 Task: Create a documentary-style video exploring a local community or an environmental issue.
Action: Mouse pressed left at (142, 177)
Screenshot: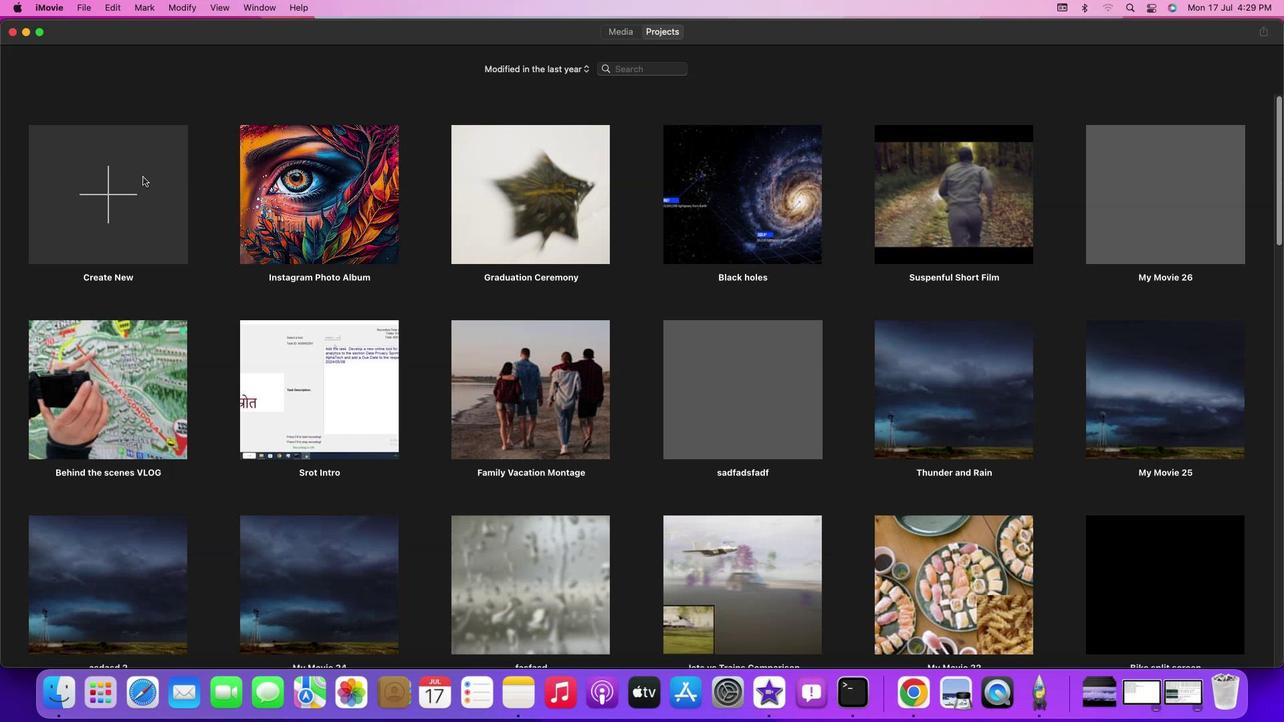 
Action: Mouse pressed left at (142, 177)
Screenshot: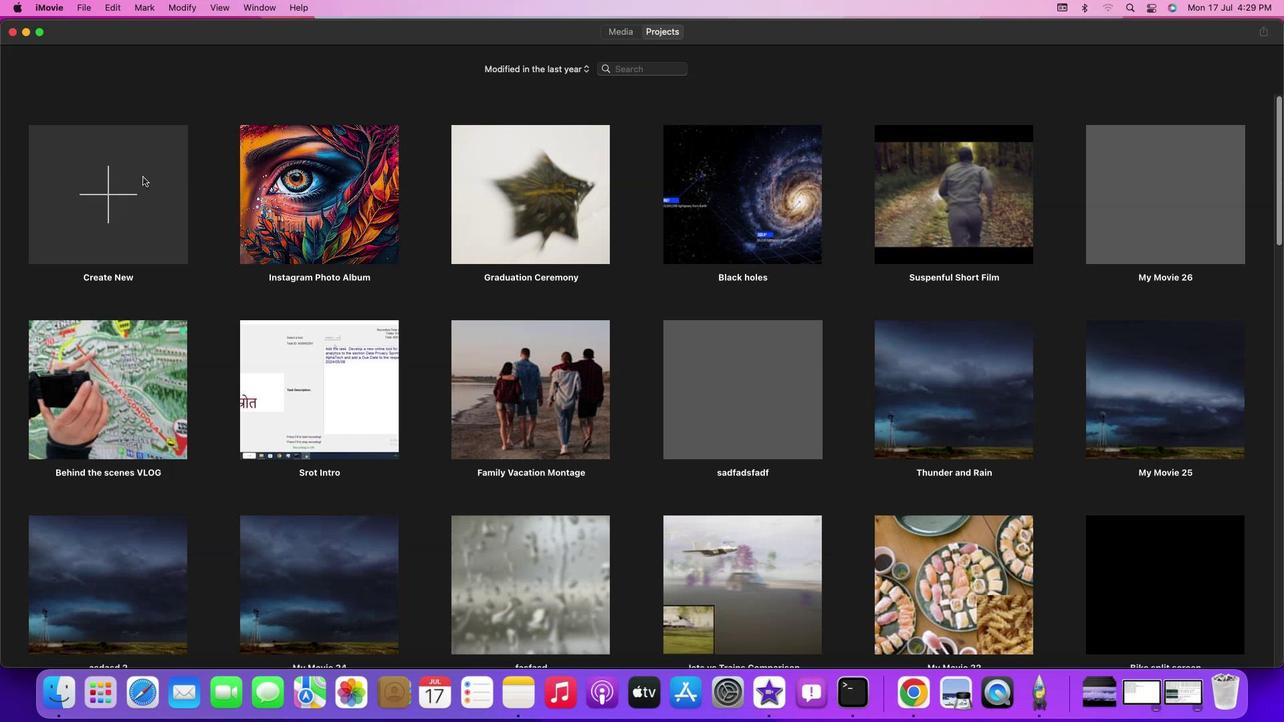 
Action: Mouse moved to (99, 256)
Screenshot: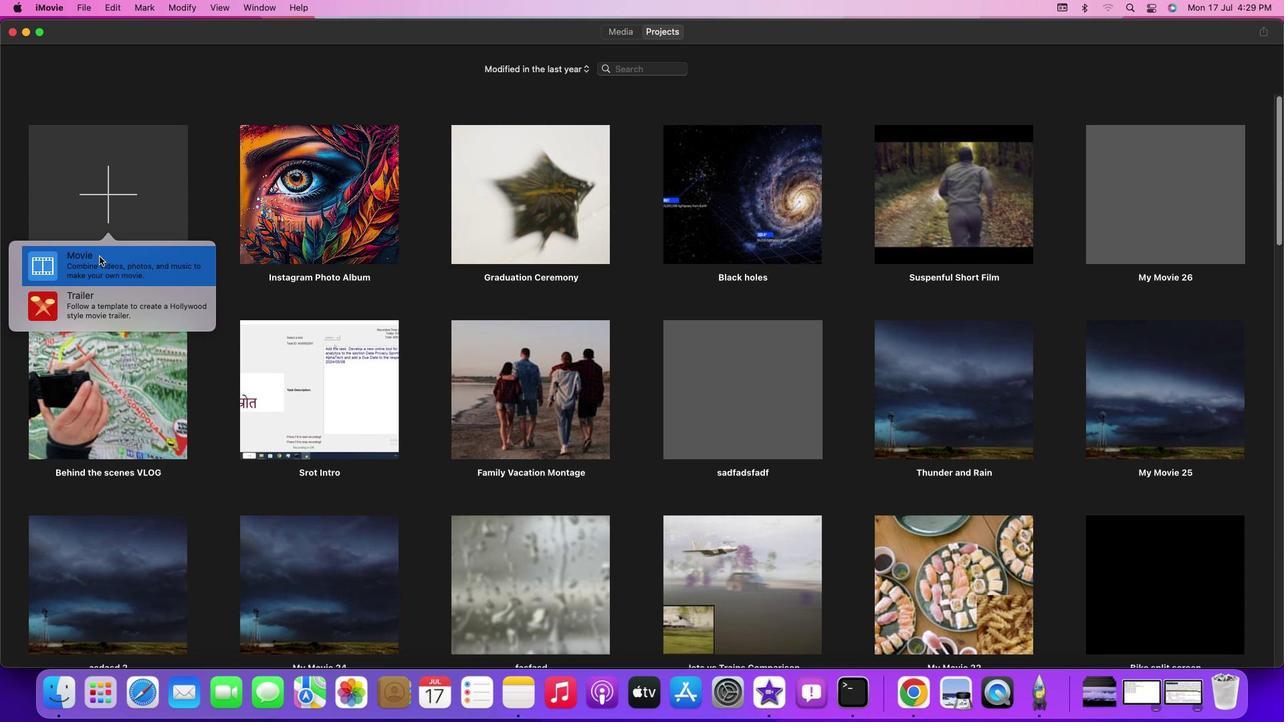 
Action: Mouse pressed left at (99, 256)
Screenshot: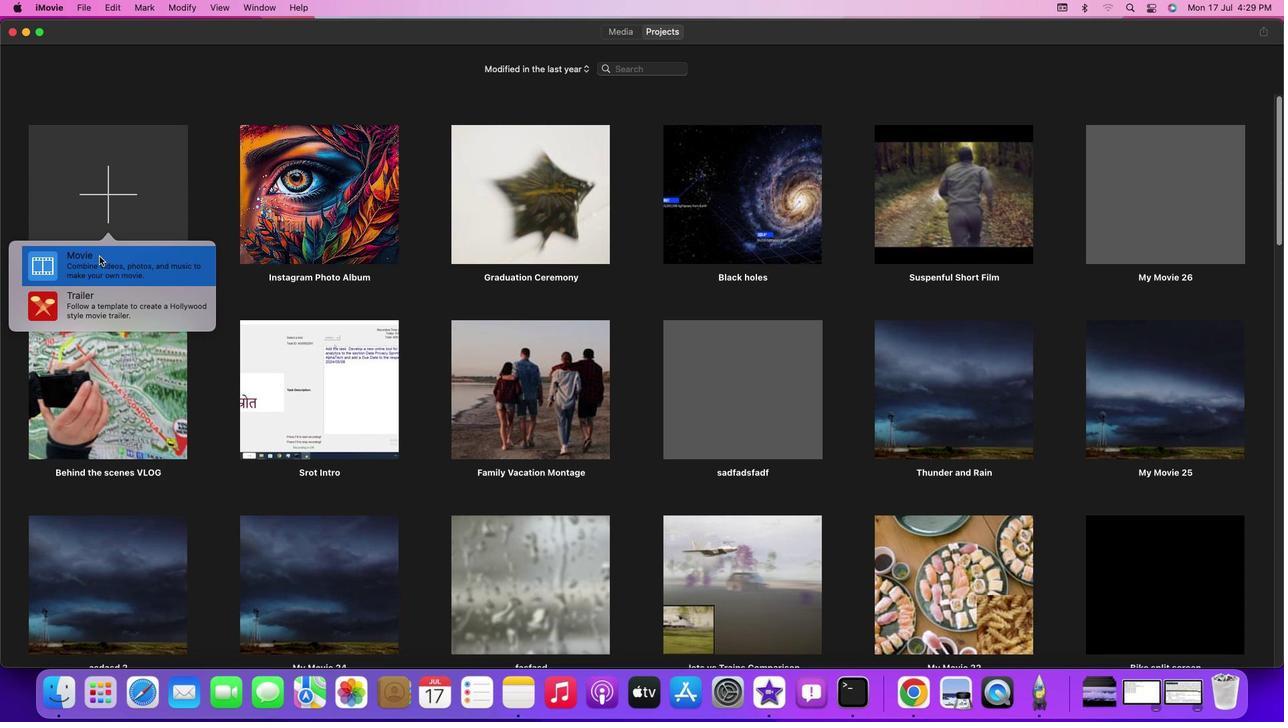 
Action: Mouse pressed left at (99, 256)
Screenshot: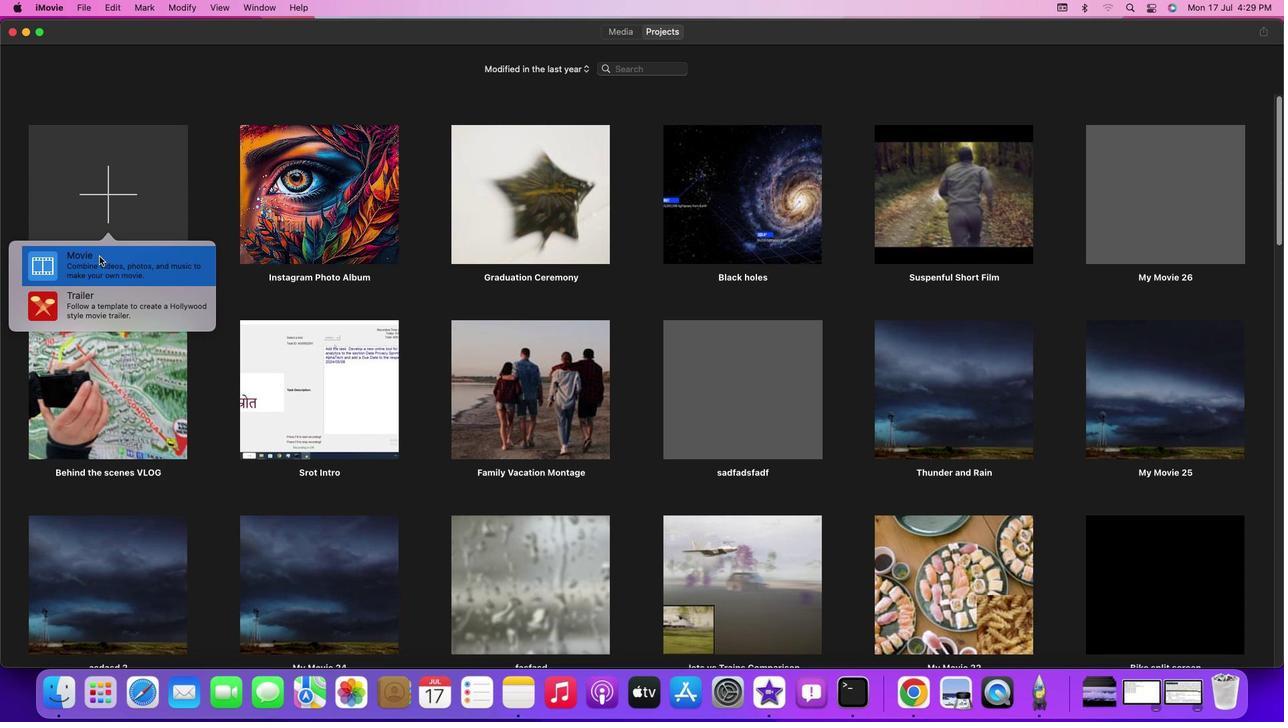 
Action: Mouse moved to (159, 35)
Screenshot: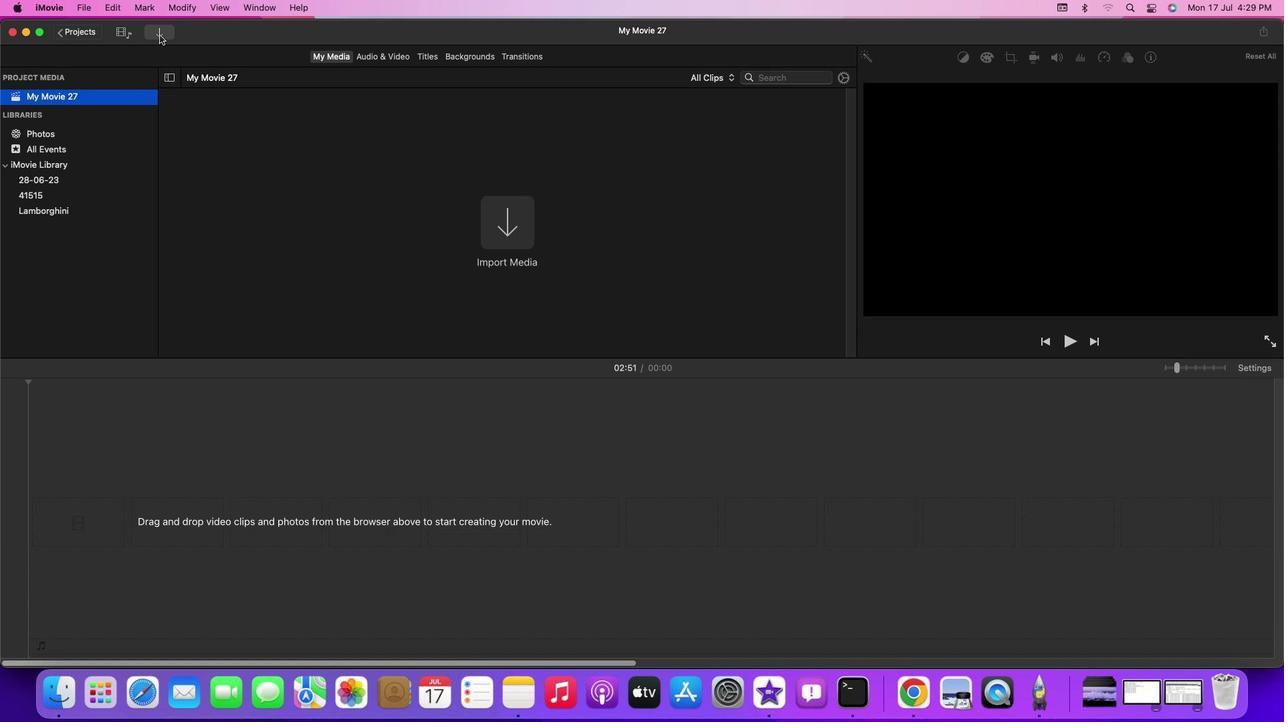 
Action: Mouse pressed left at (159, 35)
Screenshot: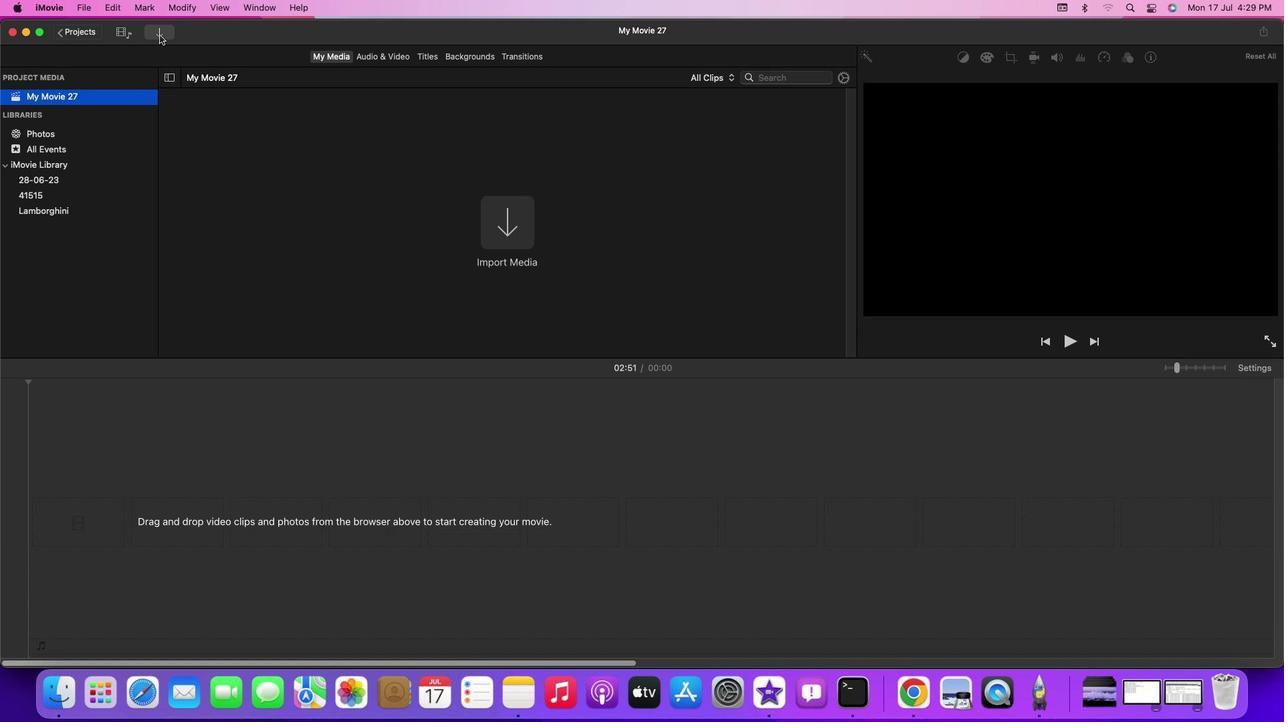 
Action: Mouse pressed left at (159, 35)
Screenshot: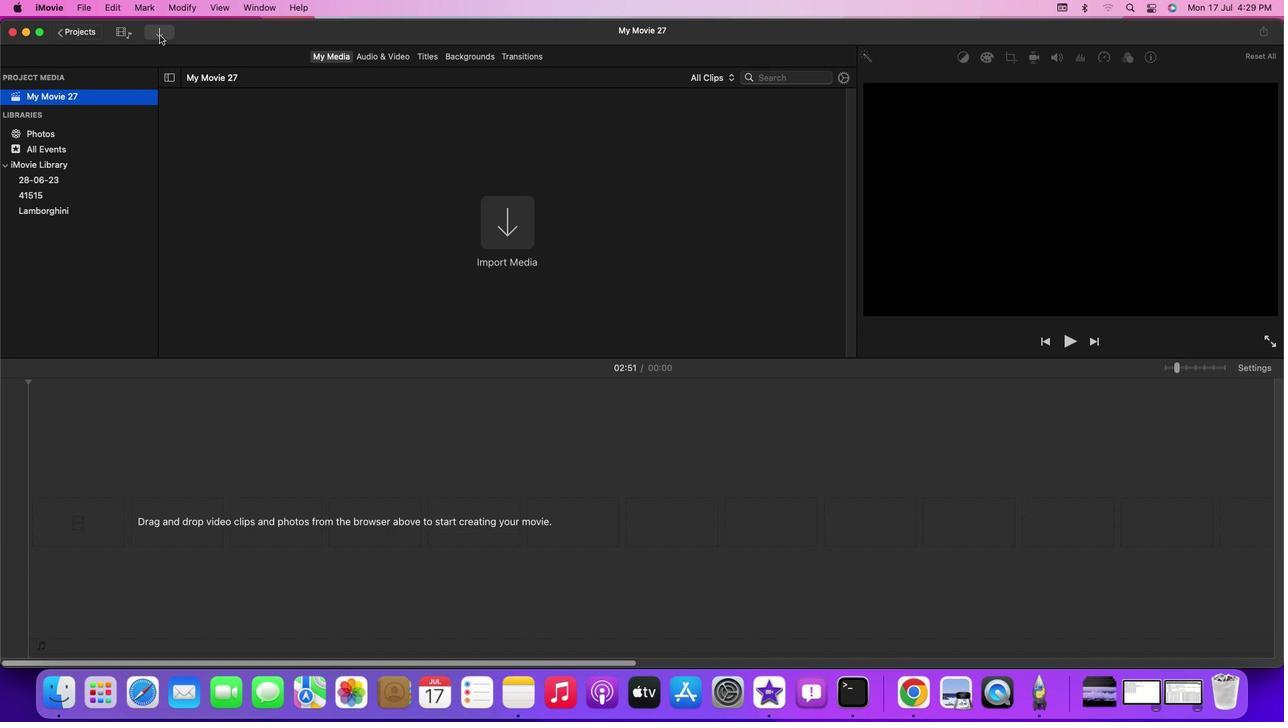 
Action: Mouse moved to (50, 188)
Screenshot: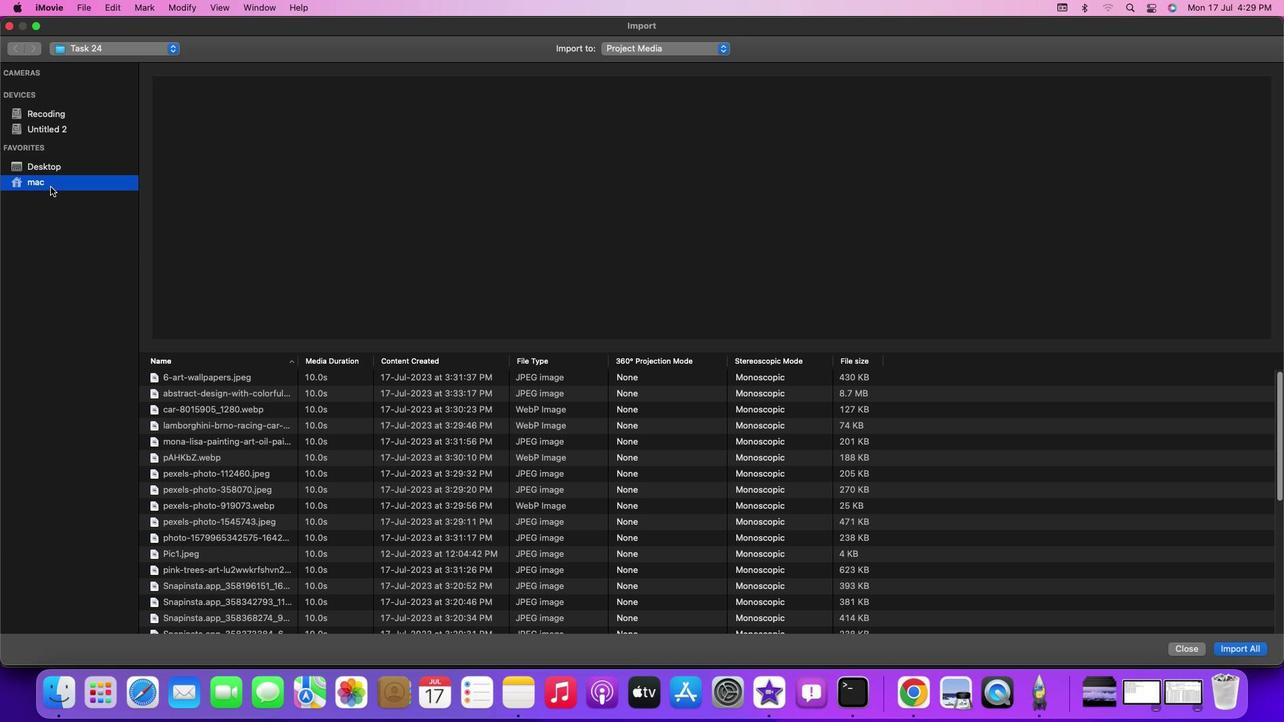
Action: Mouse pressed left at (50, 188)
Screenshot: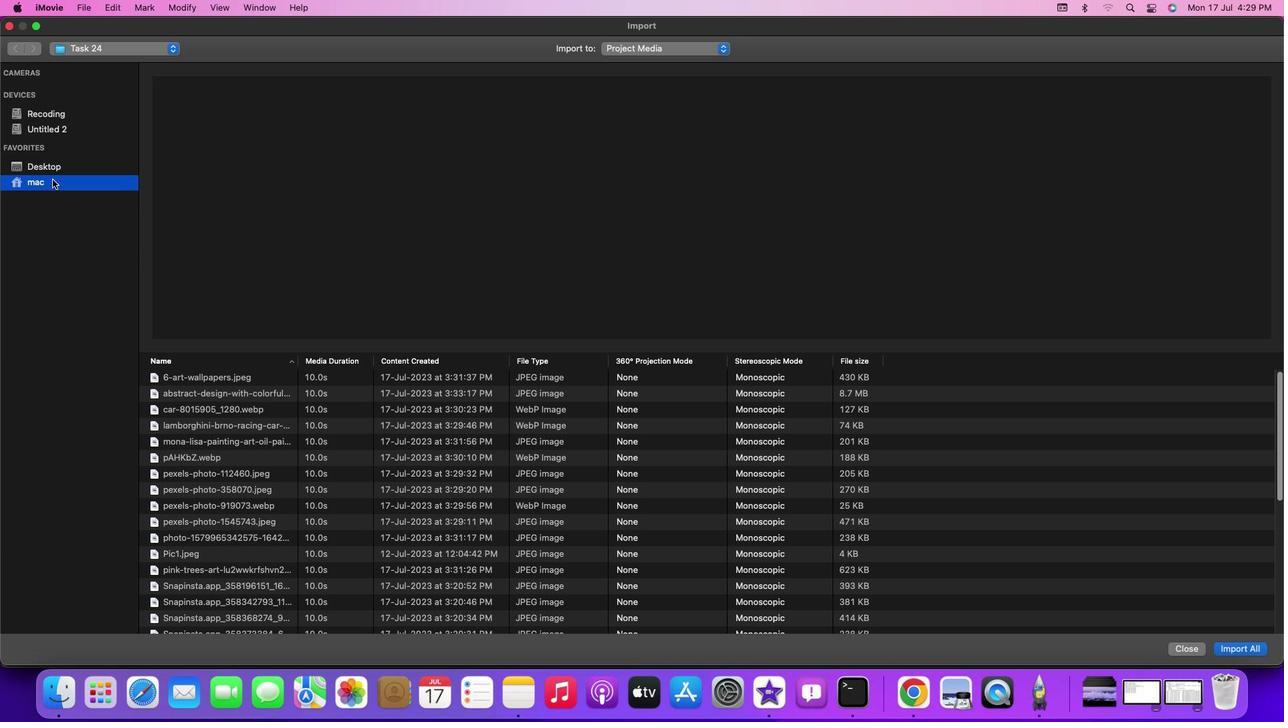 
Action: Mouse moved to (54, 170)
Screenshot: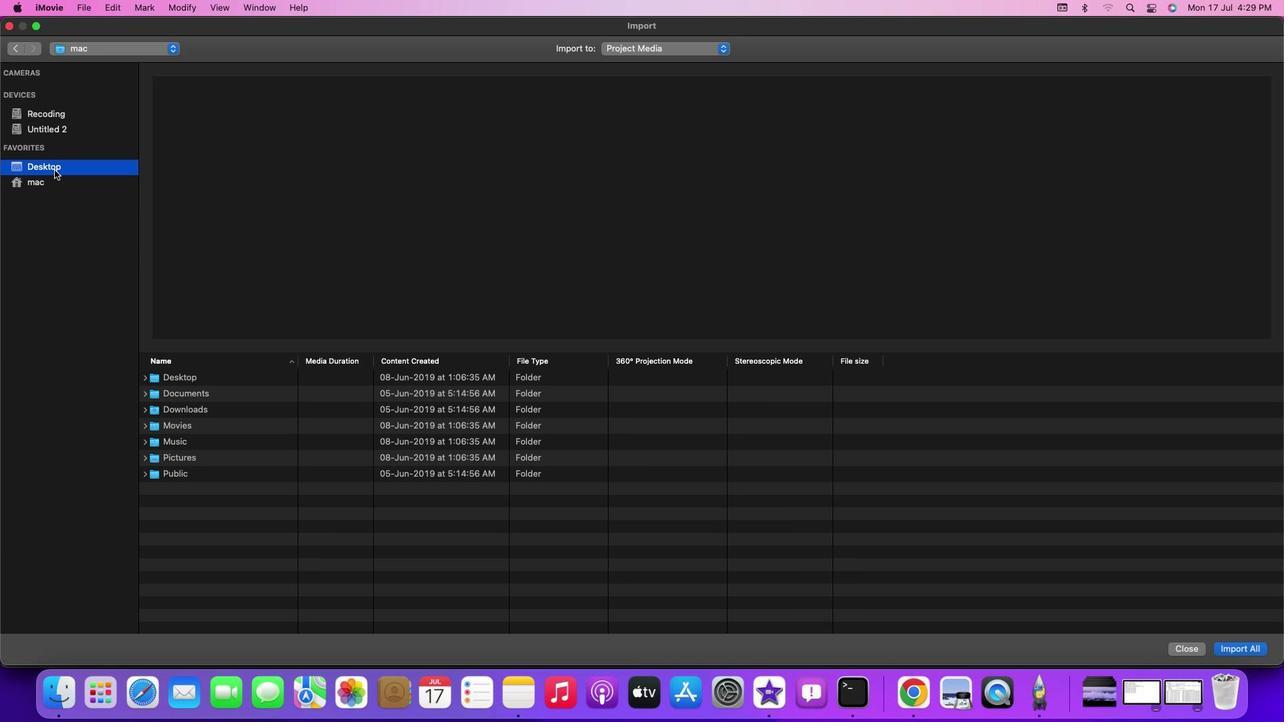 
Action: Mouse pressed left at (54, 170)
Screenshot: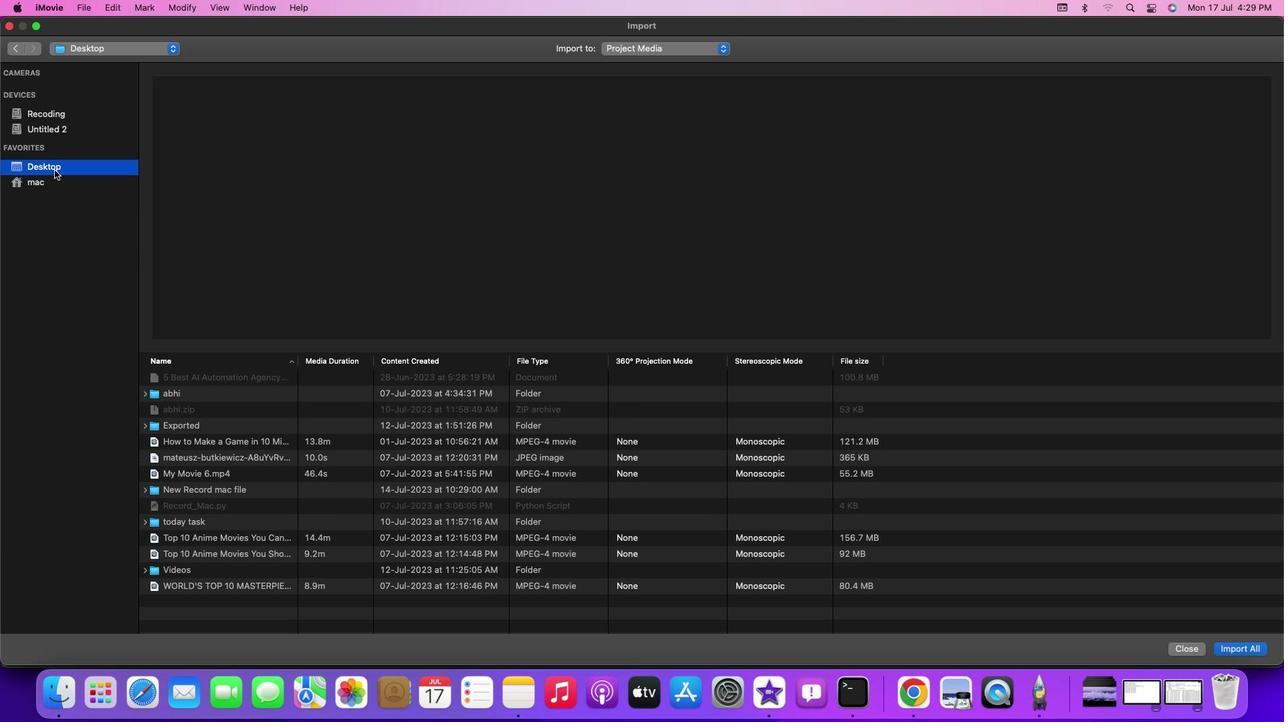 
Action: Mouse moved to (186, 573)
Screenshot: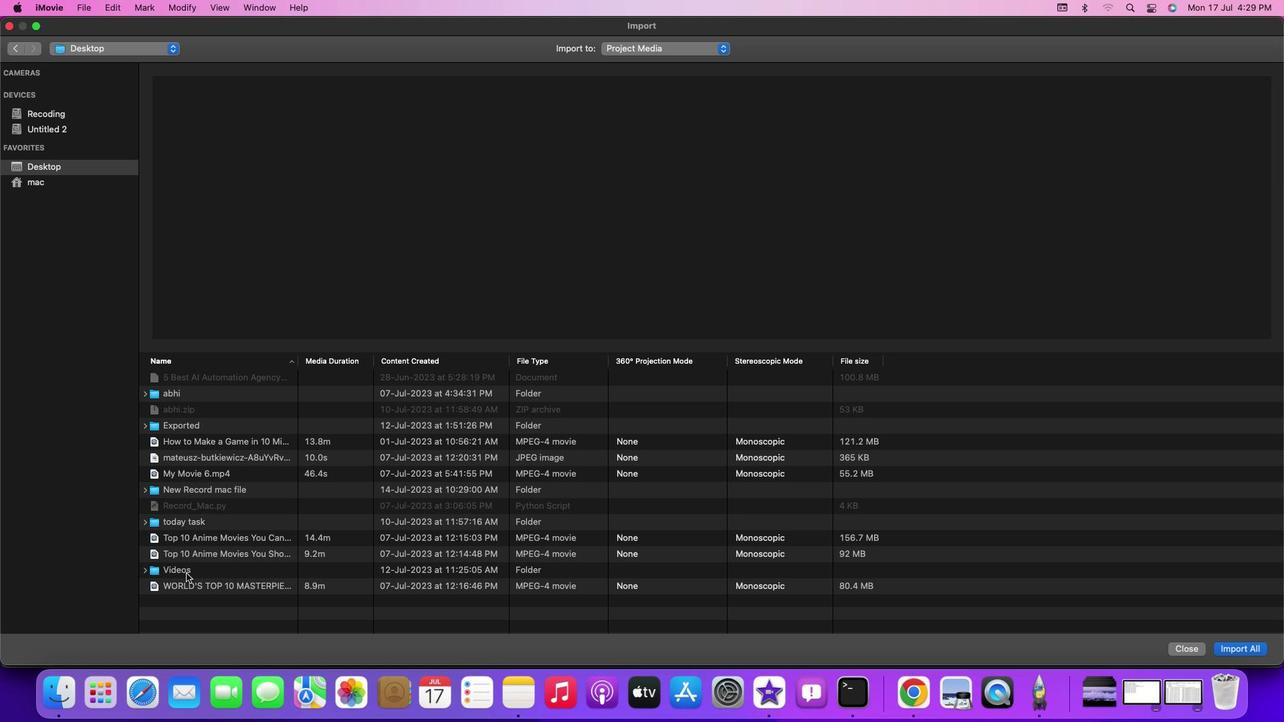
Action: Mouse pressed left at (186, 573)
Screenshot: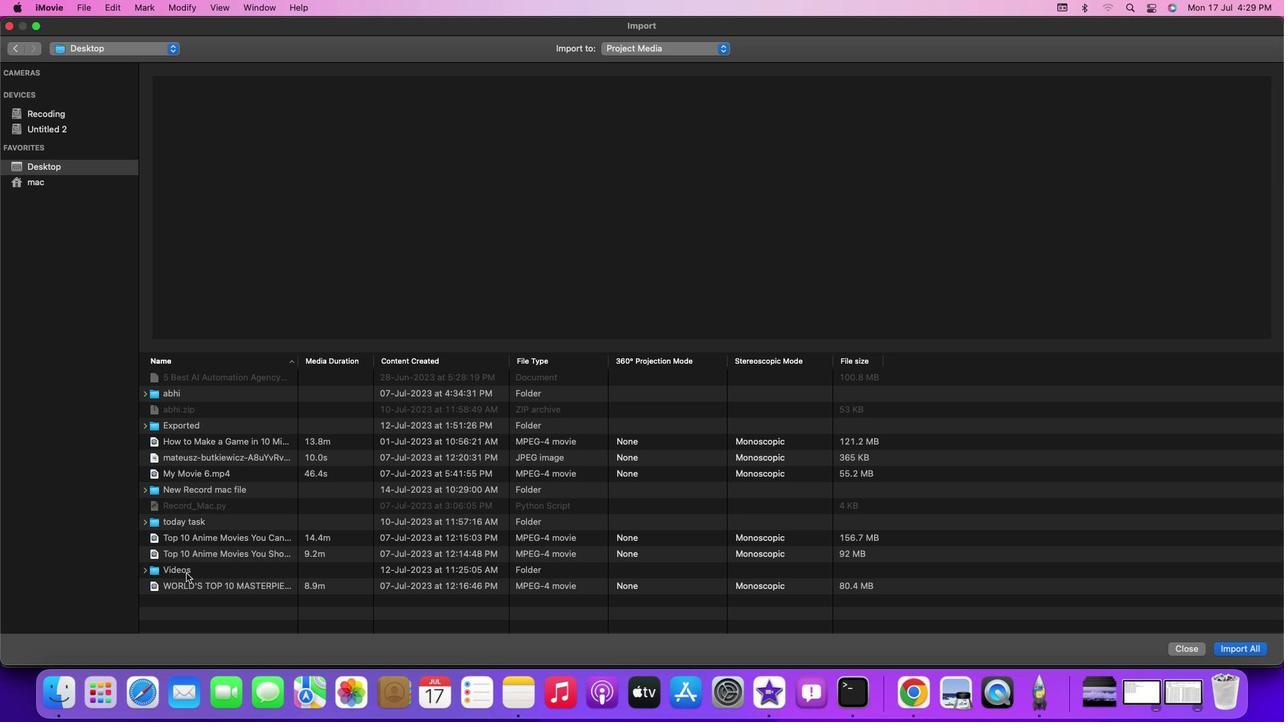 
Action: Mouse pressed left at (186, 573)
Screenshot: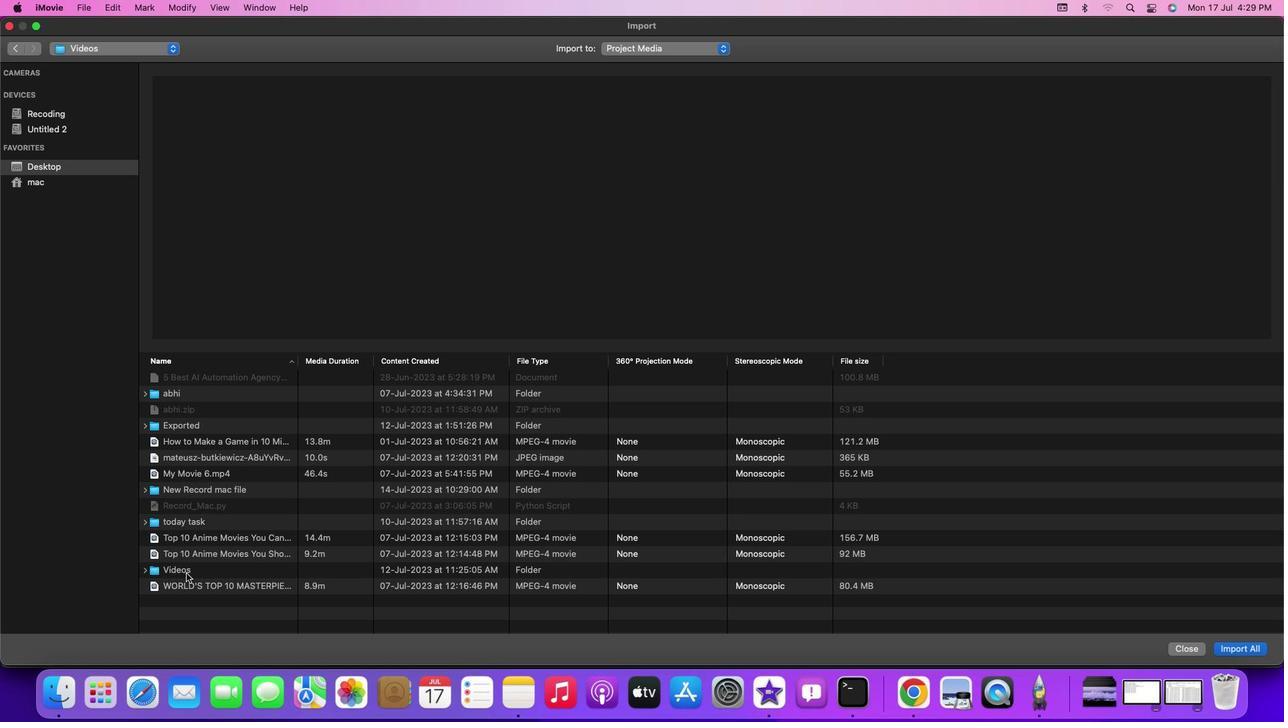 
Action: Mouse moved to (198, 577)
Screenshot: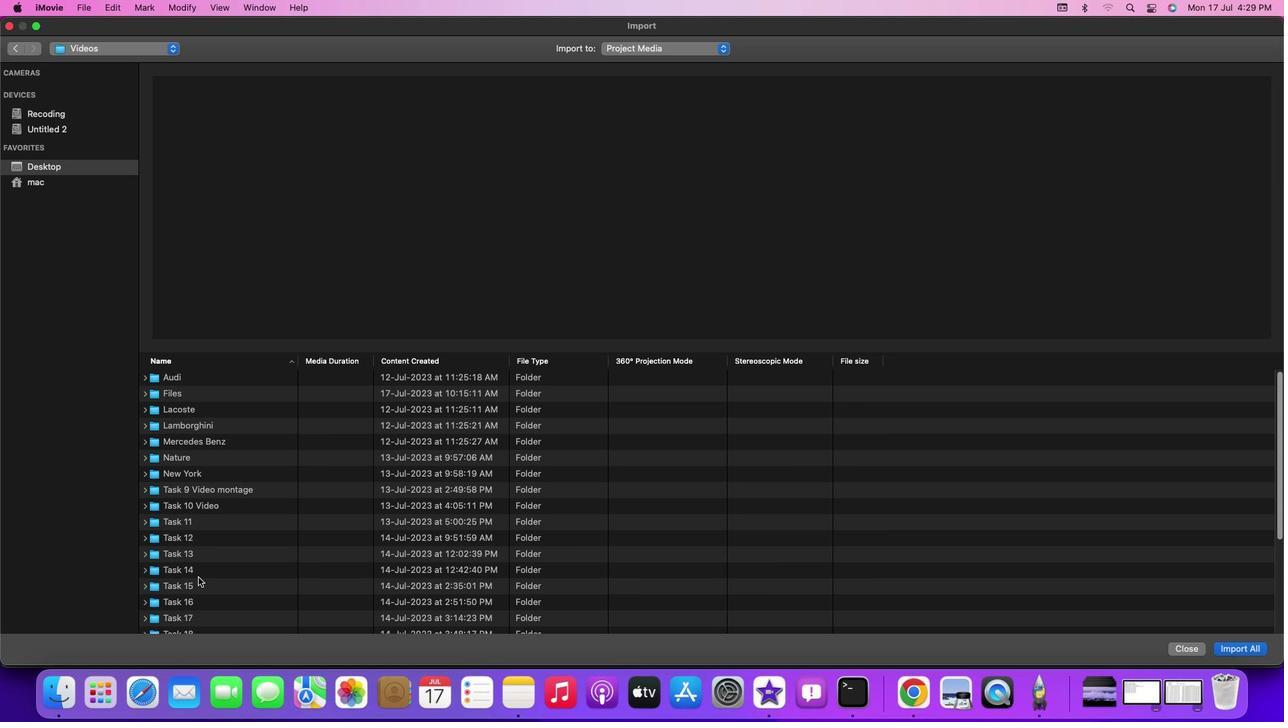 
Action: Mouse scrolled (198, 577) with delta (0, 0)
Screenshot: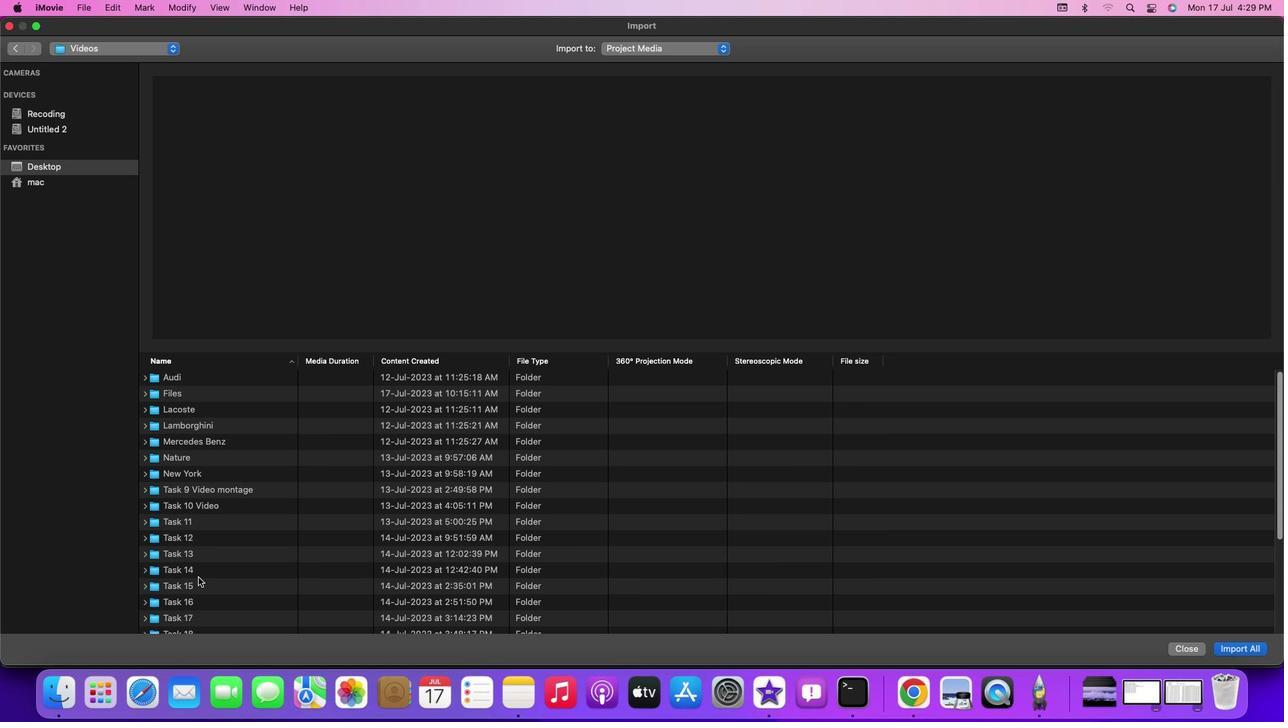 
Action: Mouse scrolled (198, 577) with delta (0, 0)
Screenshot: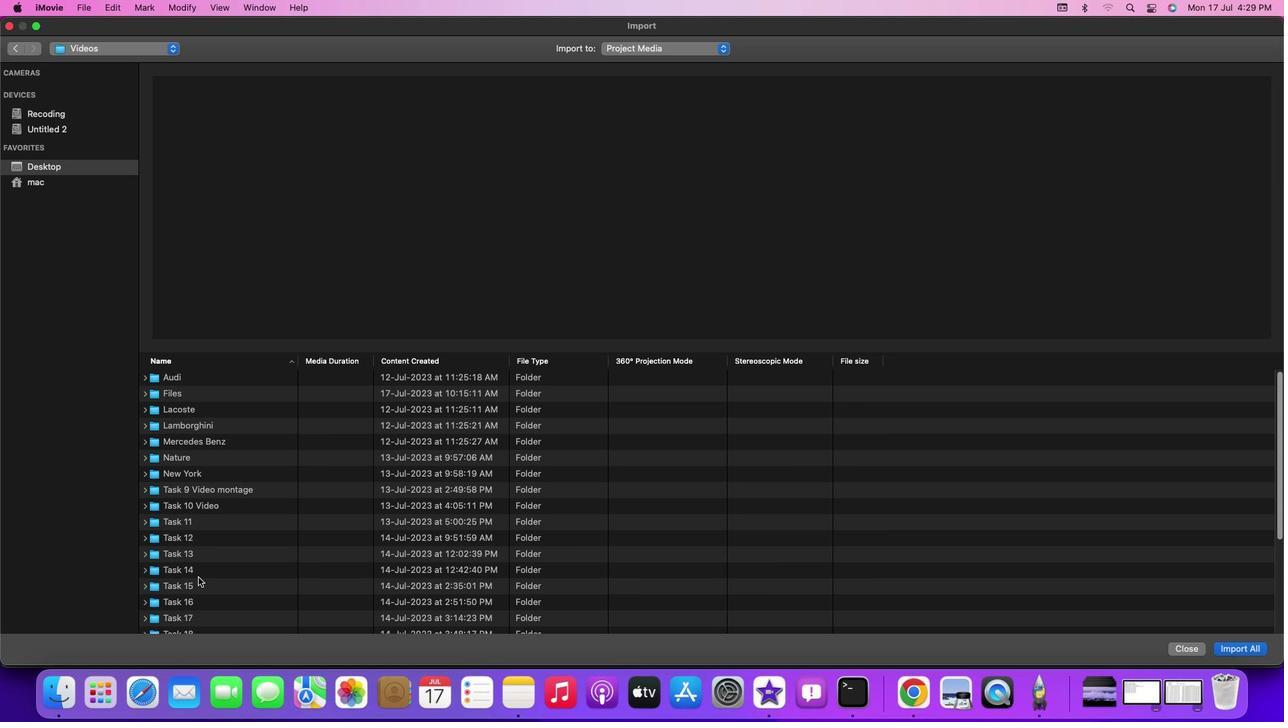
Action: Mouse moved to (198, 577)
Screenshot: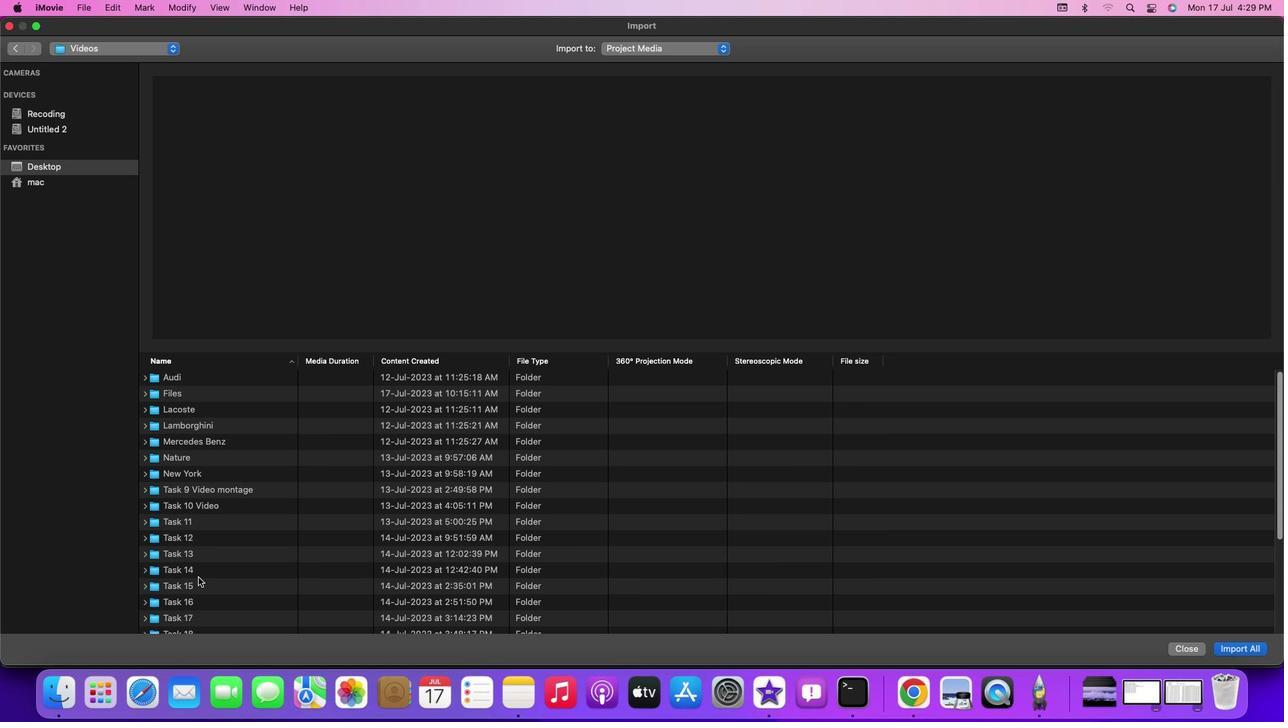 
Action: Mouse scrolled (198, 577) with delta (0, 2)
Screenshot: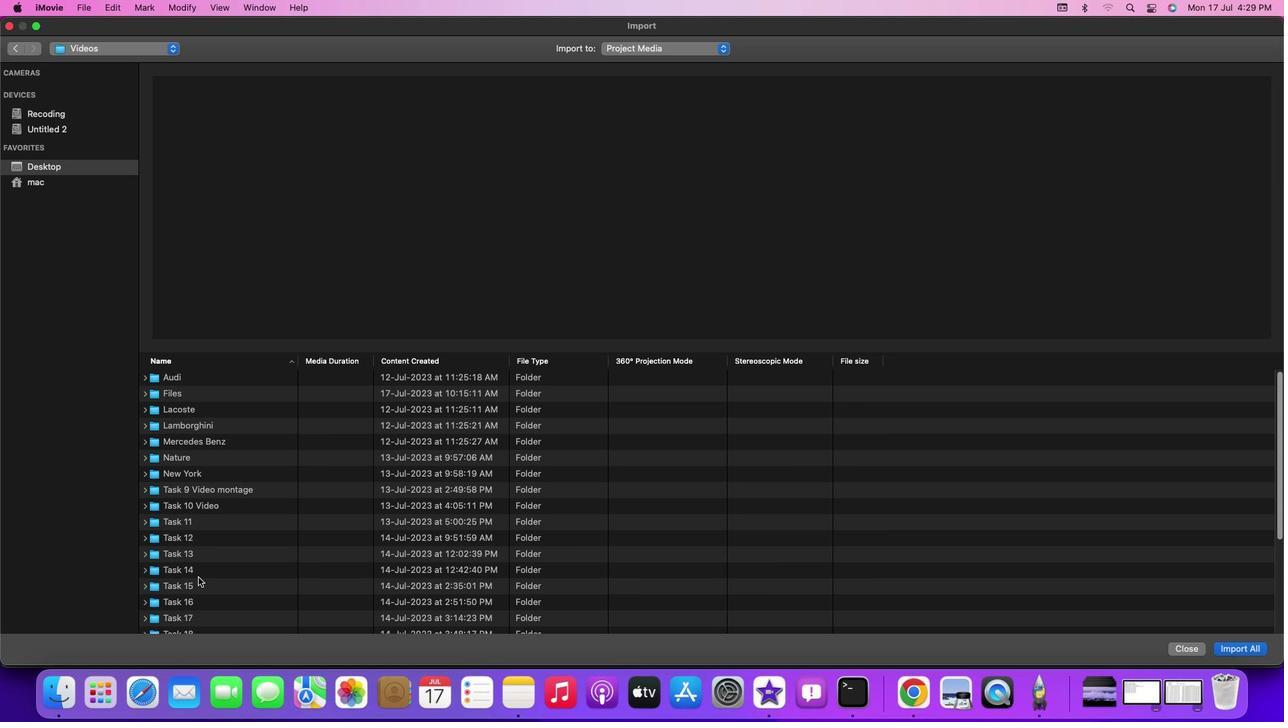 
Action: Mouse scrolled (198, 577) with delta (0, 3)
Screenshot: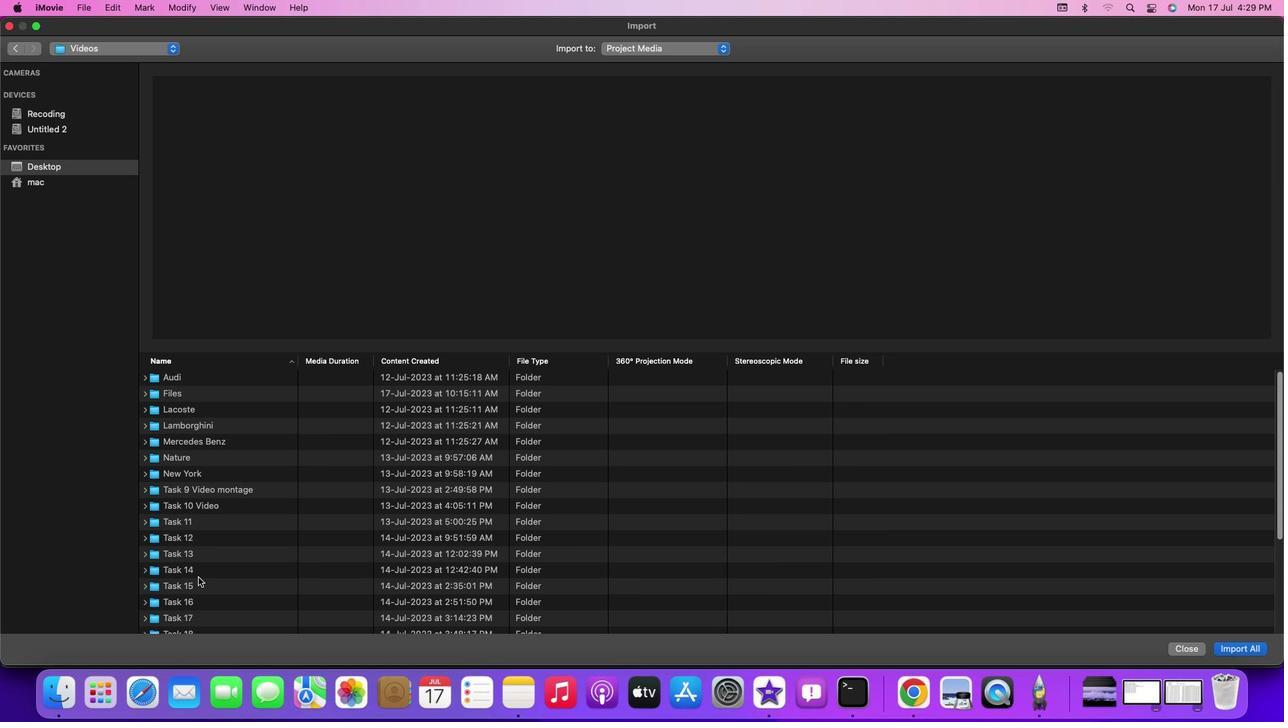 
Action: Mouse scrolled (198, 577) with delta (0, 3)
Screenshot: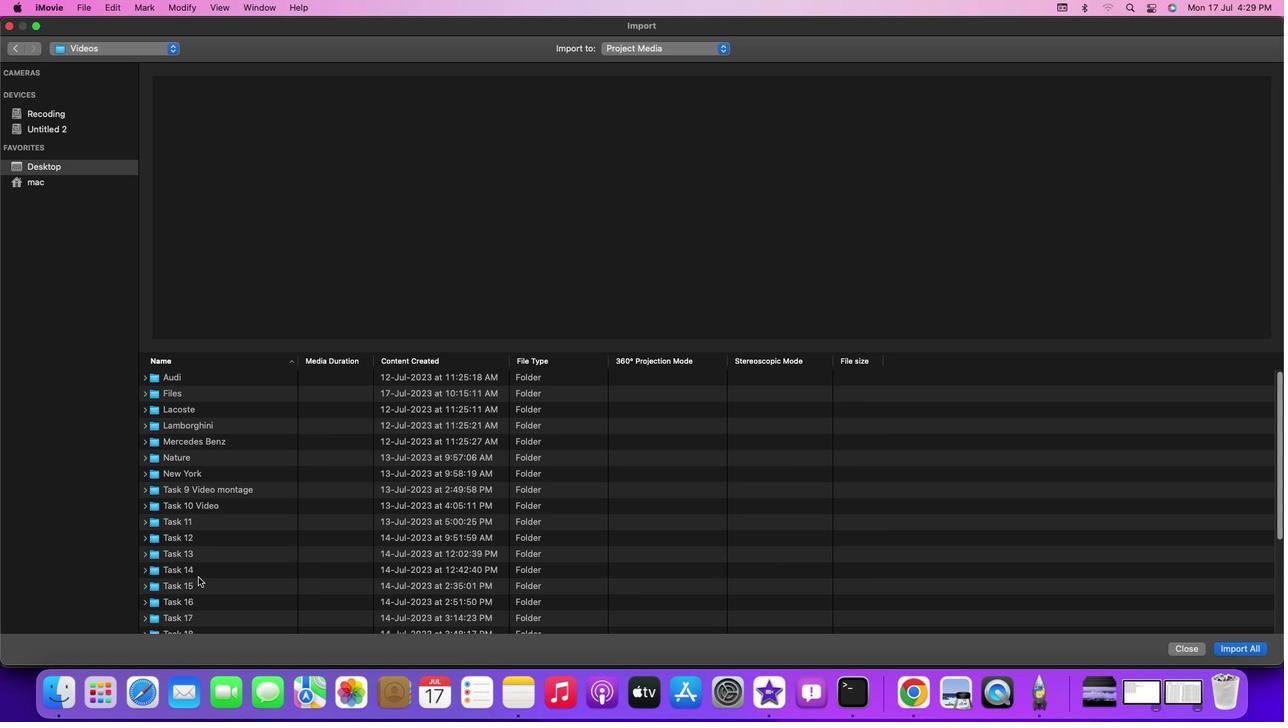 
Action: Mouse moved to (205, 582)
Screenshot: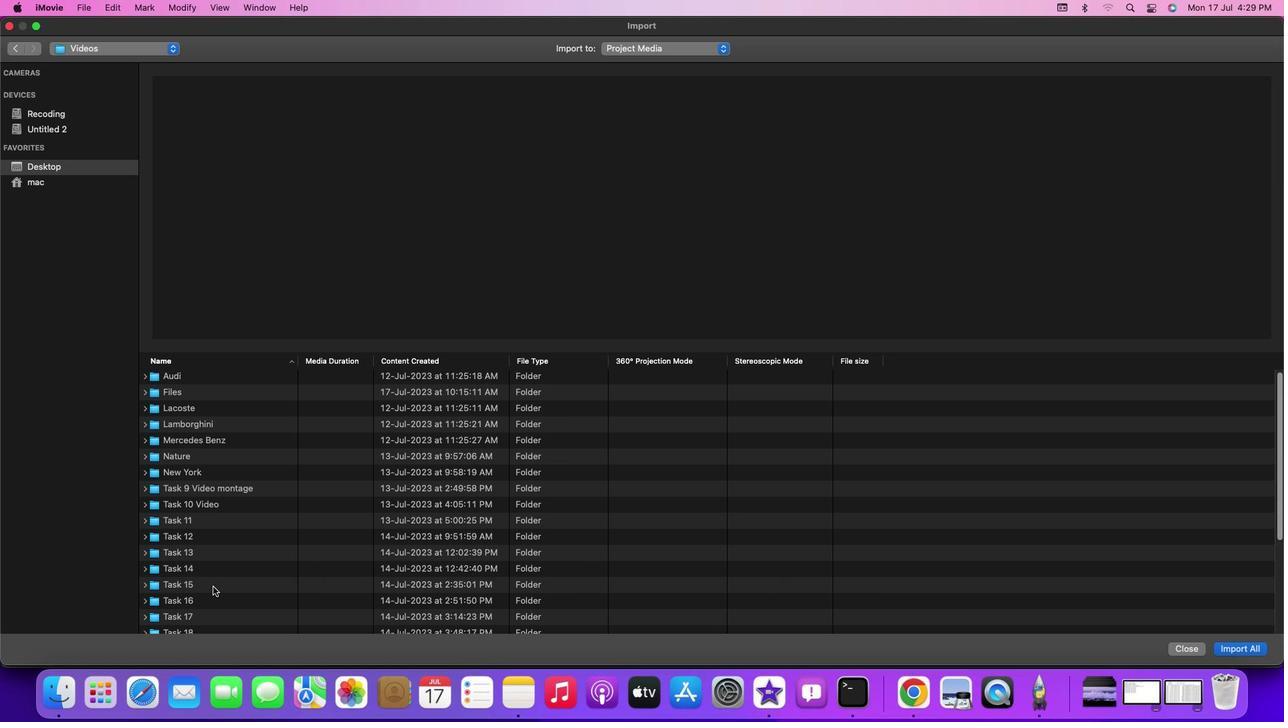 
Action: Mouse scrolled (205, 582) with delta (0, 0)
Screenshot: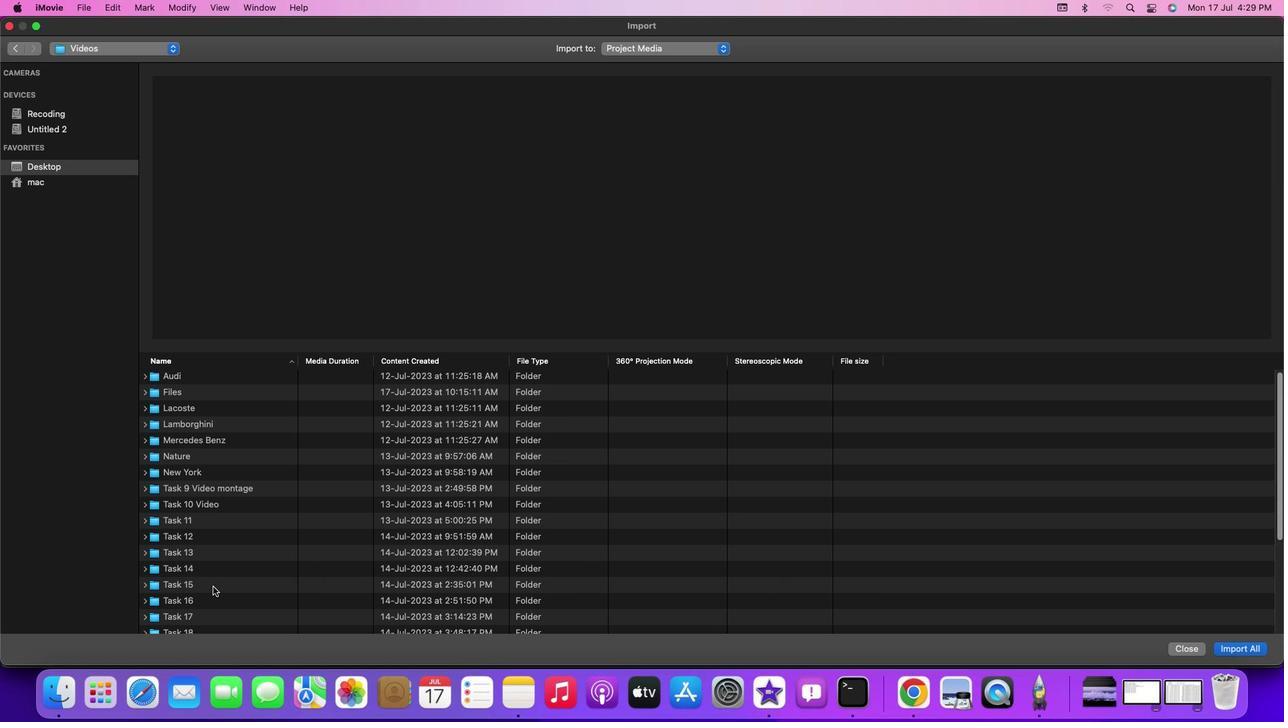 
Action: Mouse moved to (210, 585)
Screenshot: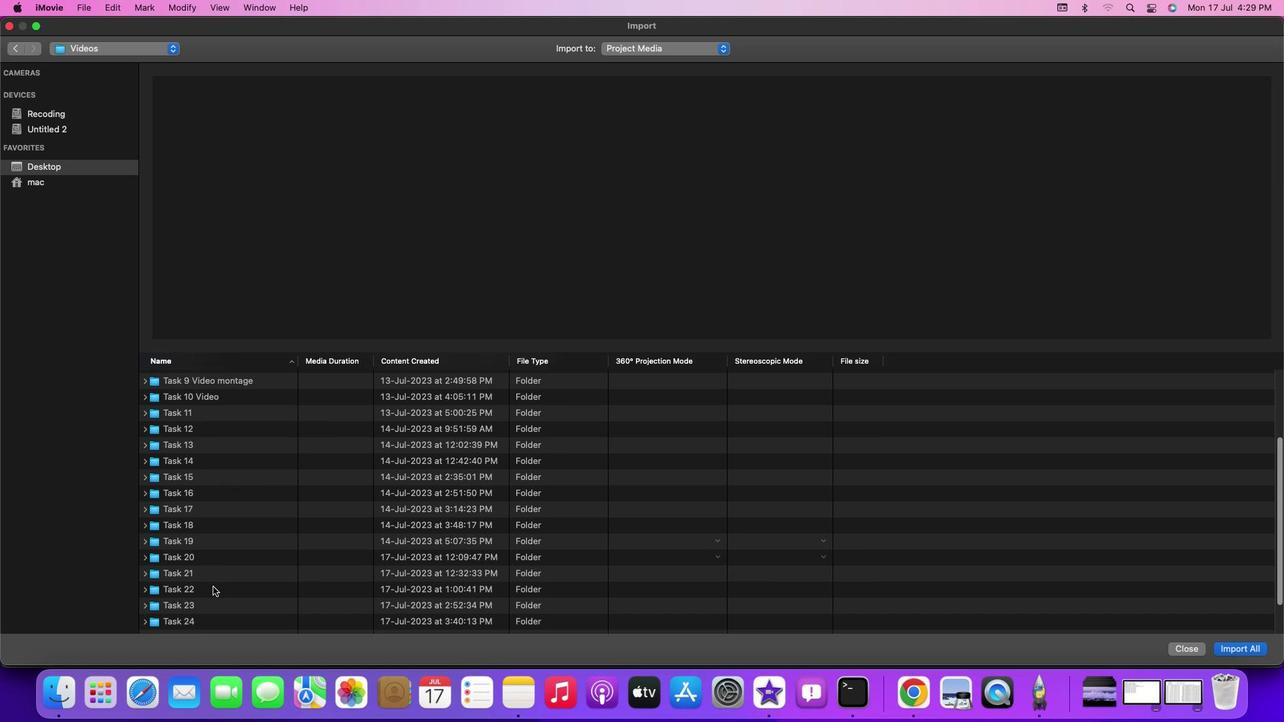 
Action: Mouse scrolled (210, 585) with delta (0, 0)
Screenshot: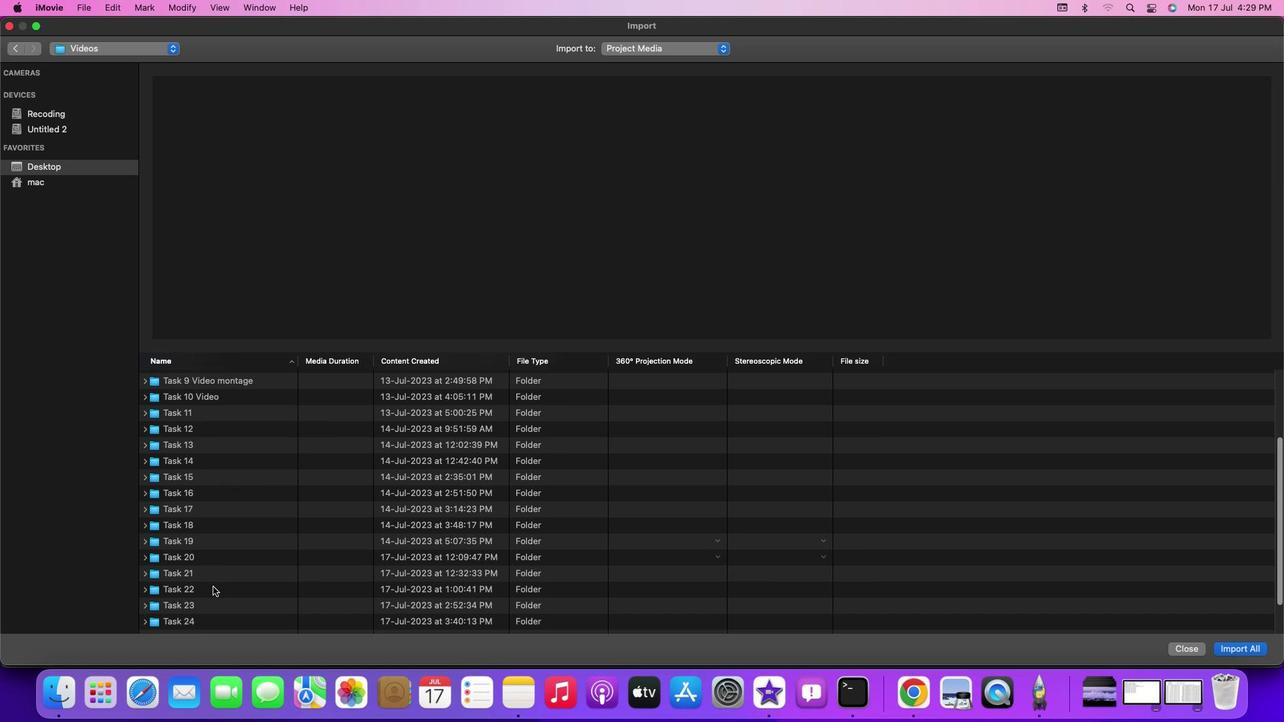 
Action: Mouse moved to (212, 586)
Screenshot: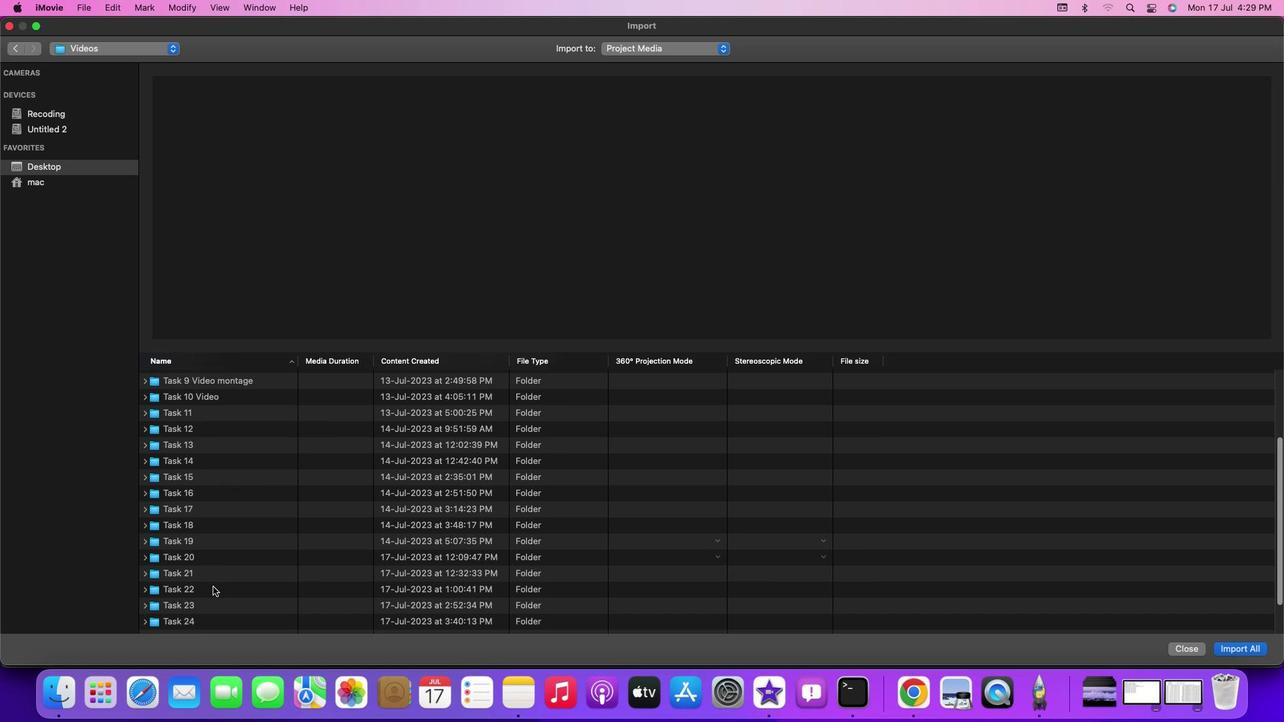
Action: Mouse scrolled (212, 586) with delta (0, -2)
Screenshot: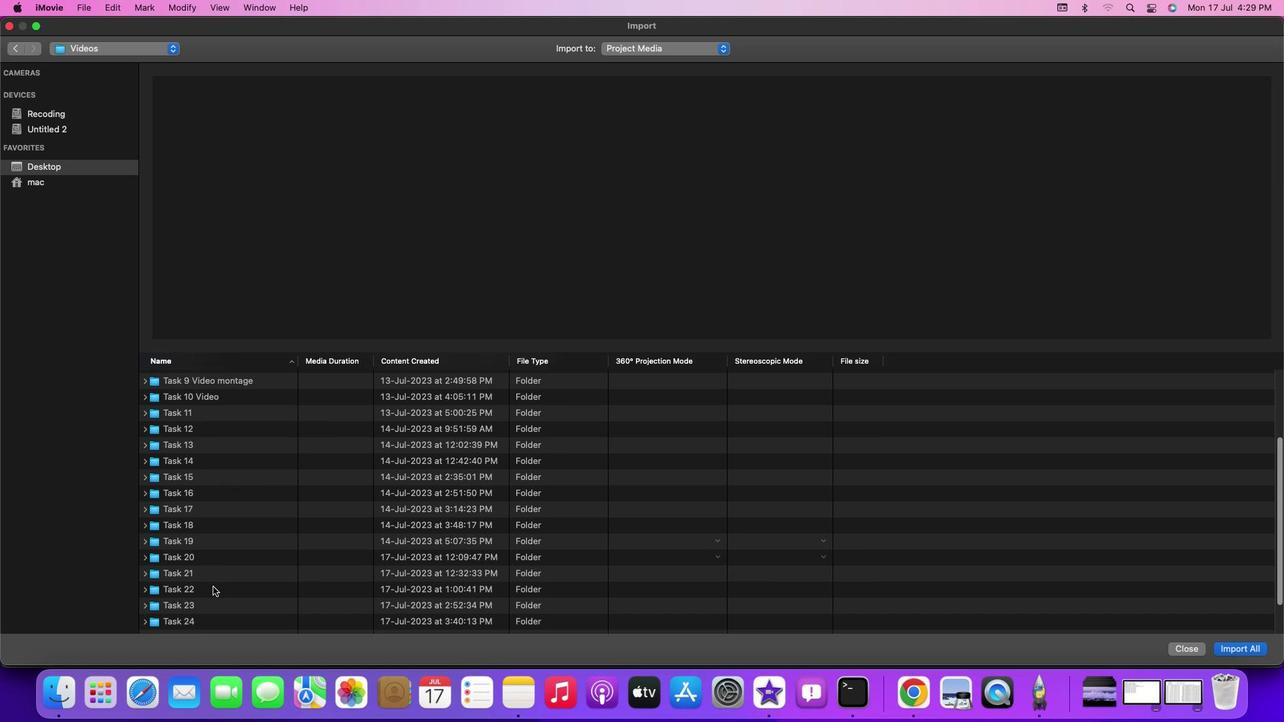 
Action: Mouse moved to (212, 586)
Screenshot: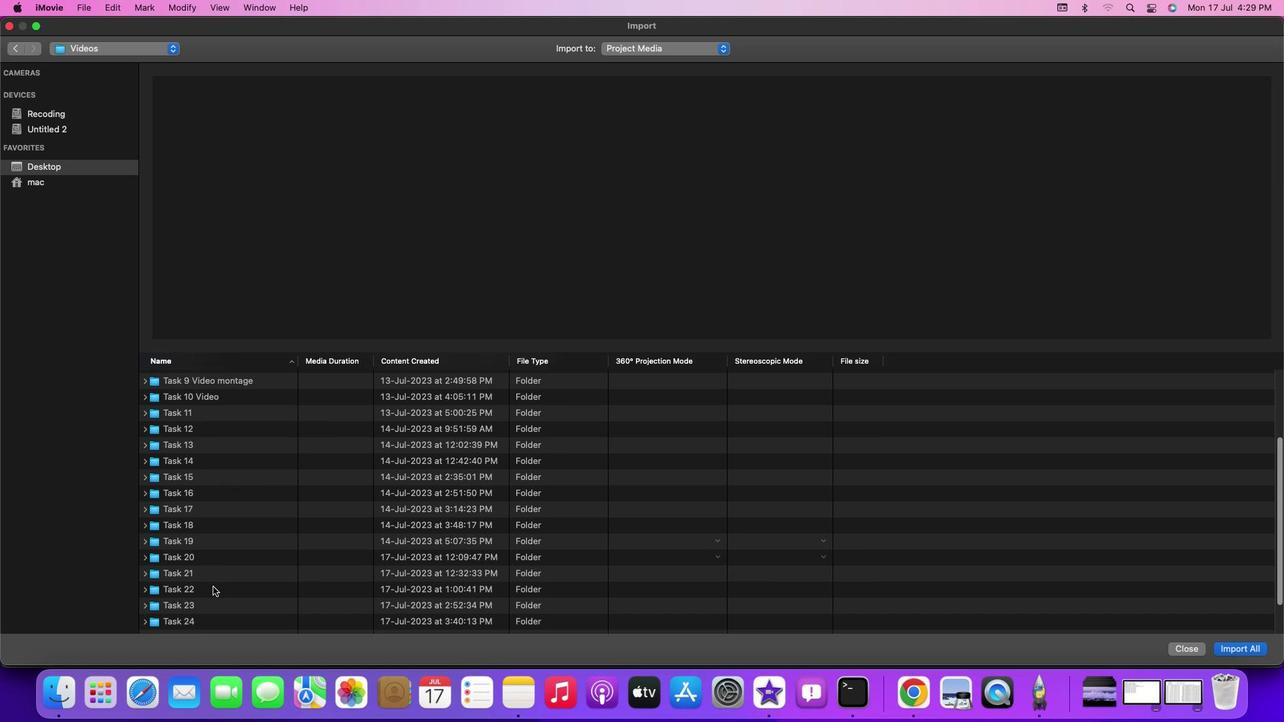 
Action: Mouse scrolled (212, 586) with delta (0, -3)
Screenshot: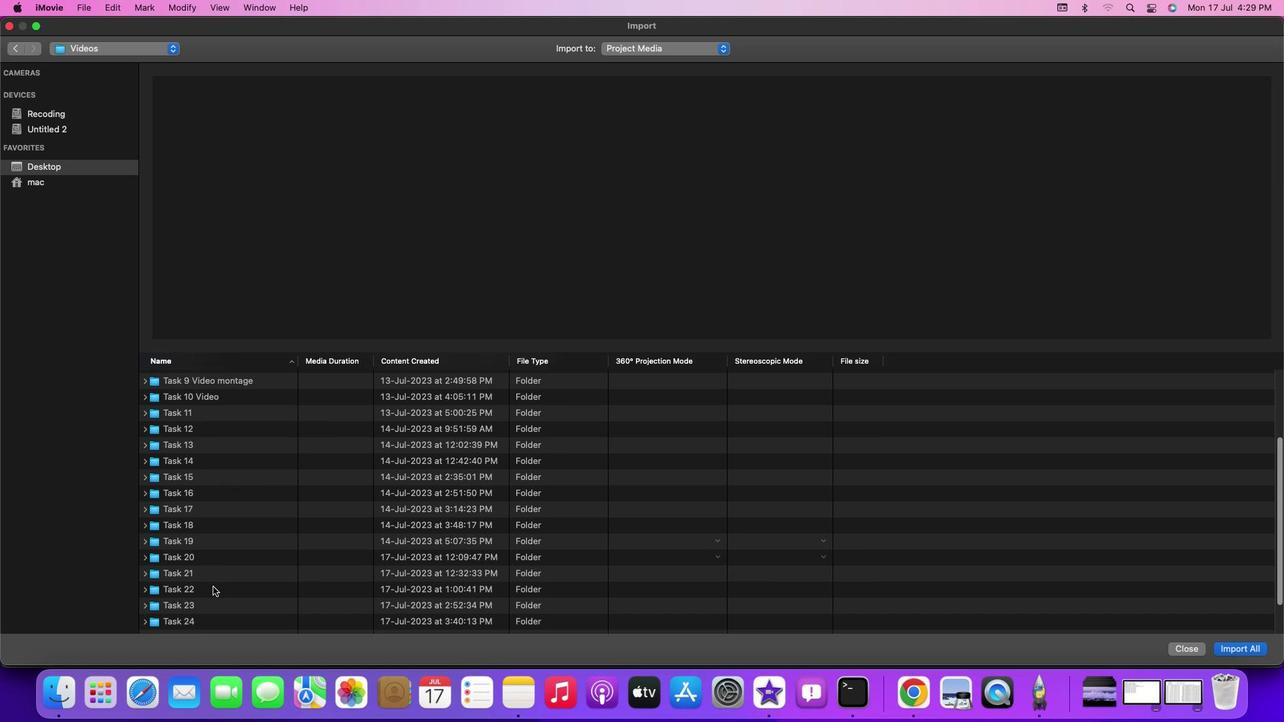 
Action: Mouse scrolled (212, 586) with delta (0, -3)
Screenshot: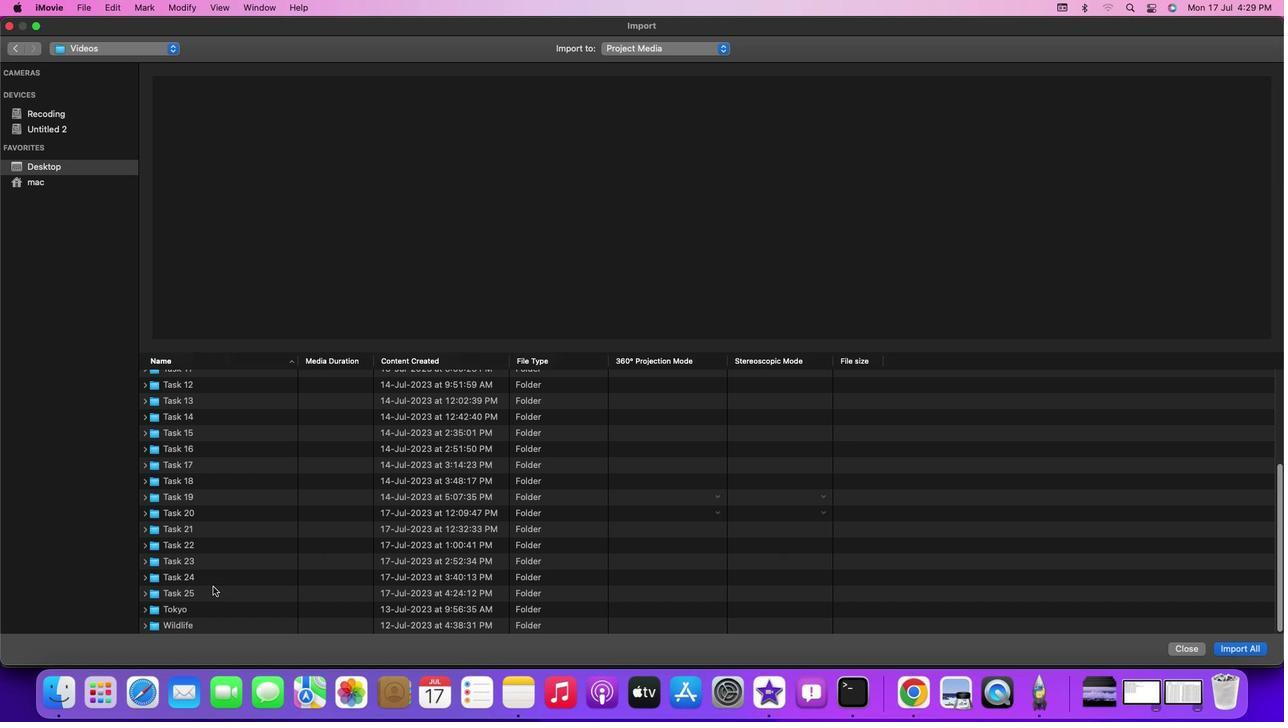 
Action: Mouse moved to (202, 592)
Screenshot: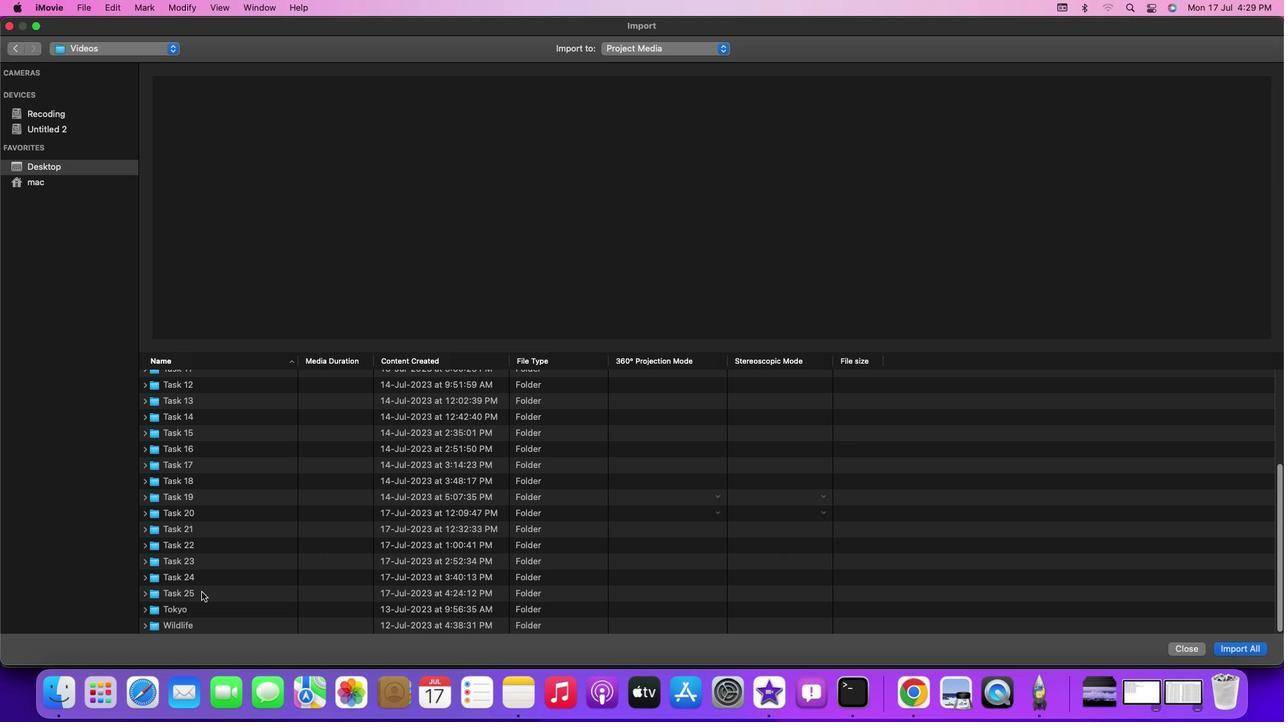 
Action: Mouse pressed left at (202, 592)
Screenshot: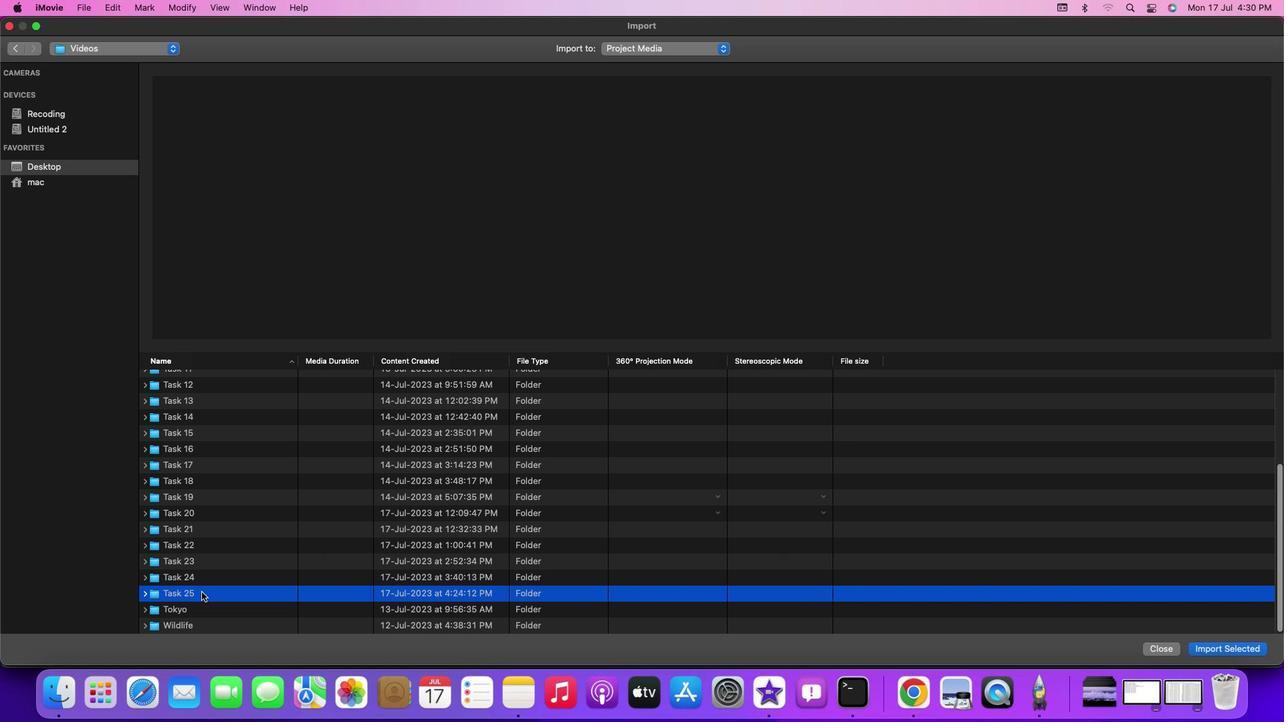 
Action: Mouse pressed left at (202, 592)
Screenshot: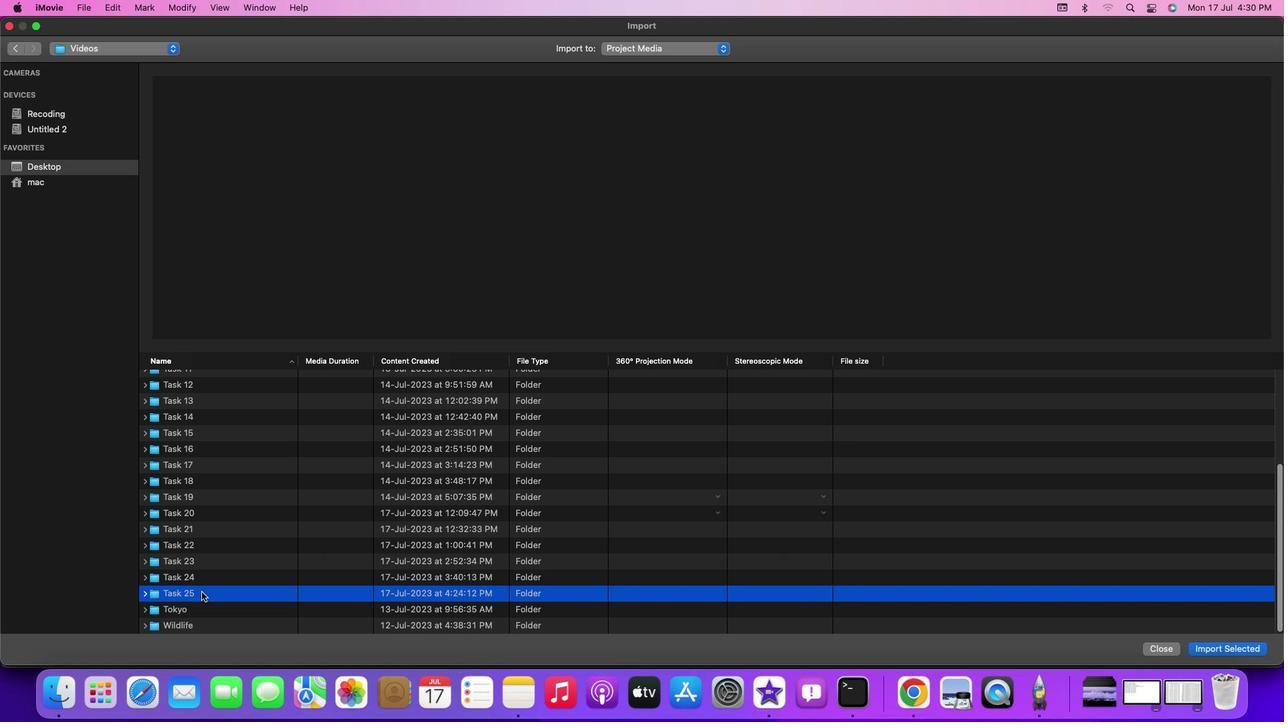 
Action: Mouse moved to (194, 378)
Screenshot: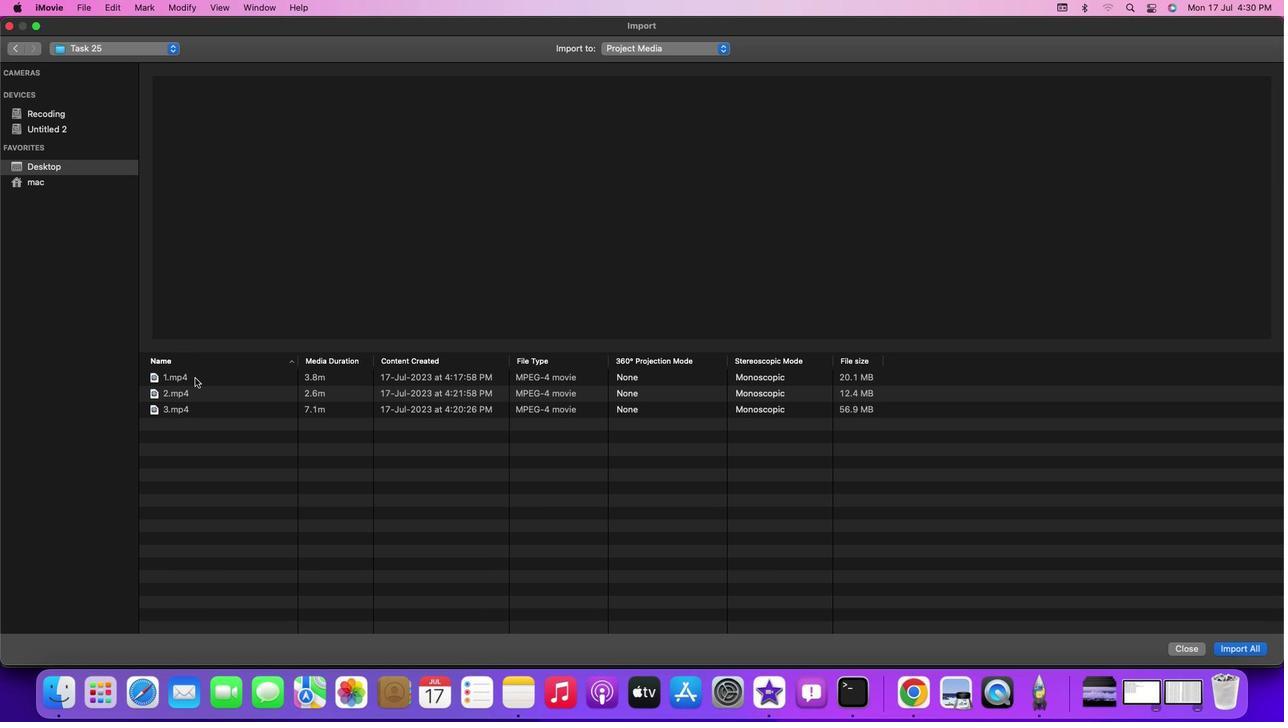
Action: Mouse pressed left at (194, 378)
Screenshot: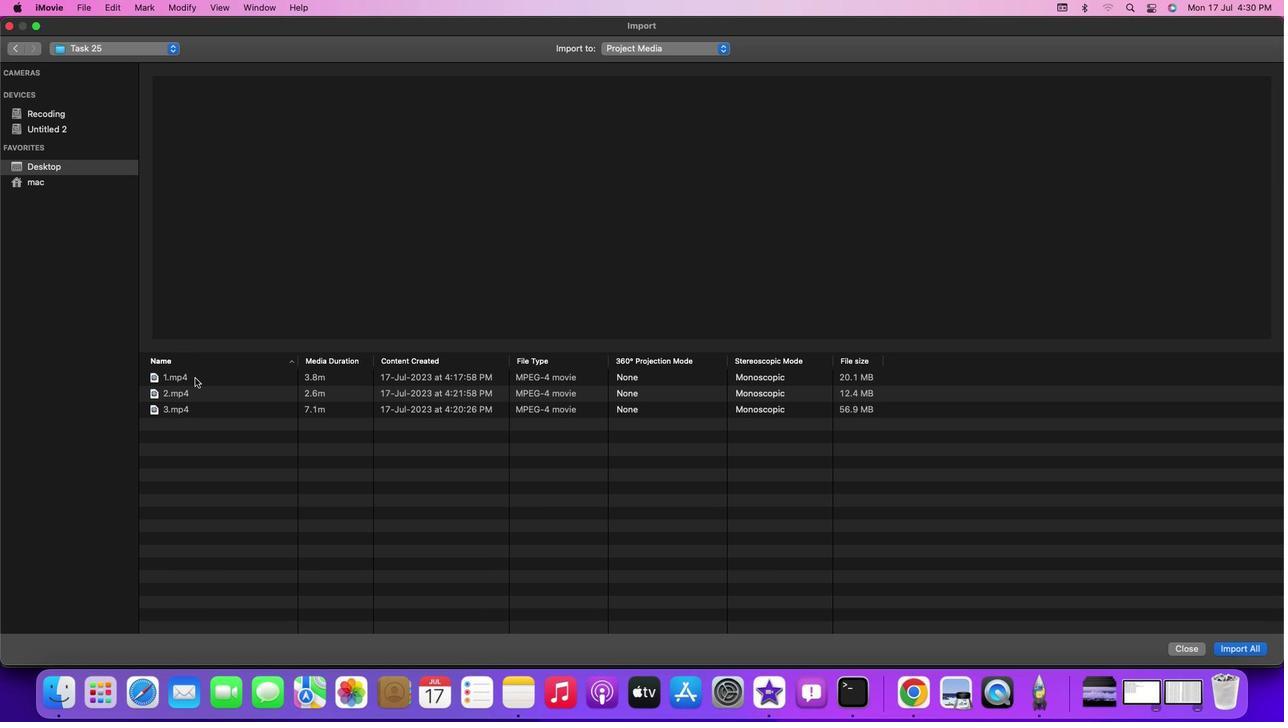 
Action: Mouse pressed left at (194, 378)
Screenshot: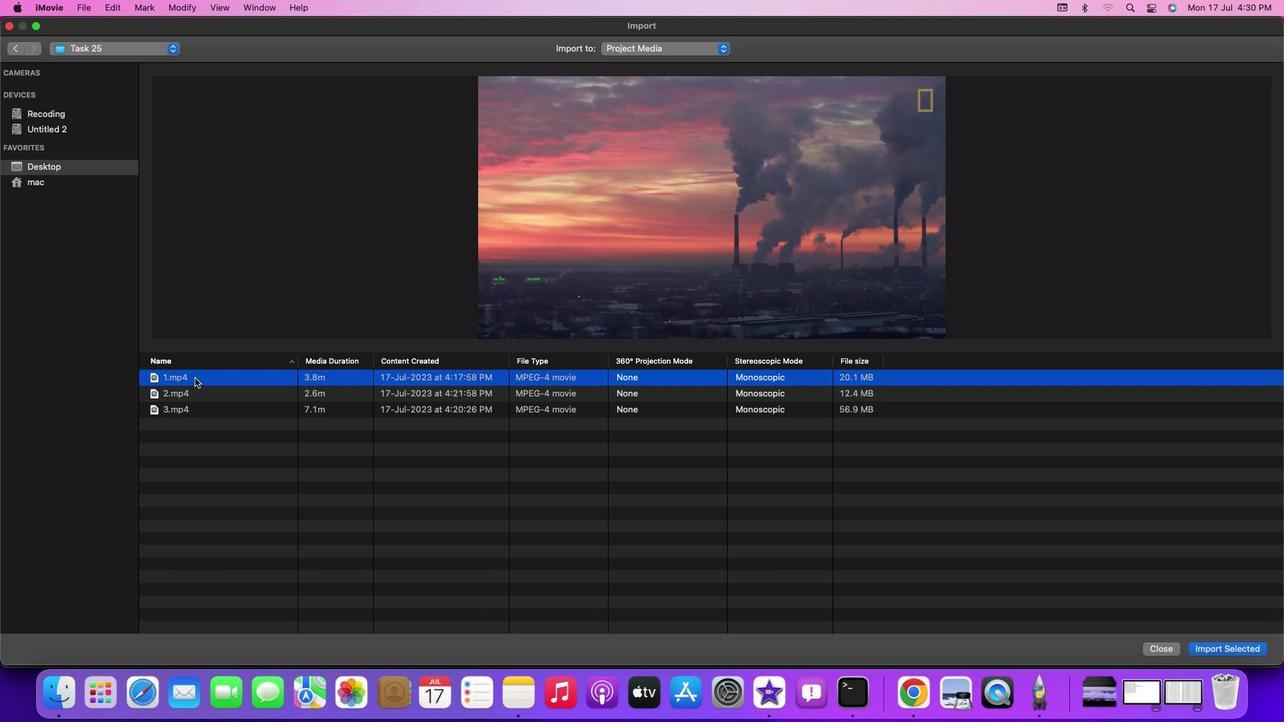 
Action: Mouse moved to (209, 135)
Screenshot: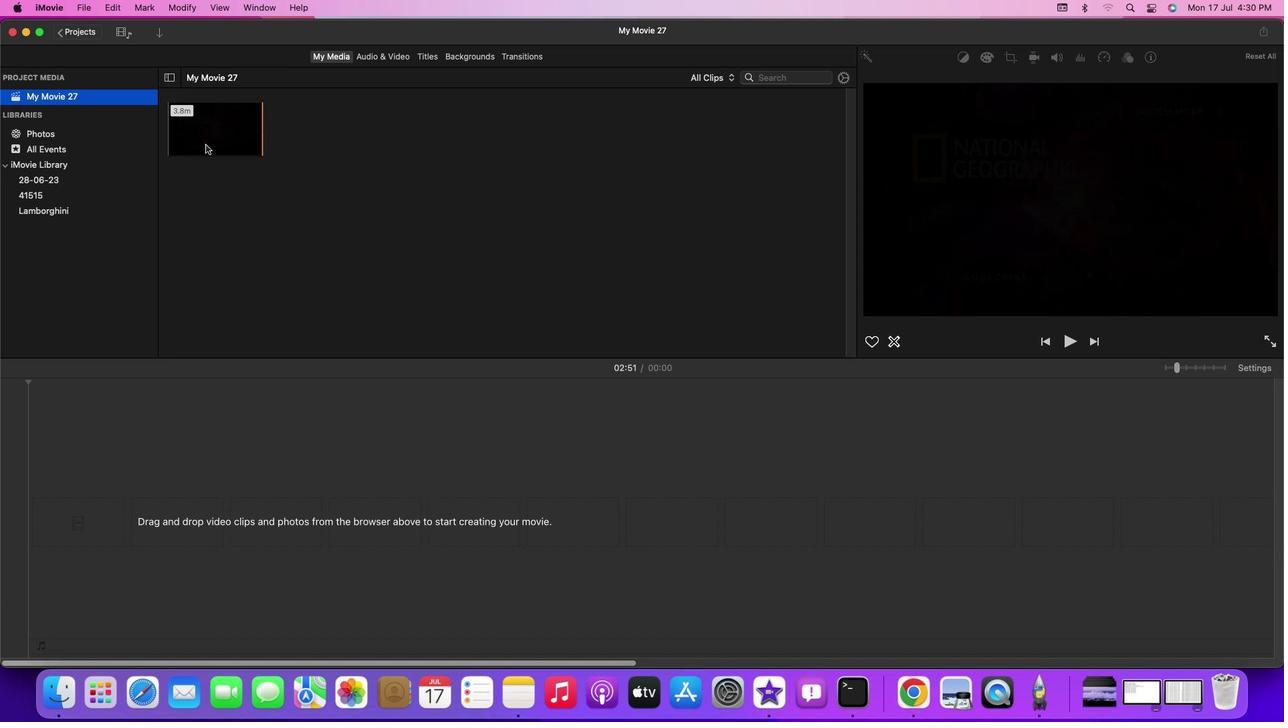
Action: Mouse pressed left at (209, 135)
Screenshot: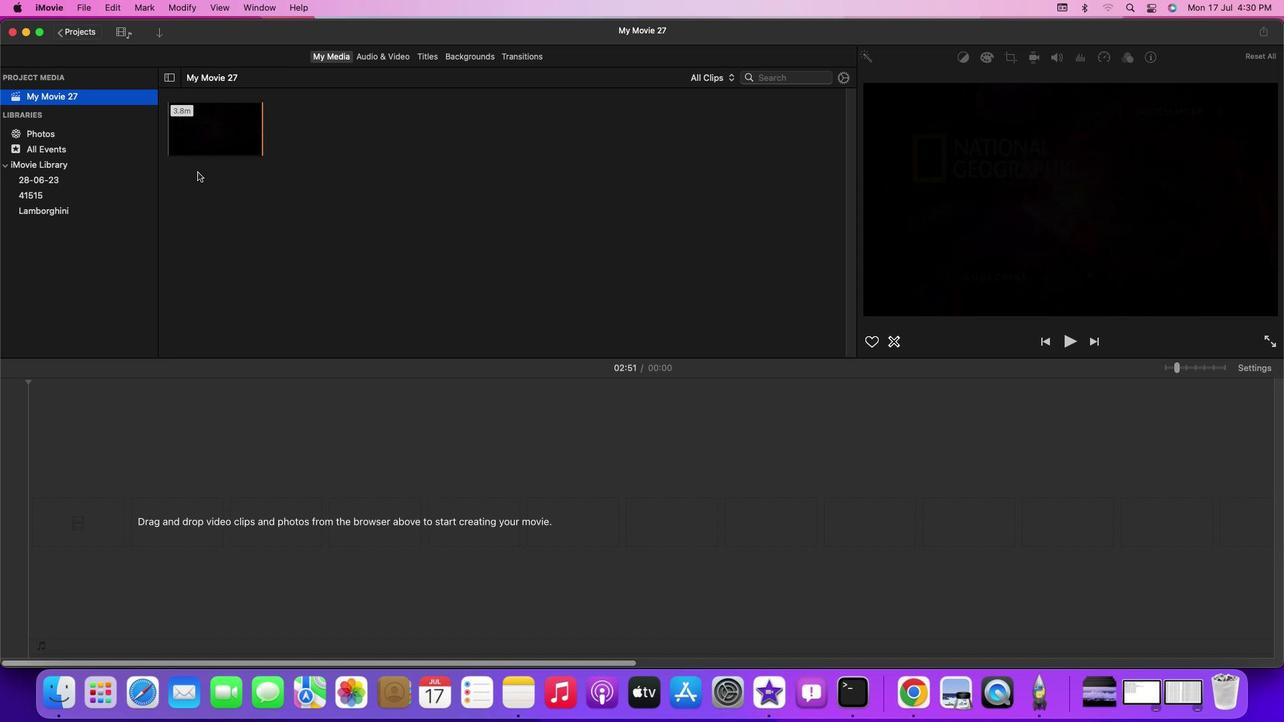 
Action: Mouse moved to (38, 432)
Screenshot: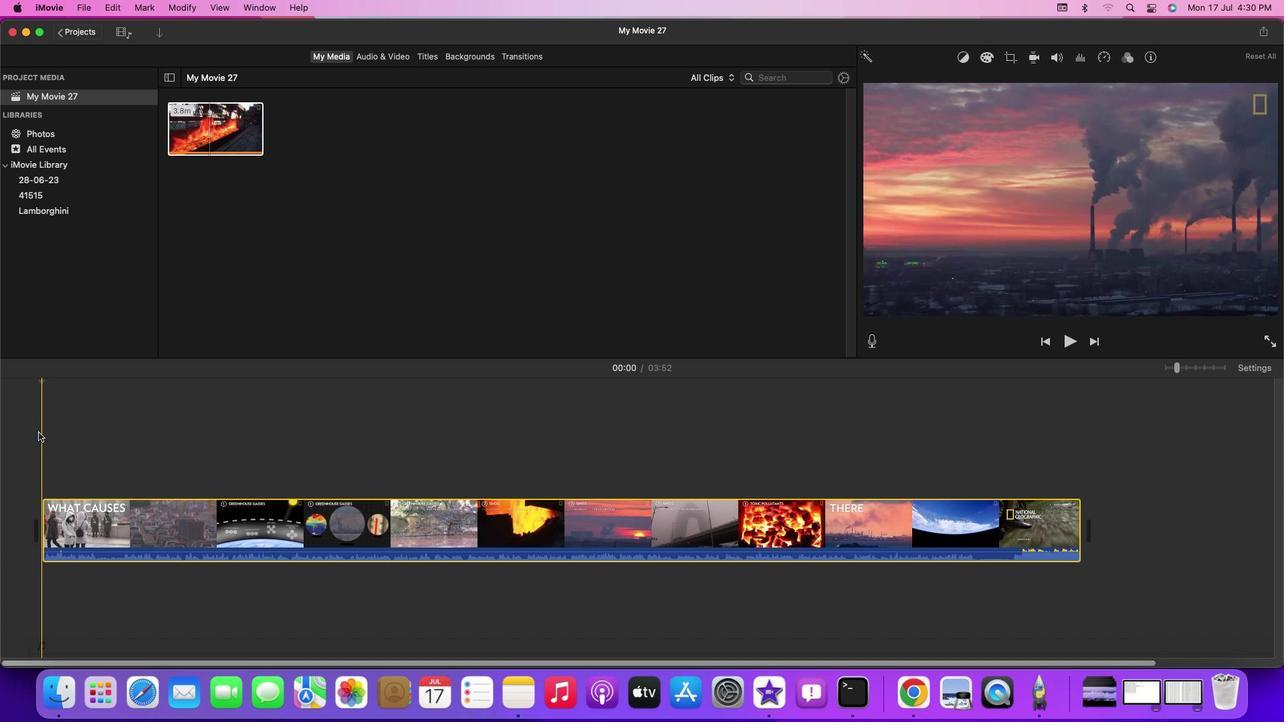 
Action: Mouse pressed left at (38, 432)
Screenshot: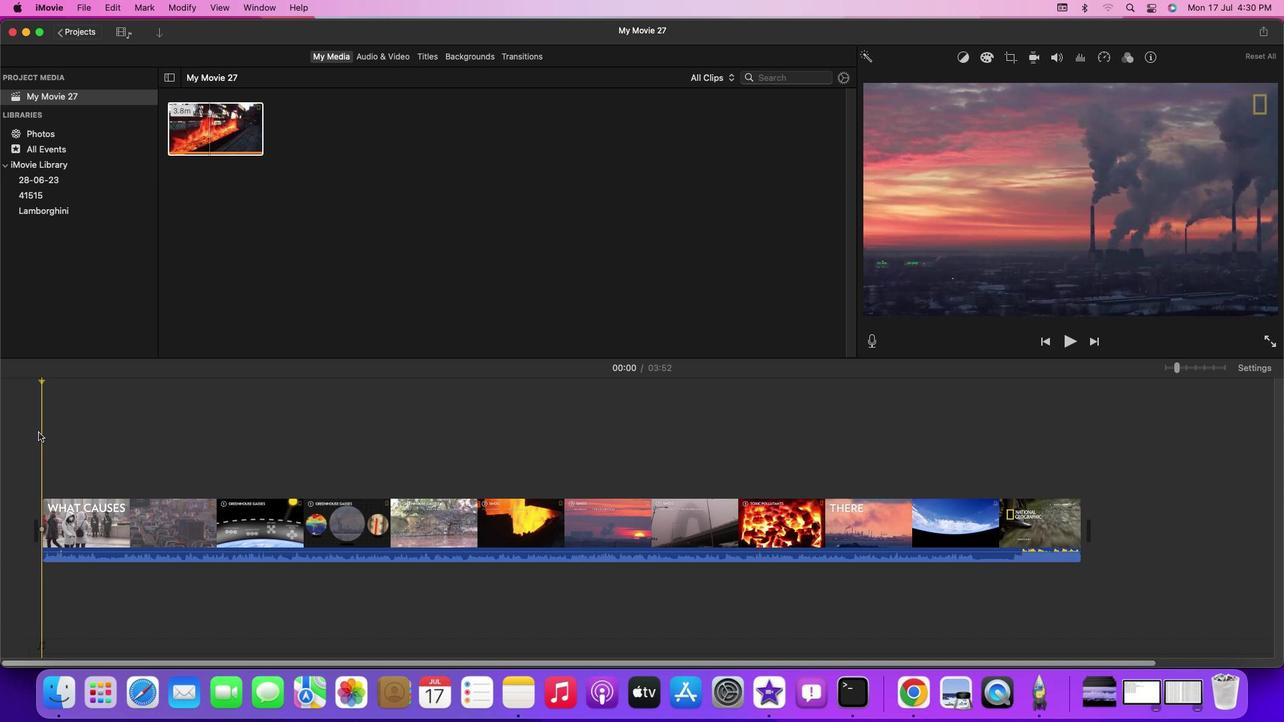 
Action: Key pressed Key.space
Screenshot: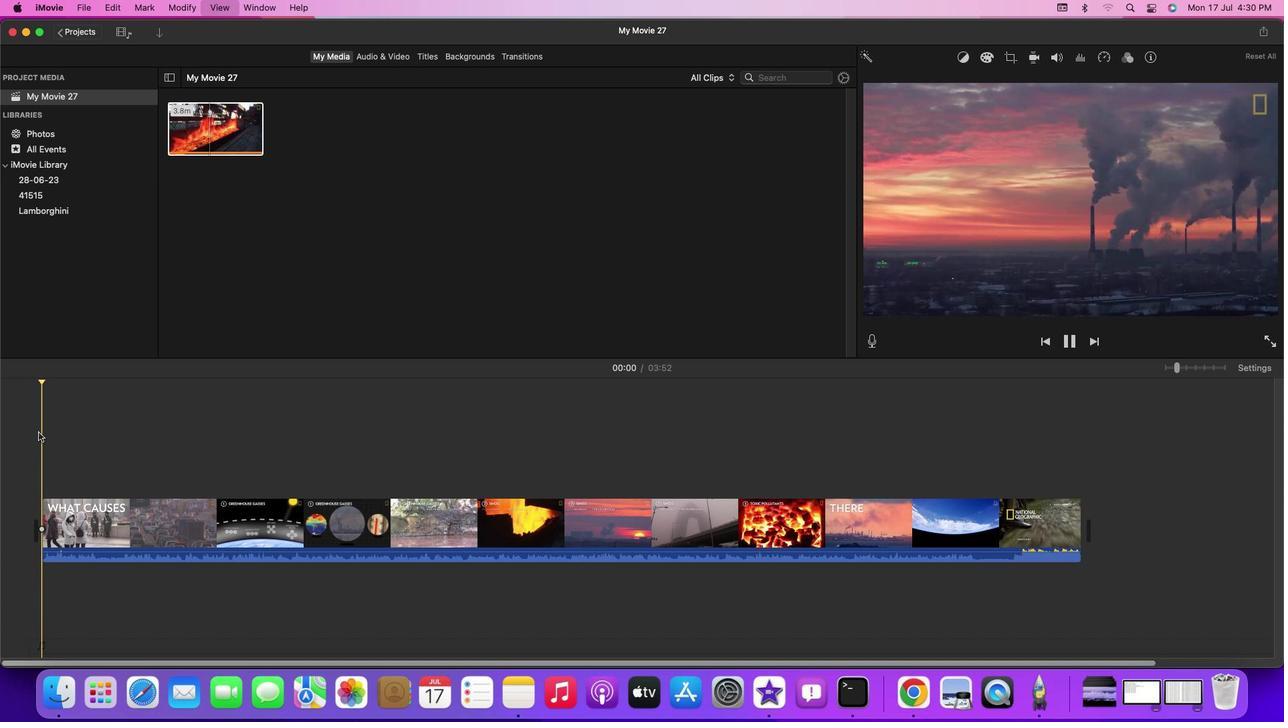 
Action: Mouse moved to (121, 526)
Screenshot: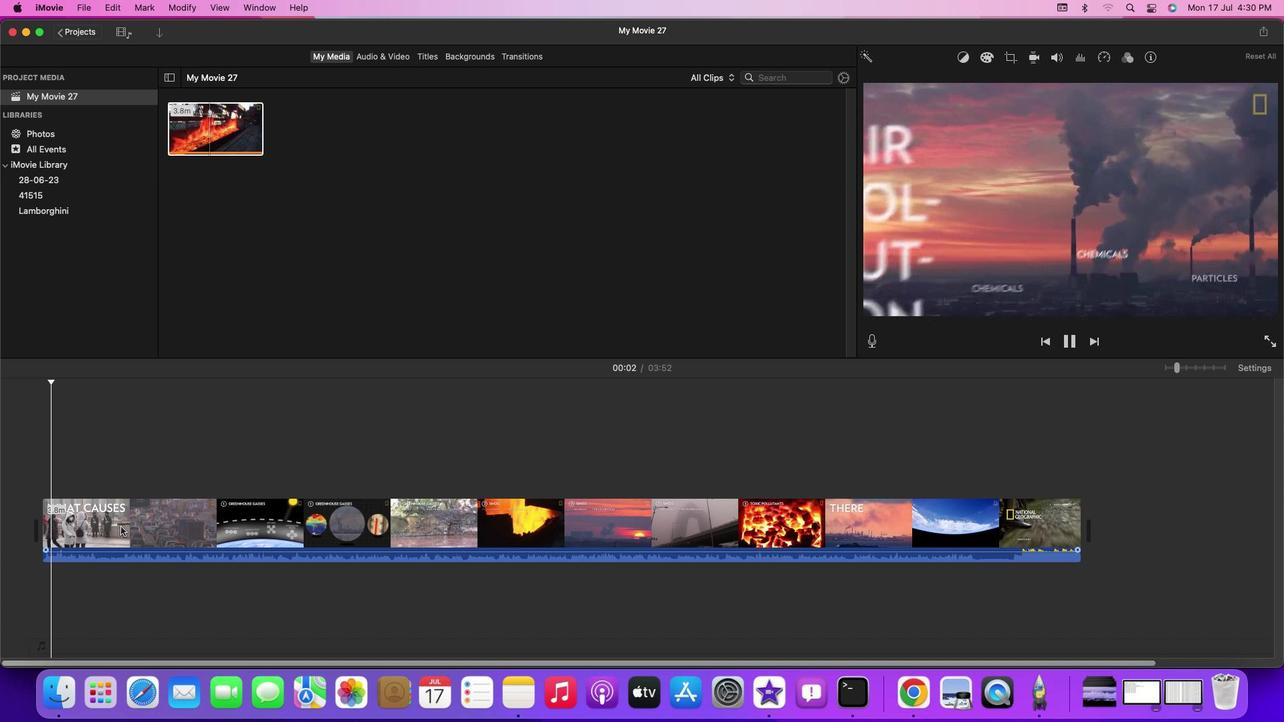 
Action: Mouse pressed right at (121, 526)
Screenshot: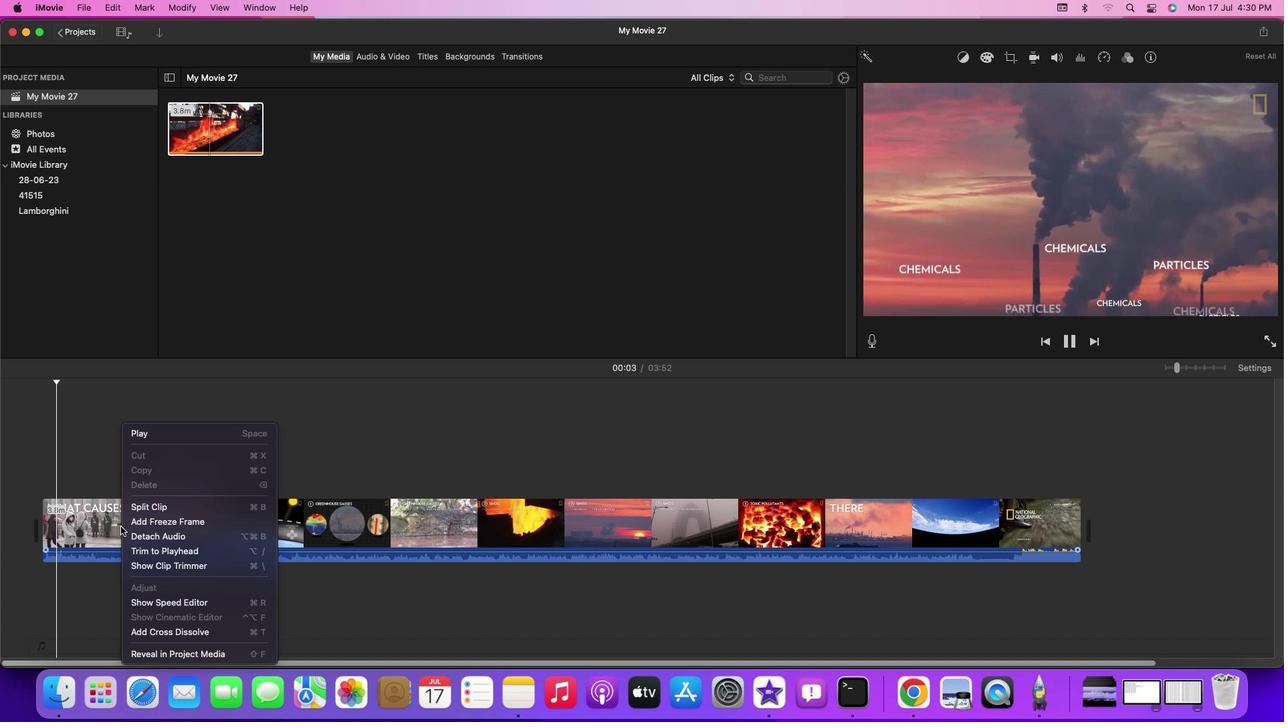 
Action: Mouse moved to (170, 536)
Screenshot: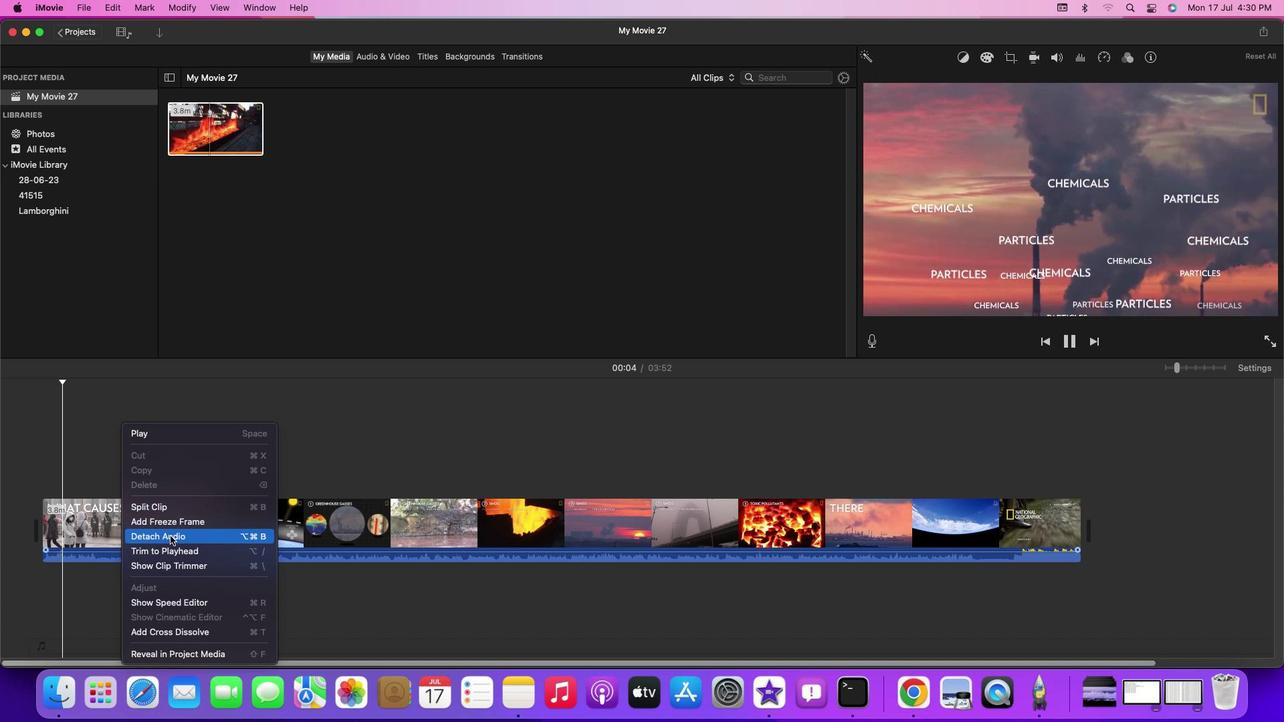 
Action: Mouse pressed left at (170, 536)
Screenshot: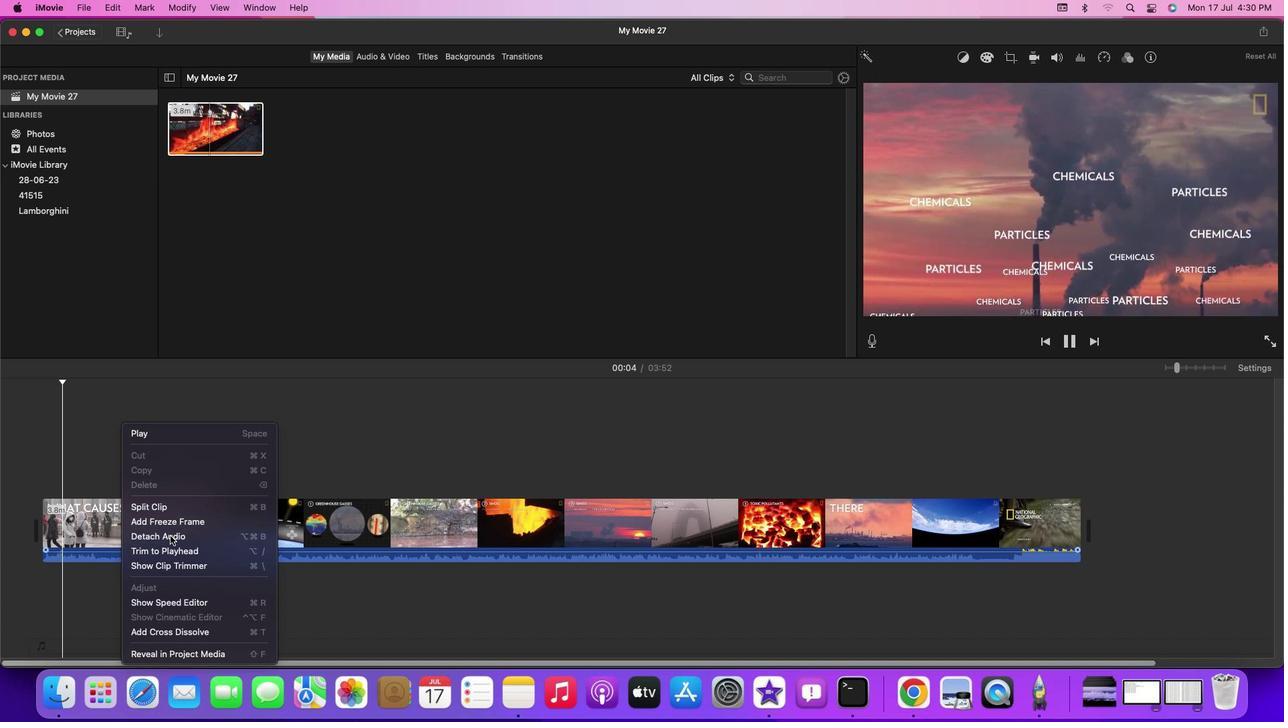 
Action: Mouse moved to (45, 428)
Screenshot: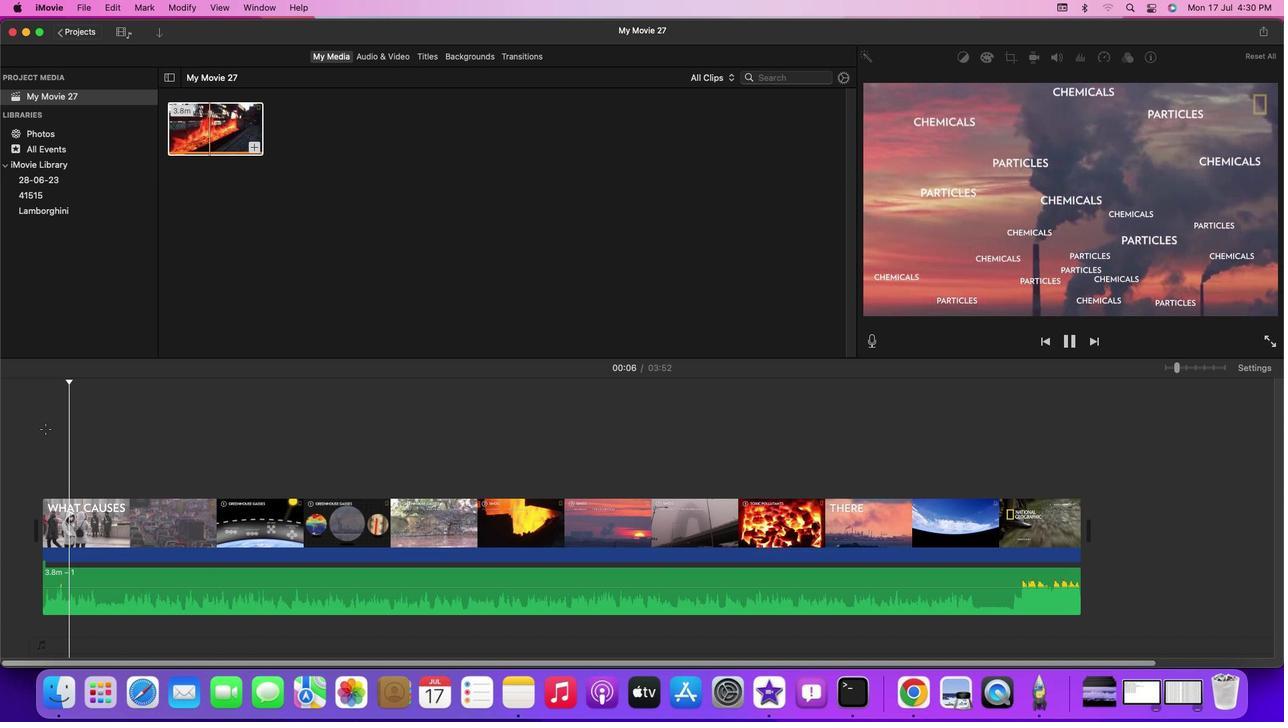 
Action: Mouse pressed left at (45, 428)
Screenshot: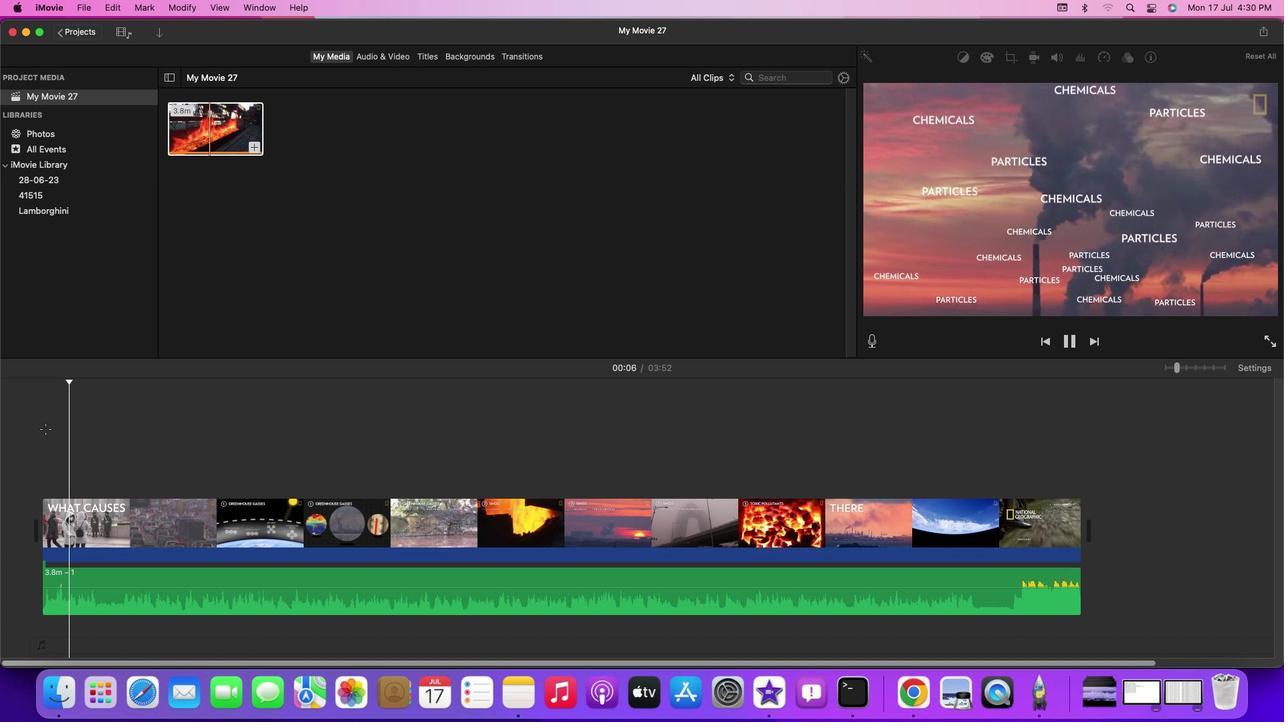 
Action: Mouse moved to (44, 429)
Screenshot: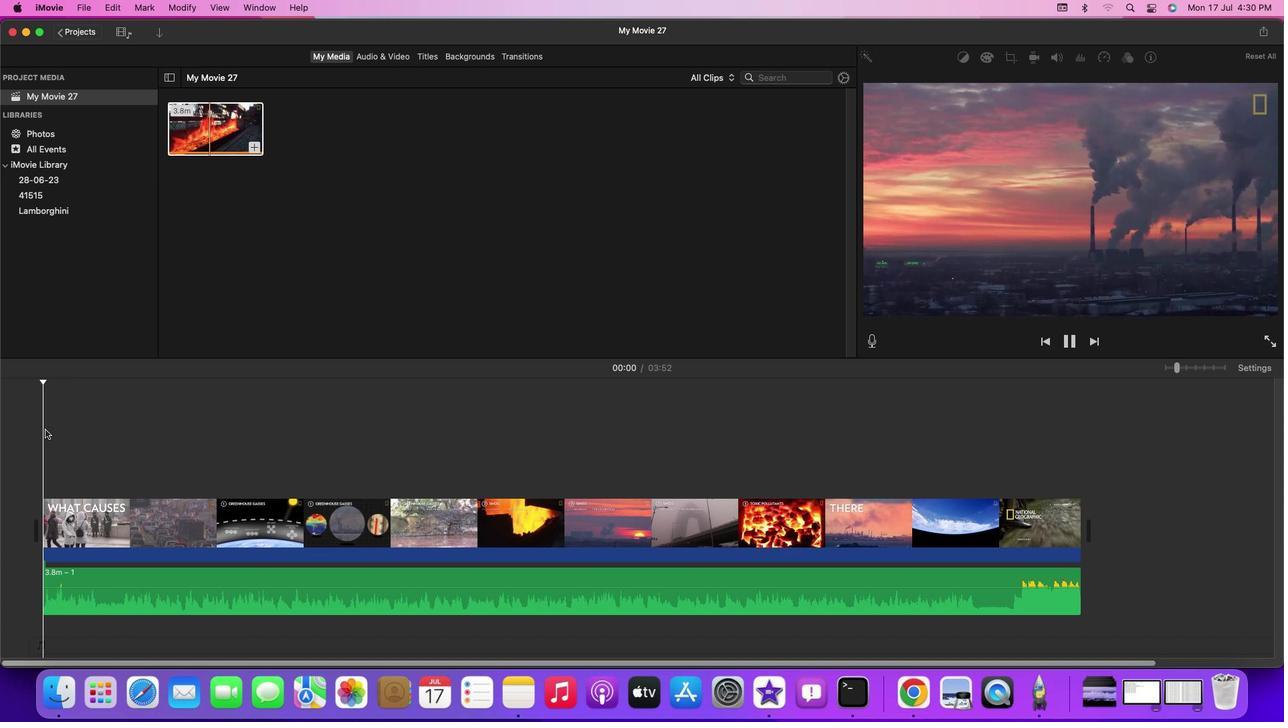 
Action: Key pressed Key.spaceKey.space
Screenshot: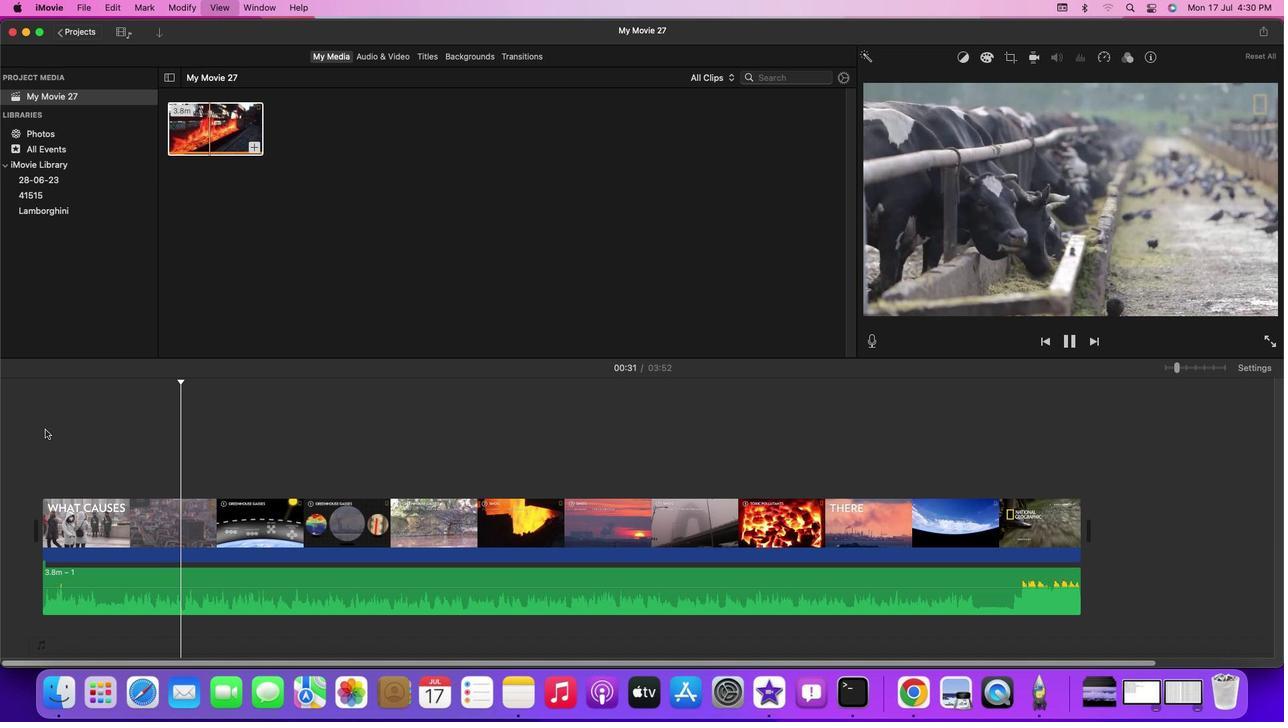
Action: Mouse moved to (54, 433)
Screenshot: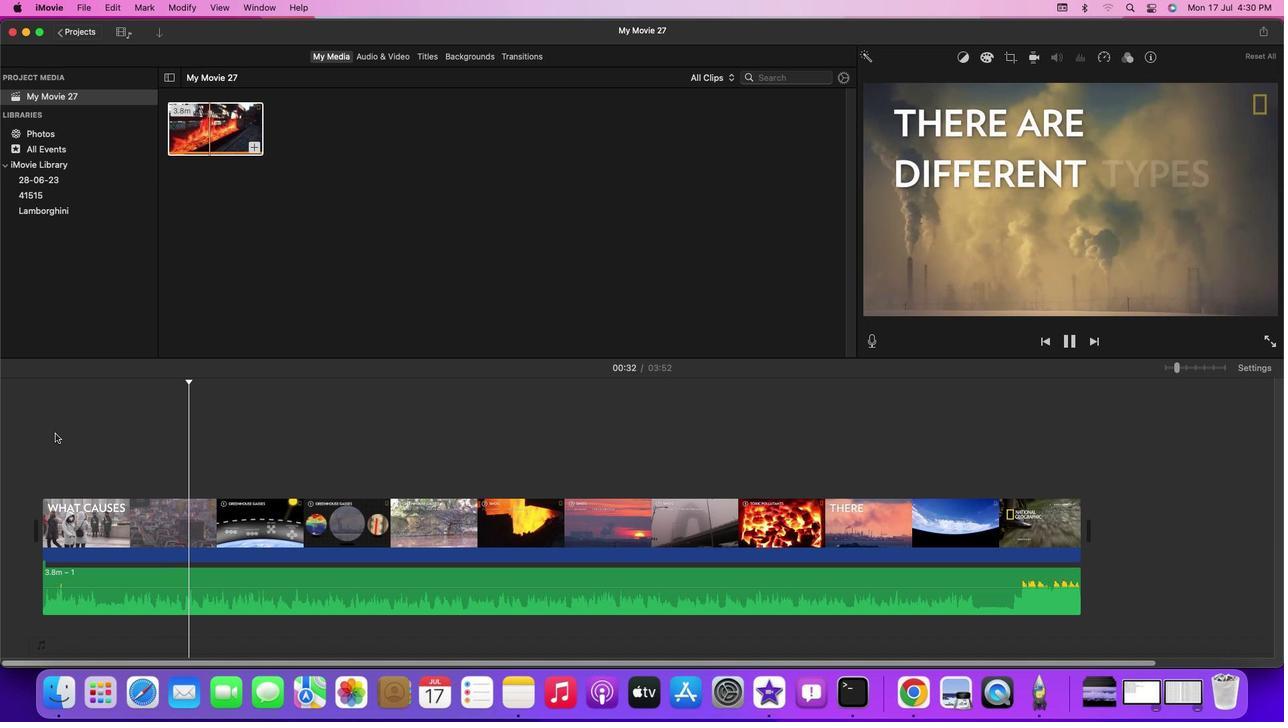 
Action: Mouse pressed left at (54, 433)
Screenshot: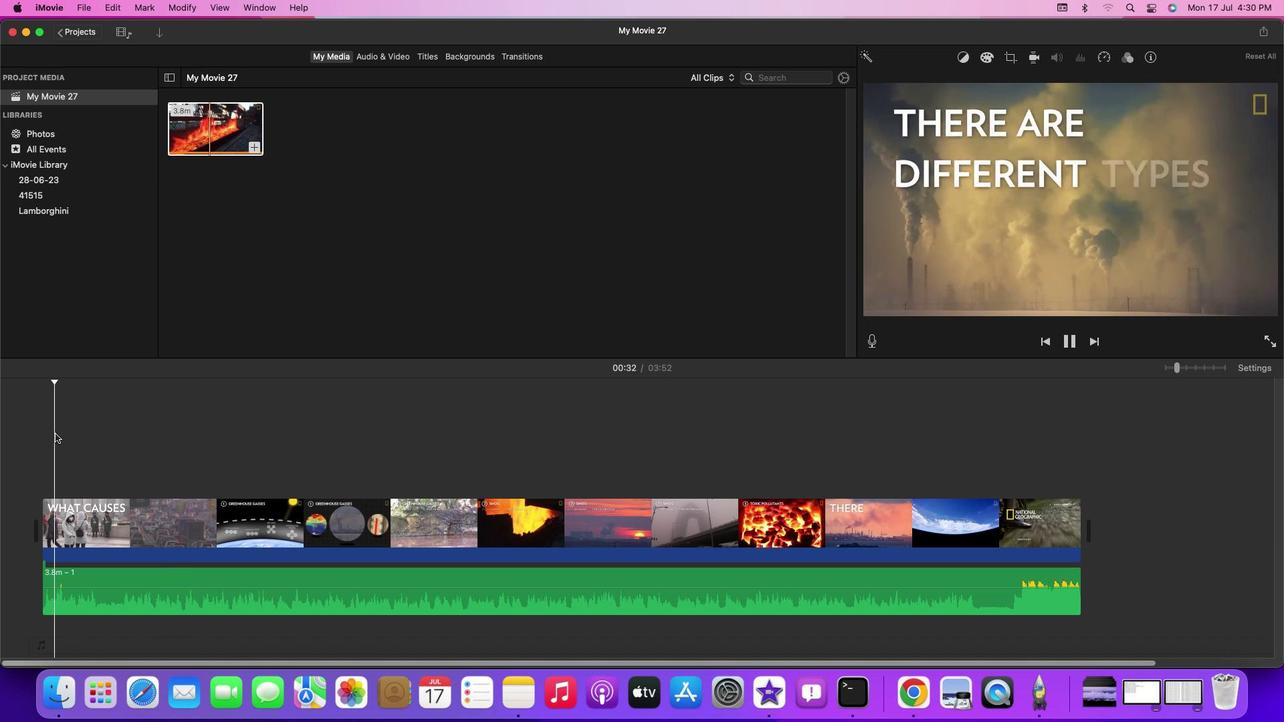 
Action: Key pressed Key.spaceKey.space
Screenshot: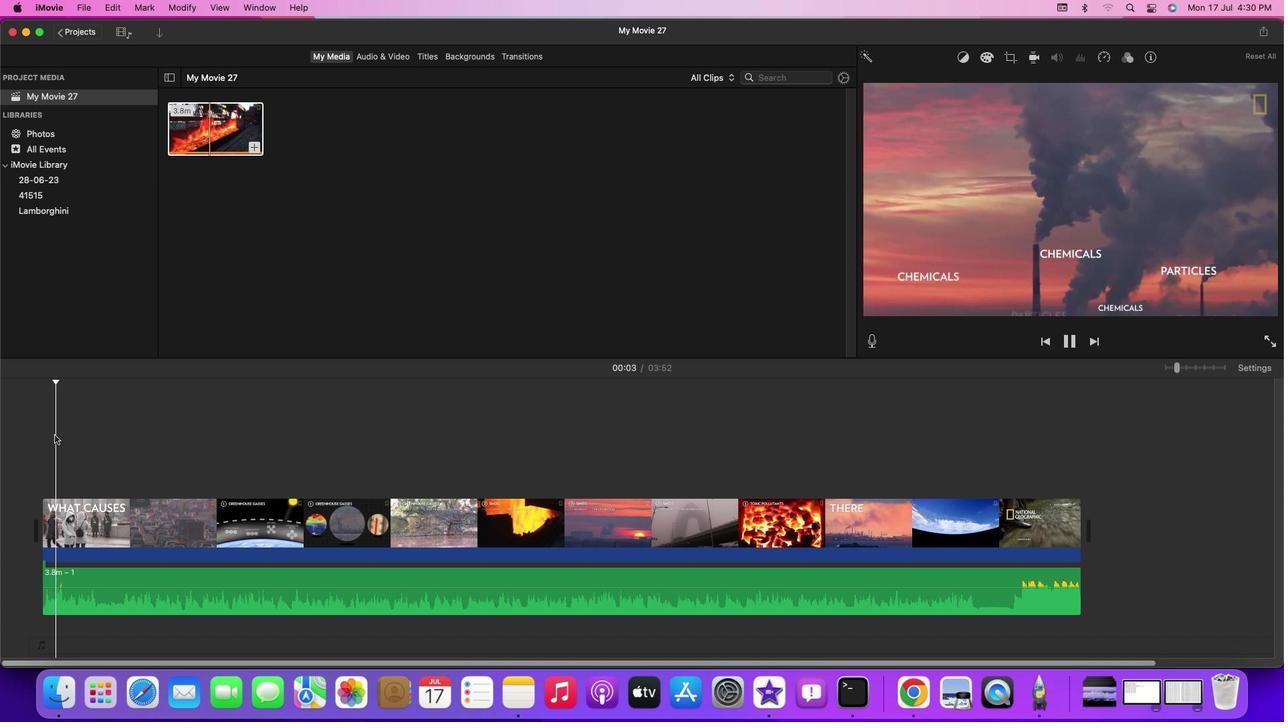 
Action: Mouse moved to (54, 437)
Screenshot: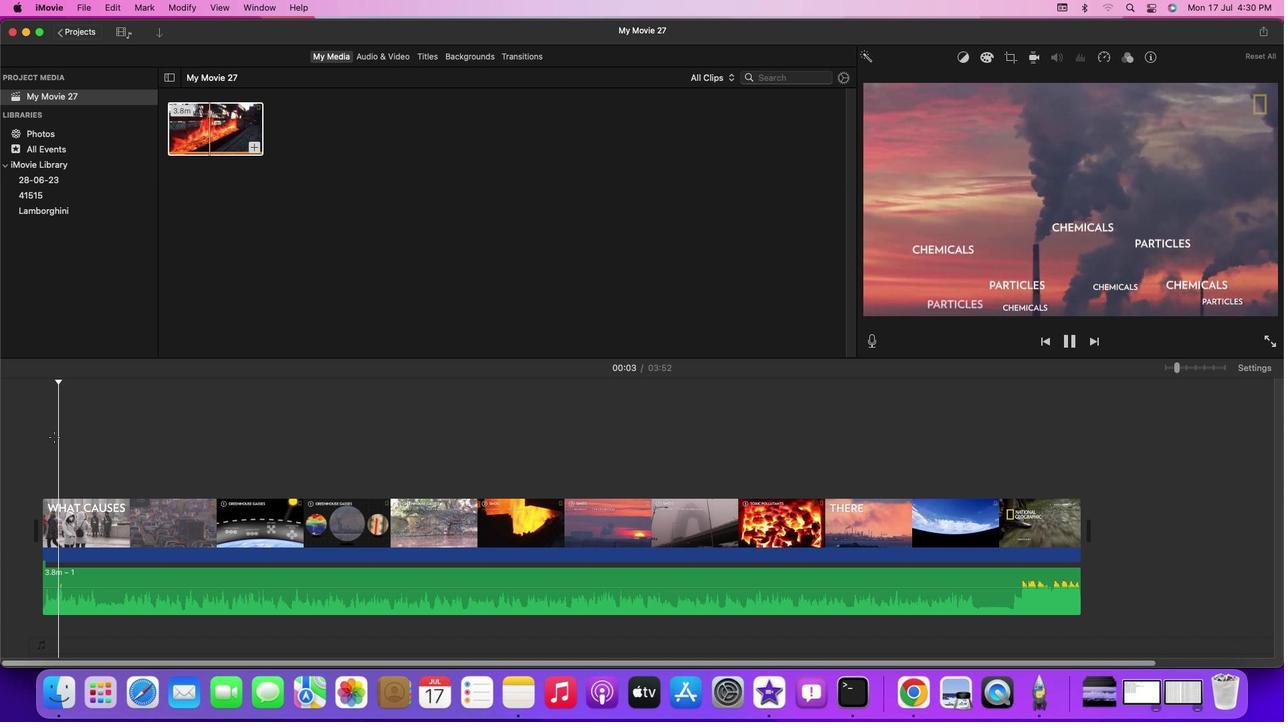 
Action: Mouse pressed left at (54, 437)
Screenshot: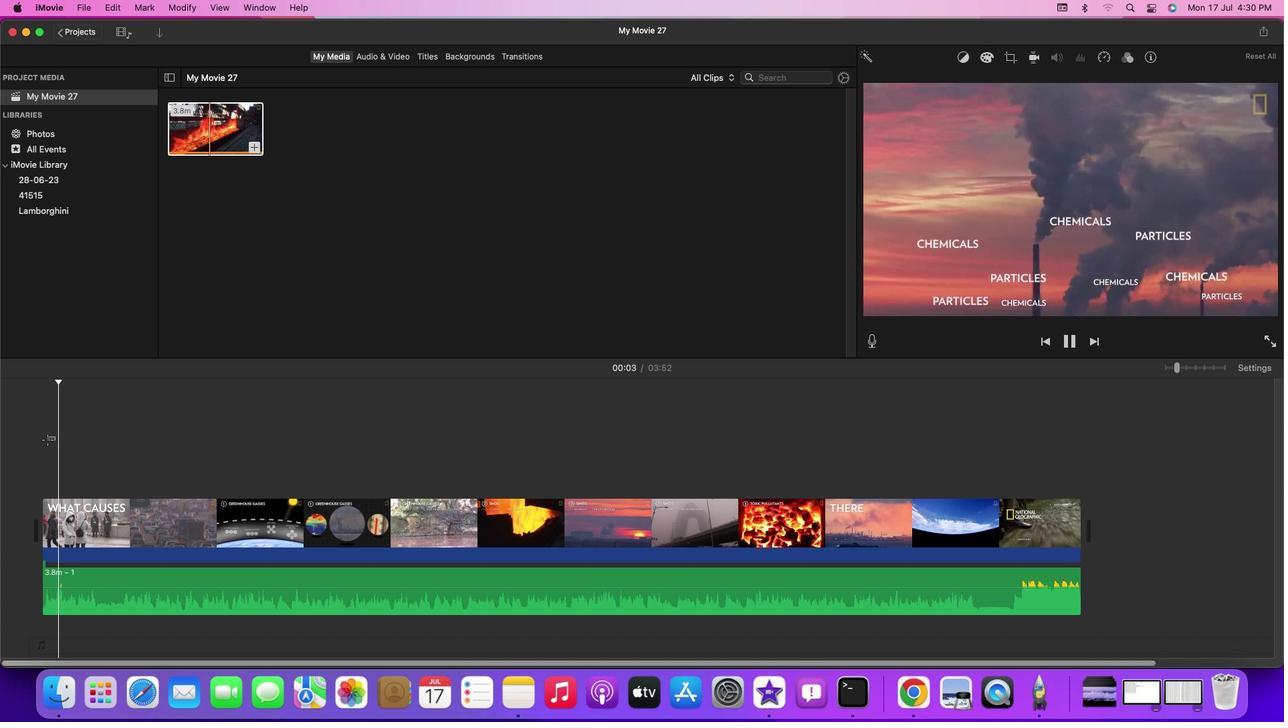 
Action: Mouse moved to (66, 381)
Screenshot: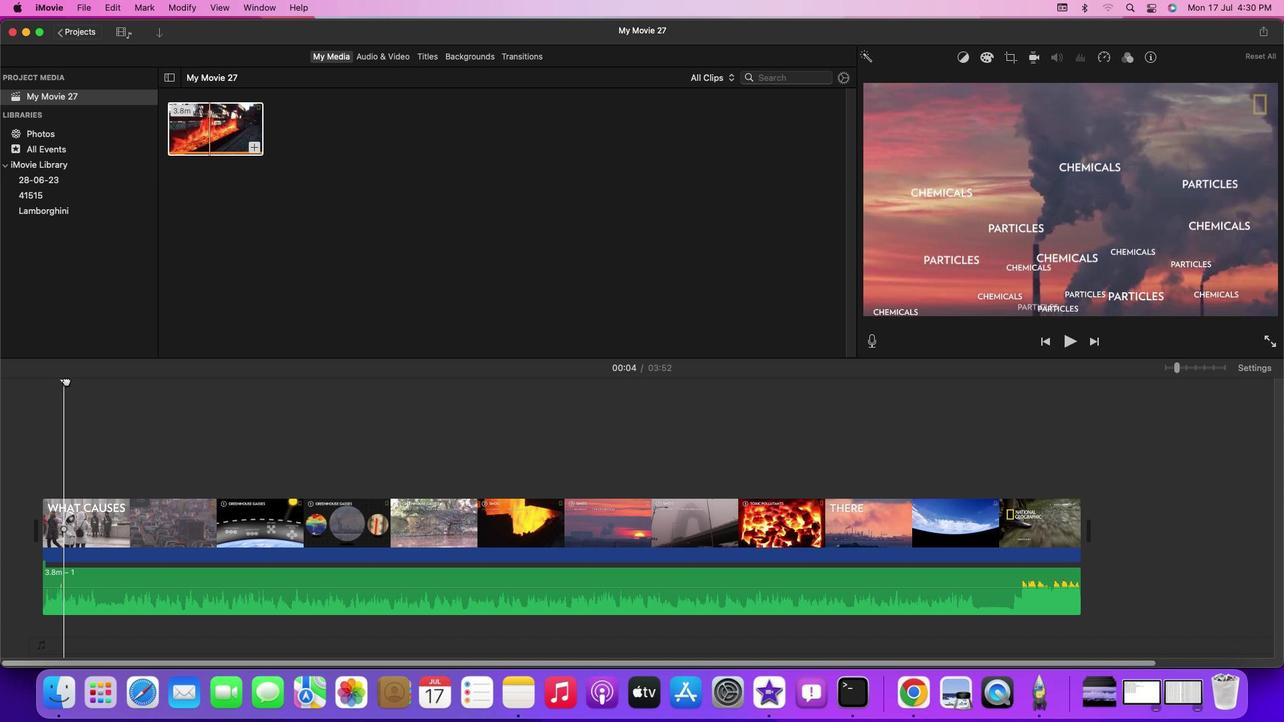 
Action: Mouse pressed left at (66, 381)
Screenshot: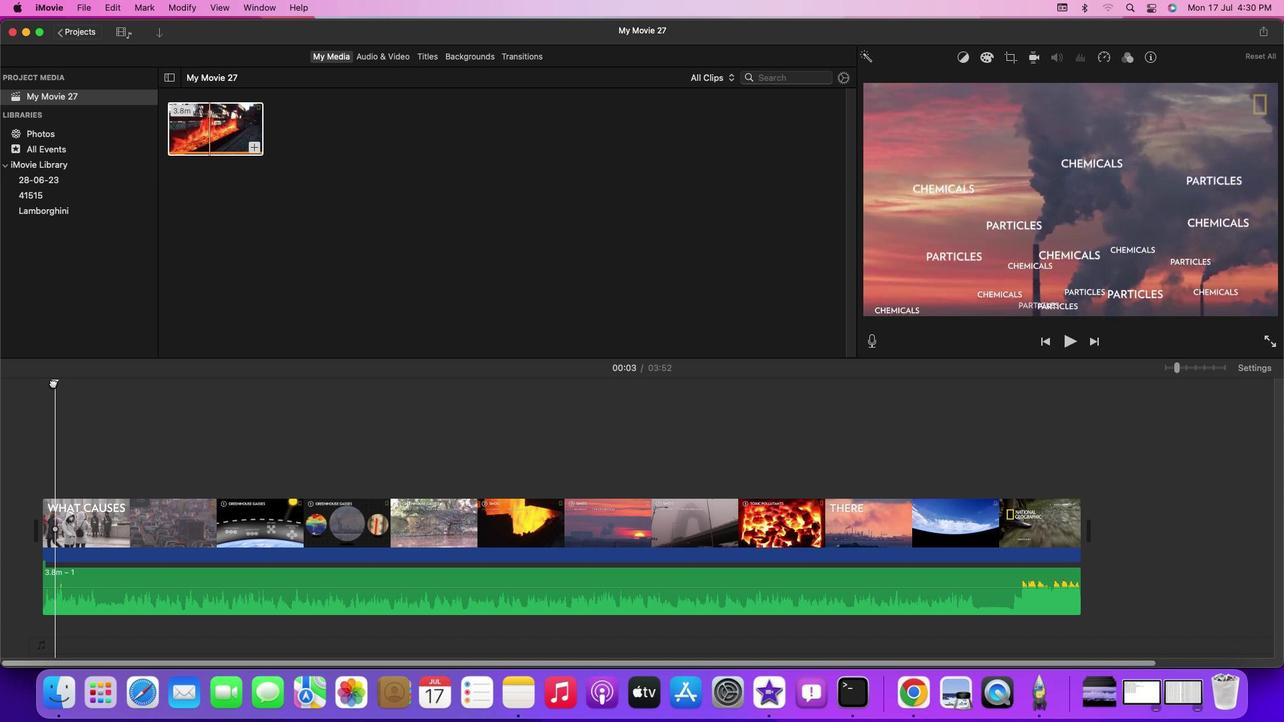 
Action: Mouse moved to (68, 446)
Screenshot: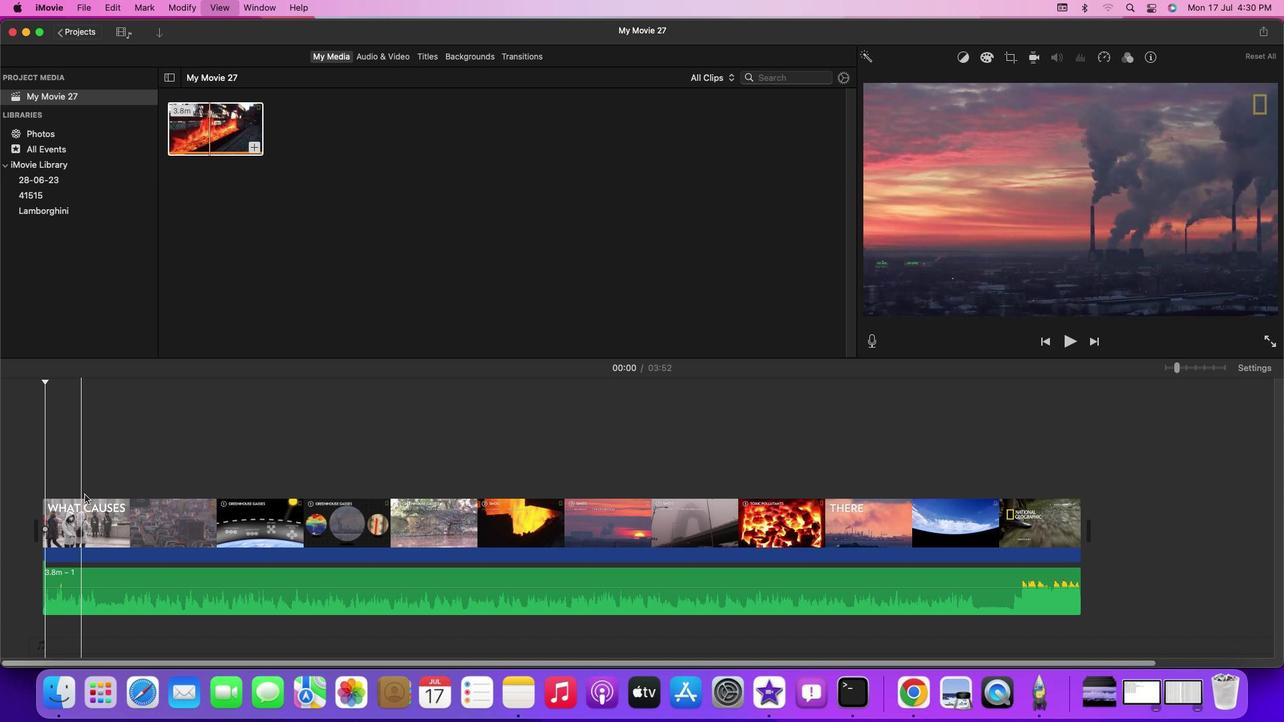 
Action: Key pressed Key.space
Screenshot: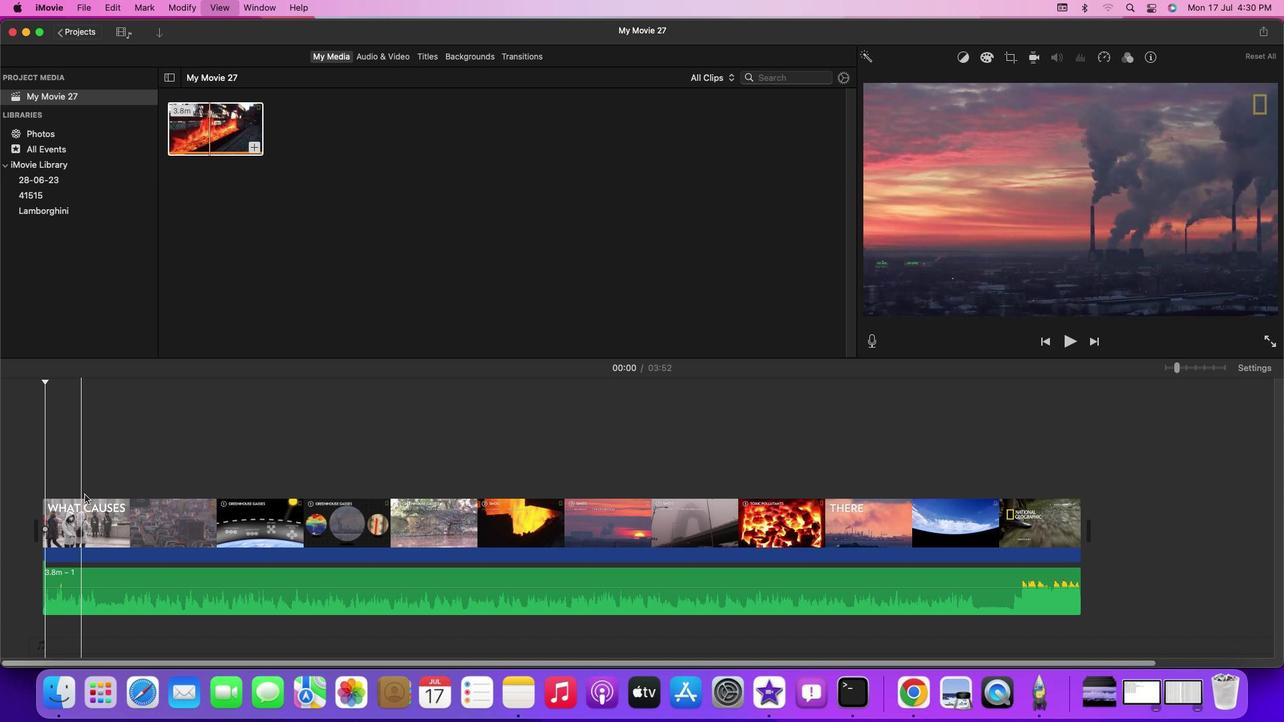
Action: Mouse moved to (100, 525)
Screenshot: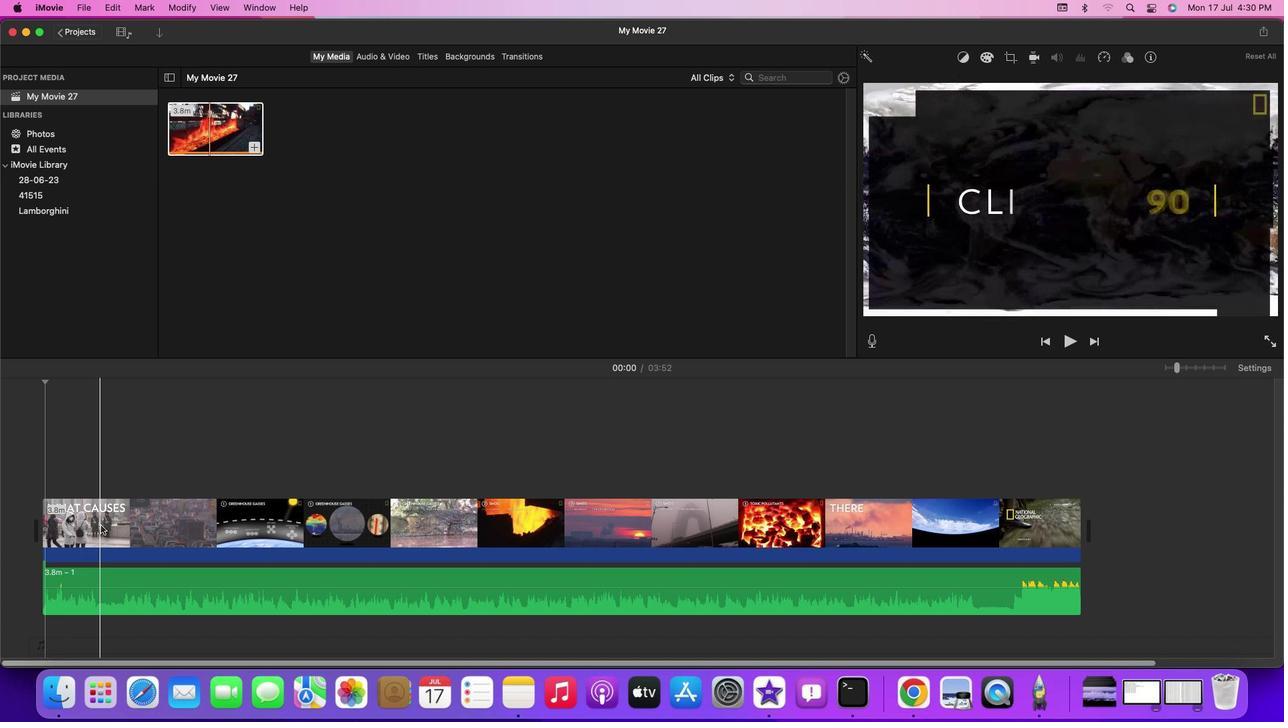 
Action: Mouse pressed right at (100, 525)
Screenshot: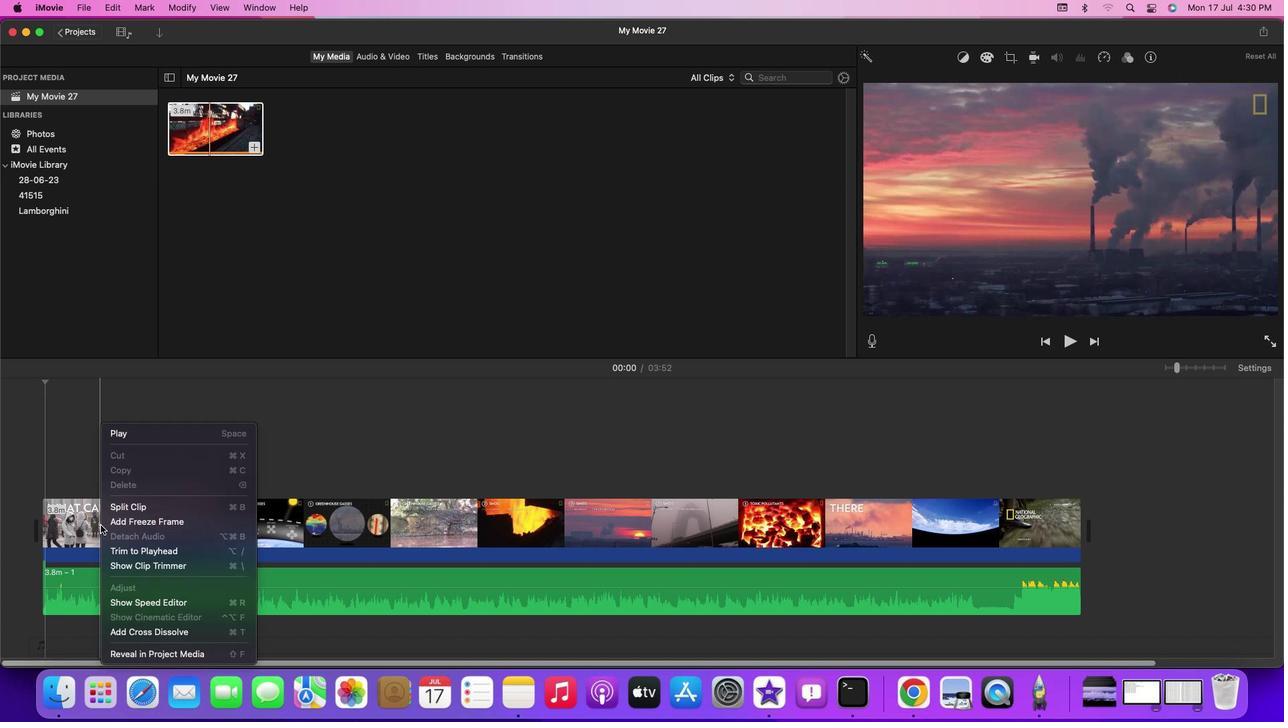 
Action: Mouse moved to (70, 517)
Screenshot: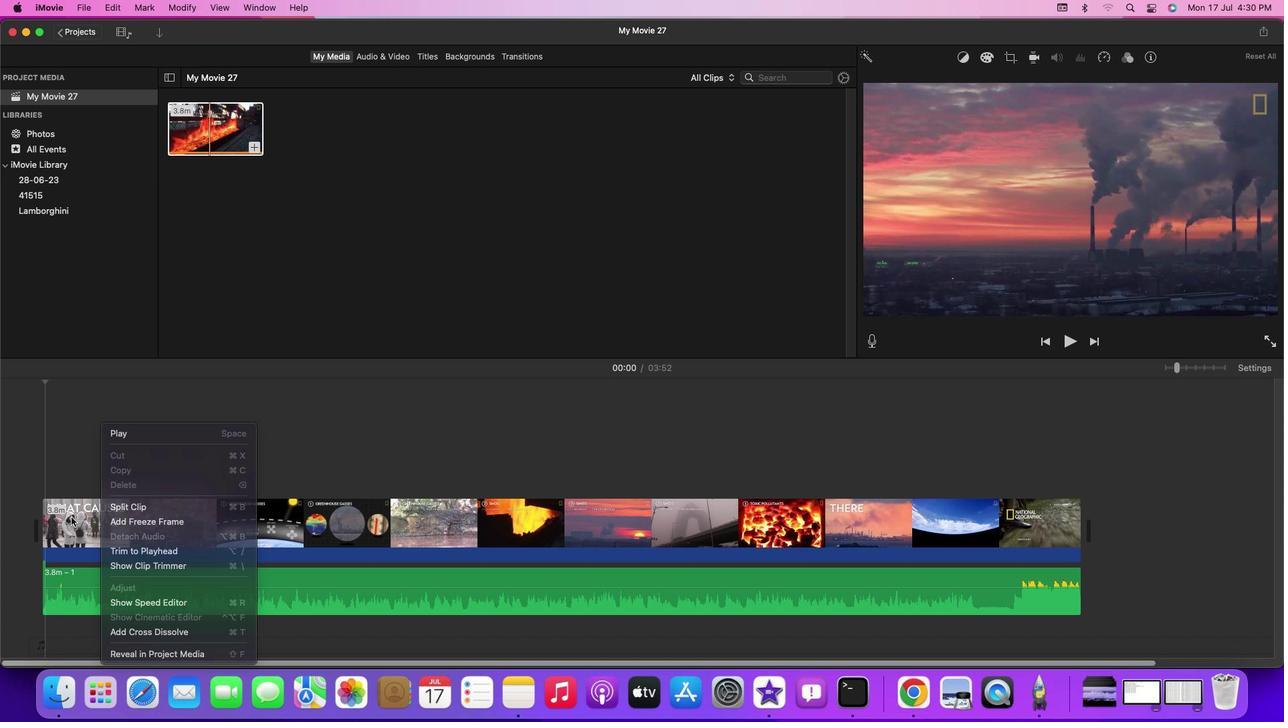 
Action: Mouse pressed right at (70, 517)
Screenshot: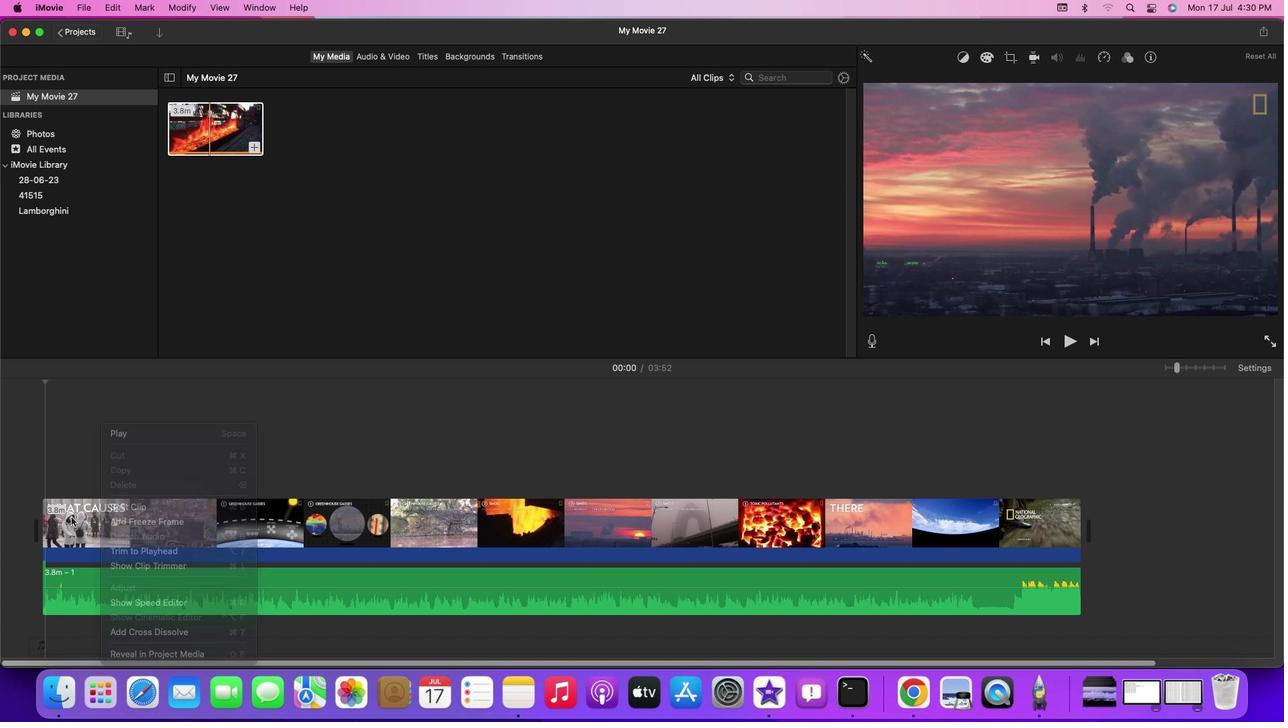 
Action: Mouse moved to (289, 529)
Screenshot: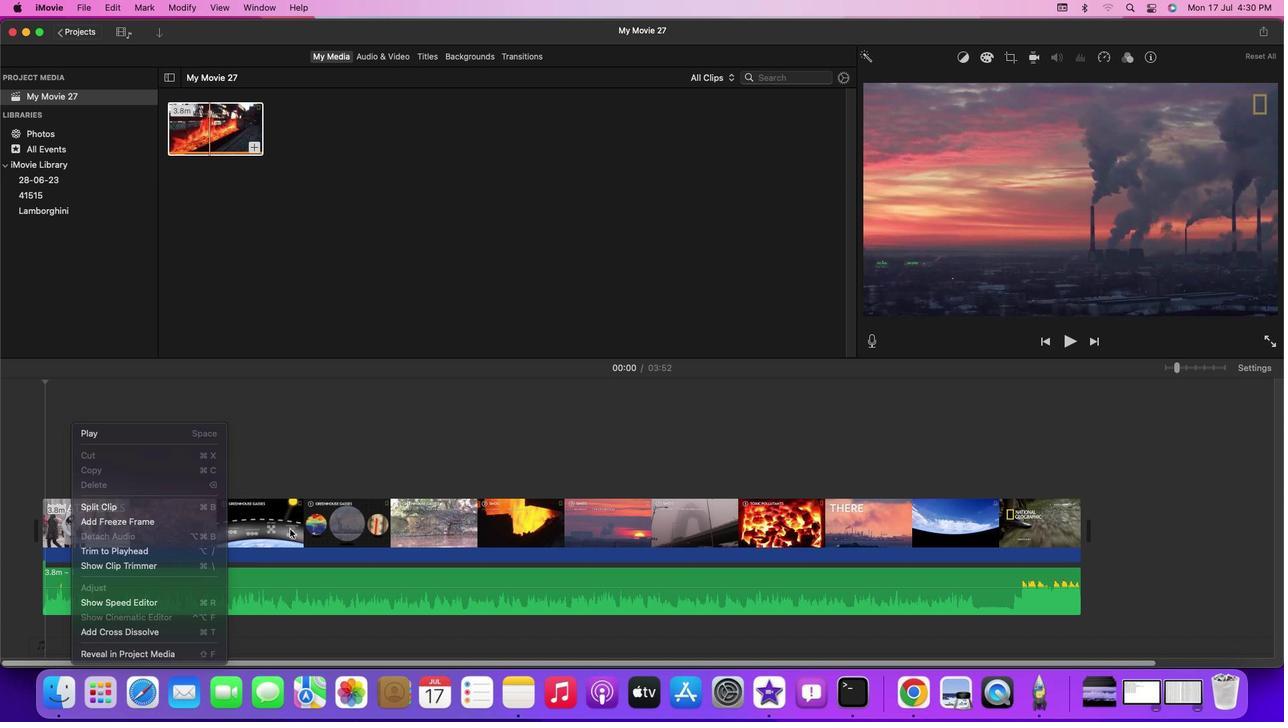 
Action: Mouse pressed right at (289, 529)
Screenshot: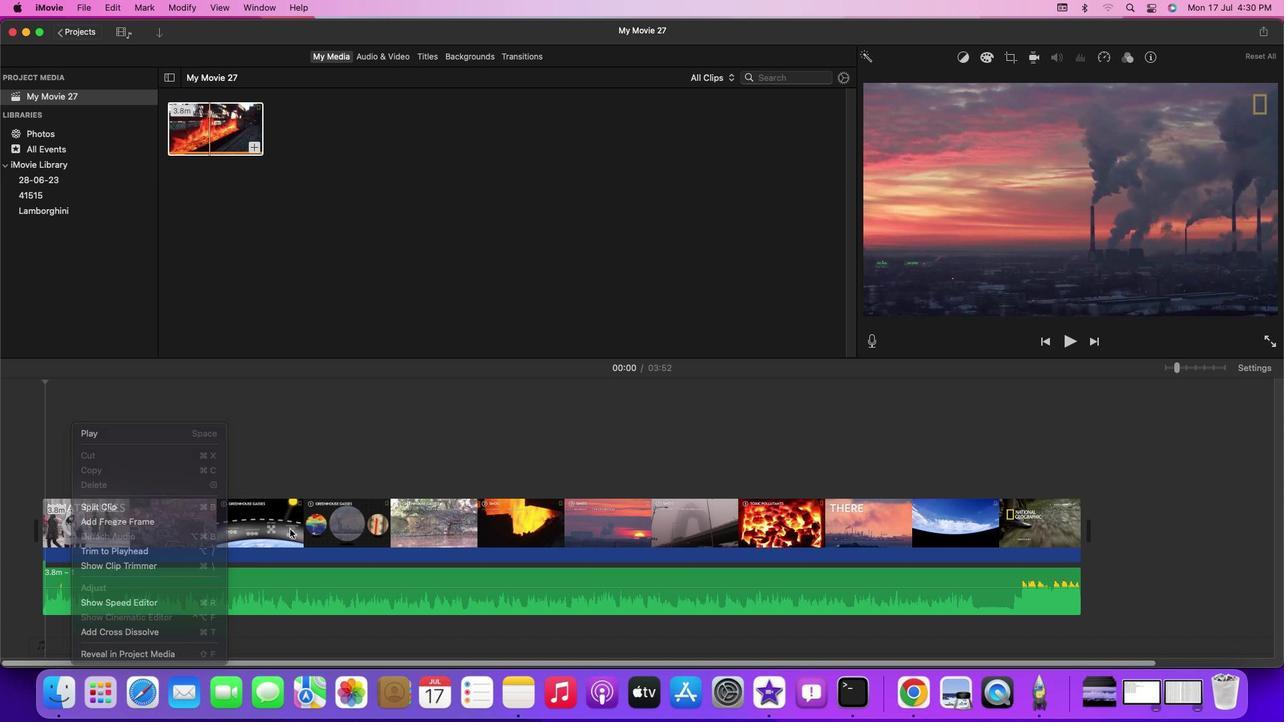 
Action: Mouse moved to (203, 524)
Screenshot: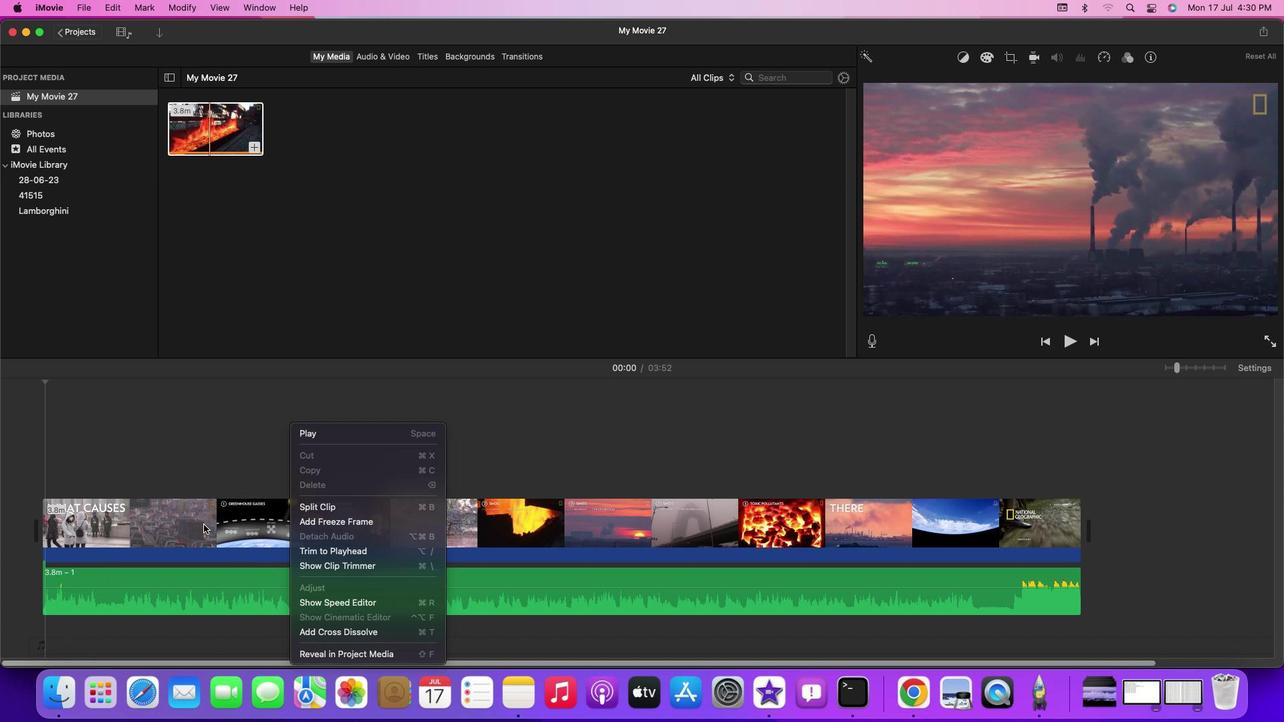 
Action: Mouse pressed right at (203, 524)
Screenshot: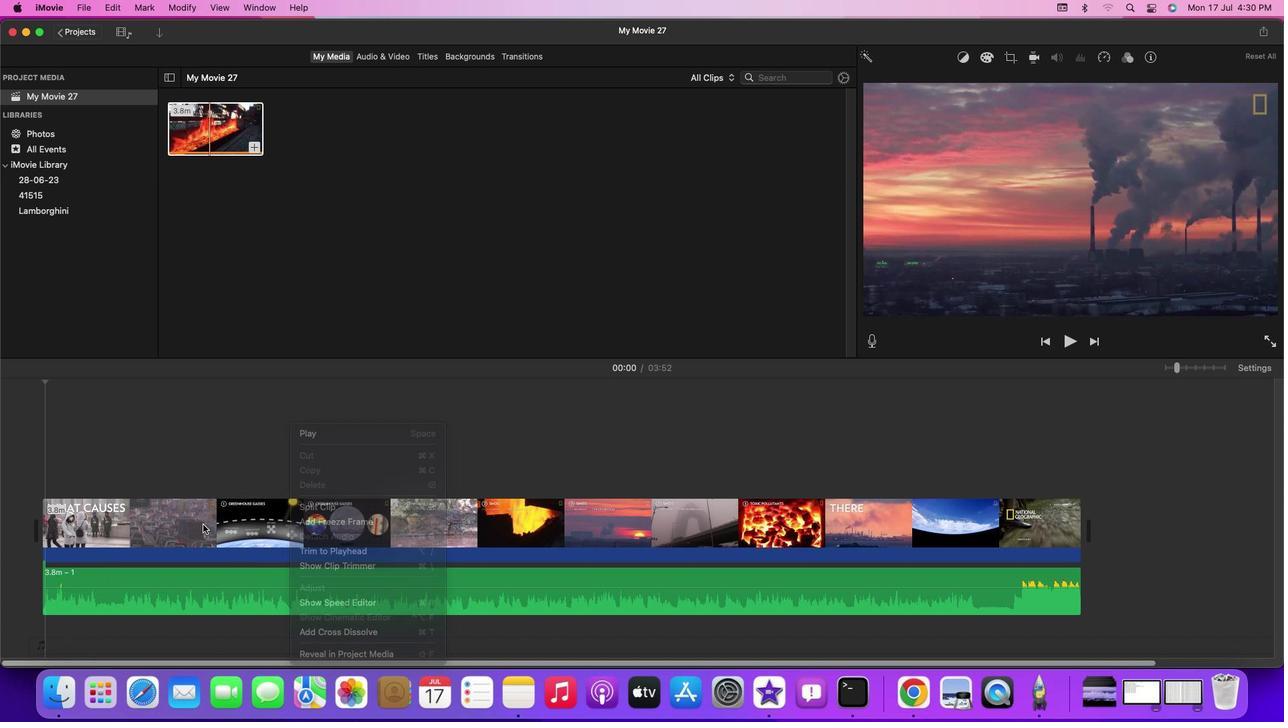 
Action: Mouse moved to (123, 418)
Screenshot: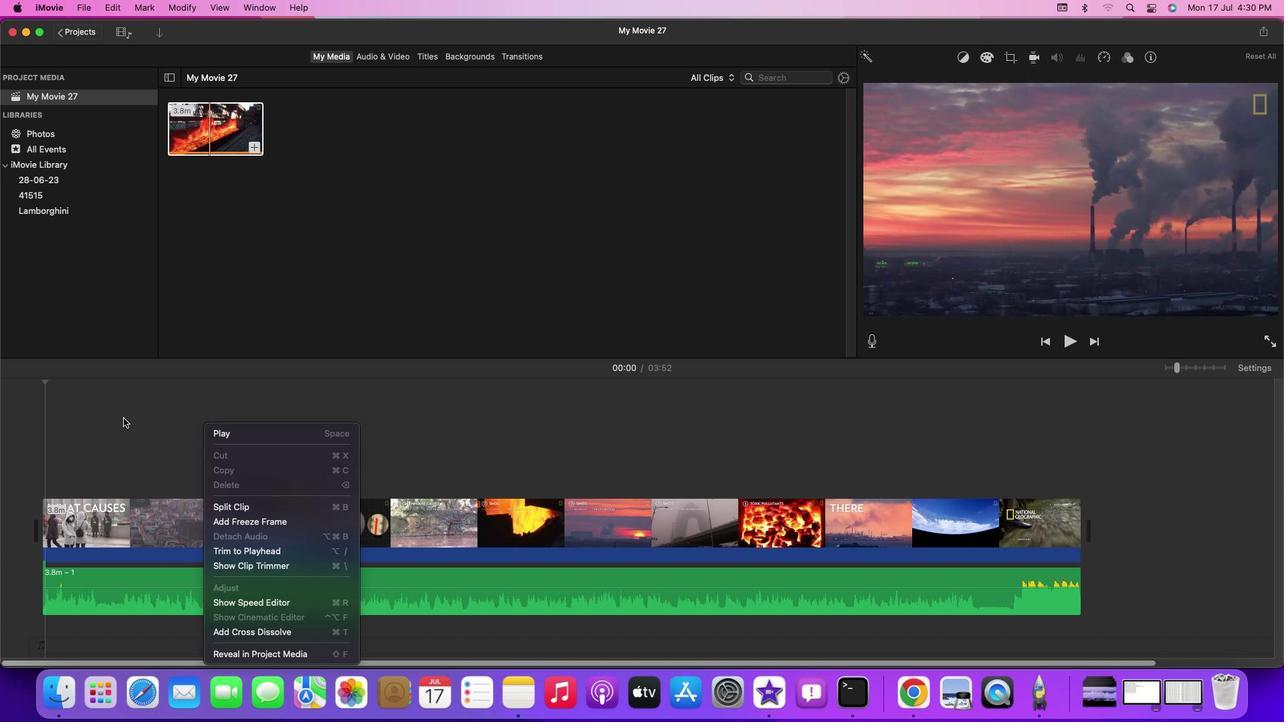 
Action: Mouse pressed left at (123, 418)
Screenshot: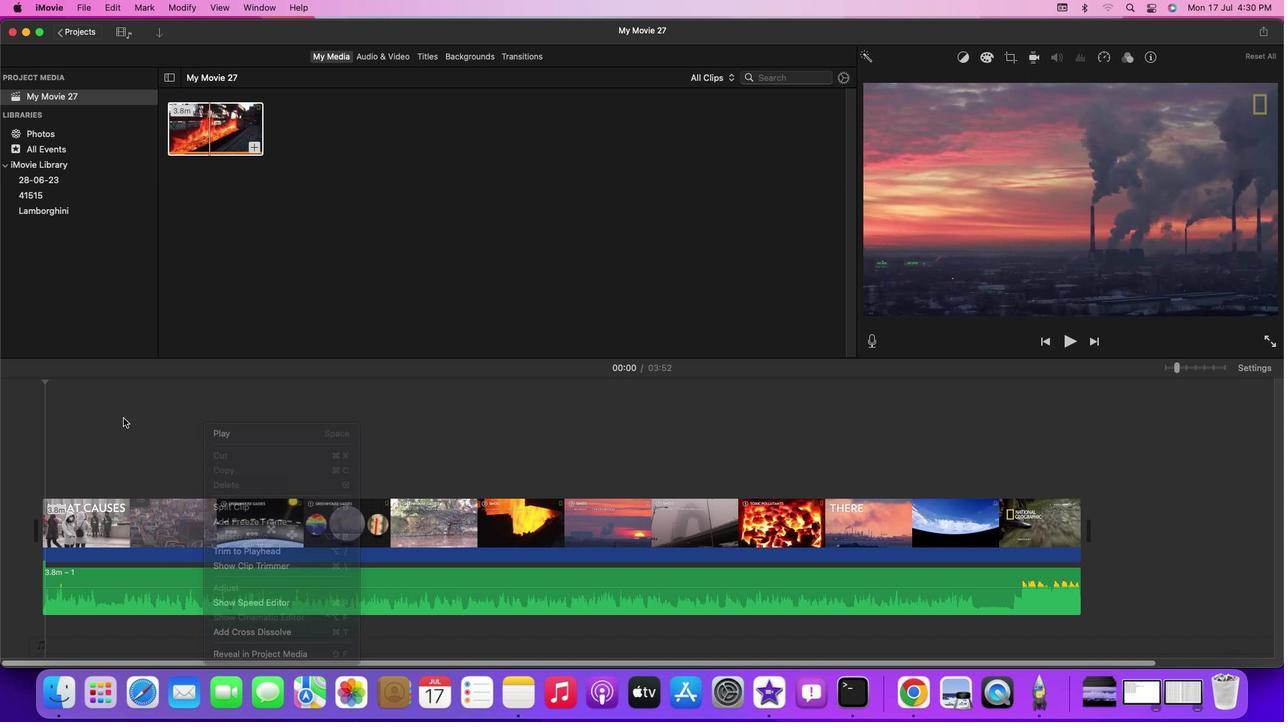 
Action: Mouse moved to (75, 536)
Screenshot: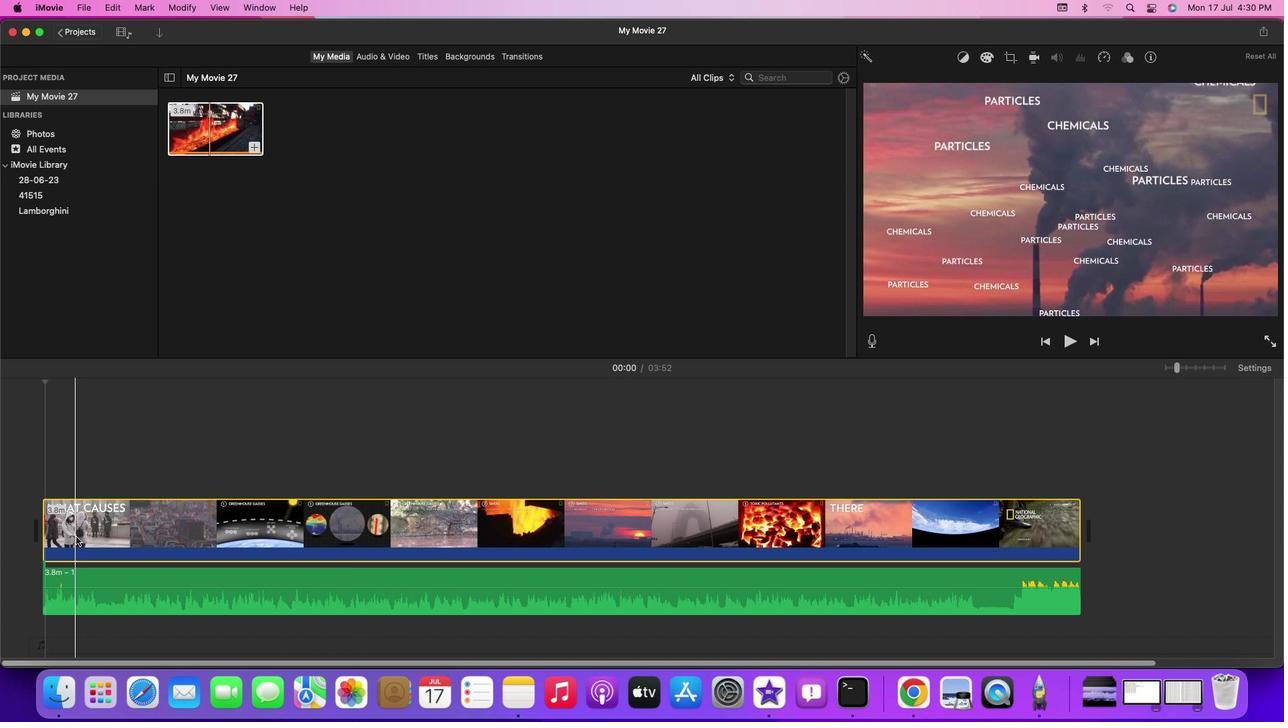 
Action: Mouse pressed left at (75, 536)
Screenshot: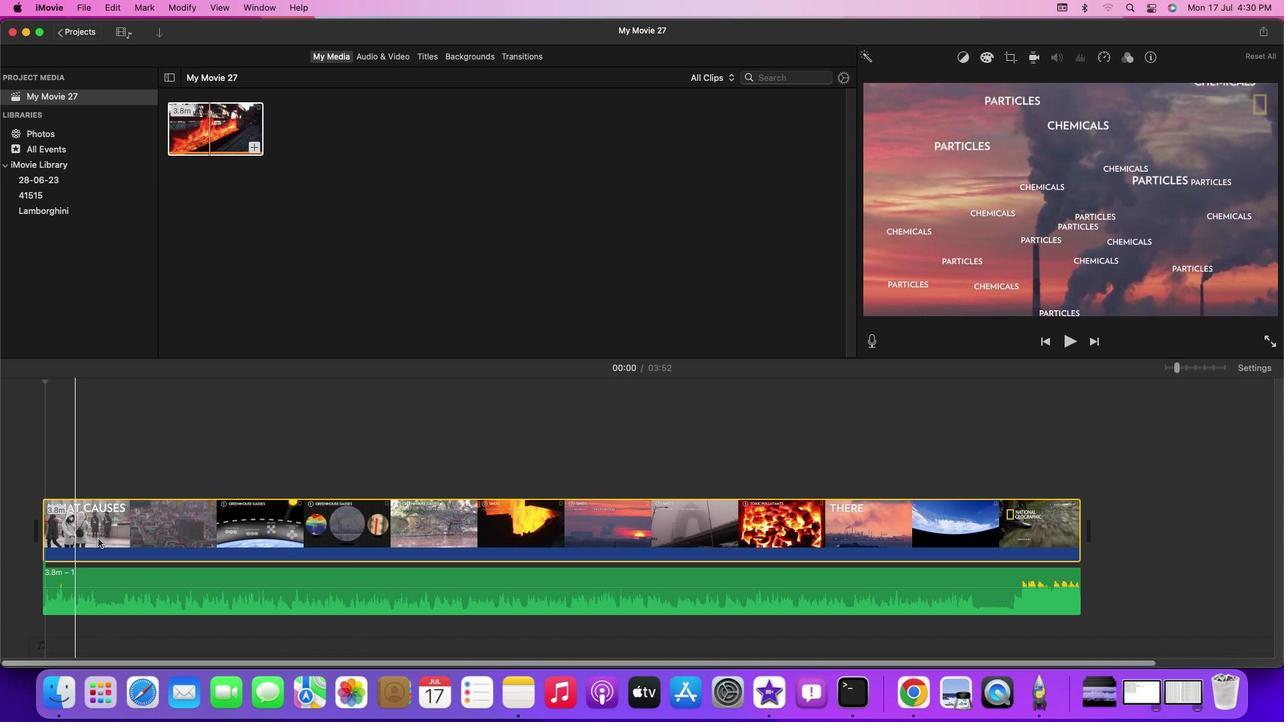 
Action: Mouse moved to (1077, 527)
Screenshot: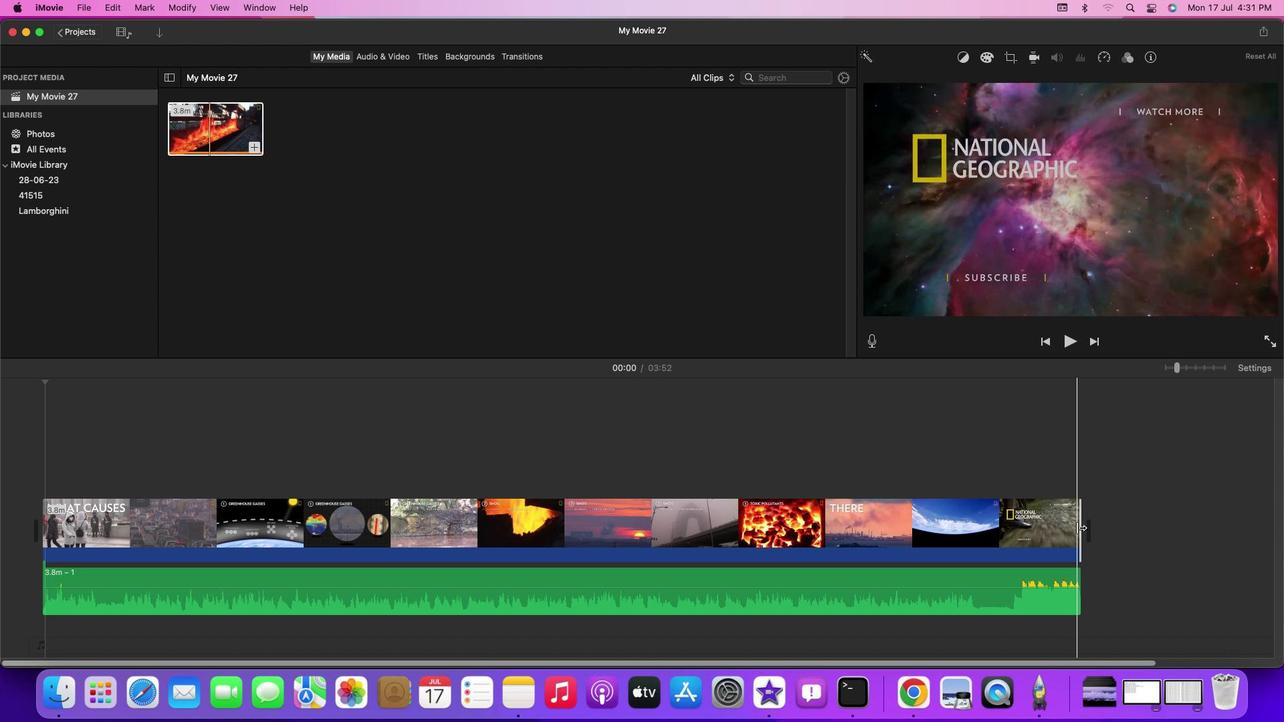 
Action: Mouse pressed left at (1077, 527)
Screenshot: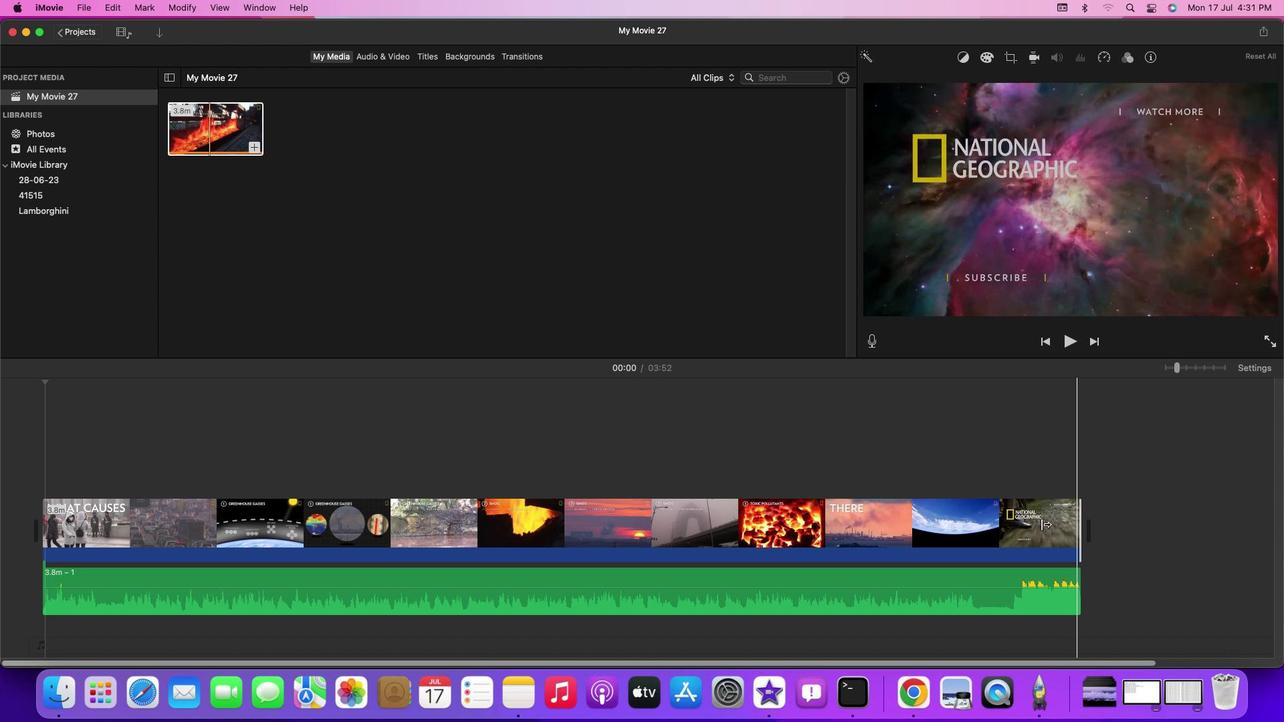 
Action: Mouse moved to (44, 460)
Screenshot: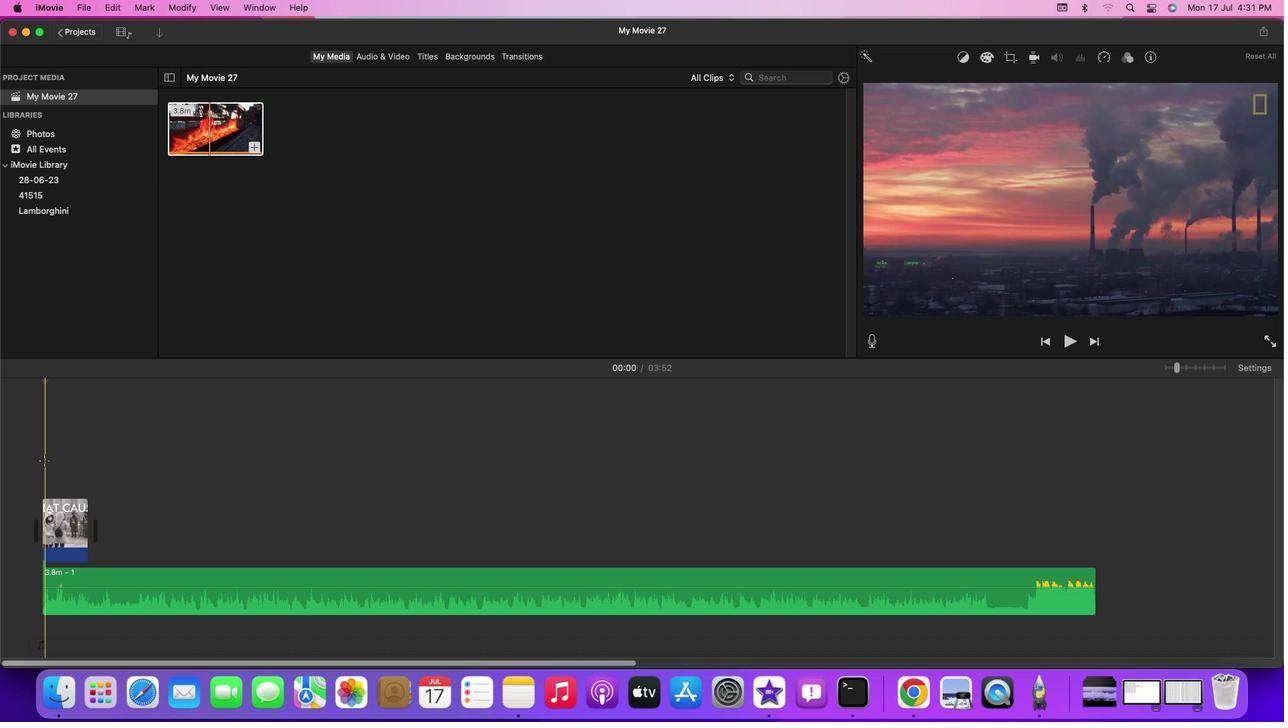 
Action: Mouse pressed left at (44, 460)
Screenshot: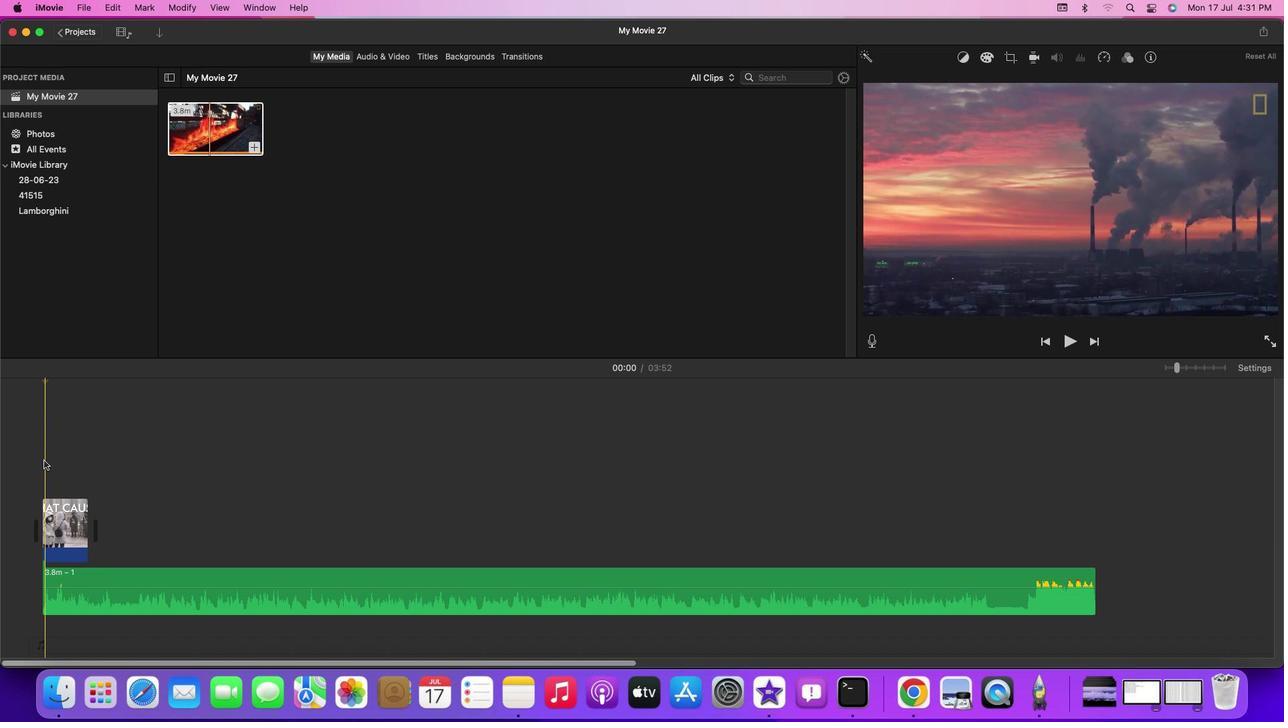 
Action: Key pressed Key.spaceKey.spaceKey.spaceKey.space
Screenshot: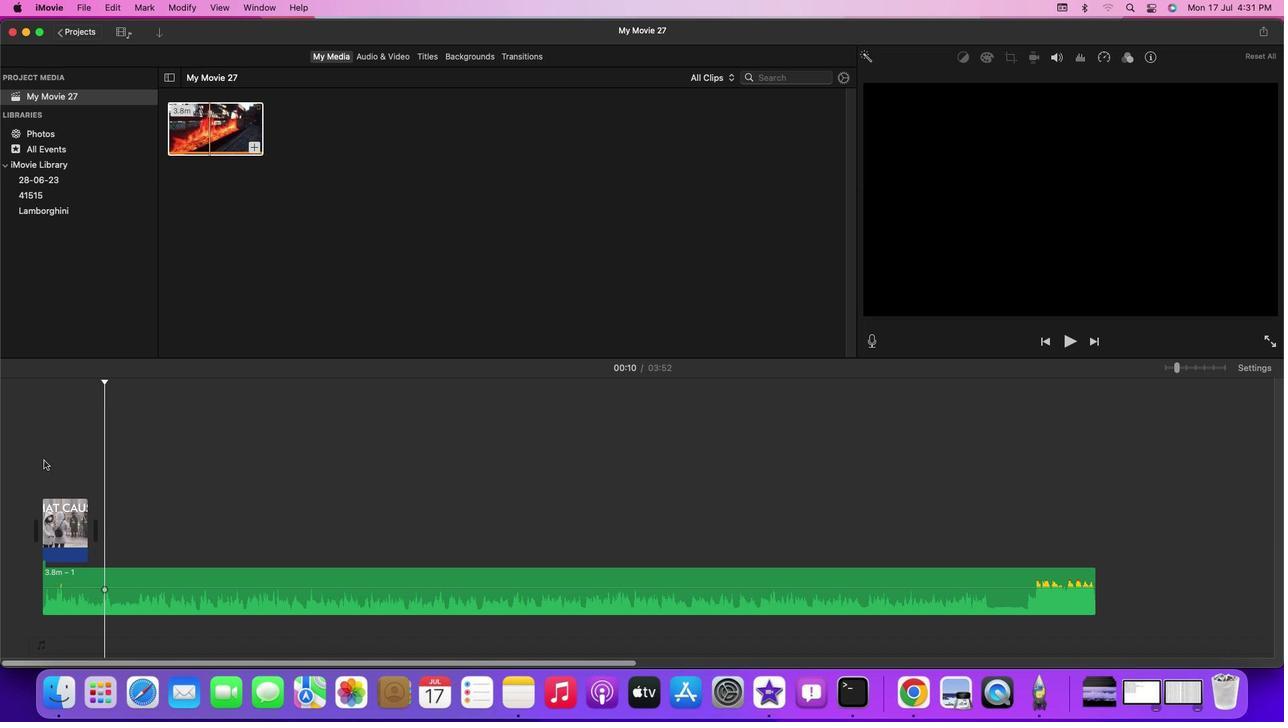 
Action: Mouse moved to (83, 525)
Screenshot: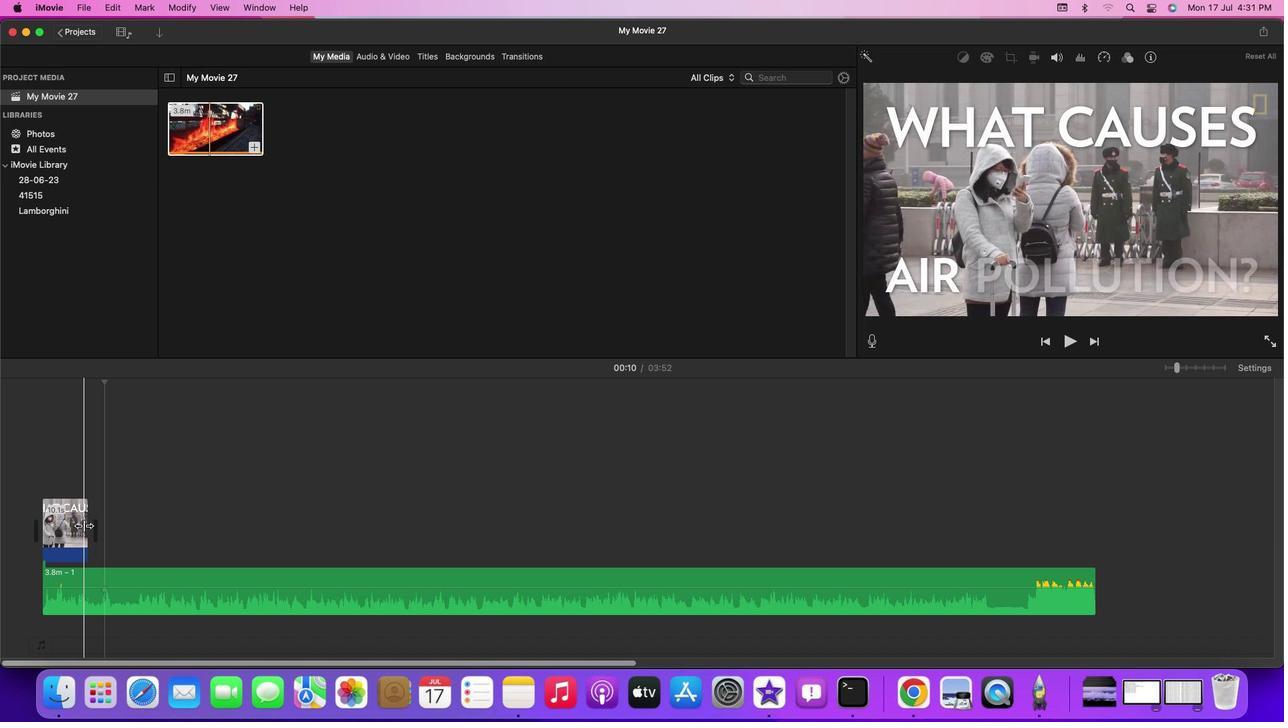 
Action: Mouse pressed left at (83, 525)
Screenshot: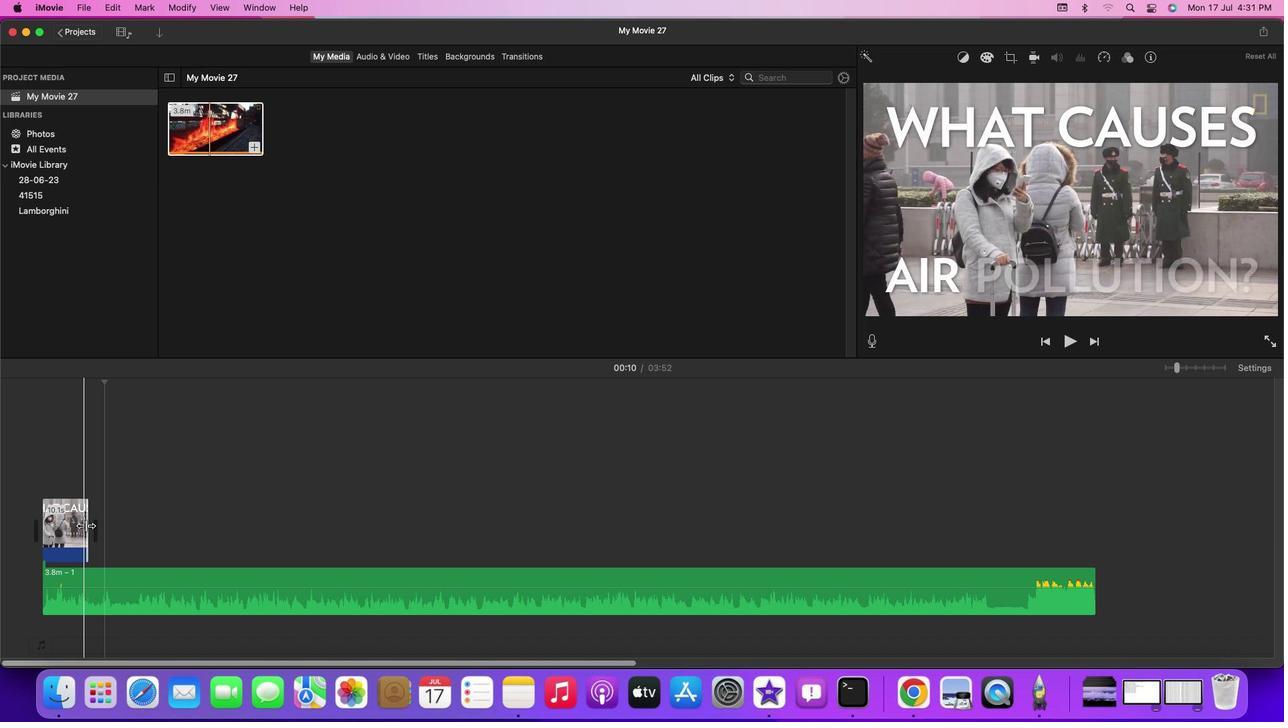 
Action: Mouse moved to (65, 462)
Screenshot: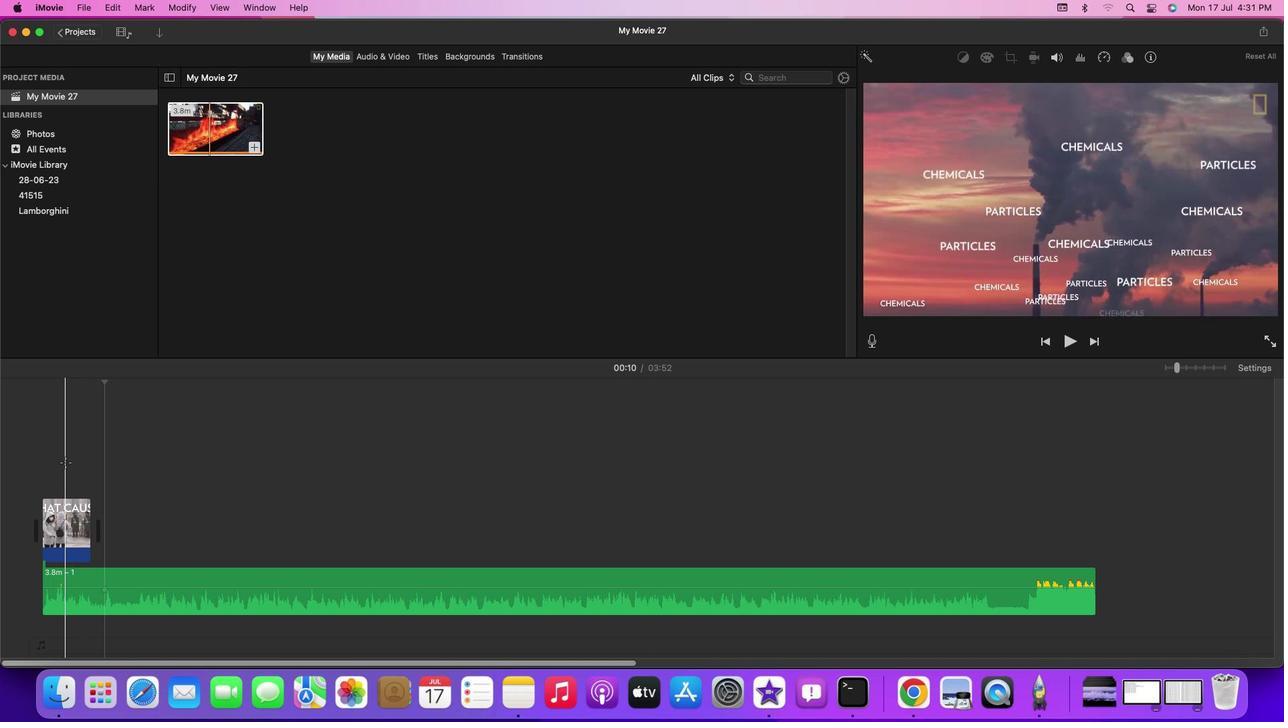
Action: Mouse pressed left at (65, 462)
Screenshot: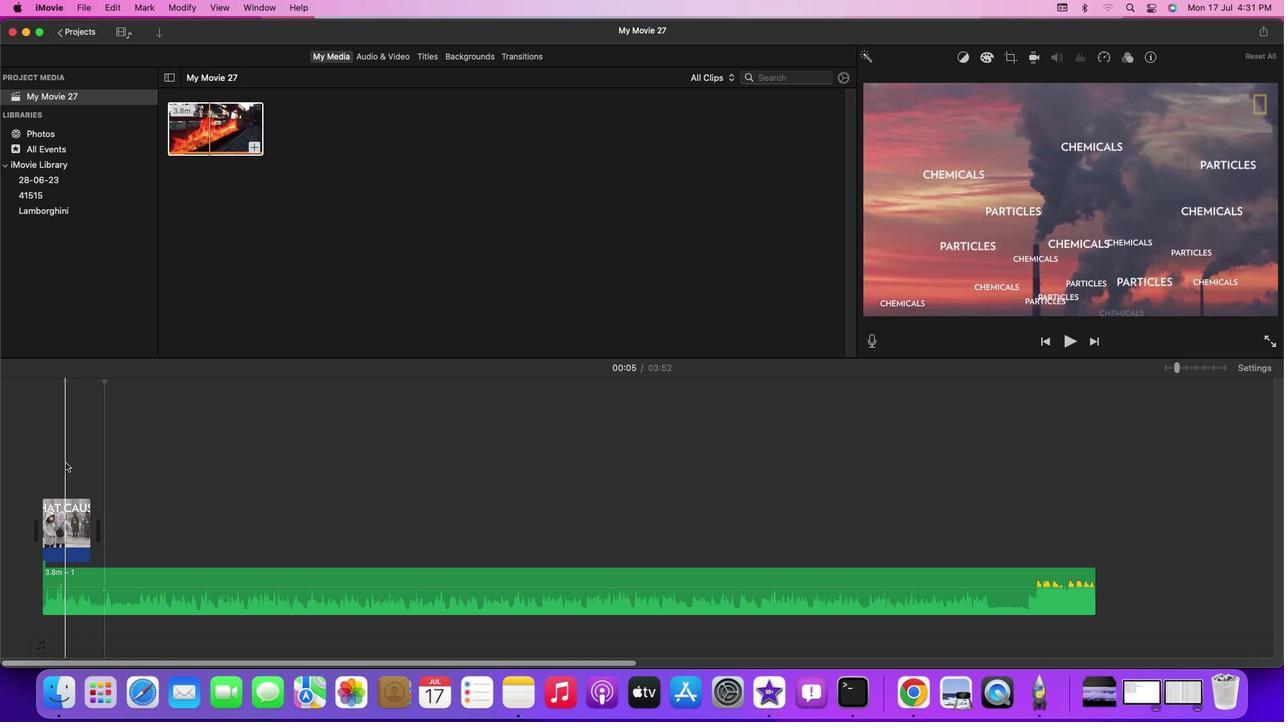
Action: Key pressed Key.space
Screenshot: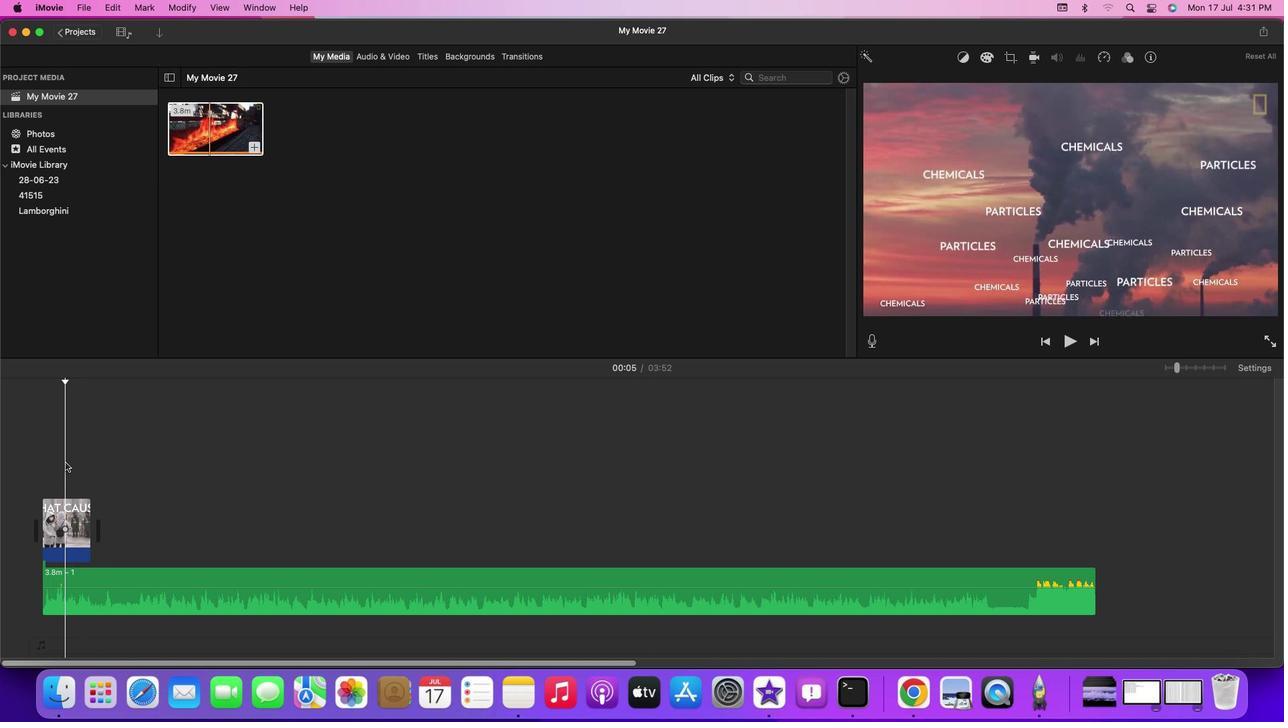 
Action: Mouse moved to (82, 481)
Screenshot: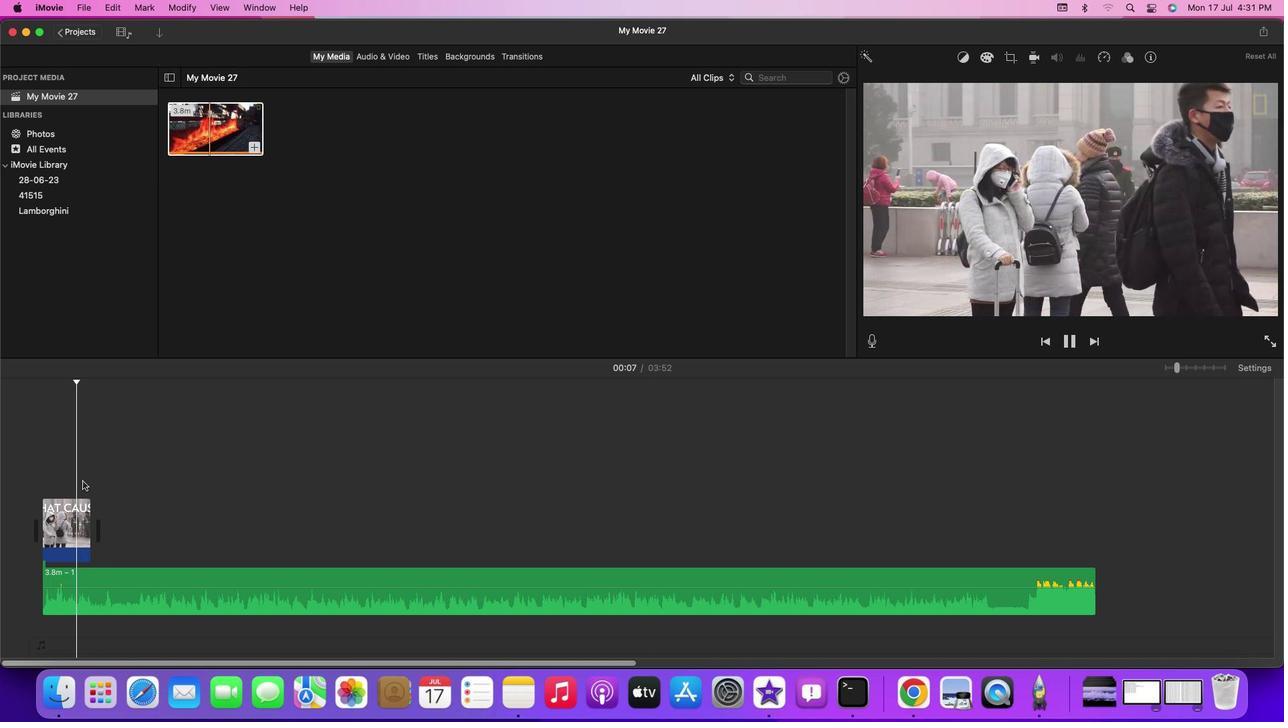
Action: Key pressed Key.space
Screenshot: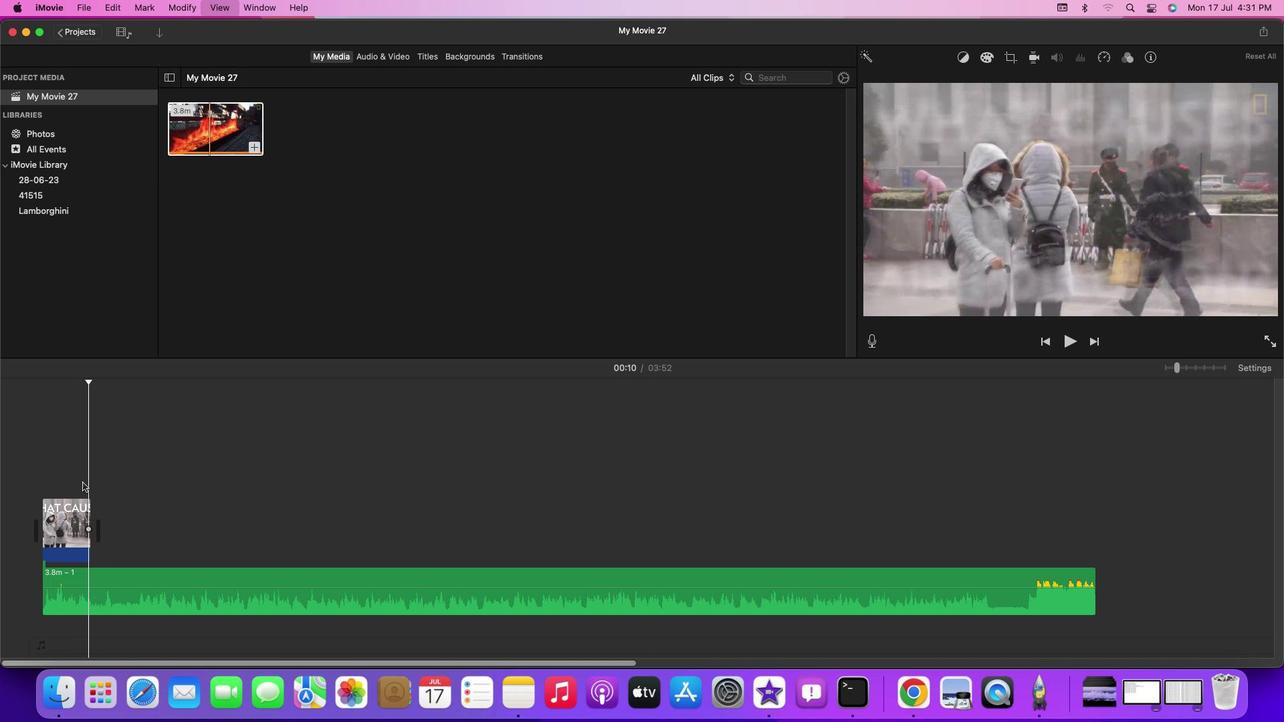 
Action: Mouse moved to (86, 521)
Screenshot: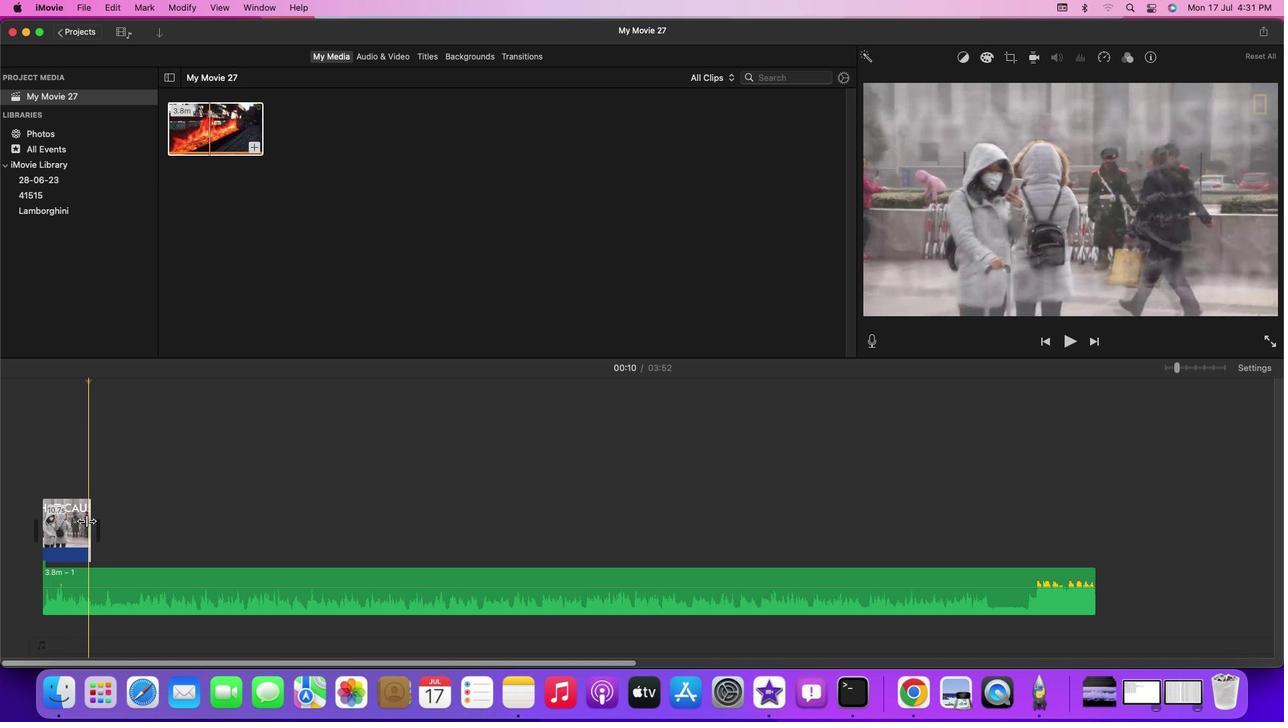 
Action: Mouse pressed left at (86, 521)
Screenshot: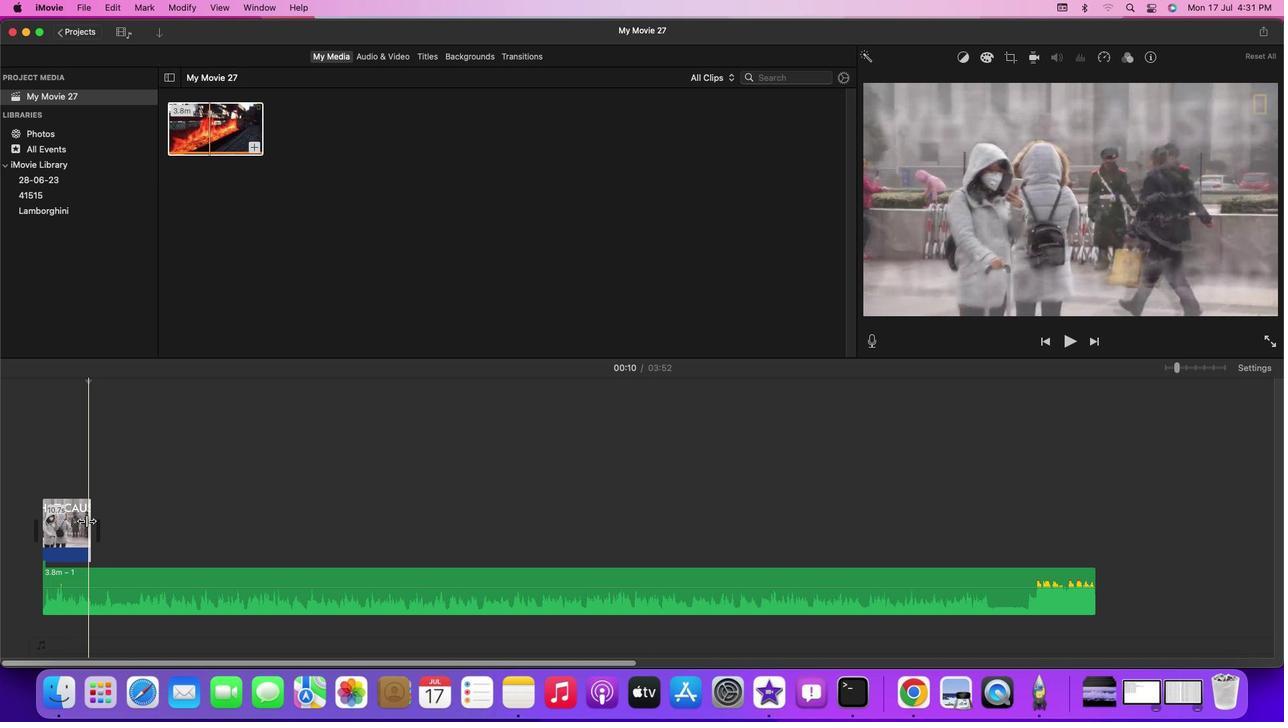
Action: Mouse moved to (77, 486)
Screenshot: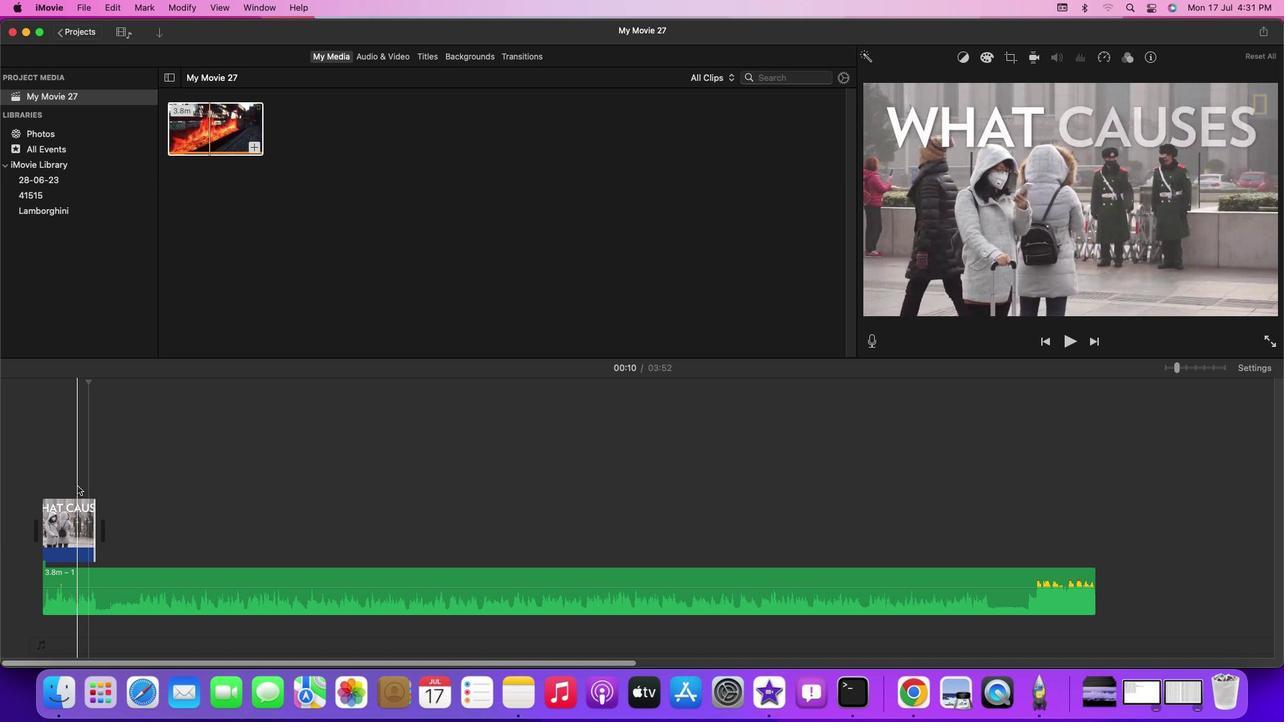 
Action: Mouse pressed left at (77, 486)
Screenshot: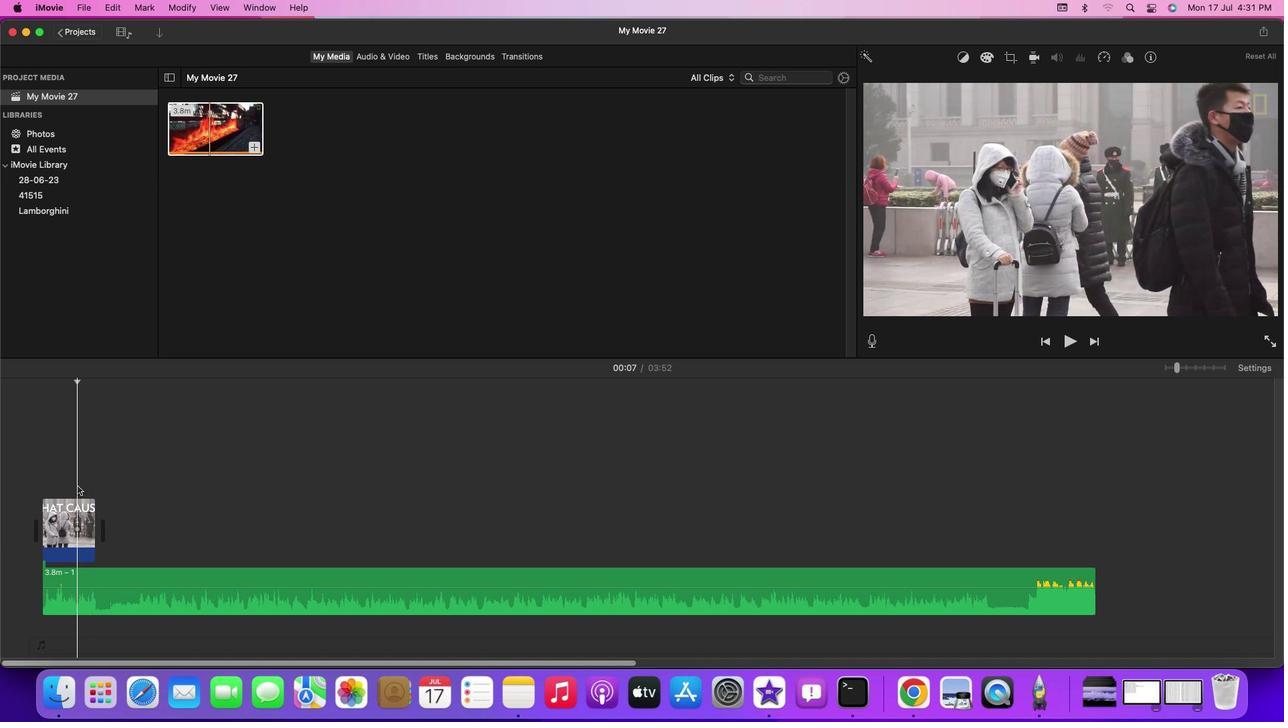 
Action: Key pressed Key.space
Screenshot: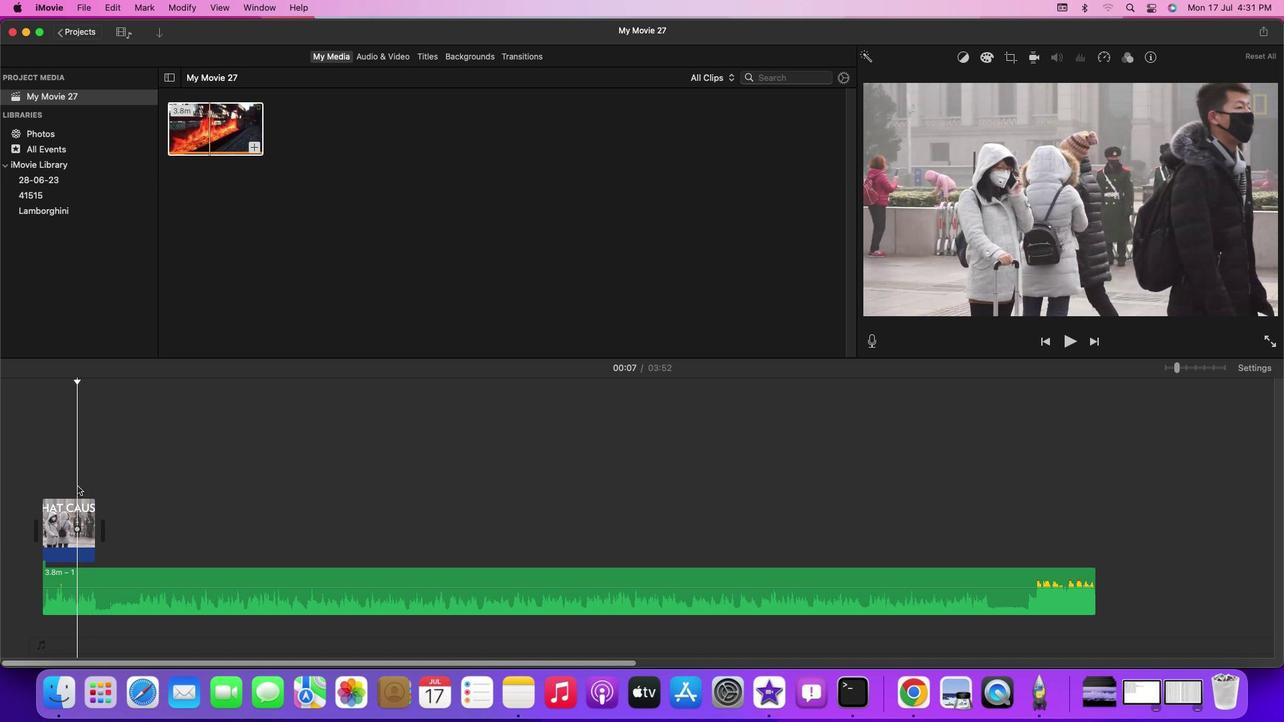 
Action: Mouse moved to (87, 485)
Screenshot: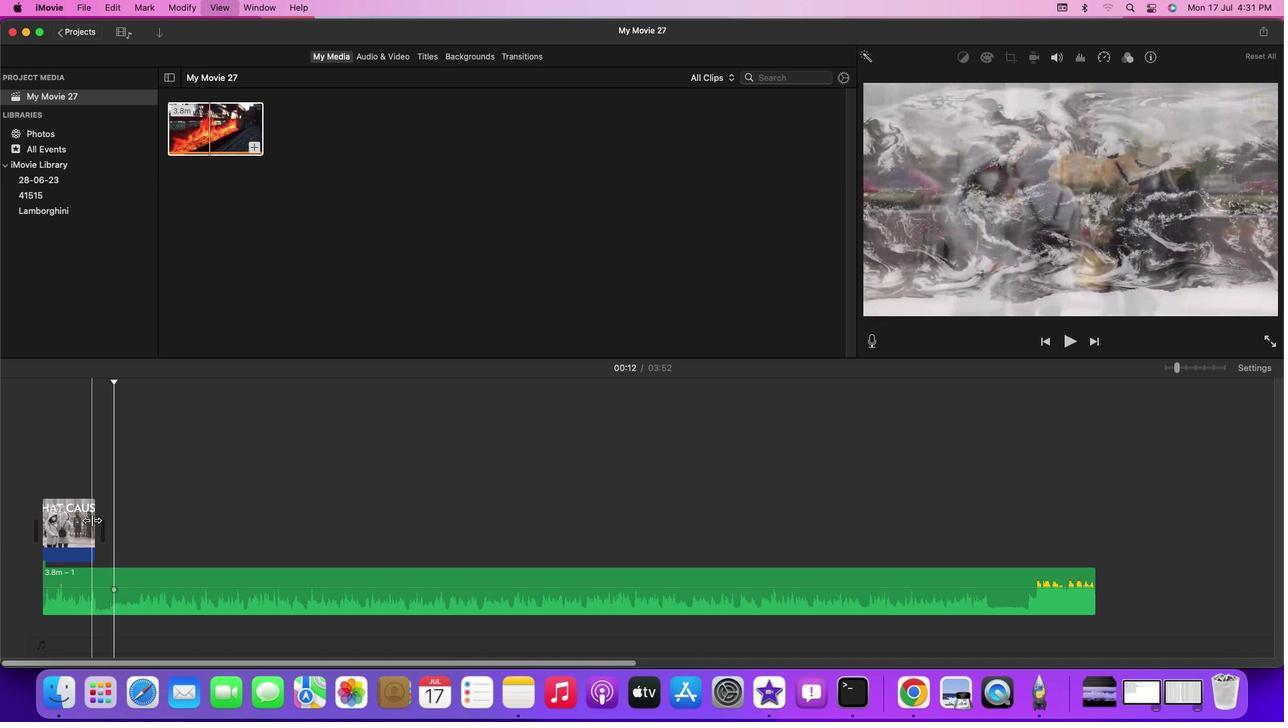
Action: Key pressed Key.space
Screenshot: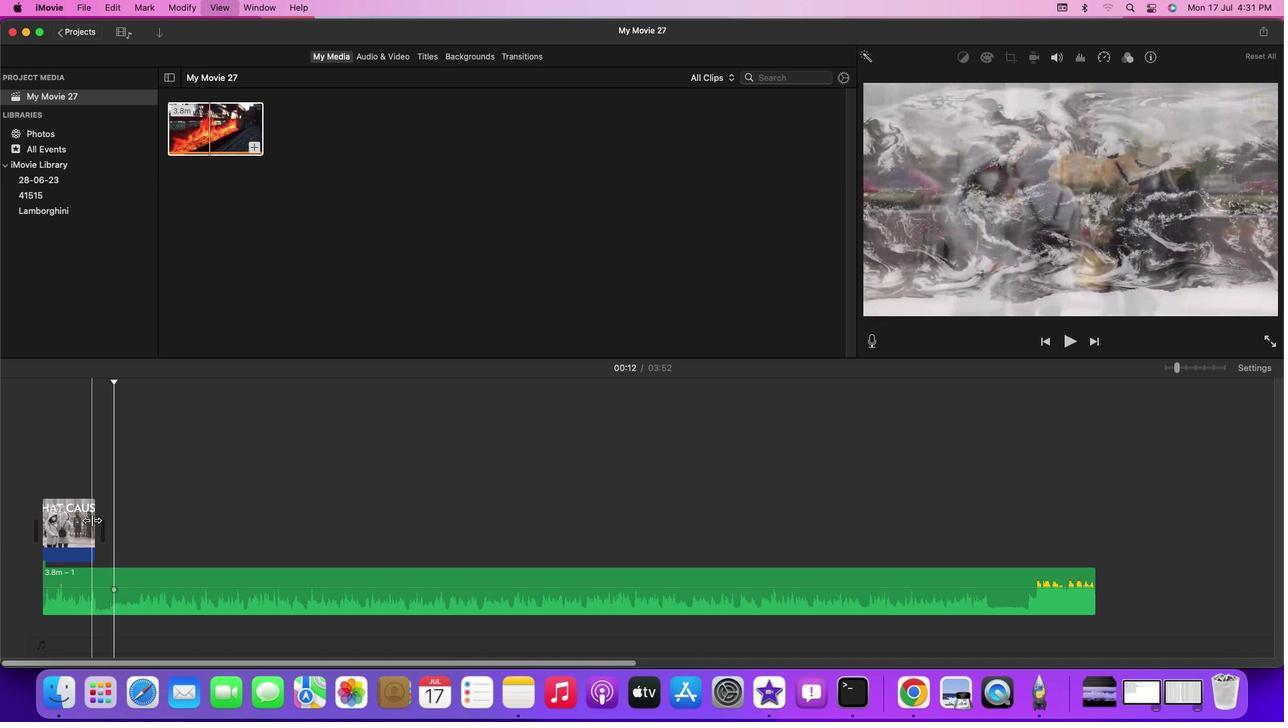 
Action: Mouse moved to (92, 526)
Screenshot: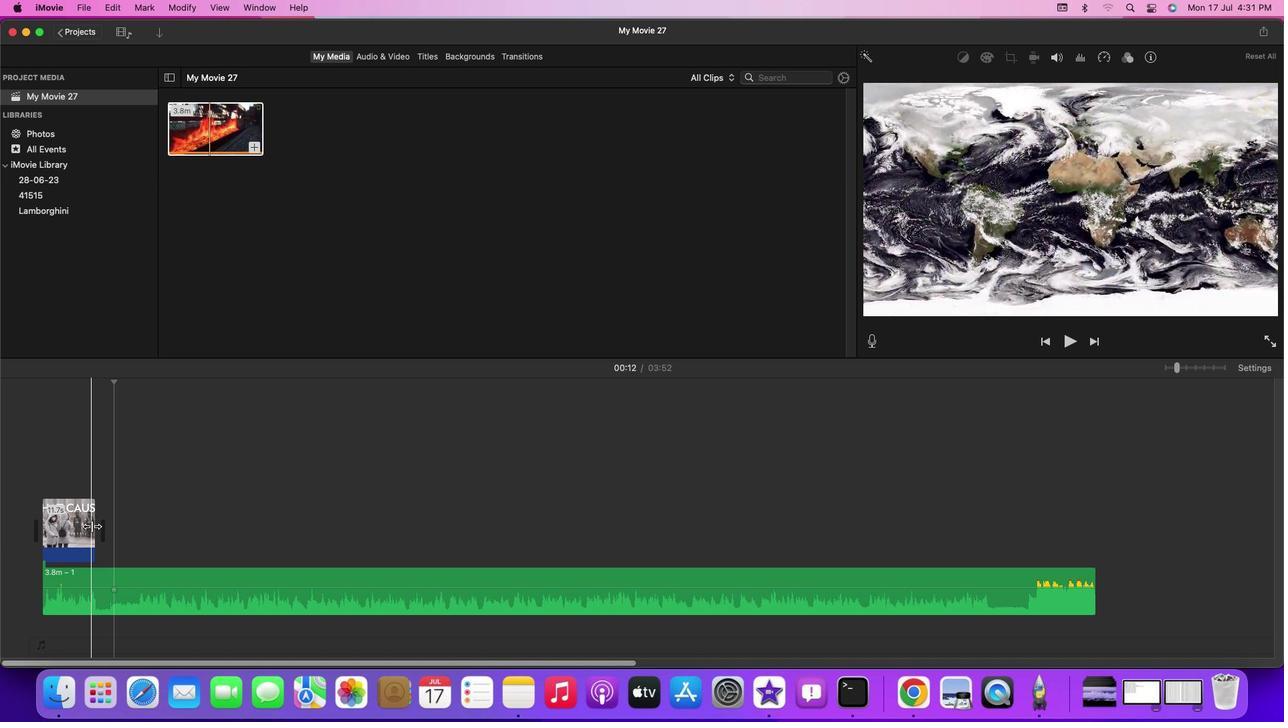 
Action: Mouse pressed left at (92, 526)
Screenshot: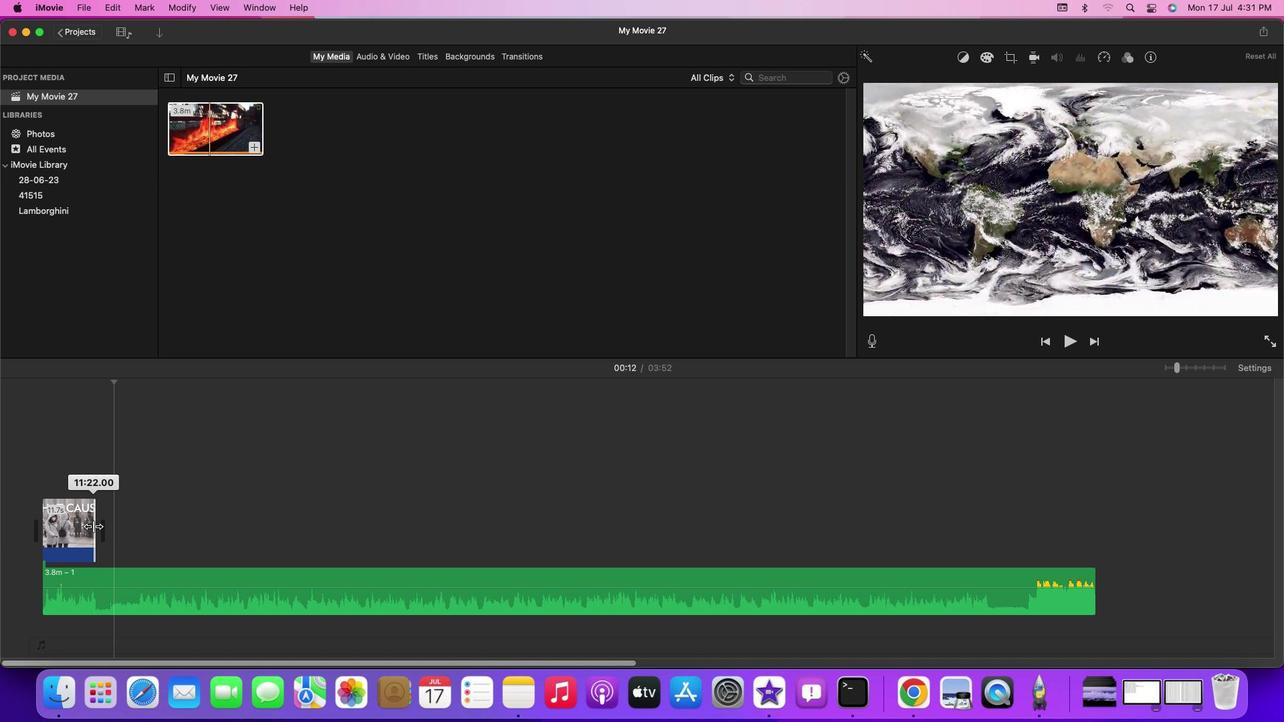 
Action: Mouse moved to (89, 475)
Screenshot: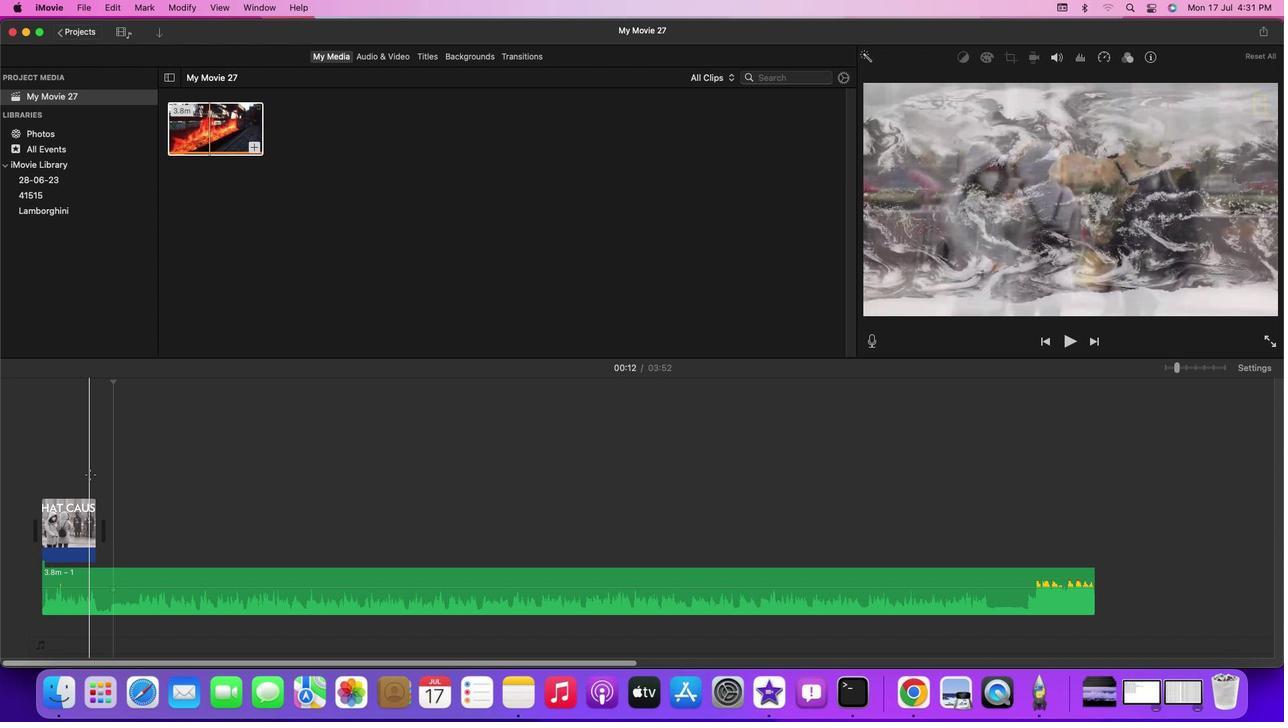 
Action: Mouse pressed left at (89, 475)
Screenshot: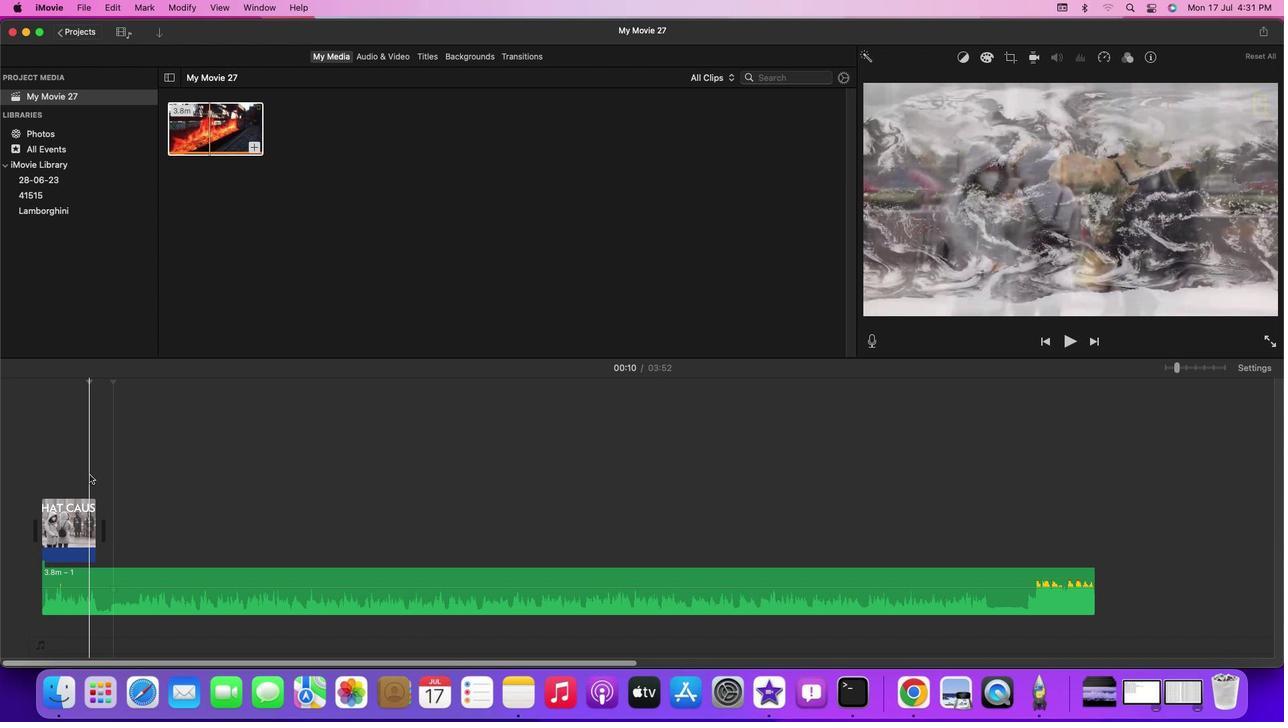 
Action: Mouse moved to (89, 475)
Screenshot: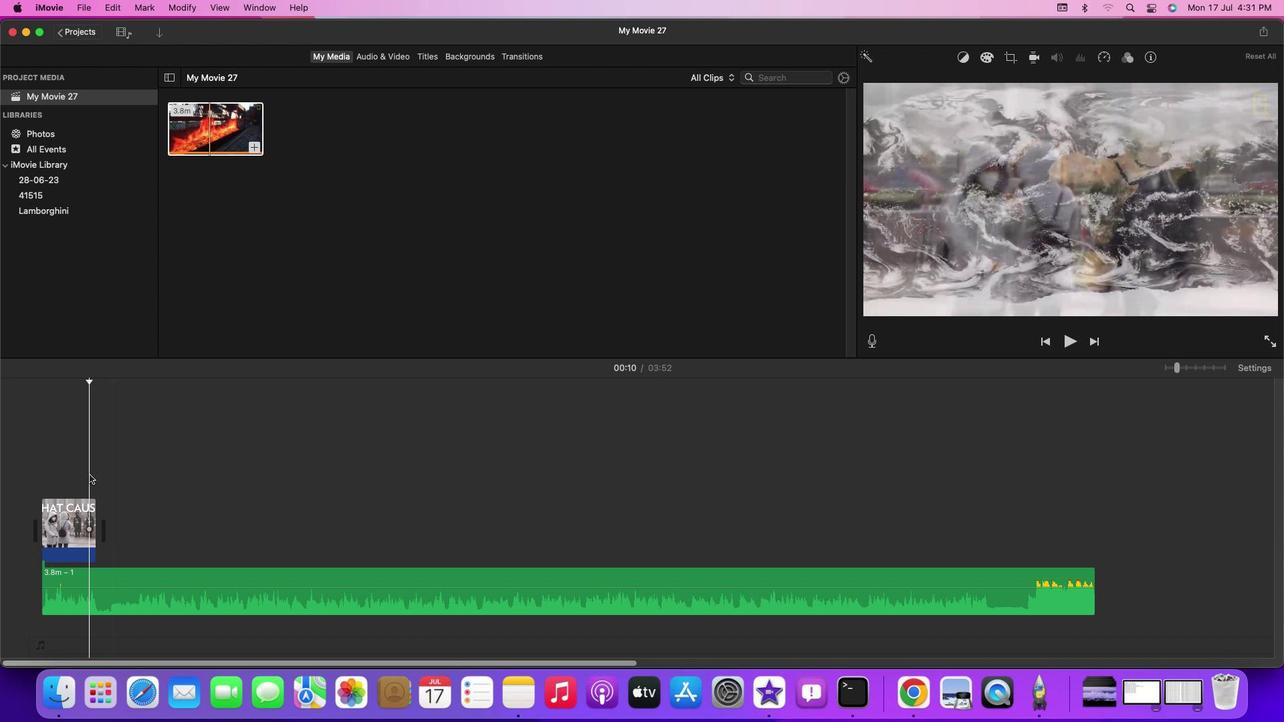 
Action: Key pressed Key.space
Screenshot: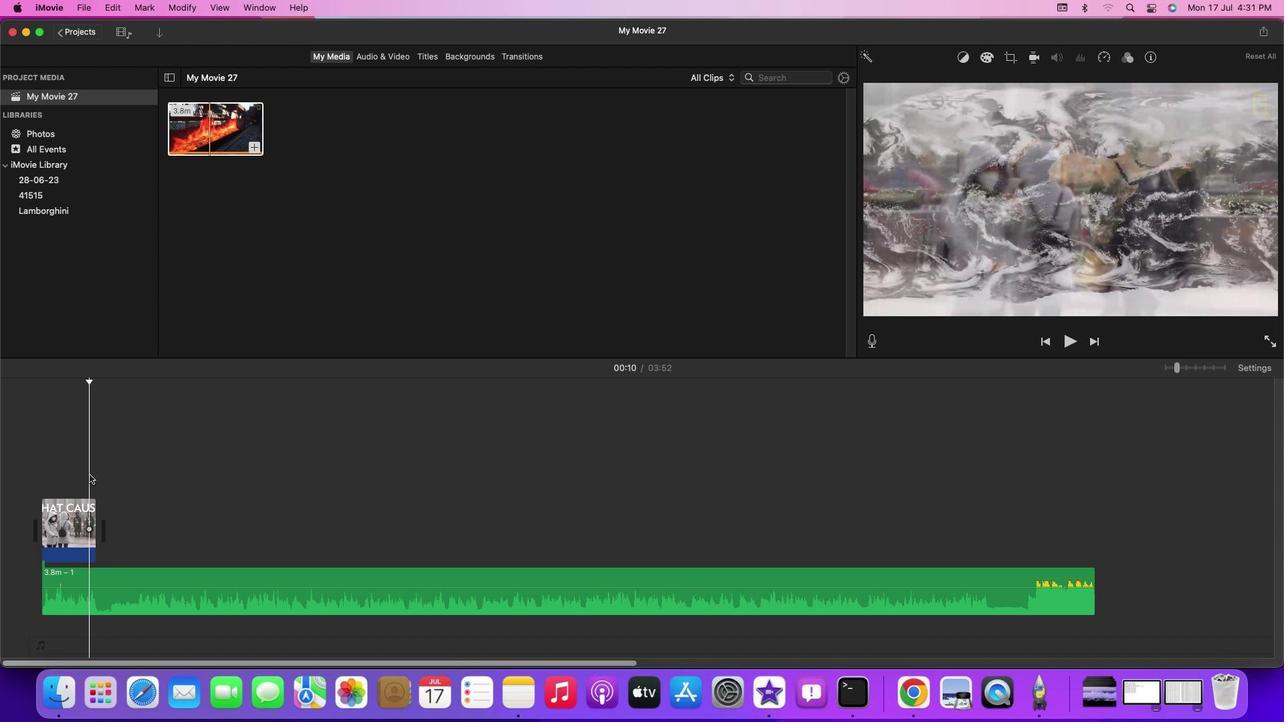 
Action: Mouse moved to (95, 514)
Screenshot: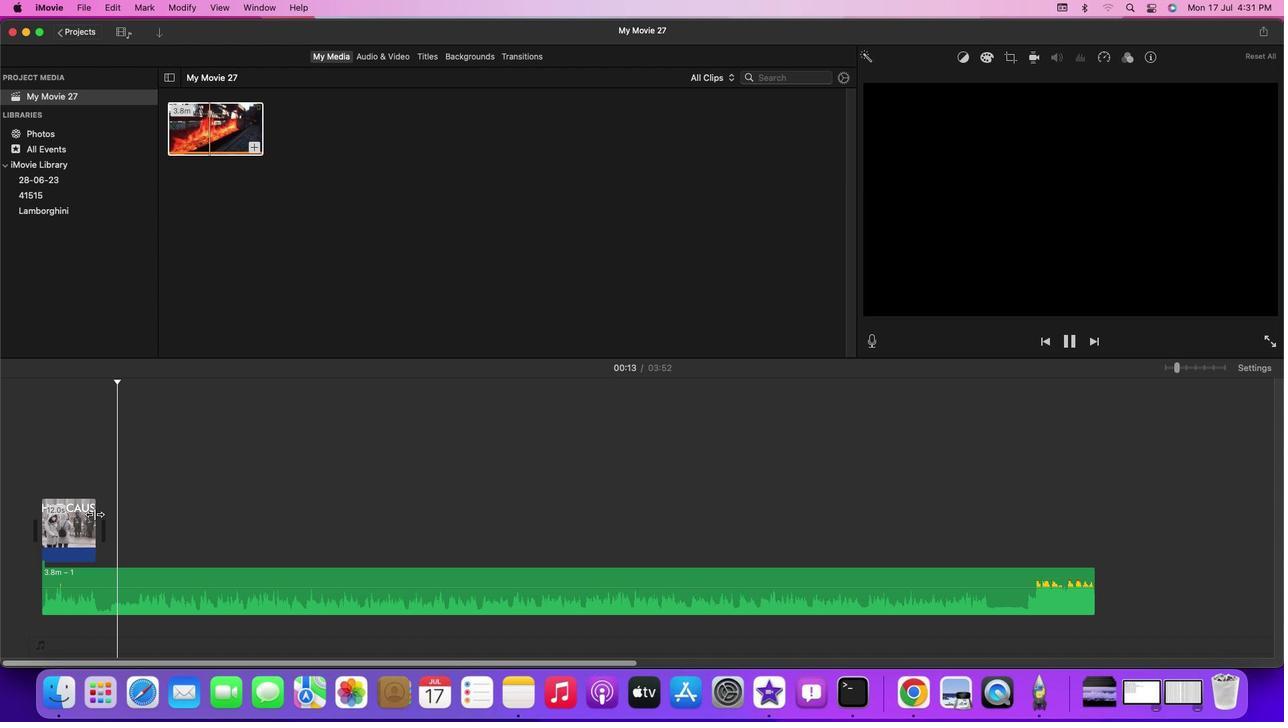 
Action: Mouse pressed left at (95, 514)
Screenshot: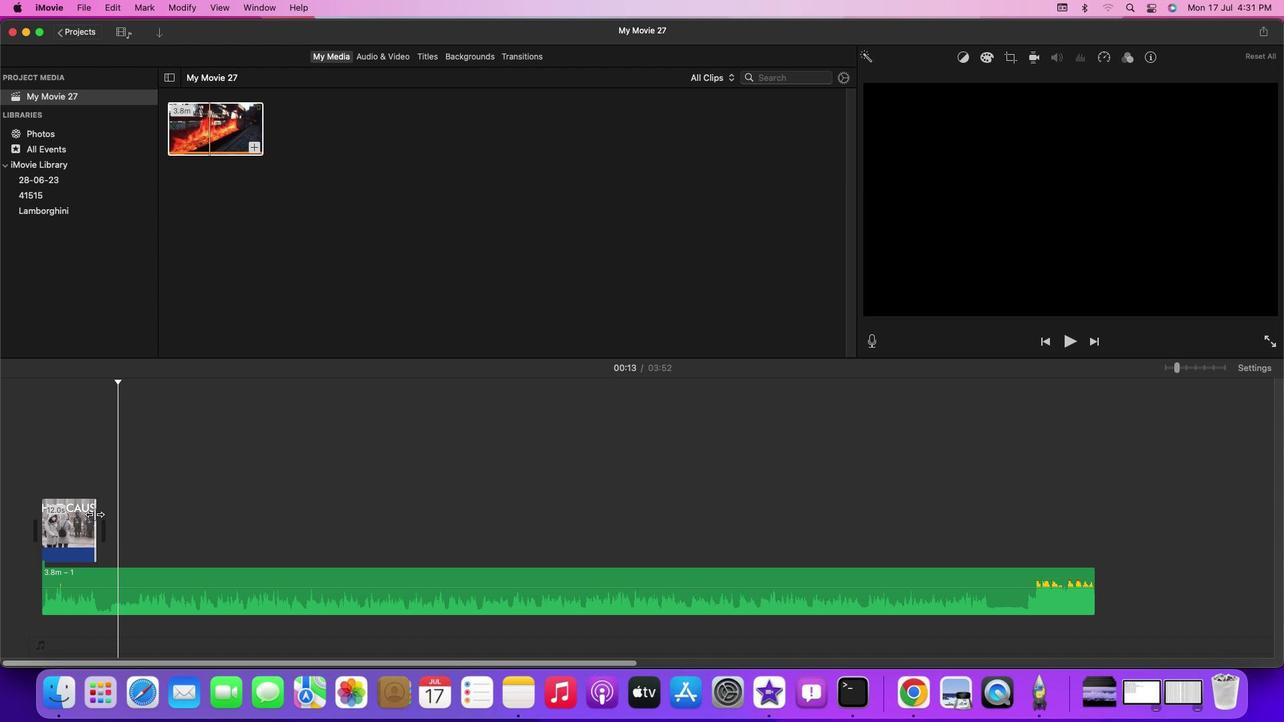 
Action: Mouse moved to (162, 34)
Screenshot: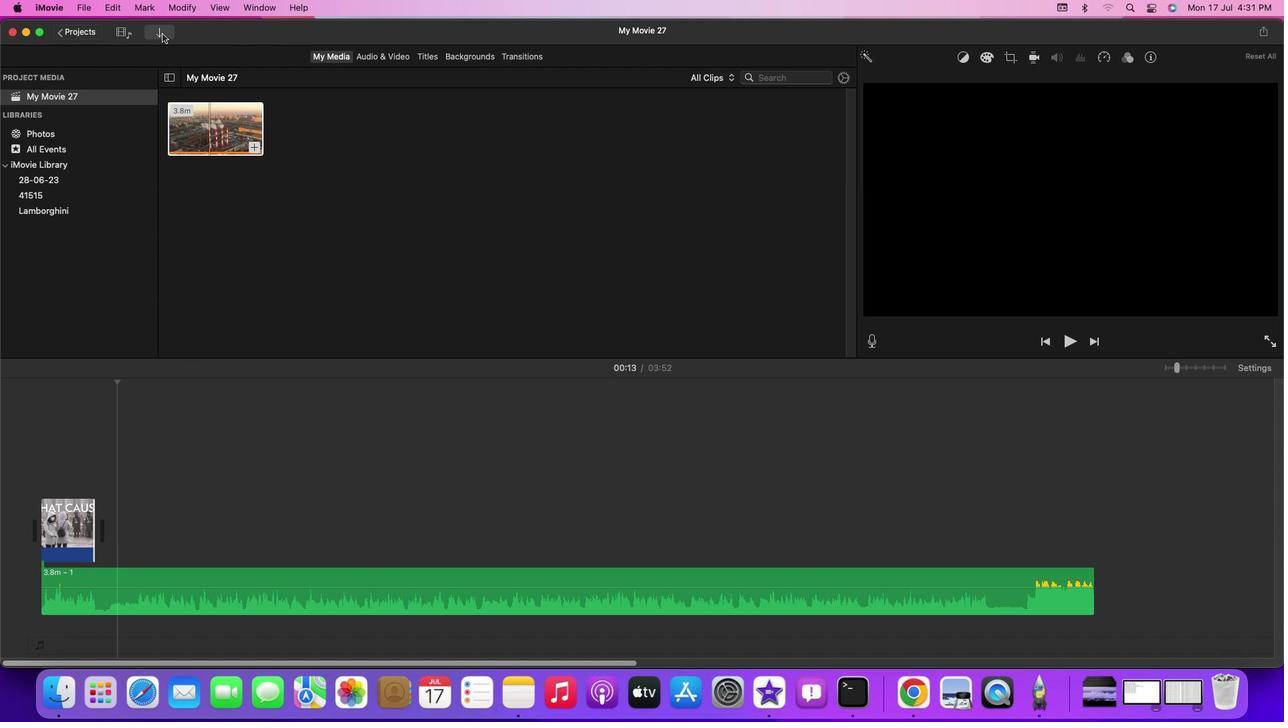 
Action: Mouse pressed left at (162, 34)
Screenshot: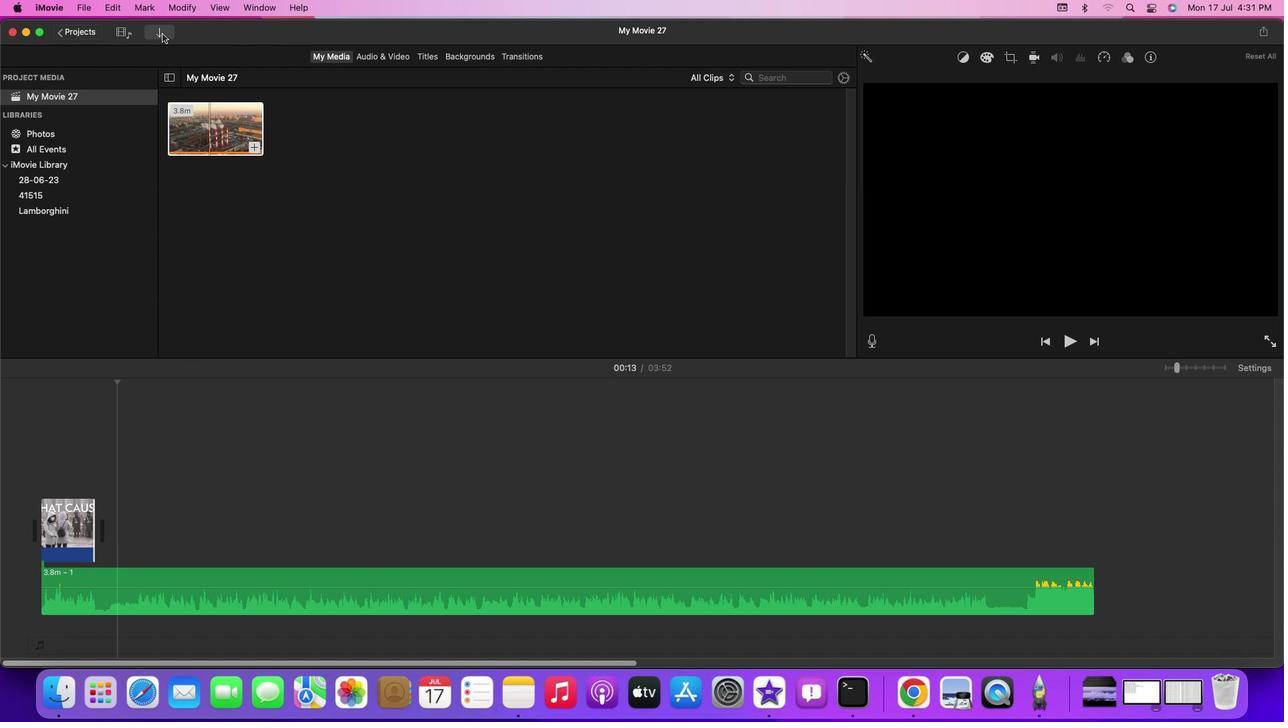 
Action: Mouse moved to (186, 391)
Screenshot: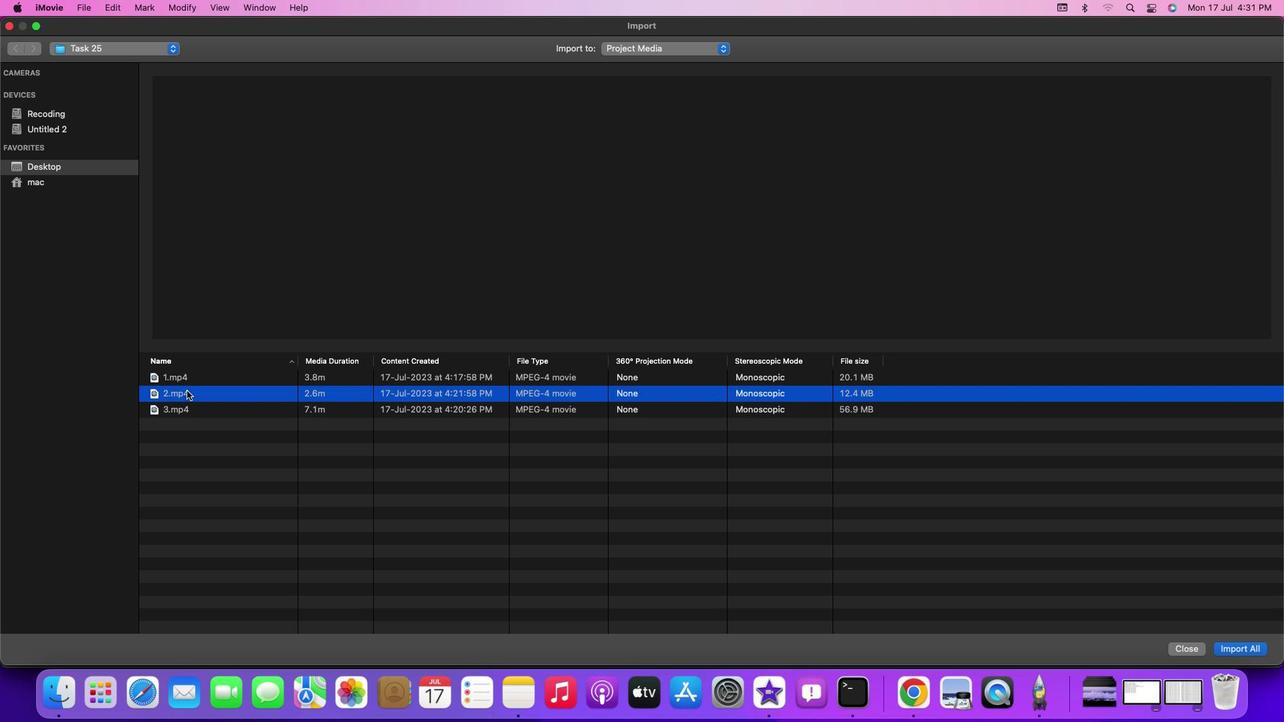 
Action: Mouse pressed left at (186, 391)
Screenshot: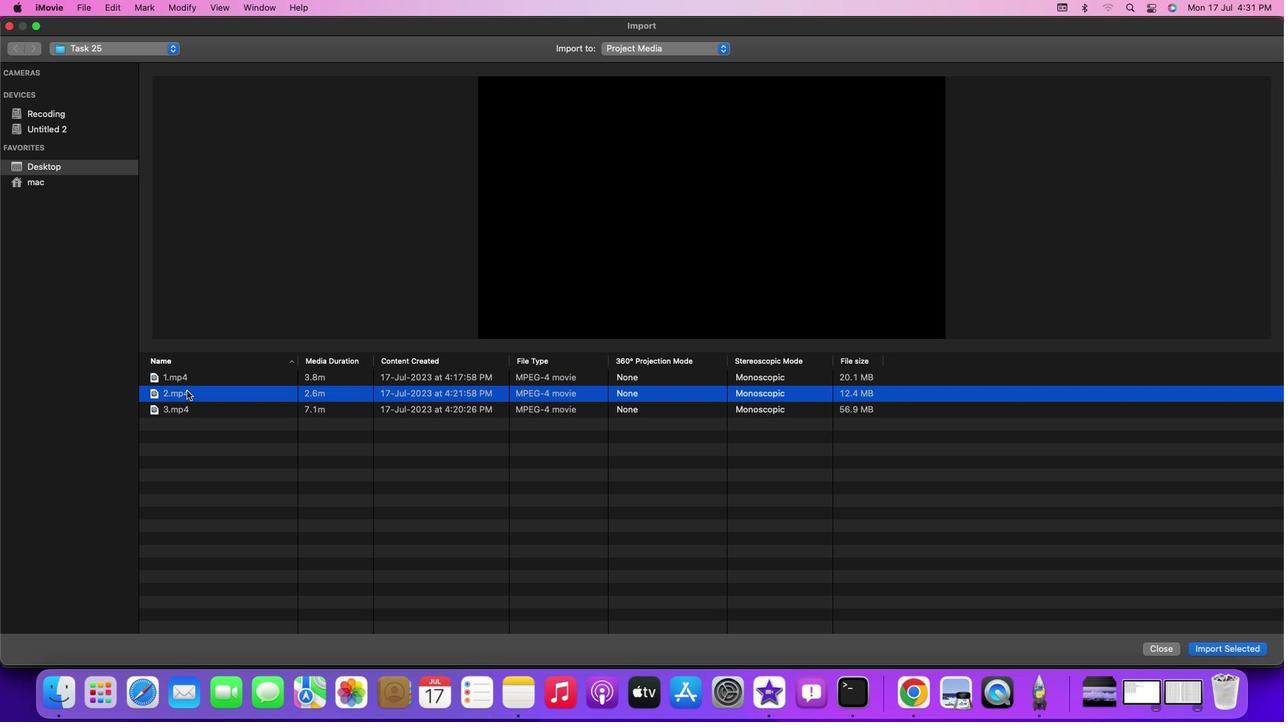 
Action: Mouse pressed left at (186, 391)
Screenshot: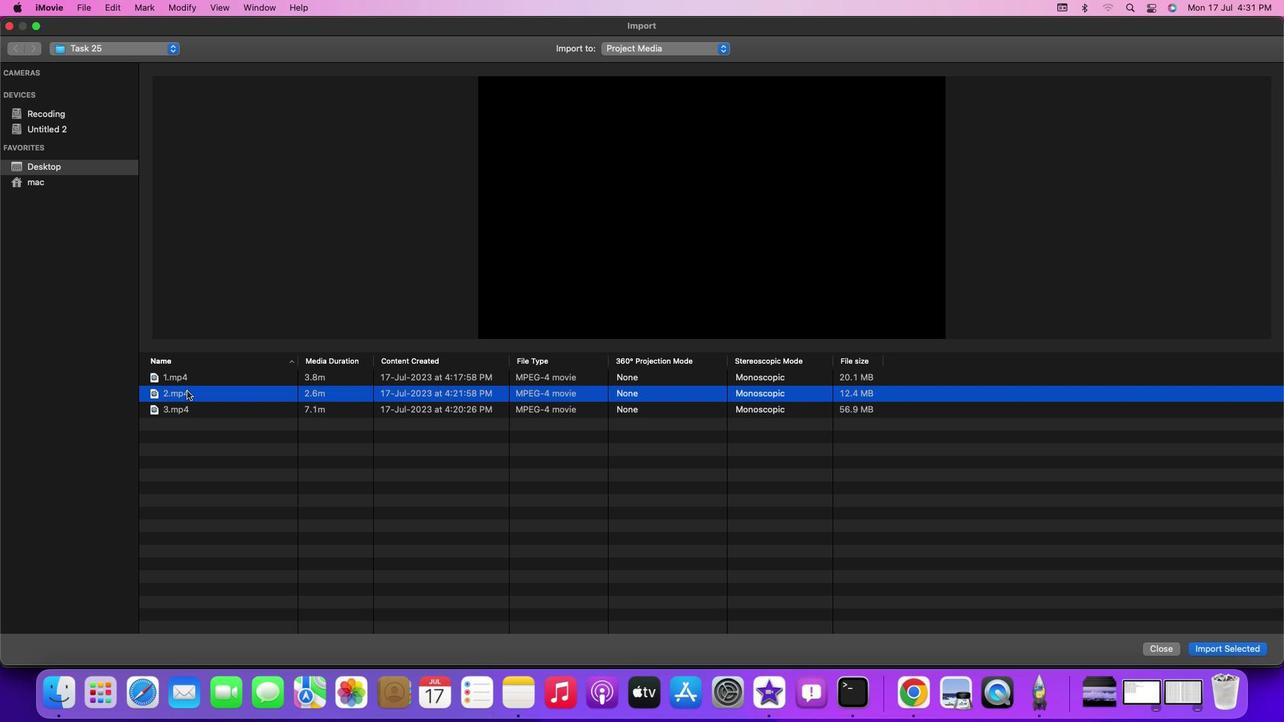 
Action: Mouse moved to (320, 138)
Screenshot: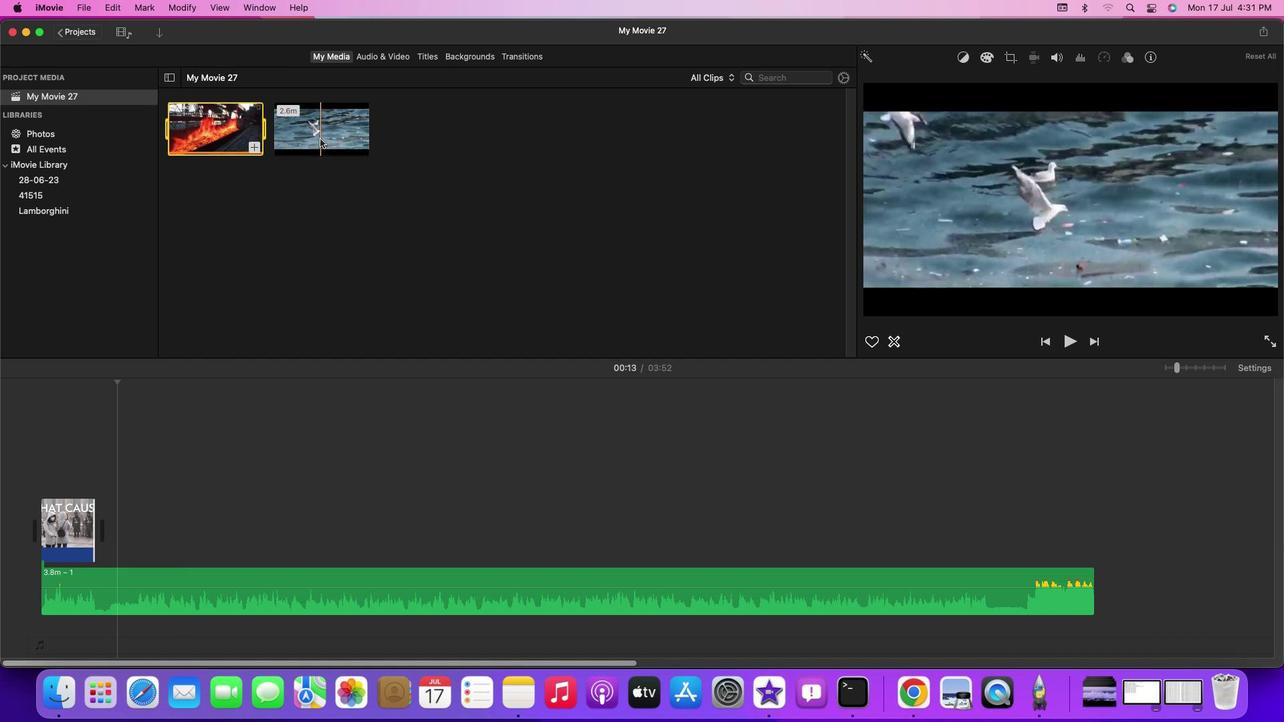 
Action: Mouse pressed left at (320, 138)
Screenshot: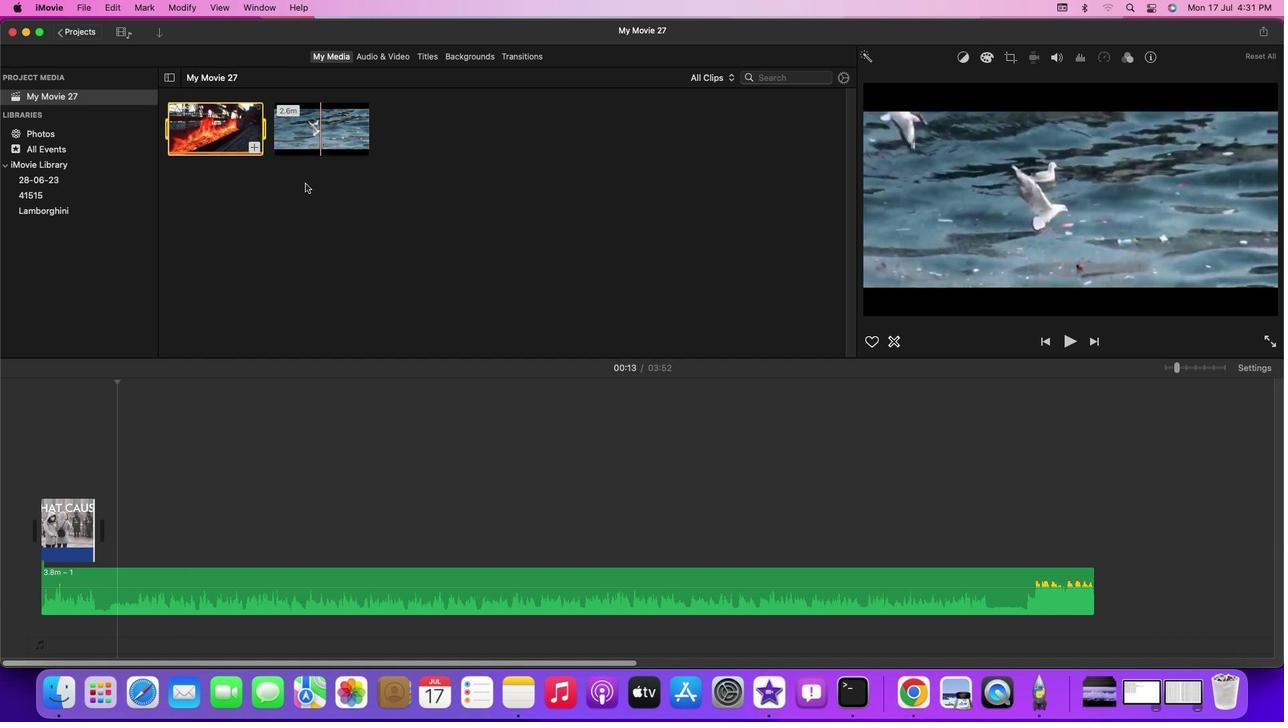 
Action: Mouse moved to (84, 489)
Screenshot: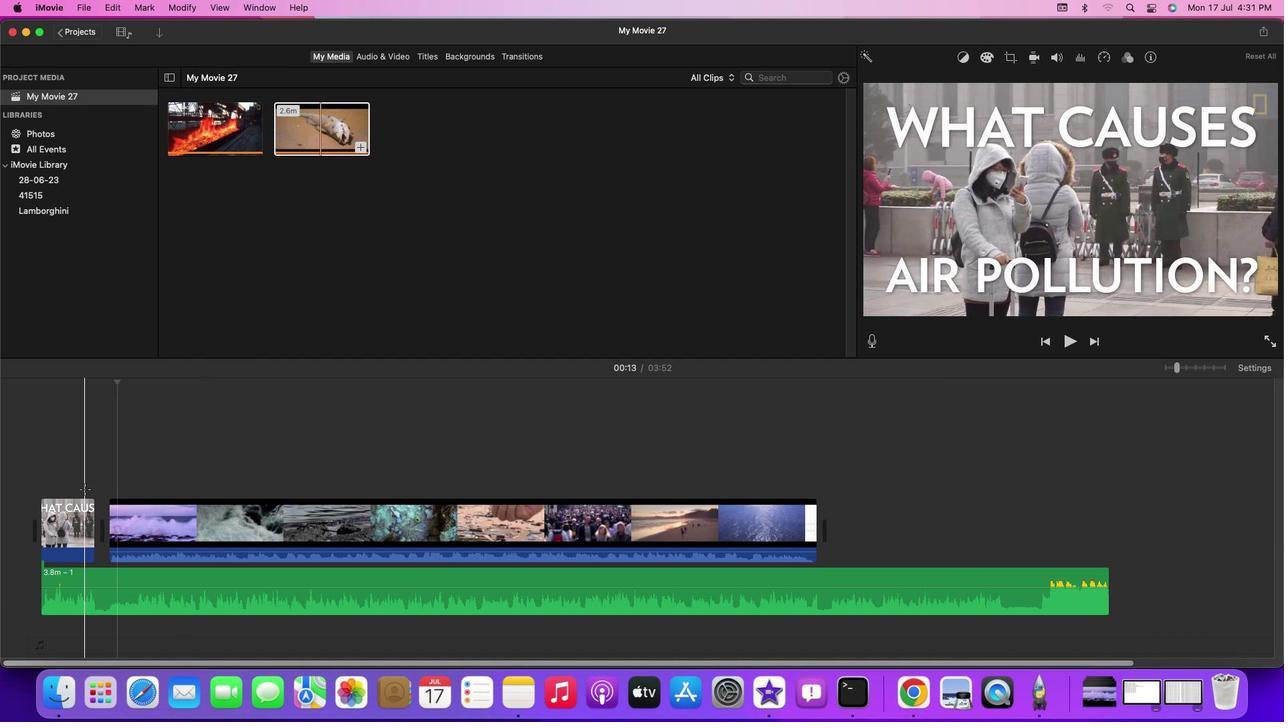 
Action: Mouse pressed left at (84, 489)
Screenshot: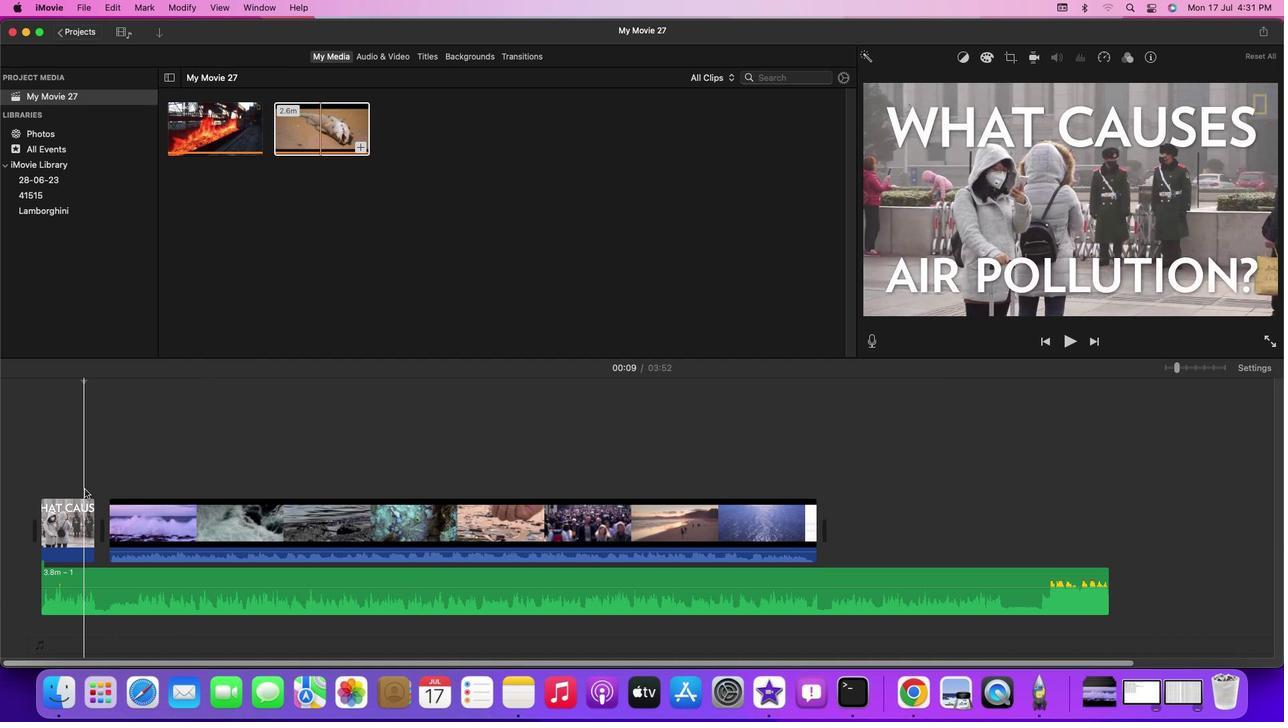 
Action: Key pressed Key.space
Screenshot: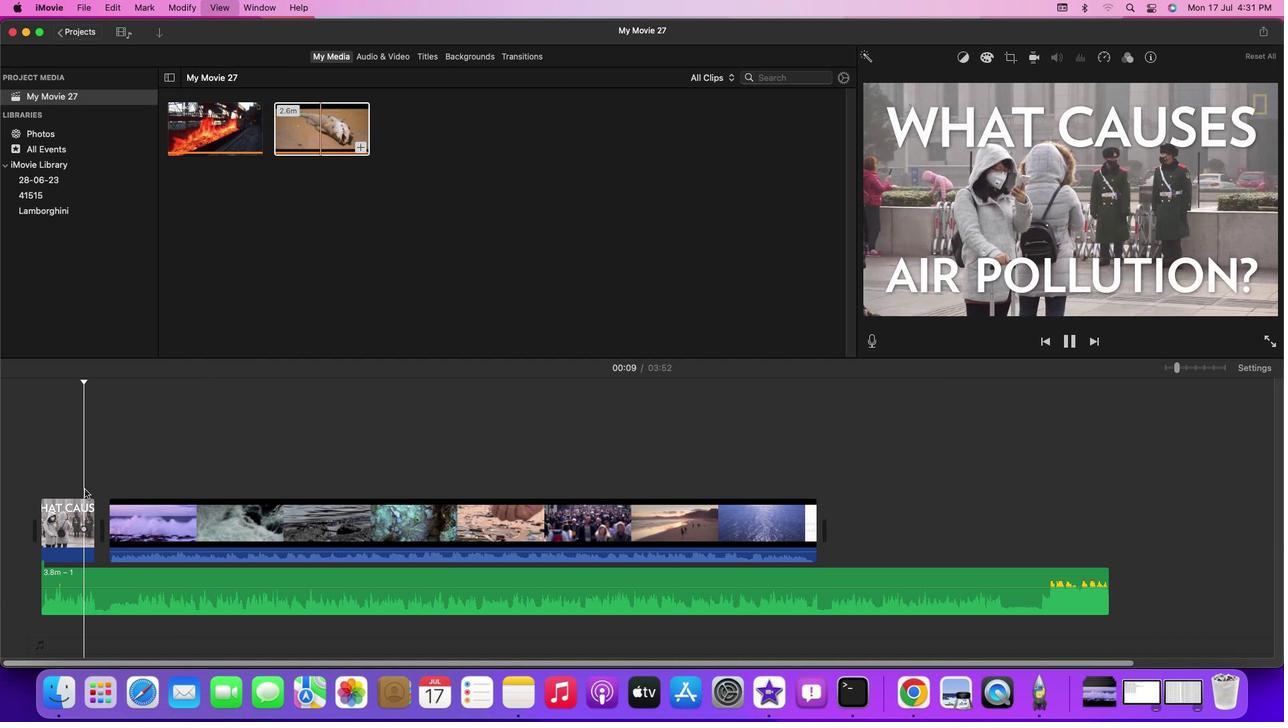 
Action: Mouse moved to (149, 516)
Screenshot: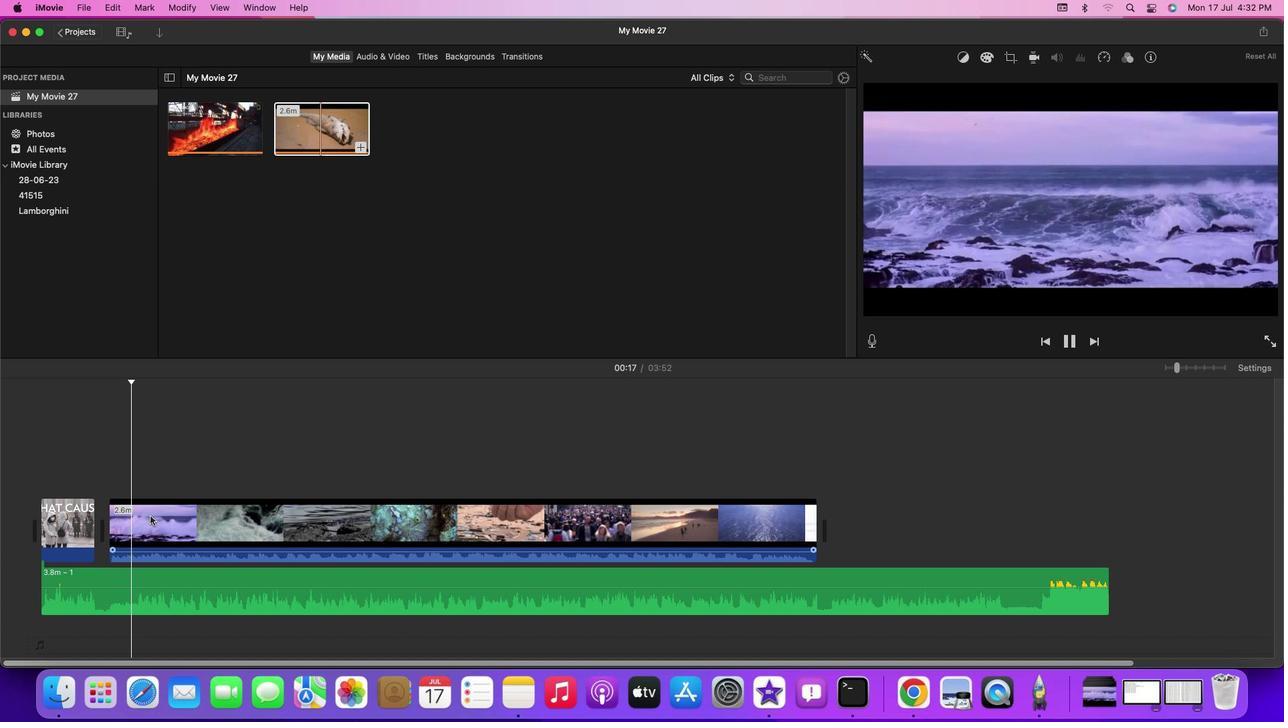 
Action: Mouse pressed right at (149, 516)
Screenshot: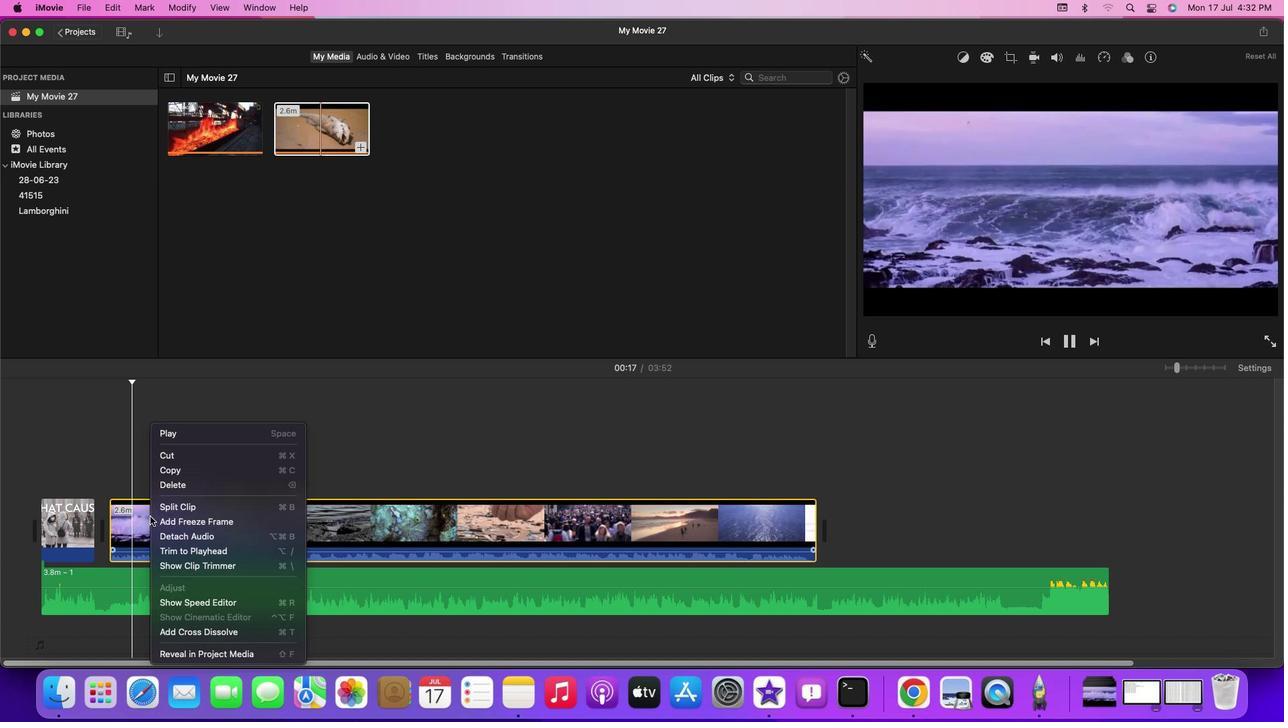 
Action: Mouse moved to (171, 537)
Screenshot: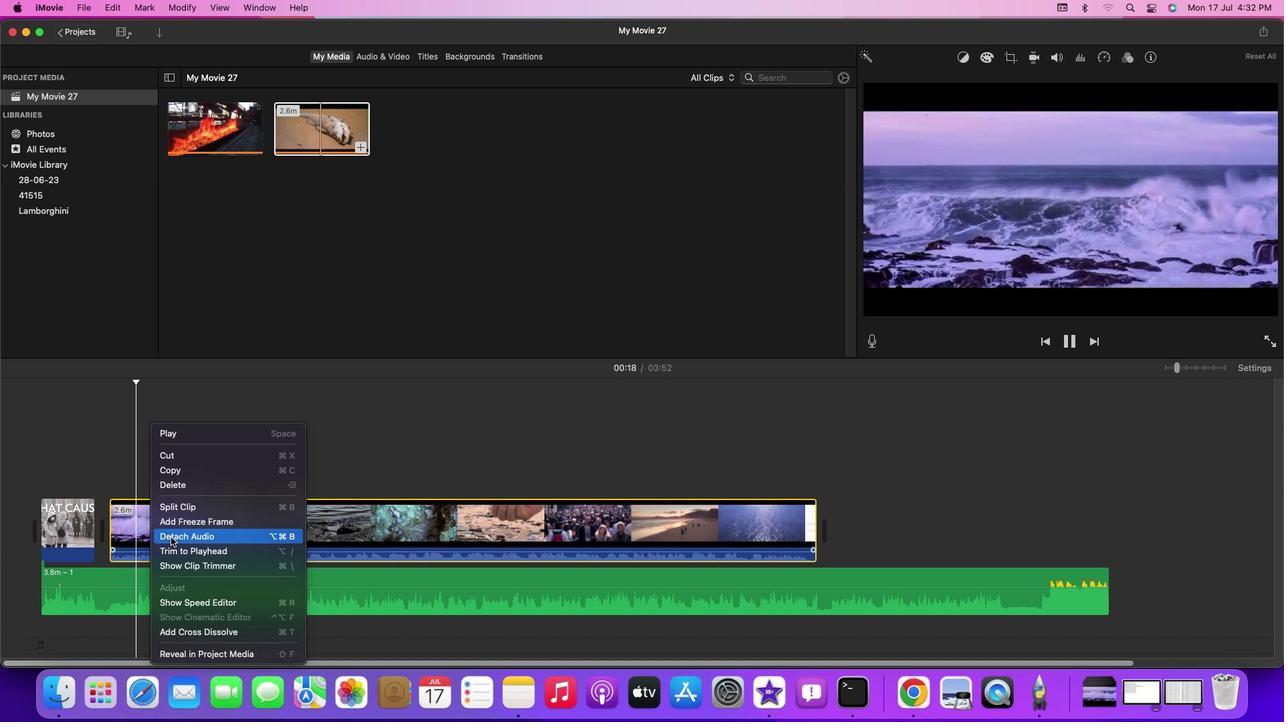 
Action: Mouse pressed left at (171, 537)
Screenshot: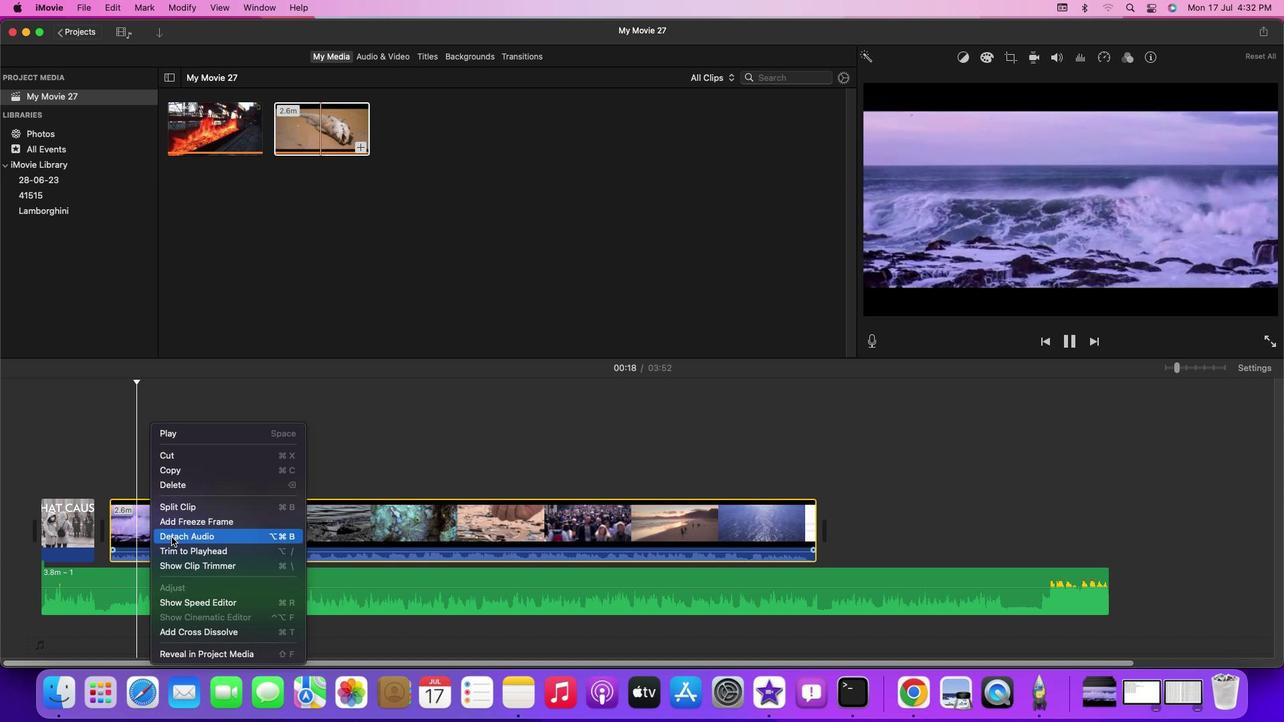 
Action: Mouse moved to (188, 626)
Screenshot: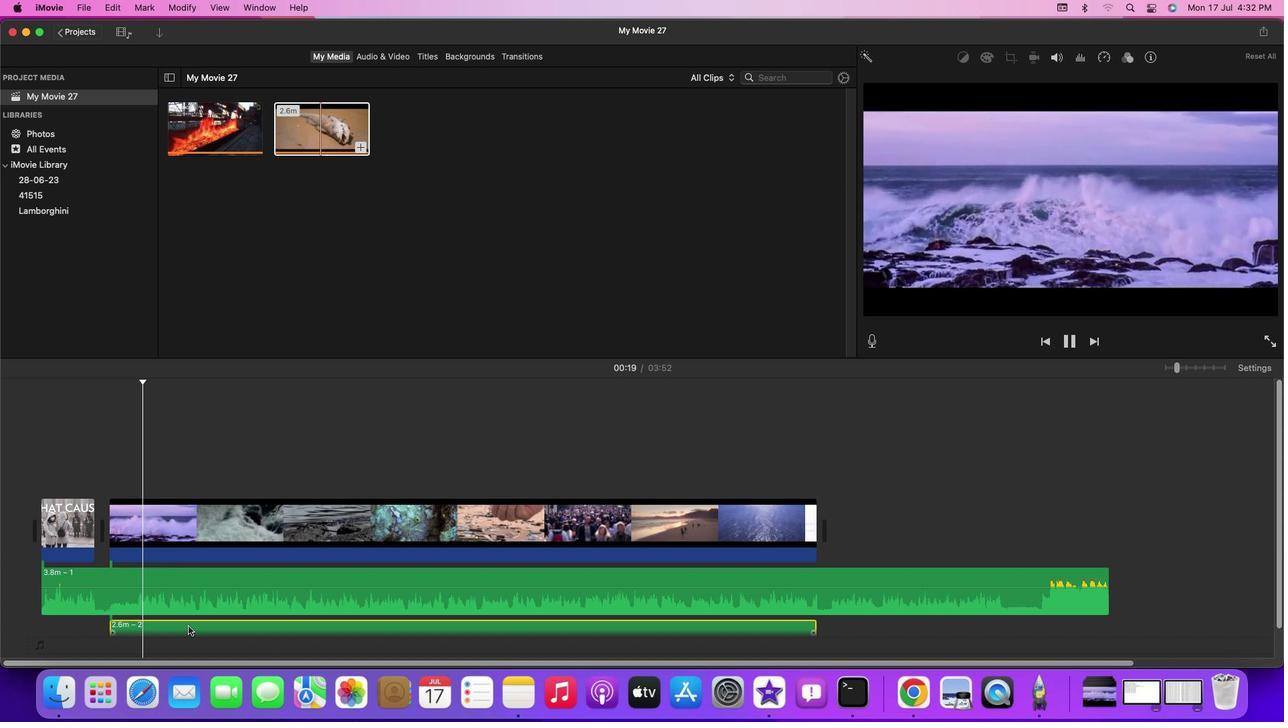 
Action: Mouse pressed right at (188, 626)
Screenshot: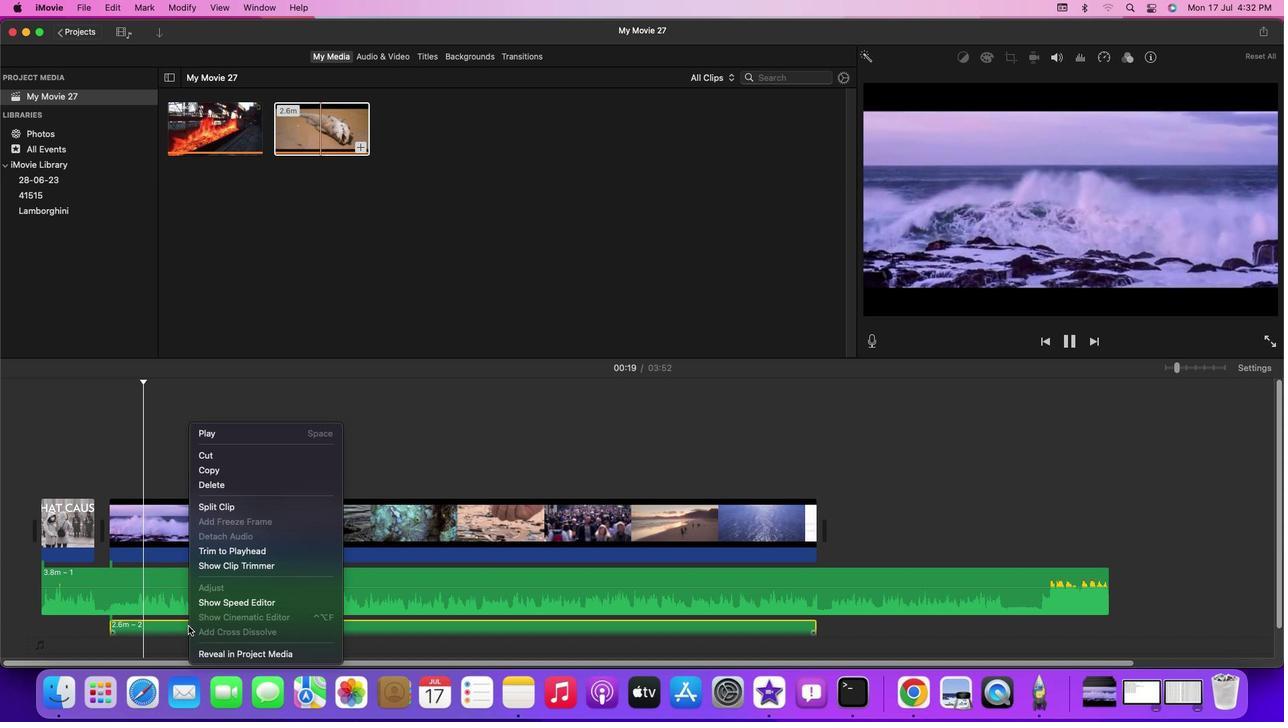 
Action: Mouse moved to (235, 487)
Screenshot: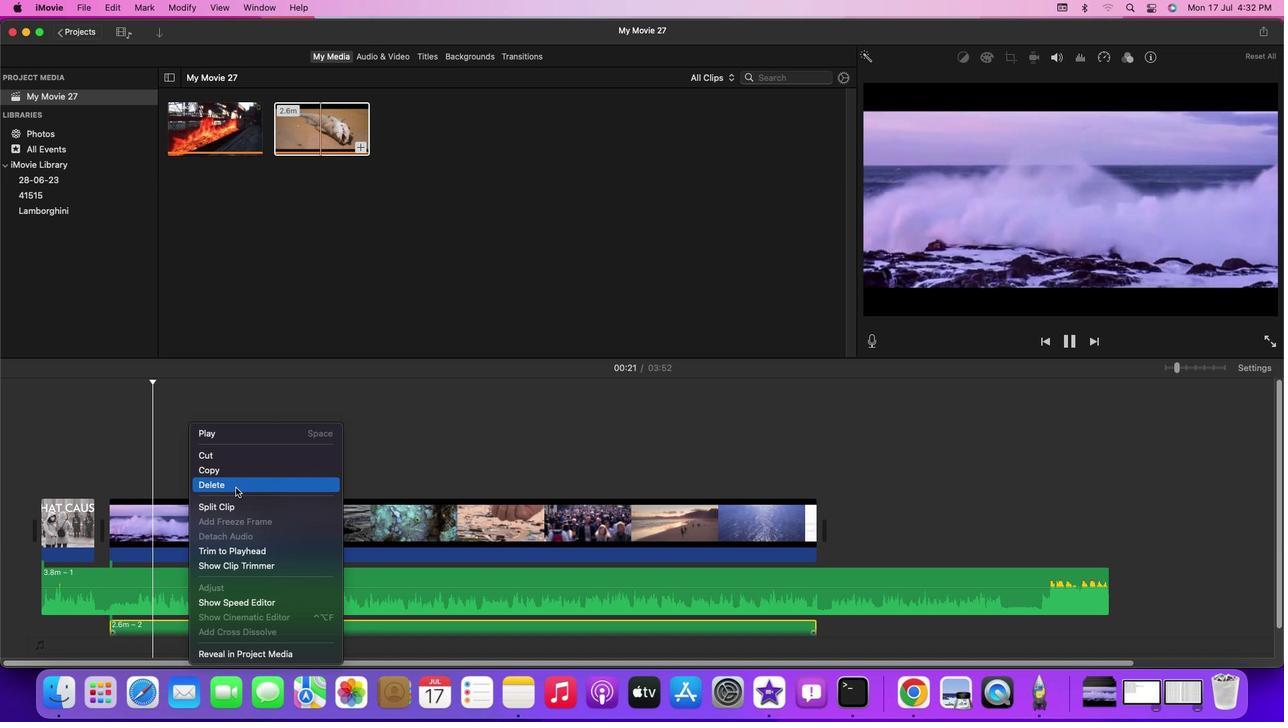 
Action: Mouse pressed left at (235, 487)
Screenshot: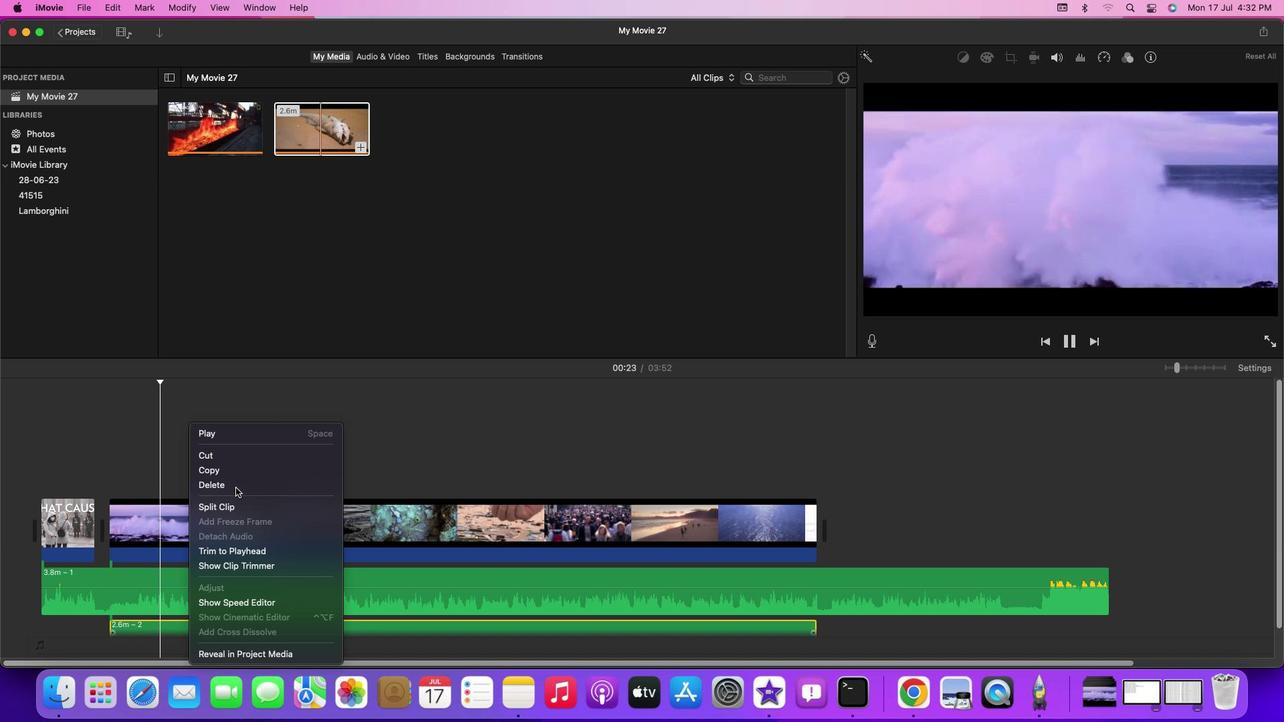 
Action: Mouse moved to (101, 417)
Screenshot: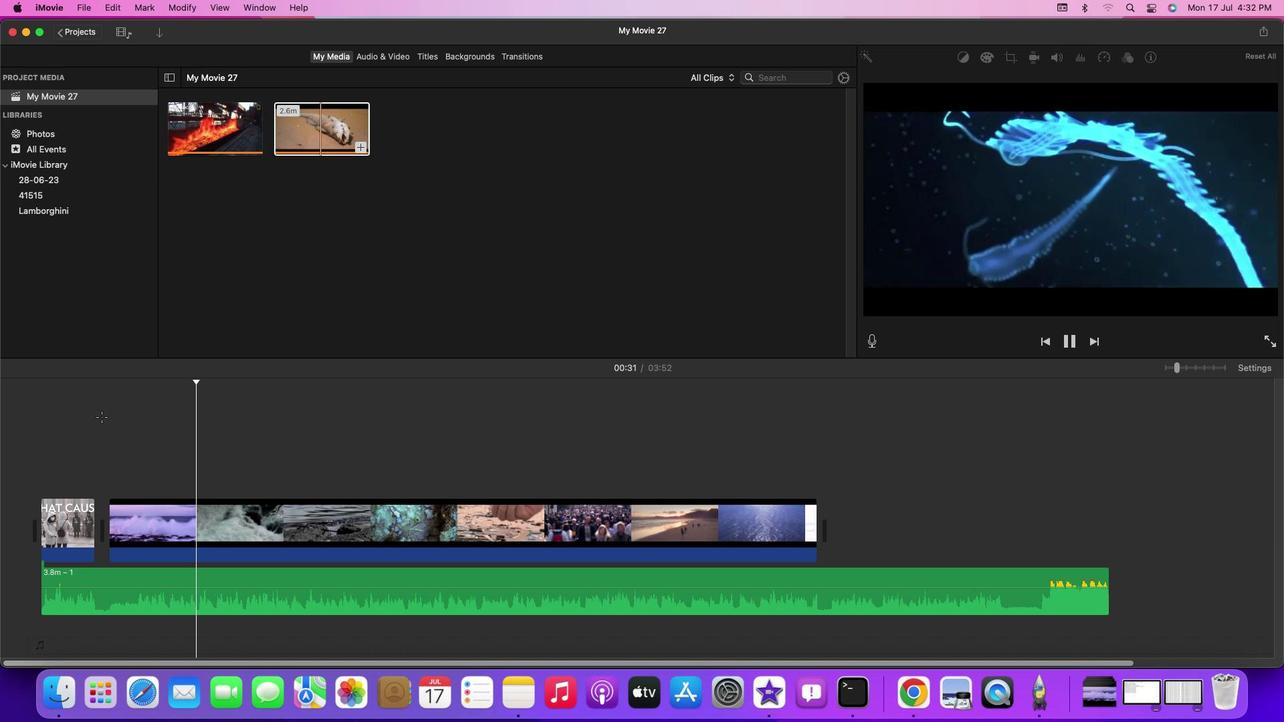 
Action: Mouse pressed left at (101, 417)
Screenshot: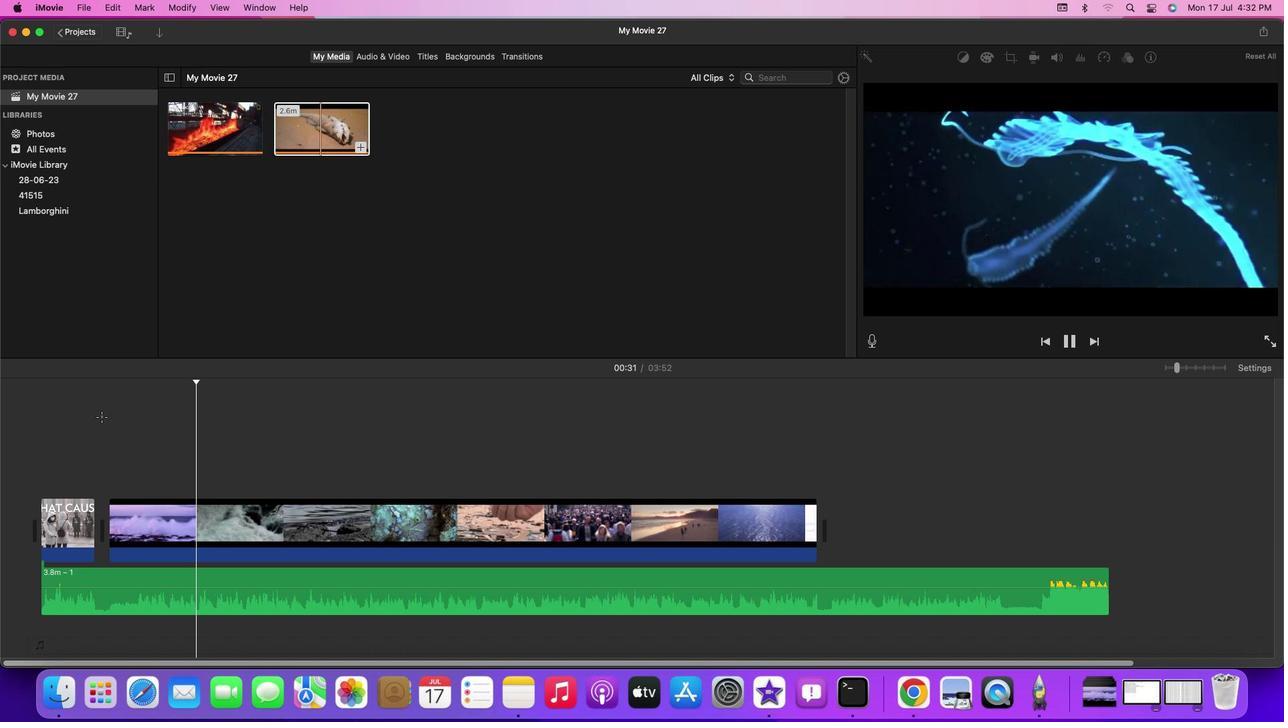 
Action: Mouse moved to (88, 428)
Screenshot: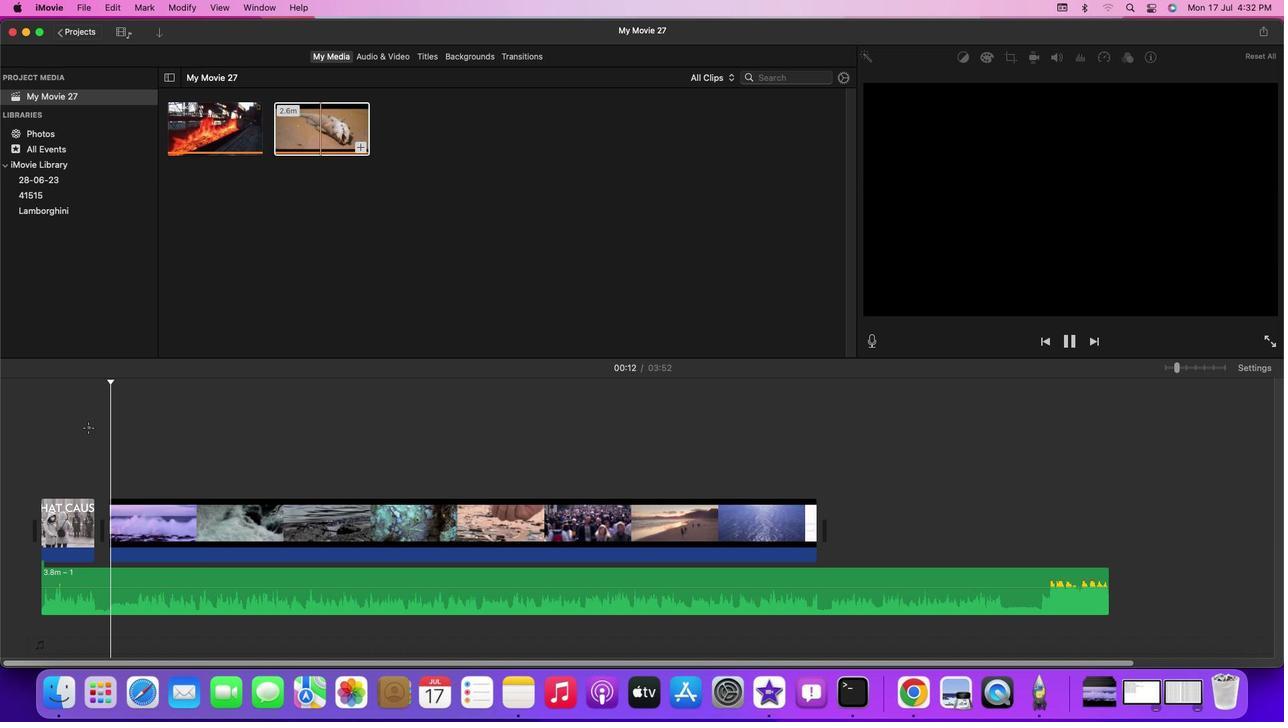 
Action: Mouse pressed left at (88, 428)
Screenshot: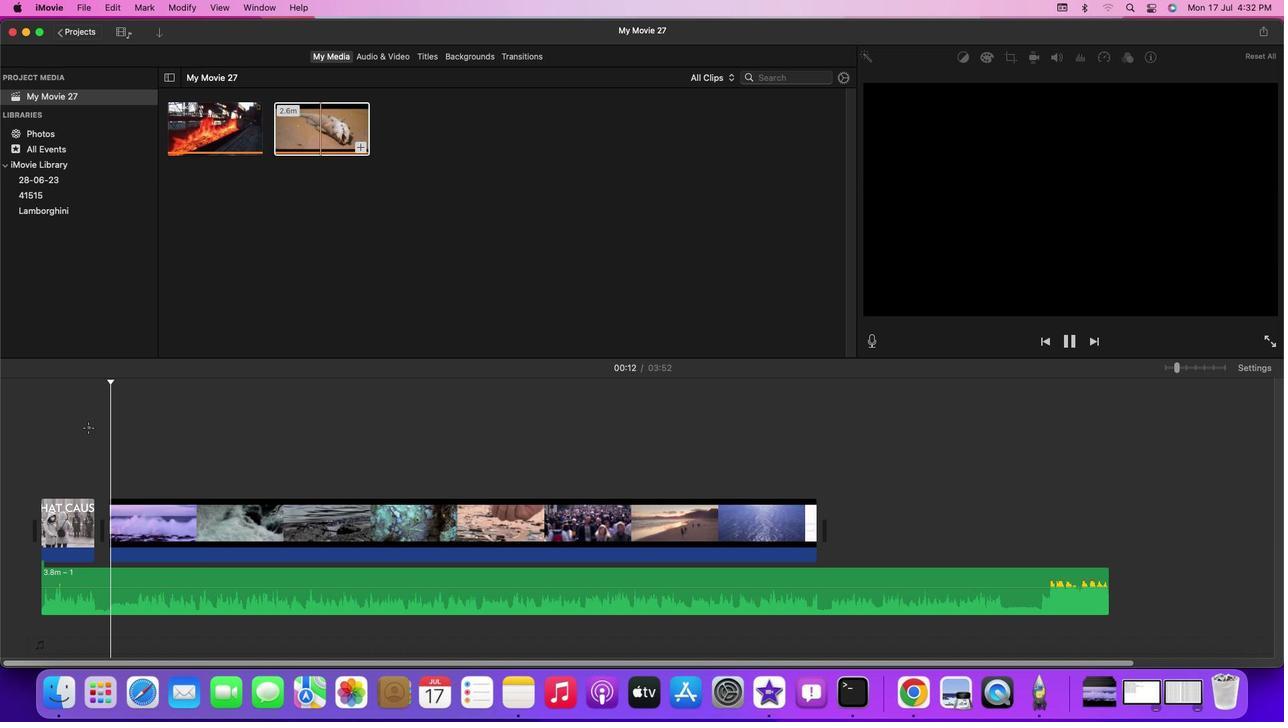 
Action: Mouse moved to (239, 285)
Screenshot: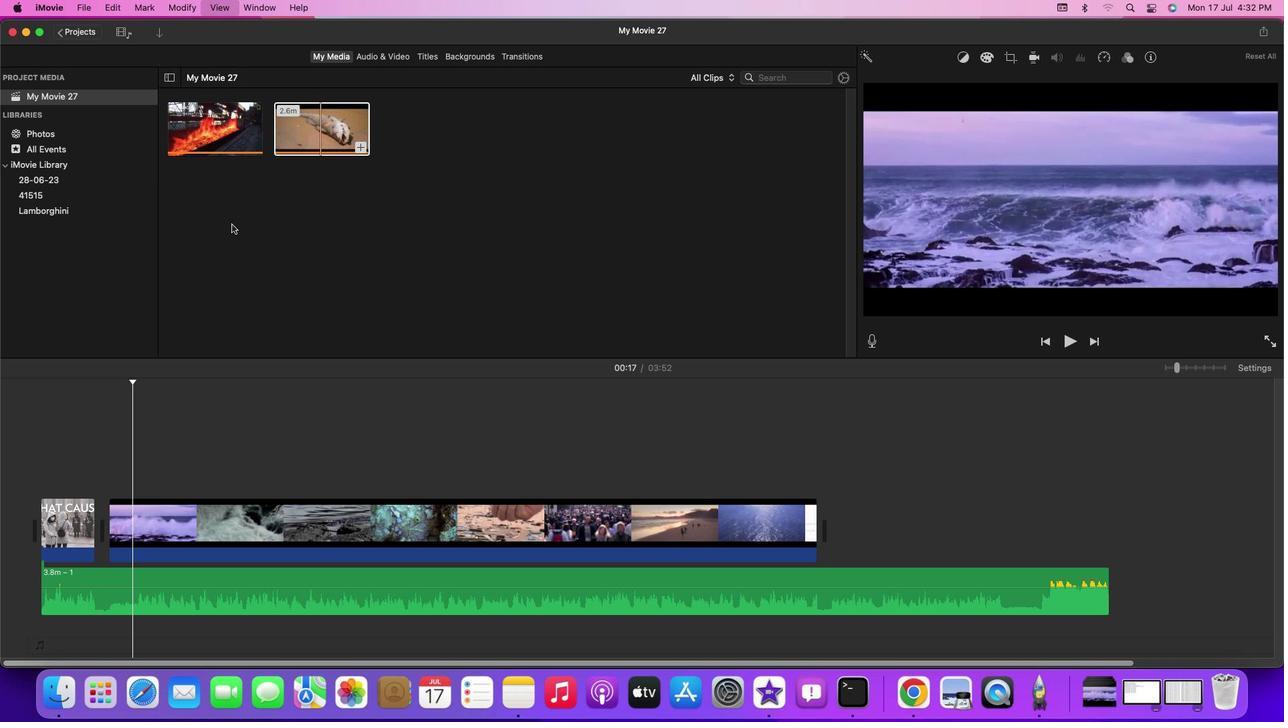 
Action: Key pressed Key.space
Screenshot: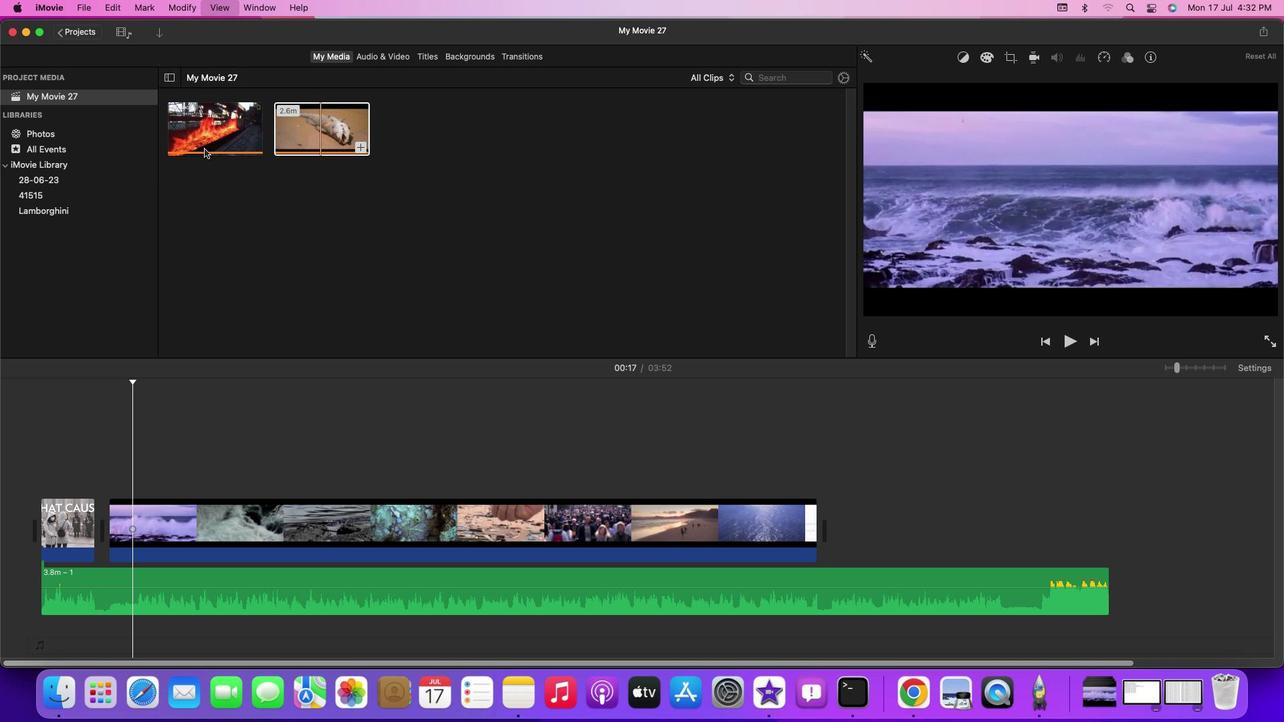 
Action: Mouse moved to (169, 53)
Screenshot: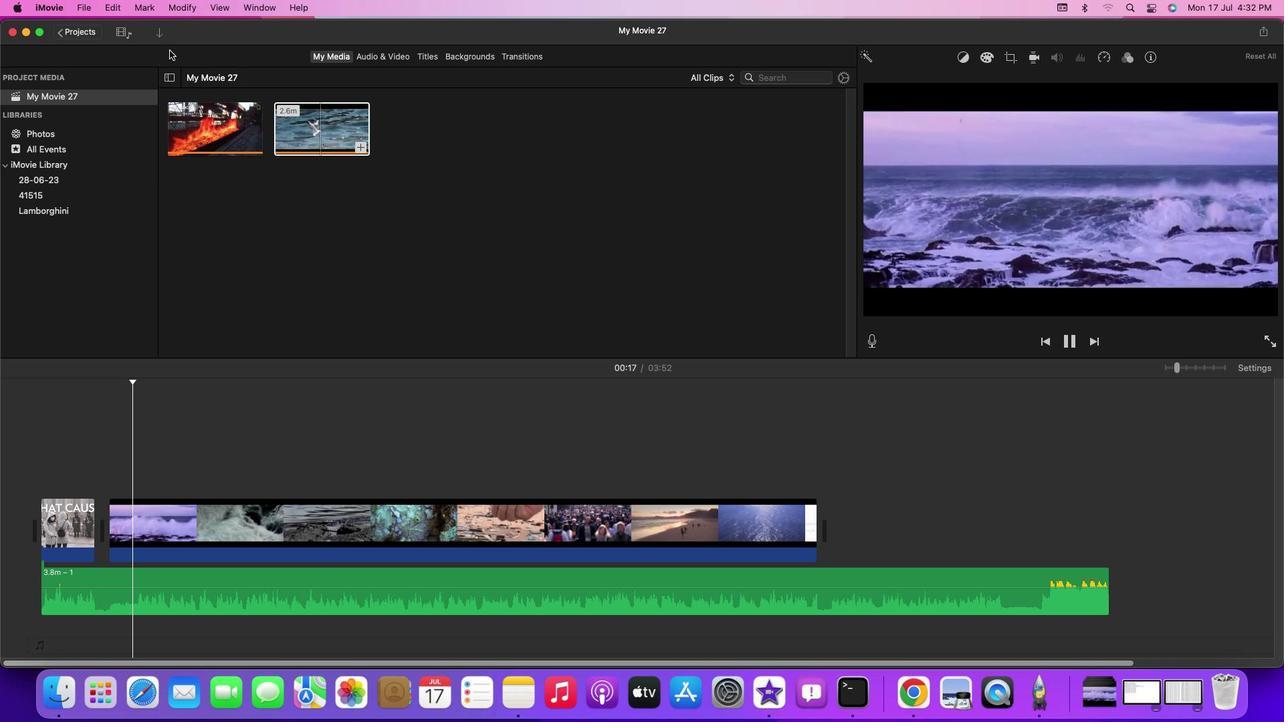 
Action: Key pressed Key.space
Screenshot: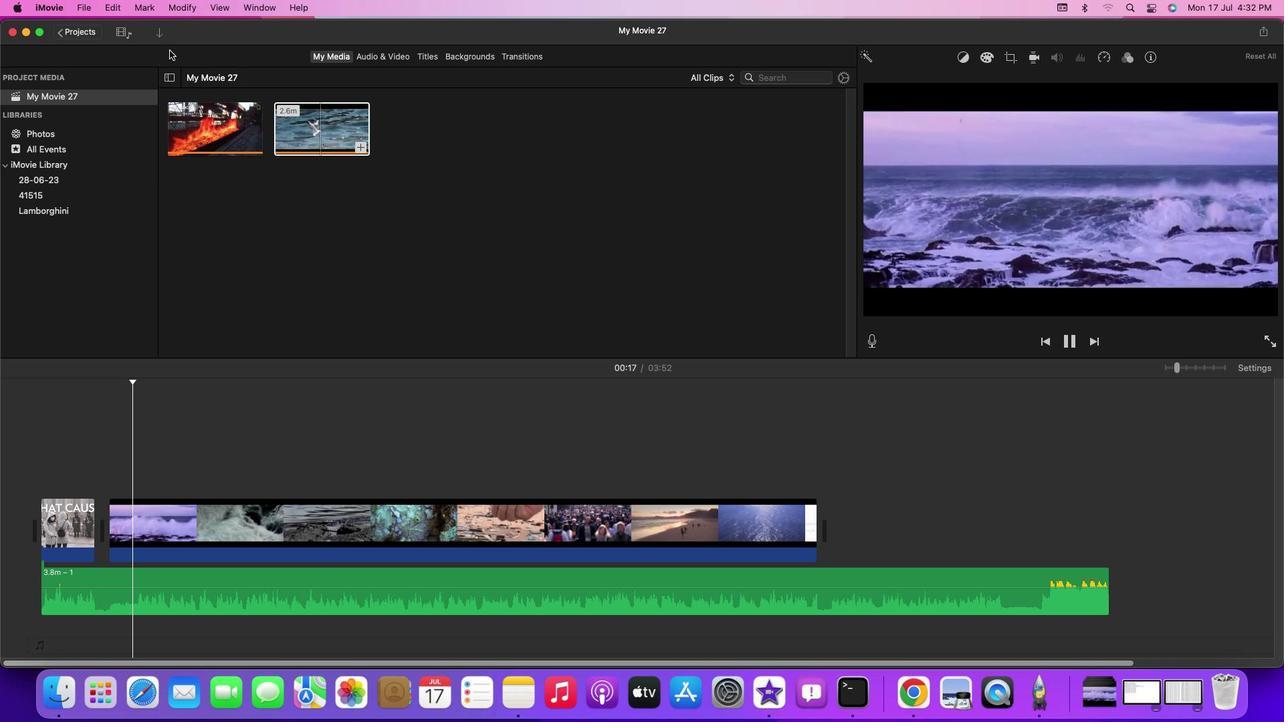 
Action: Mouse moved to (225, 478)
Screenshot: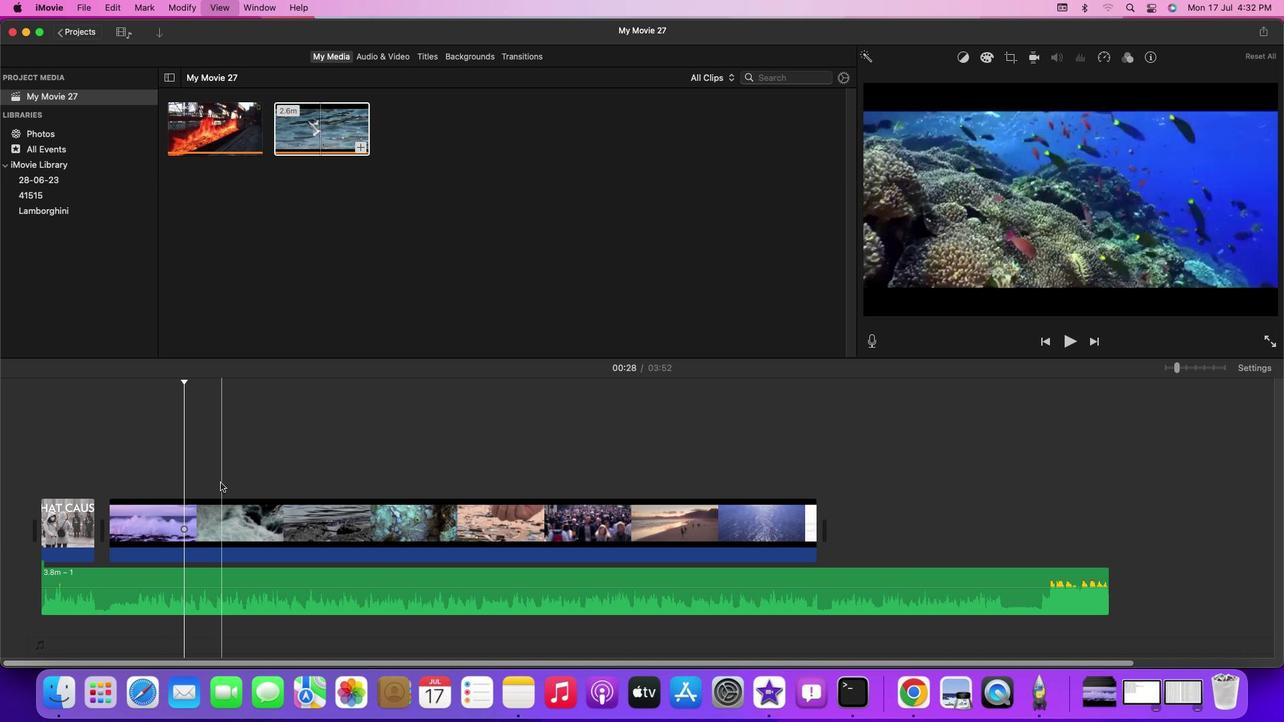 
Action: Key pressed Key.space
Screenshot: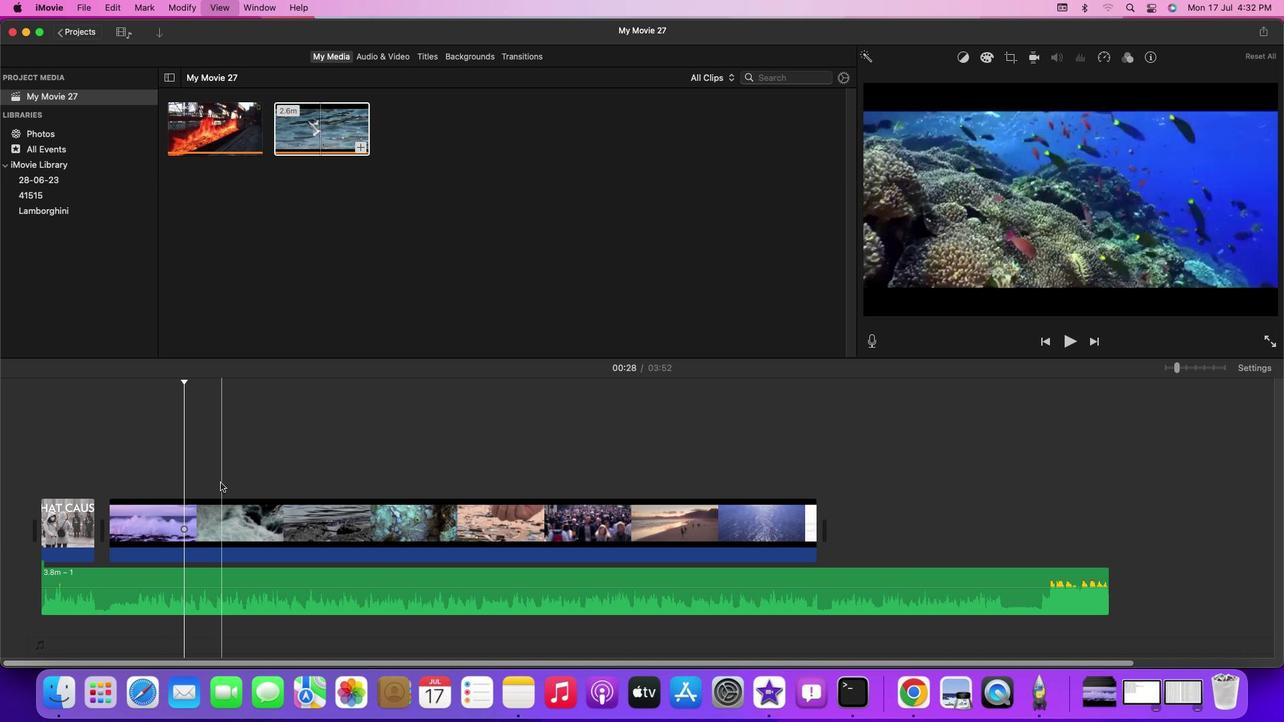 
Action: Mouse moved to (216, 489)
Screenshot: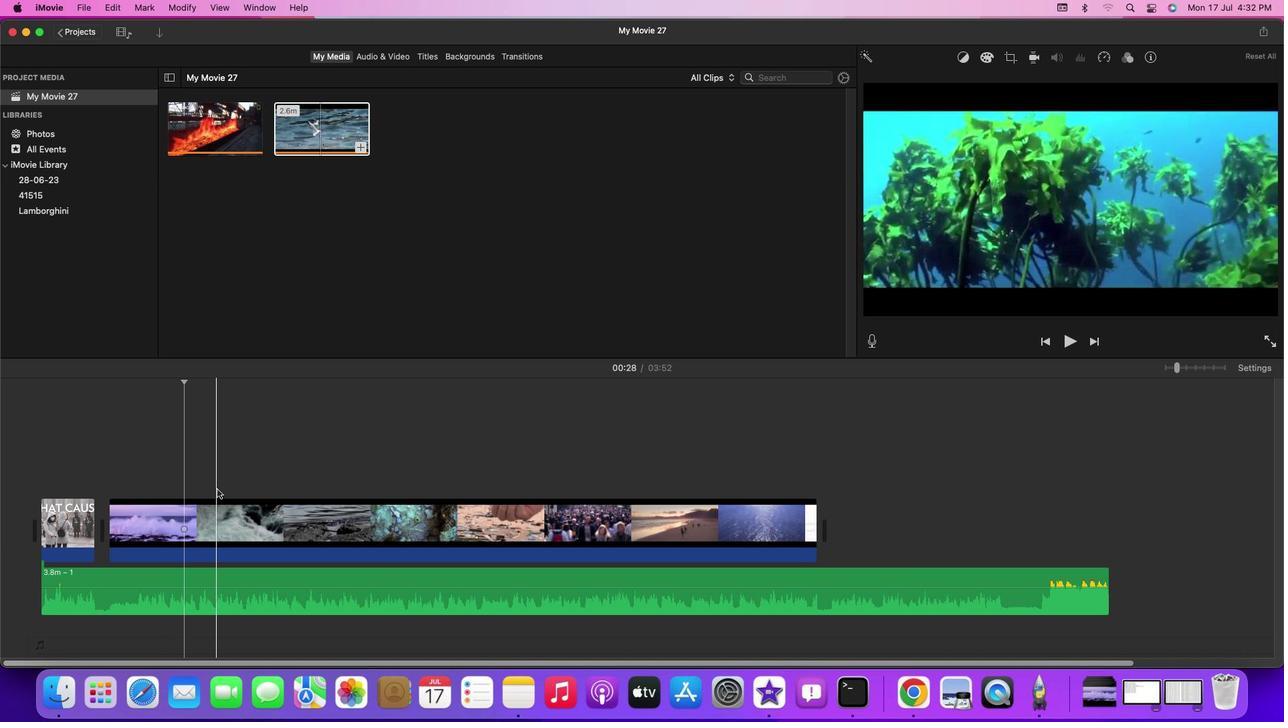 
Action: Key pressed Key.space
Screenshot: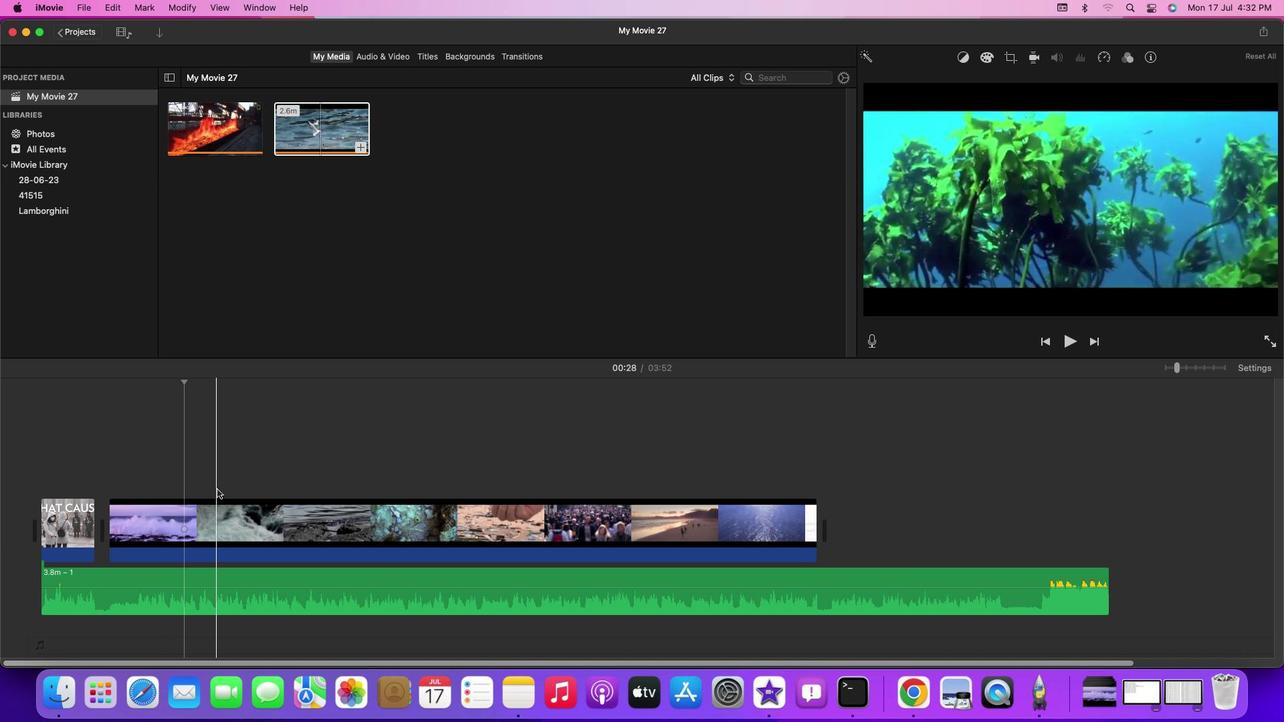 
Action: Mouse moved to (813, 533)
Screenshot: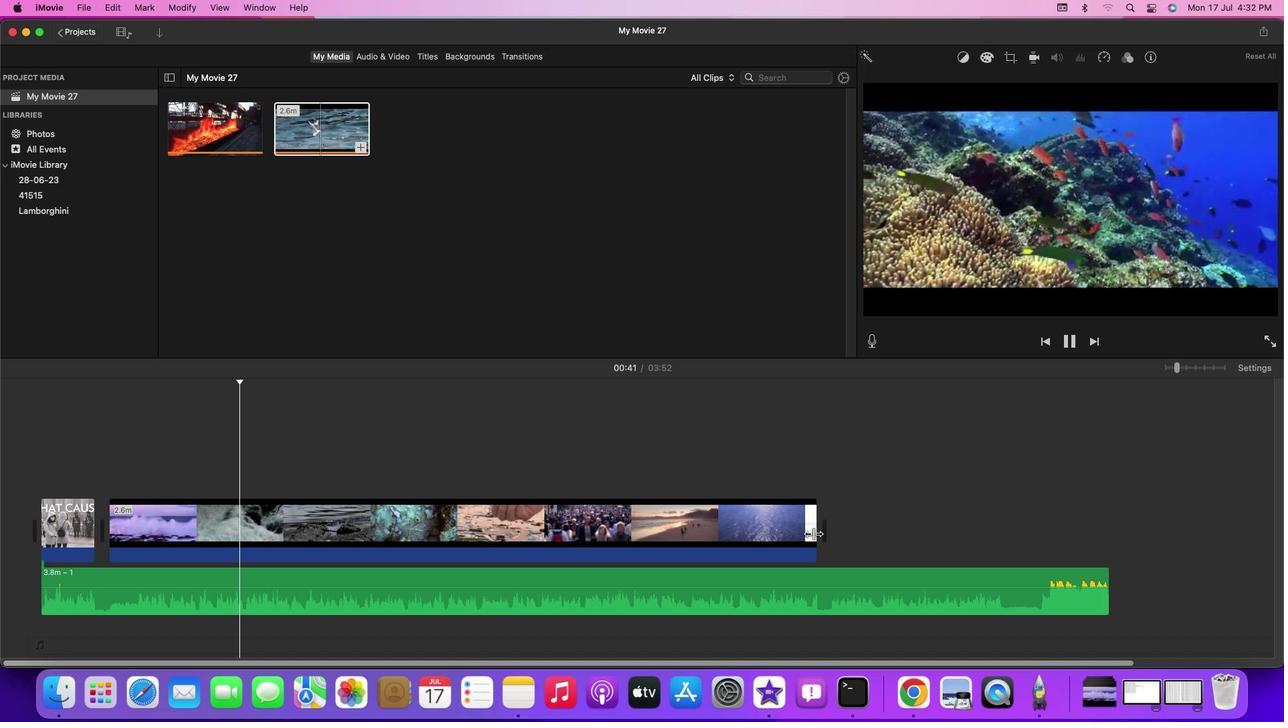 
Action: Mouse pressed left at (813, 533)
Screenshot: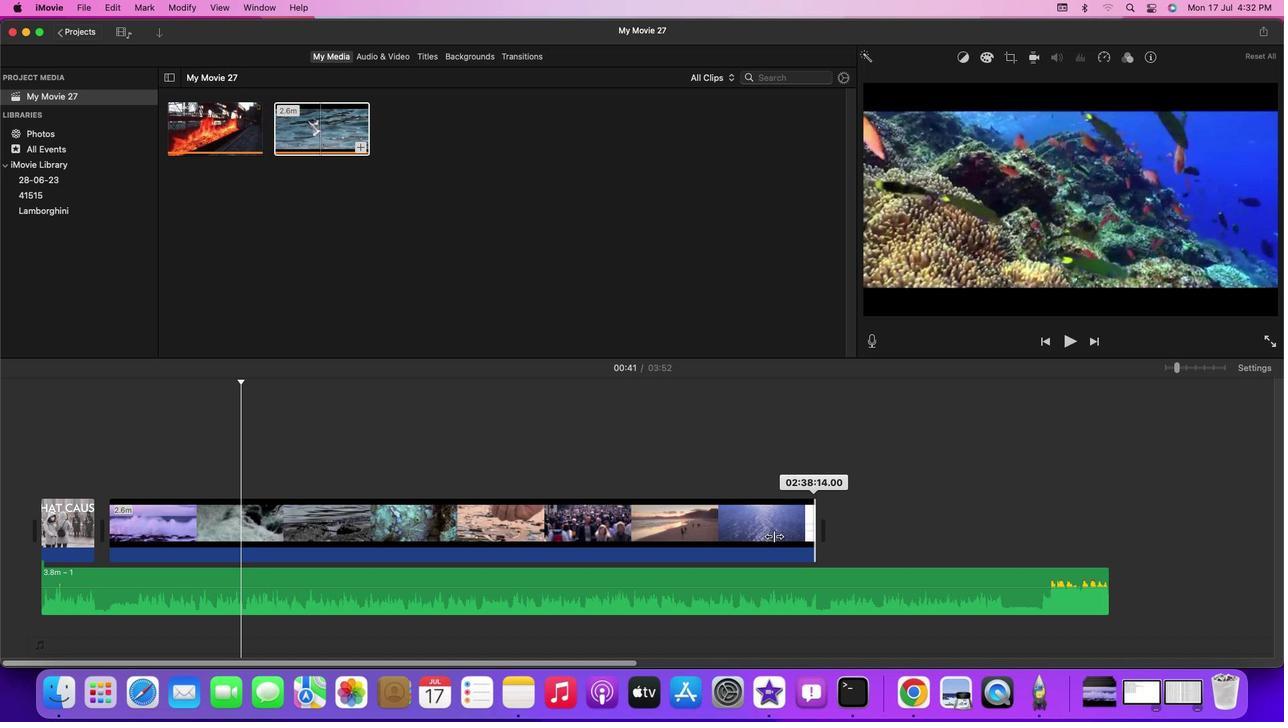 
Action: Mouse moved to (356, 446)
Screenshot: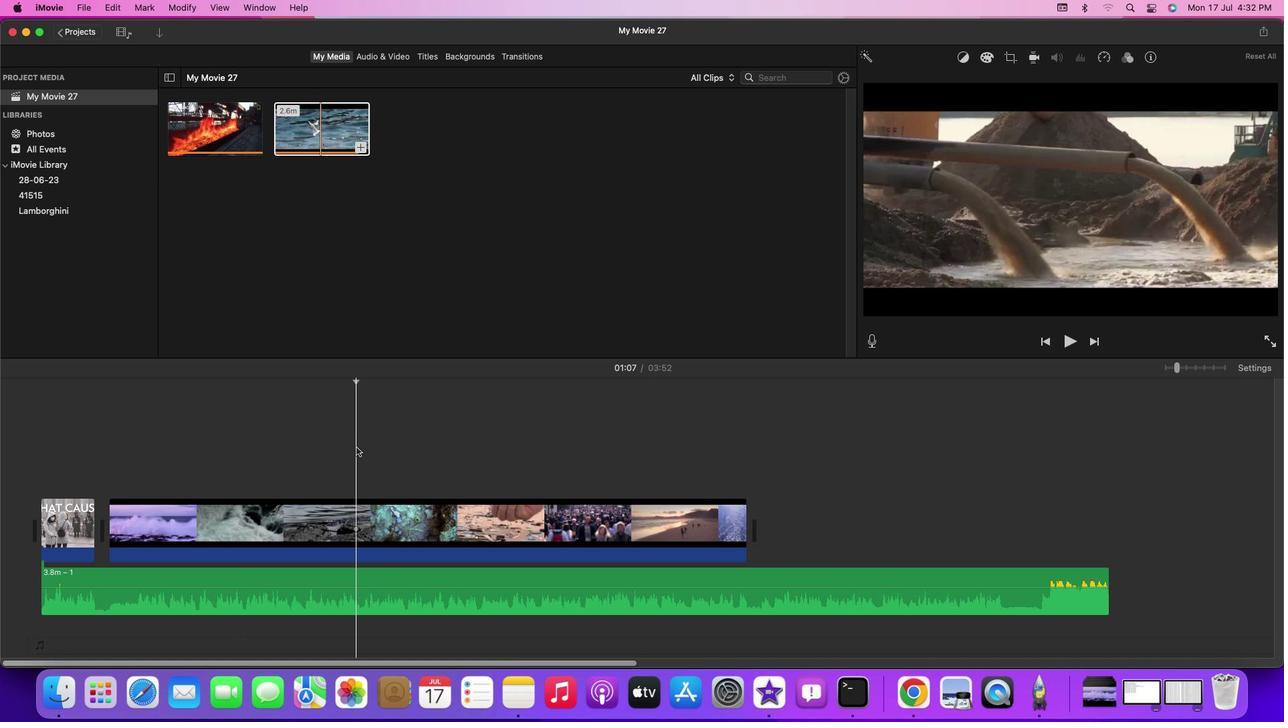 
Action: Mouse pressed left at (356, 446)
Screenshot: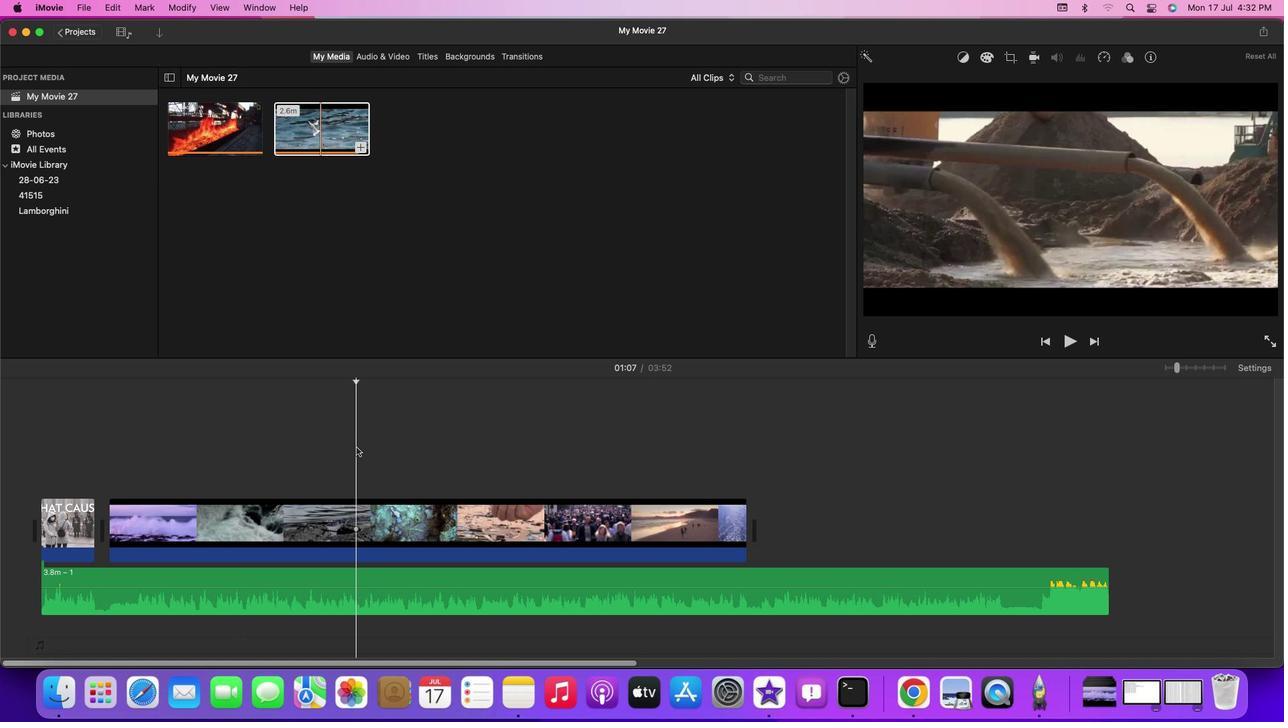 
Action: Key pressed Key.space
Screenshot: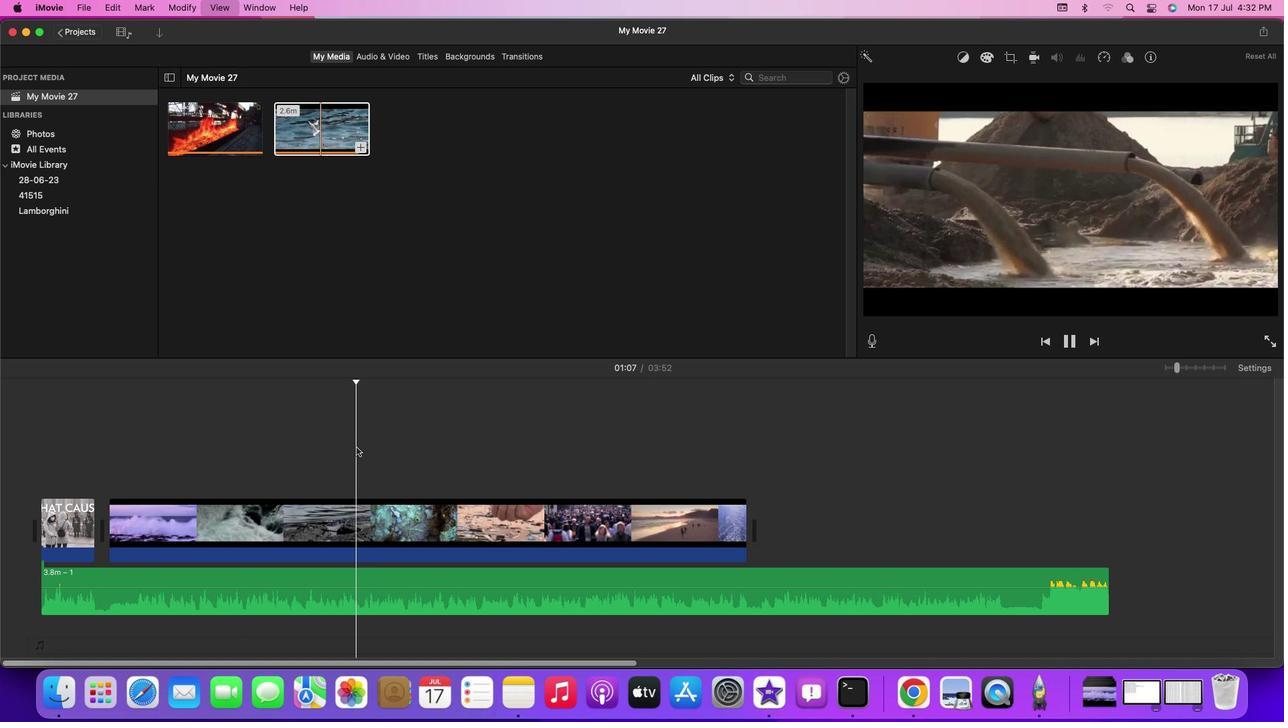 
Action: Mouse moved to (407, 450)
Screenshot: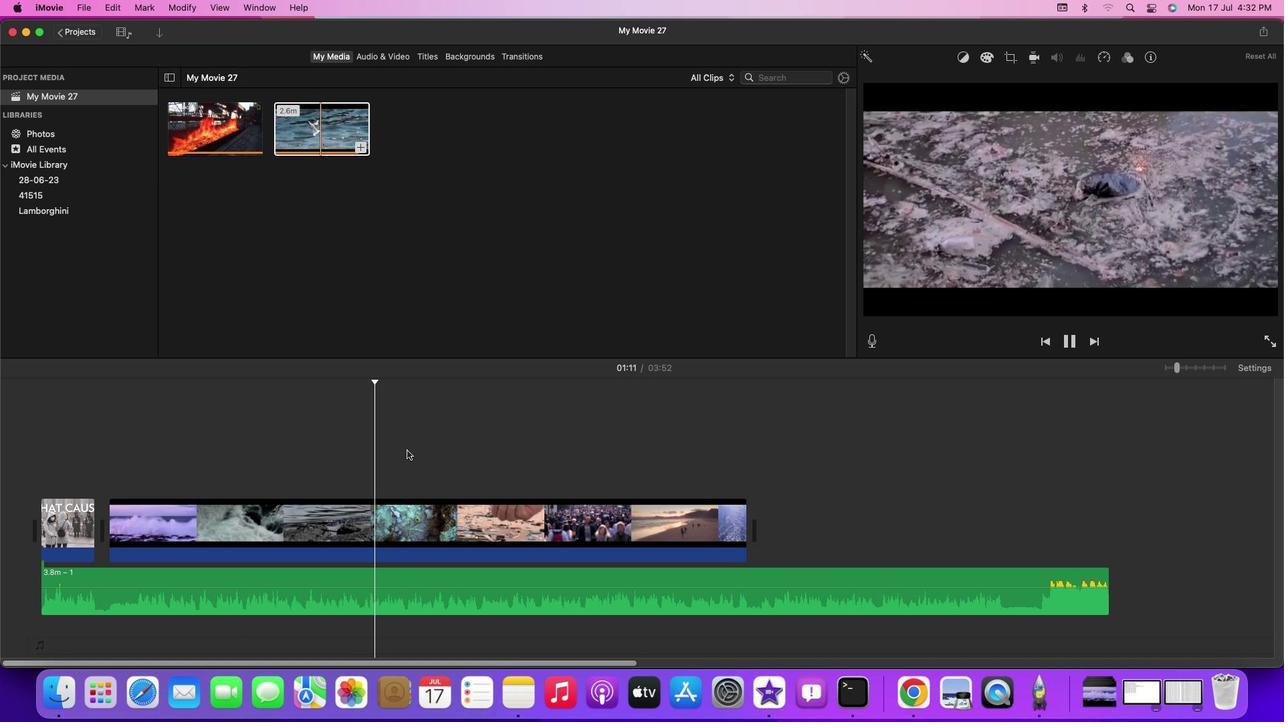 
Action: Key pressed Key.space
Screenshot: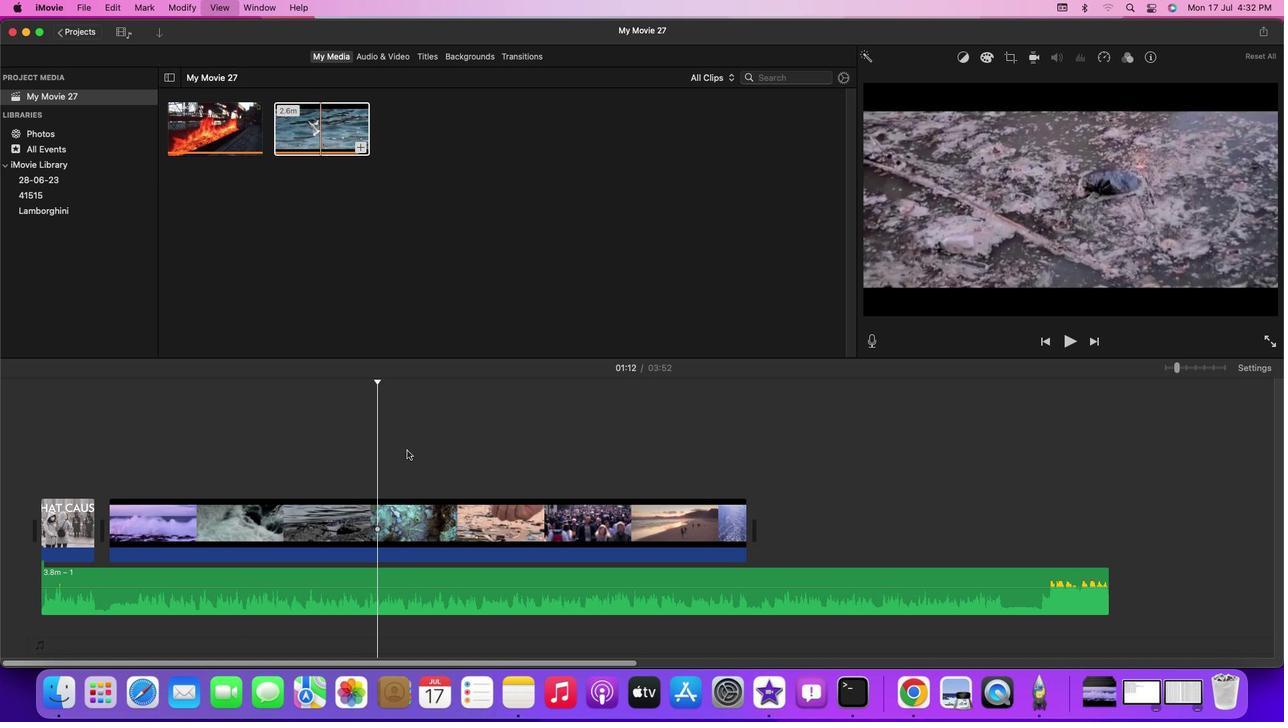 
Action: Mouse moved to (161, 39)
Screenshot: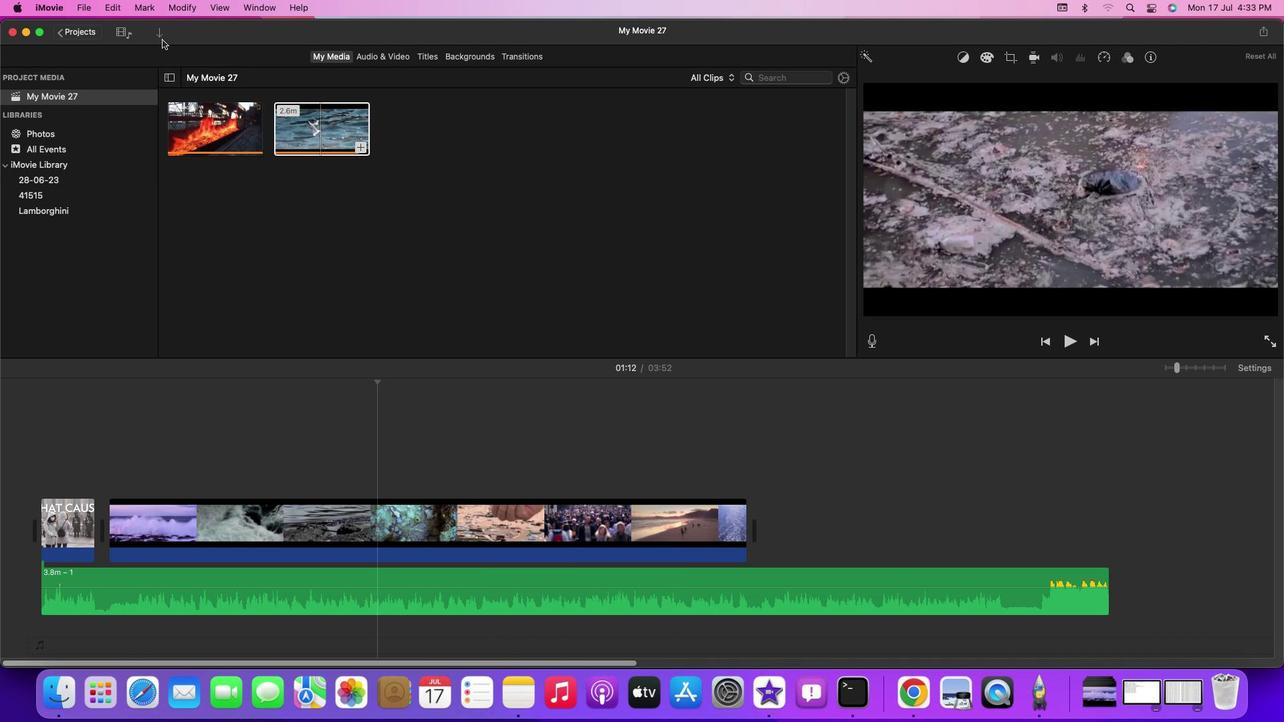 
Action: Mouse pressed left at (161, 39)
Screenshot: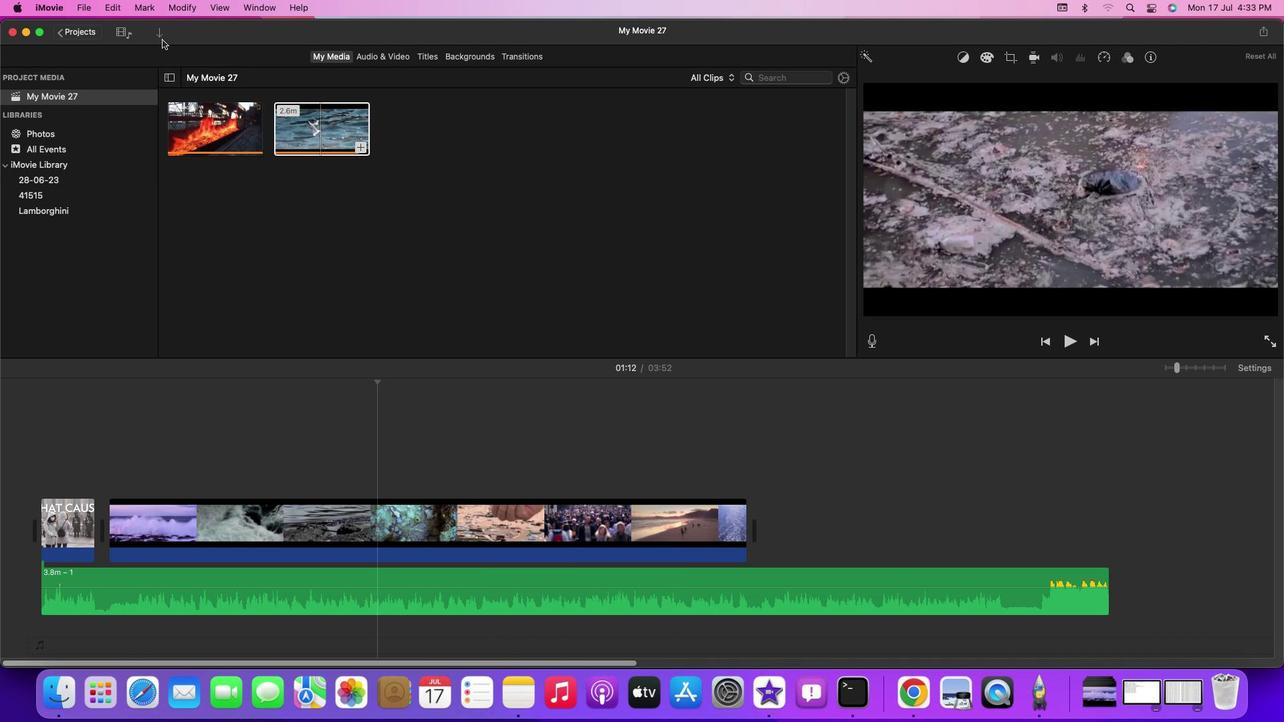 
Action: Mouse moved to (161, 33)
Screenshot: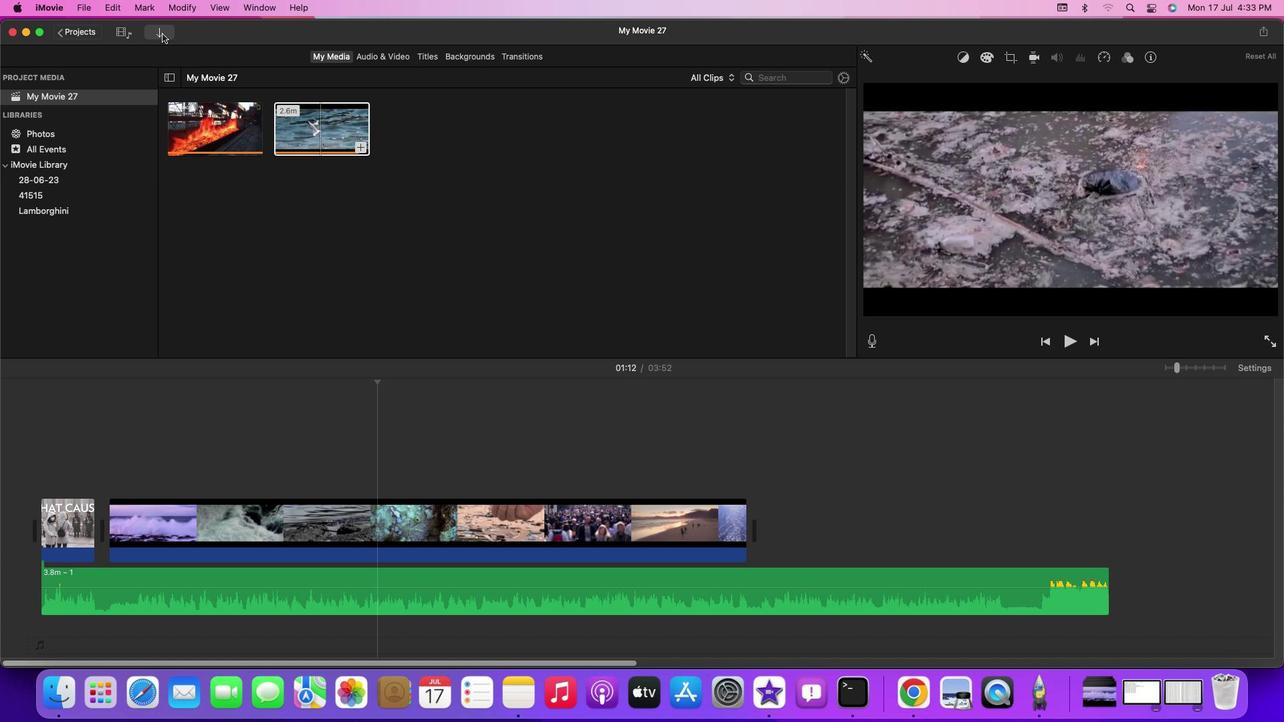 
Action: Mouse pressed left at (161, 33)
Screenshot: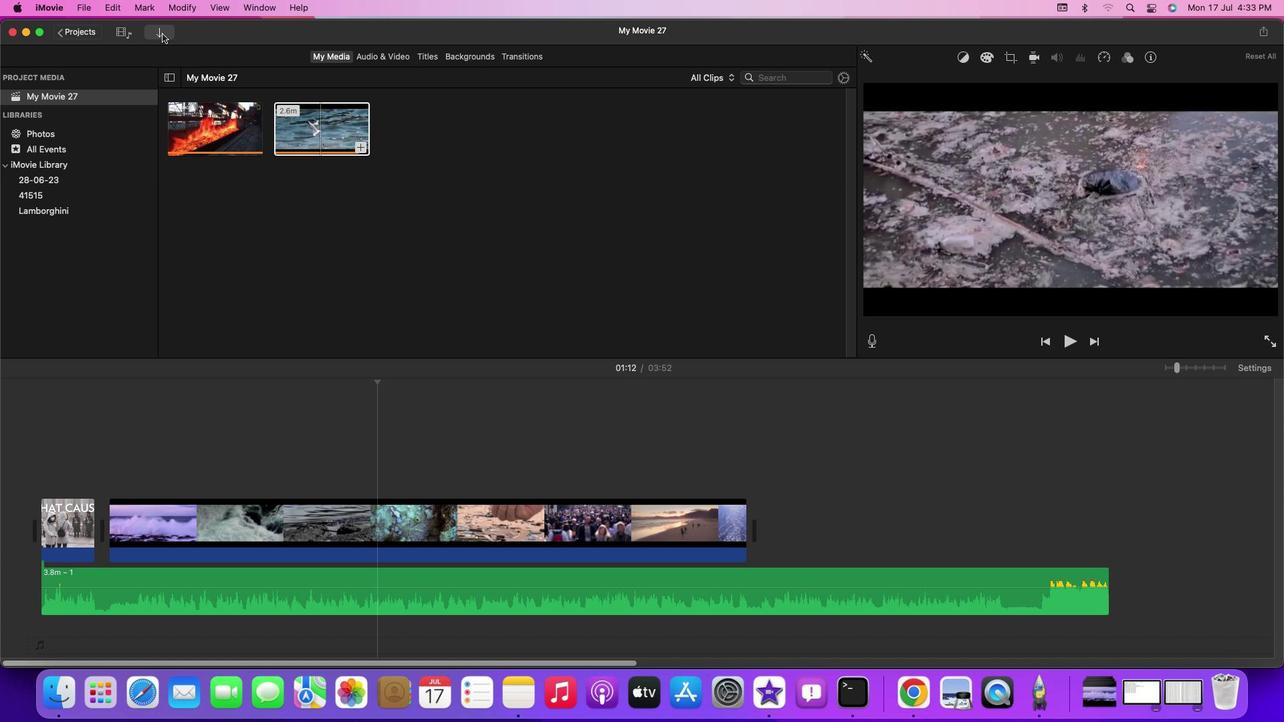 
Action: Mouse moved to (177, 409)
Screenshot: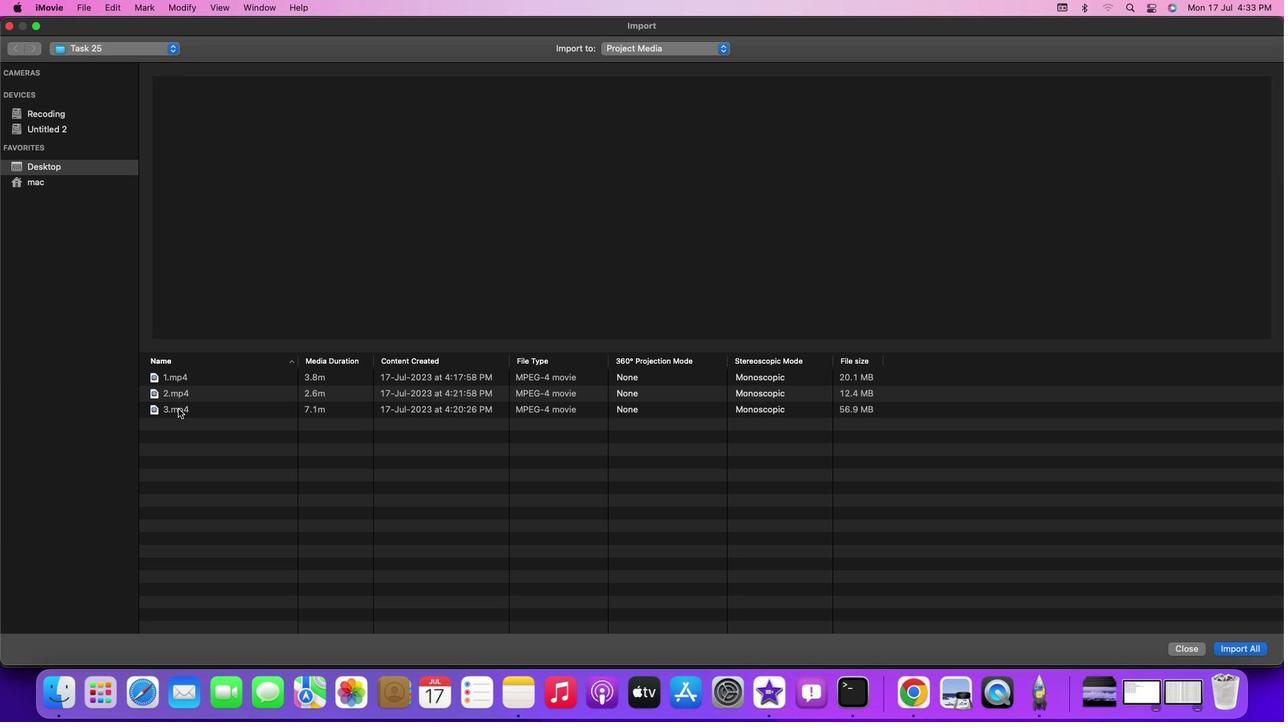 
Action: Mouse pressed left at (177, 409)
Screenshot: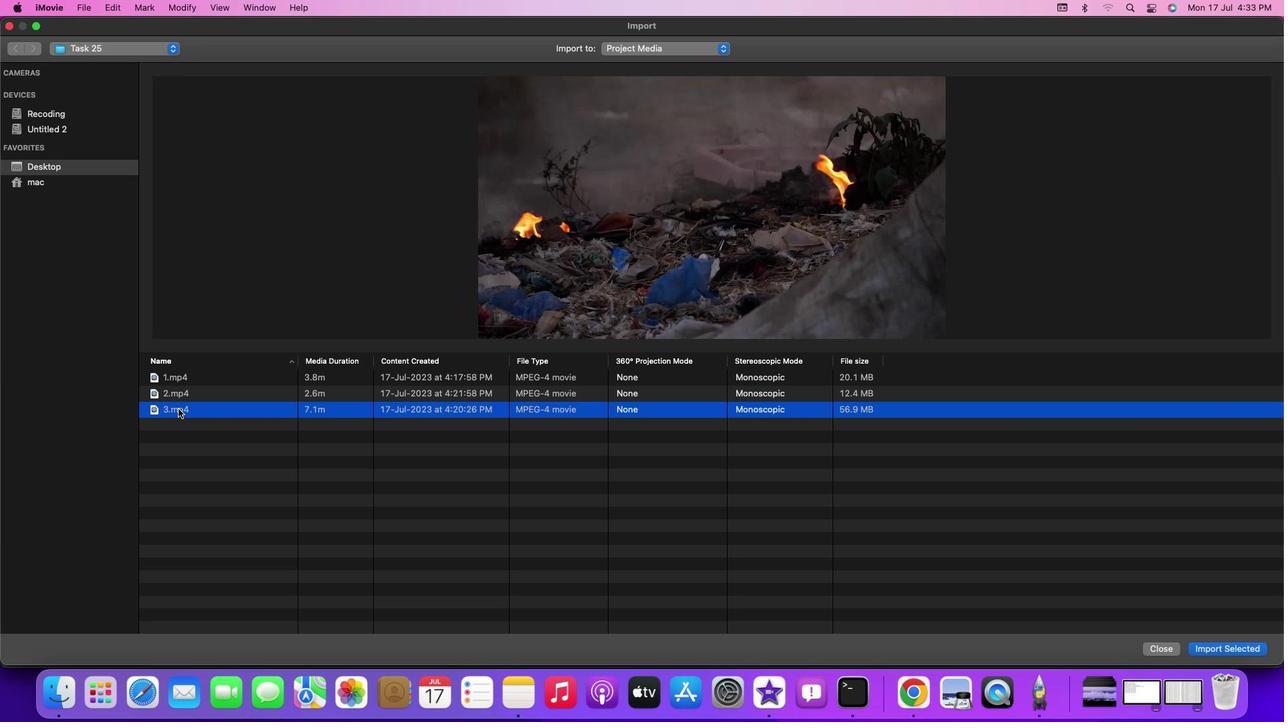 
Action: Mouse pressed left at (177, 409)
Screenshot: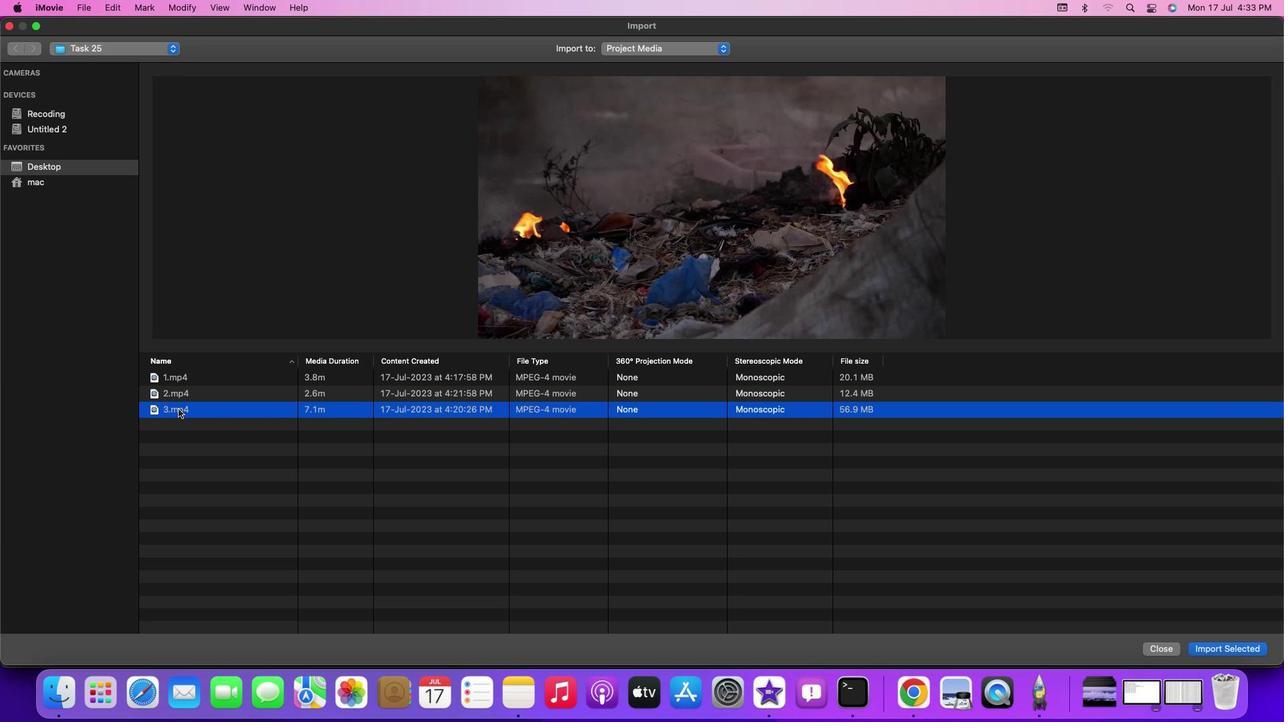 
Action: Mouse moved to (327, 139)
Screenshot: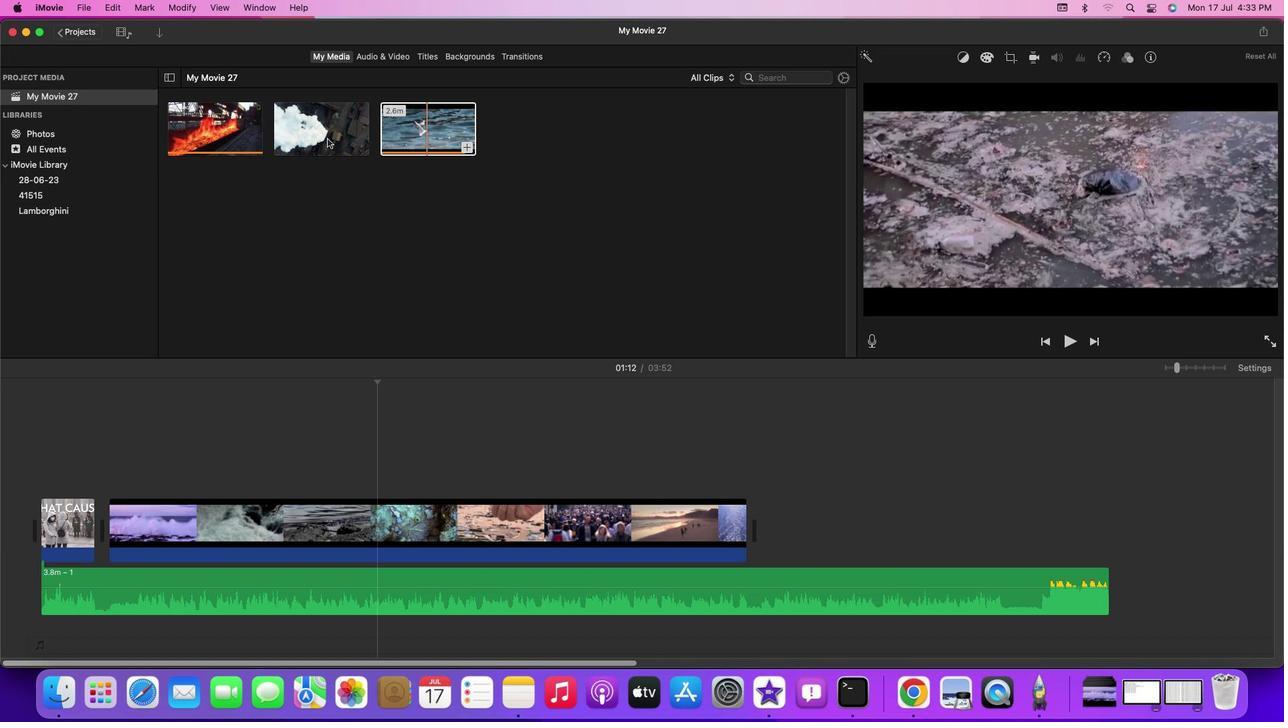 
Action: Mouse pressed left at (327, 139)
Screenshot: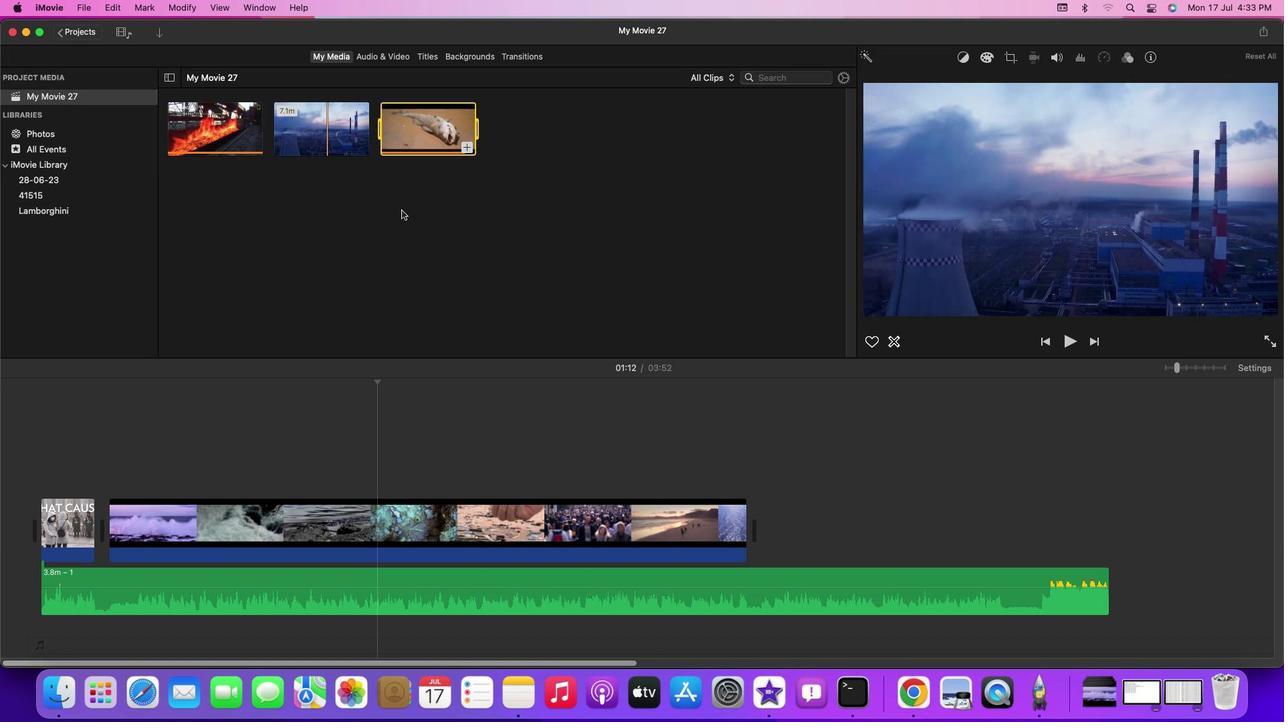 
Action: Mouse moved to (85, 491)
Screenshot: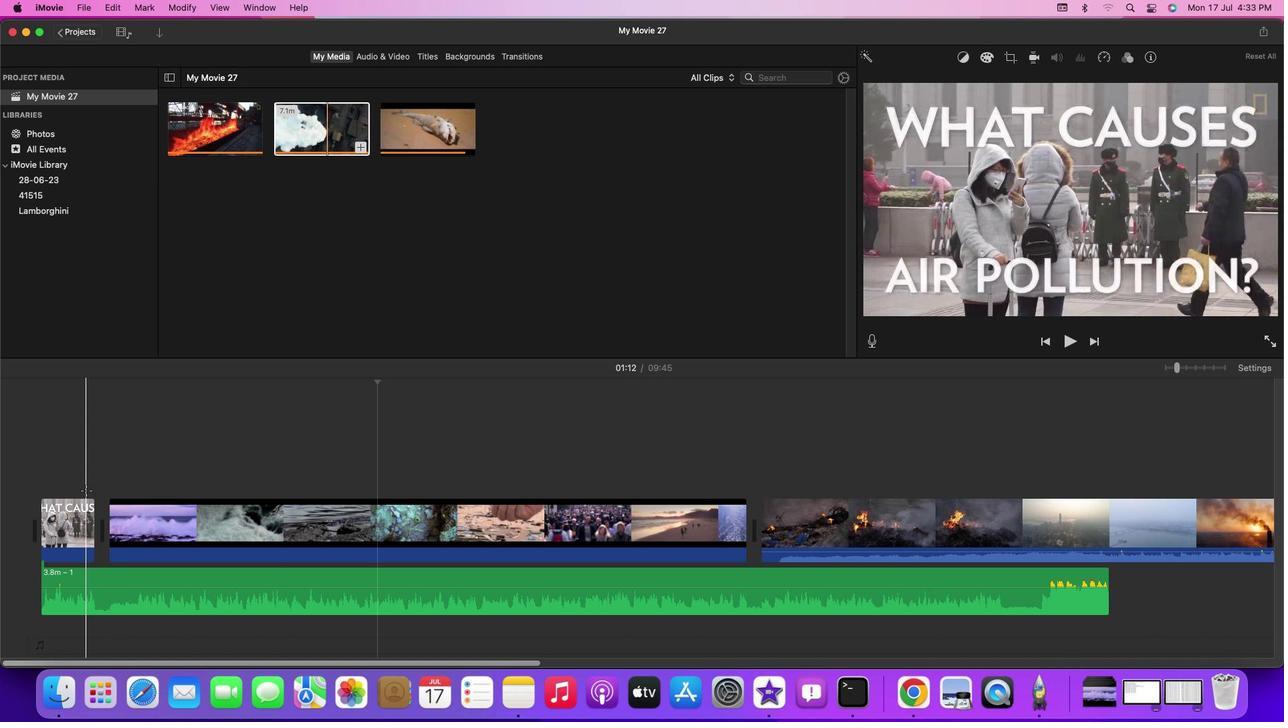 
Action: Mouse pressed left at (85, 491)
Screenshot: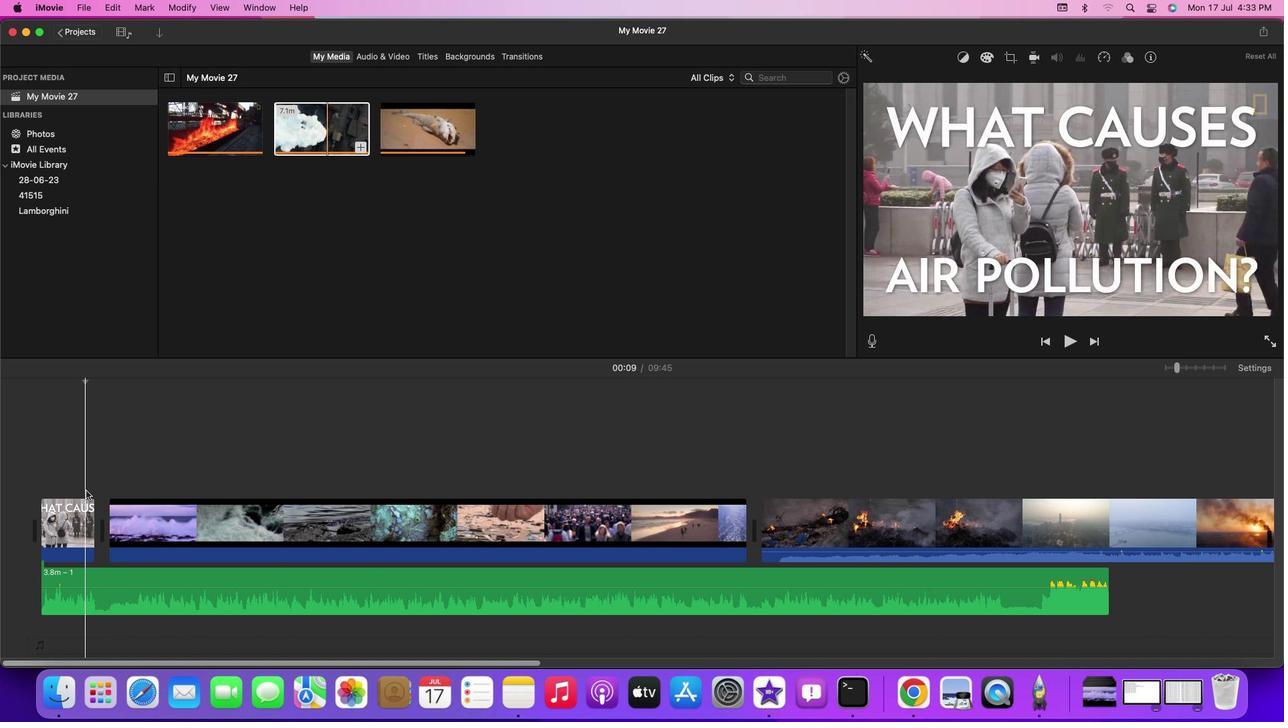 
Action: Key pressed Key.spaceKey.space
Screenshot: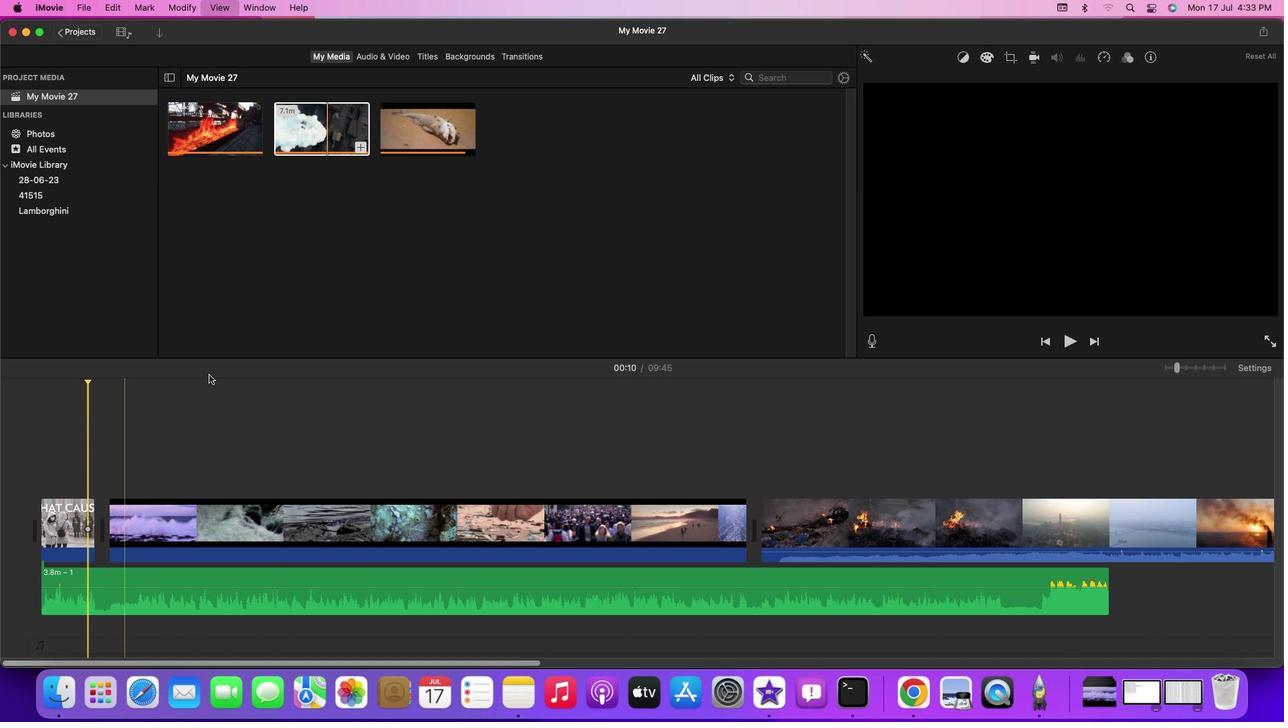
Action: Mouse moved to (529, 54)
Screenshot: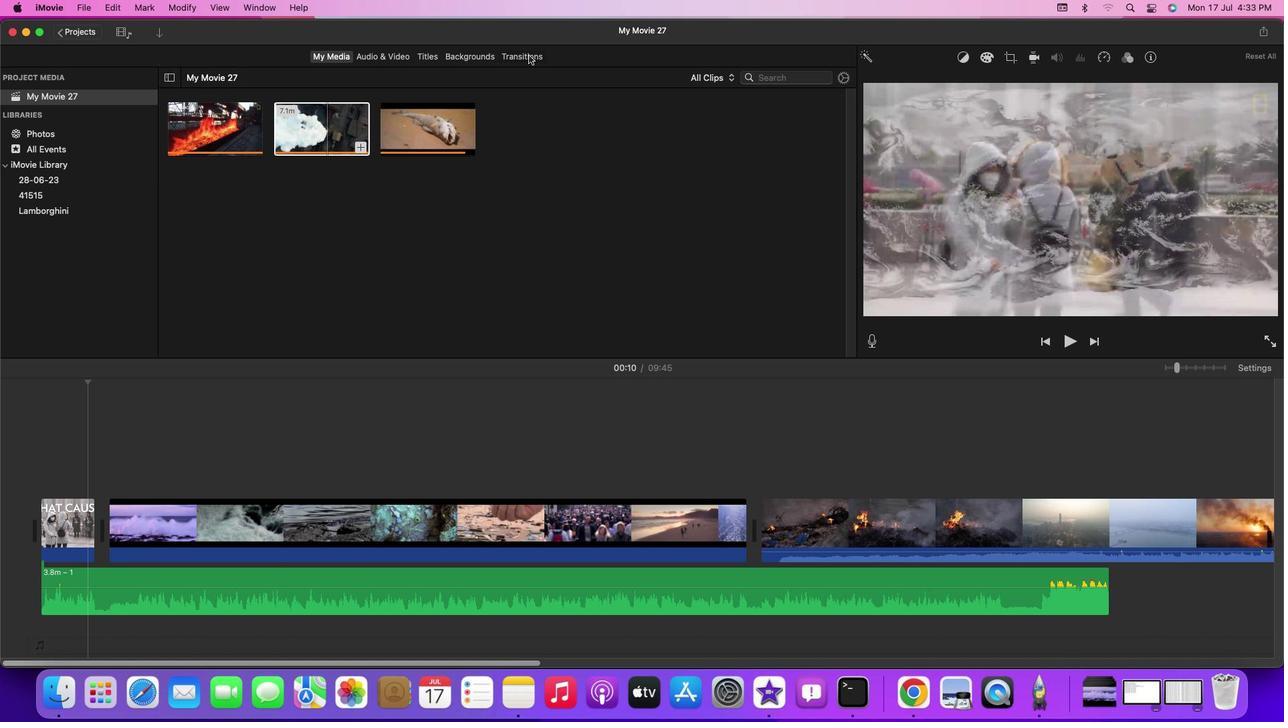 
Action: Mouse pressed left at (529, 54)
Screenshot: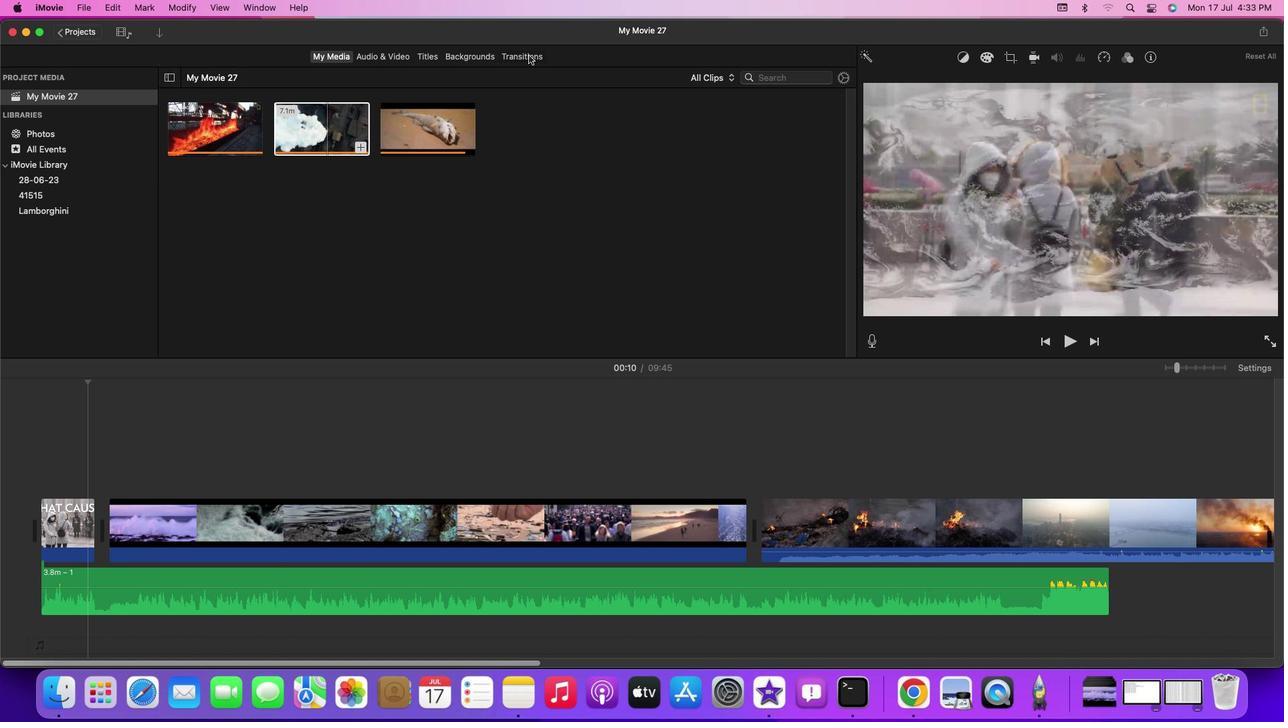 
Action: Mouse moved to (60, 160)
Screenshot: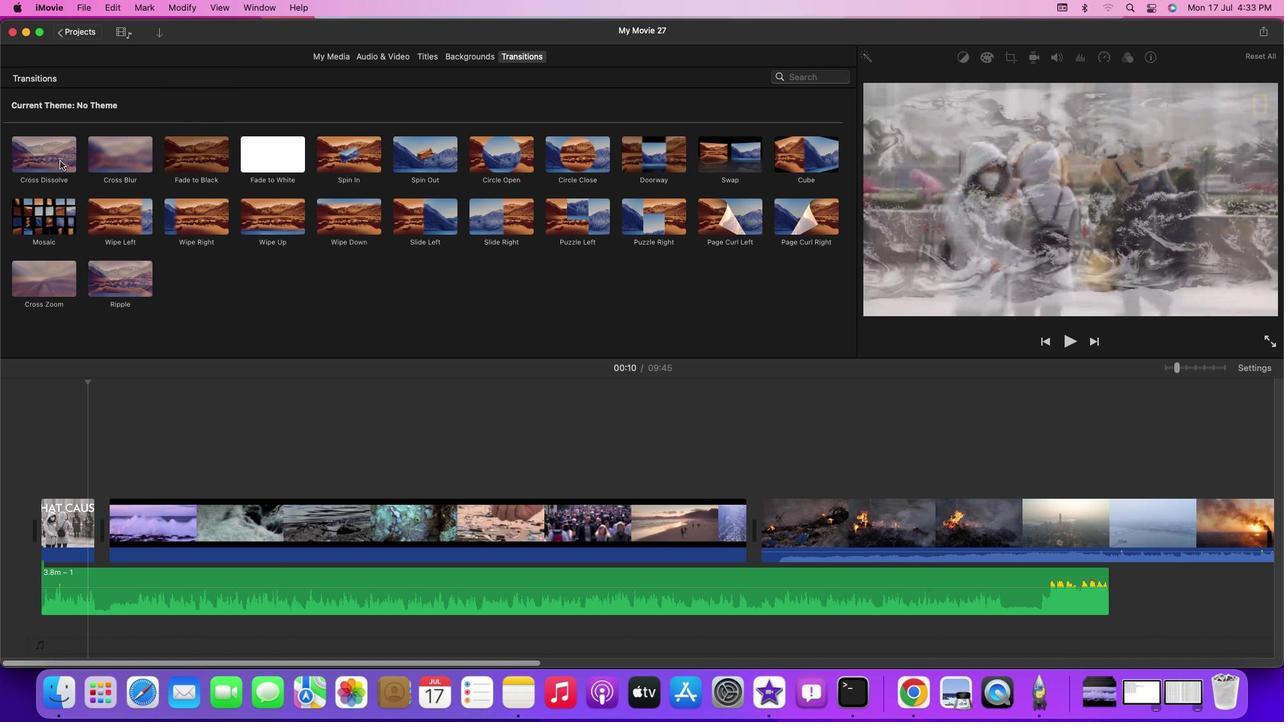
Action: Mouse pressed left at (60, 160)
Screenshot: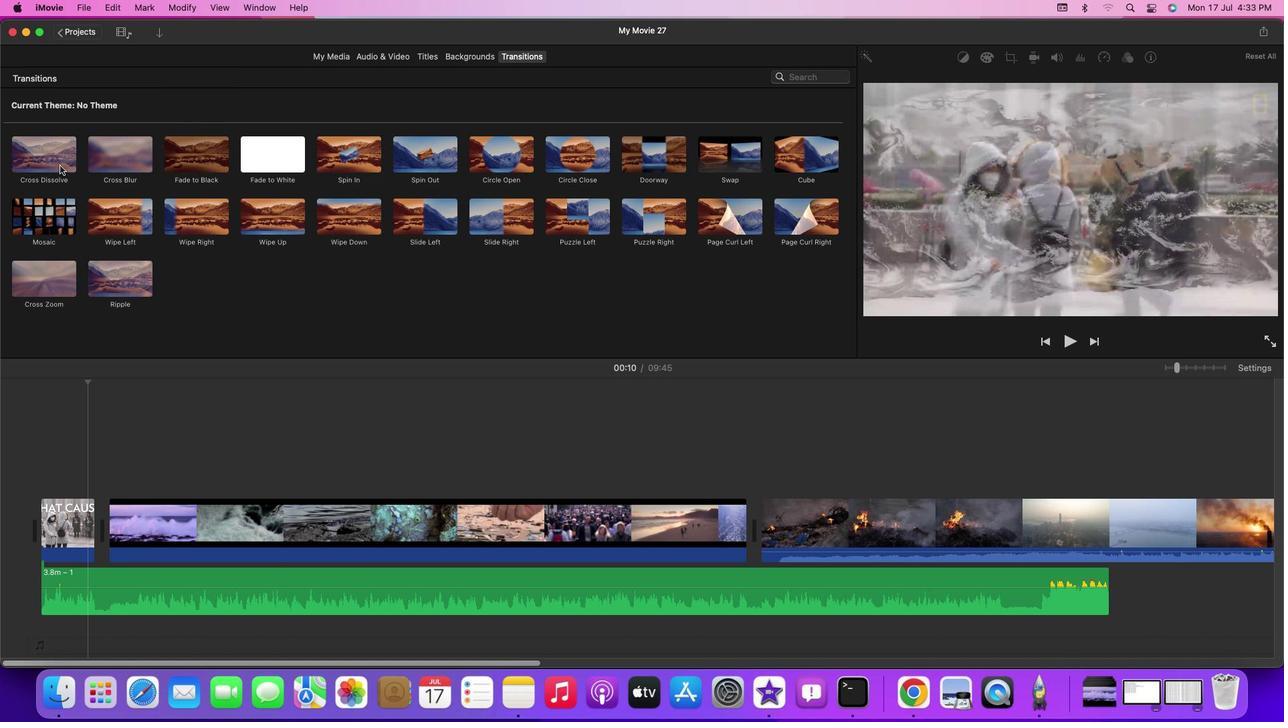 
Action: Mouse moved to (109, 159)
Screenshot: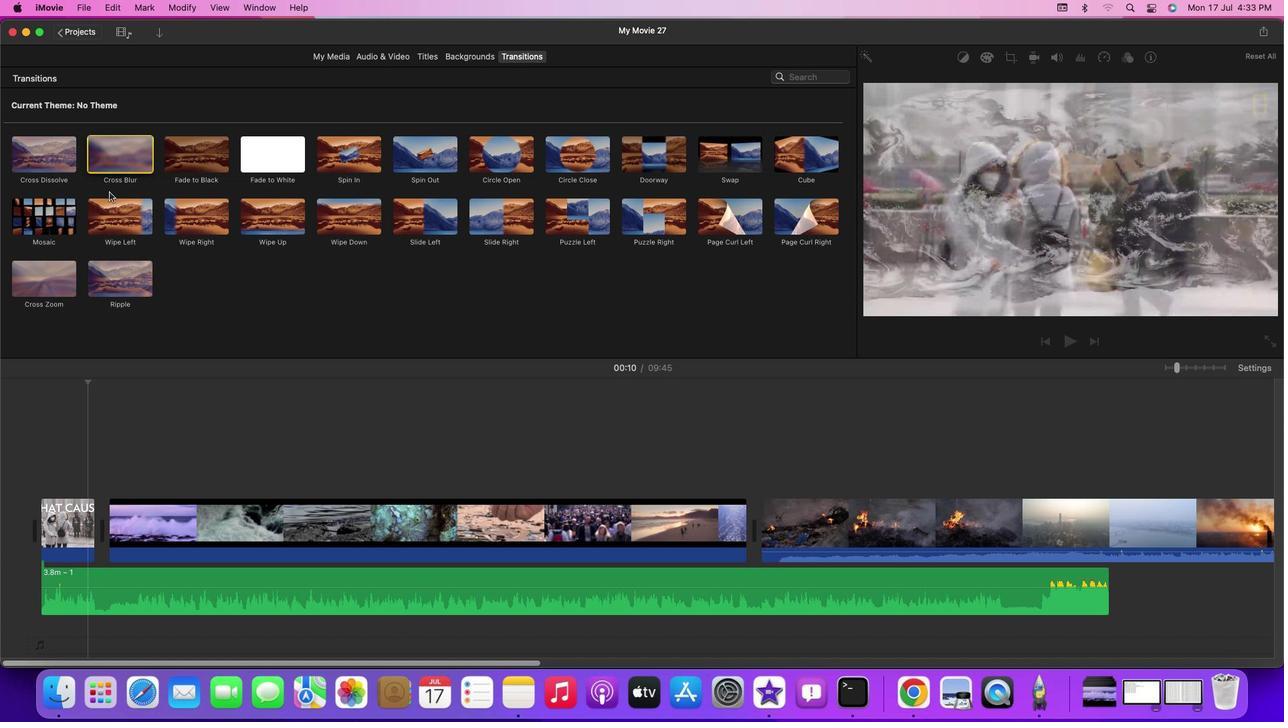 
Action: Mouse pressed left at (109, 159)
Screenshot: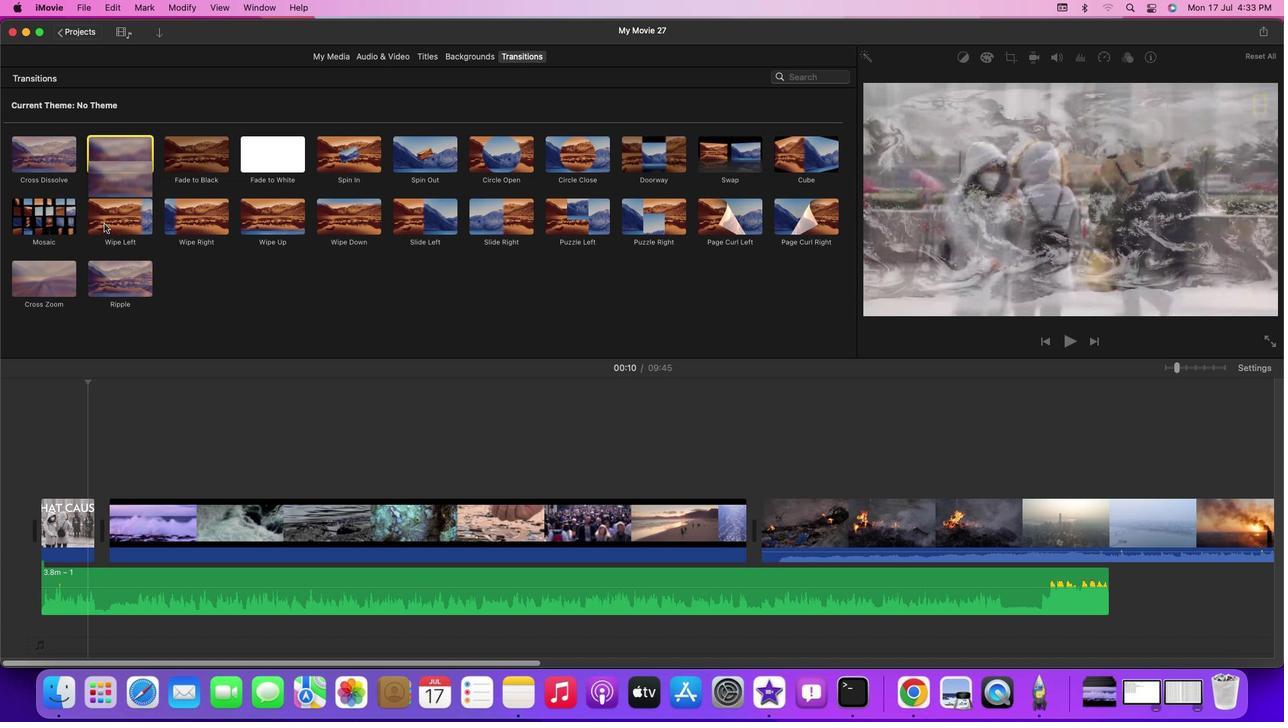 
Action: Mouse moved to (85, 481)
Screenshot: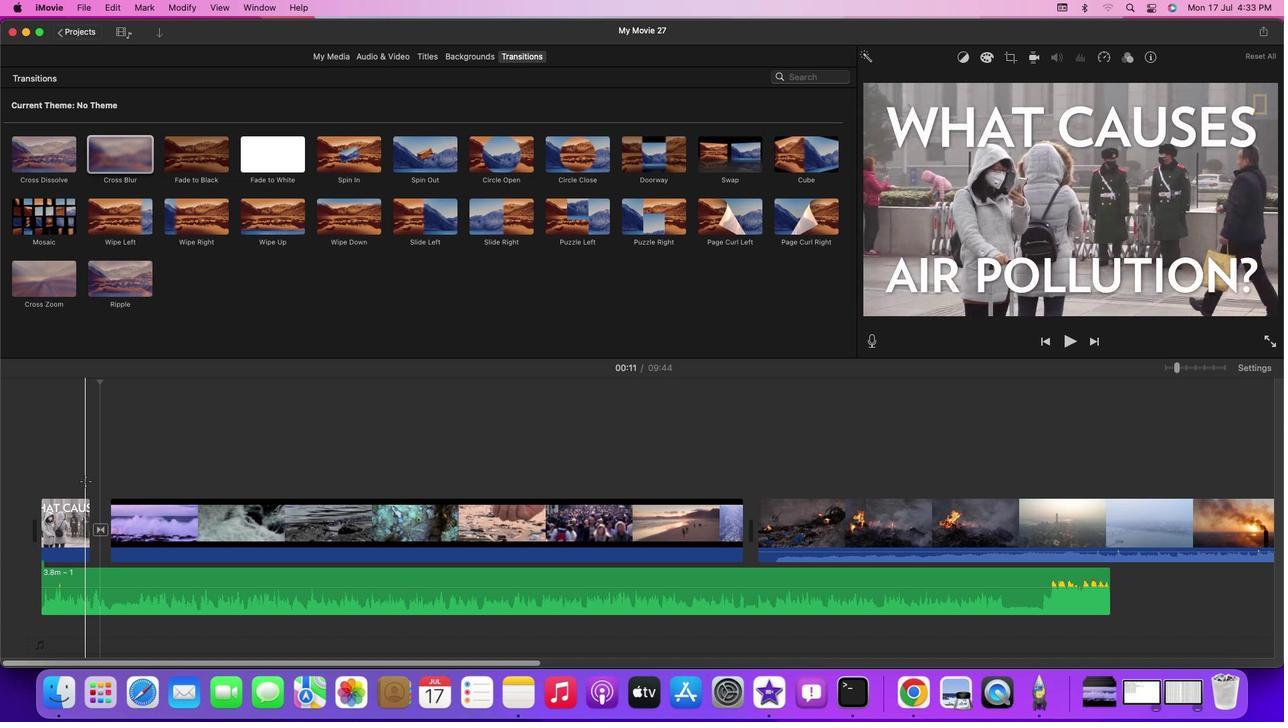 
Action: Mouse pressed left at (85, 481)
Screenshot: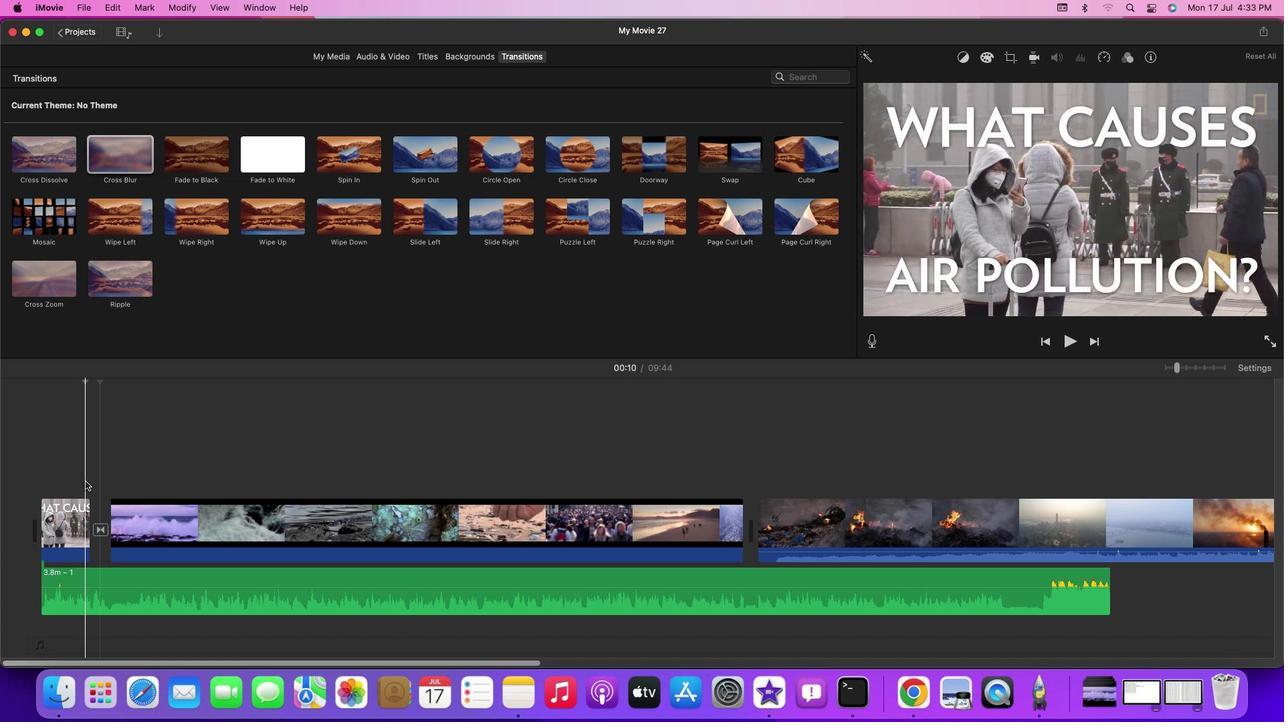 
Action: Key pressed Key.space
Screenshot: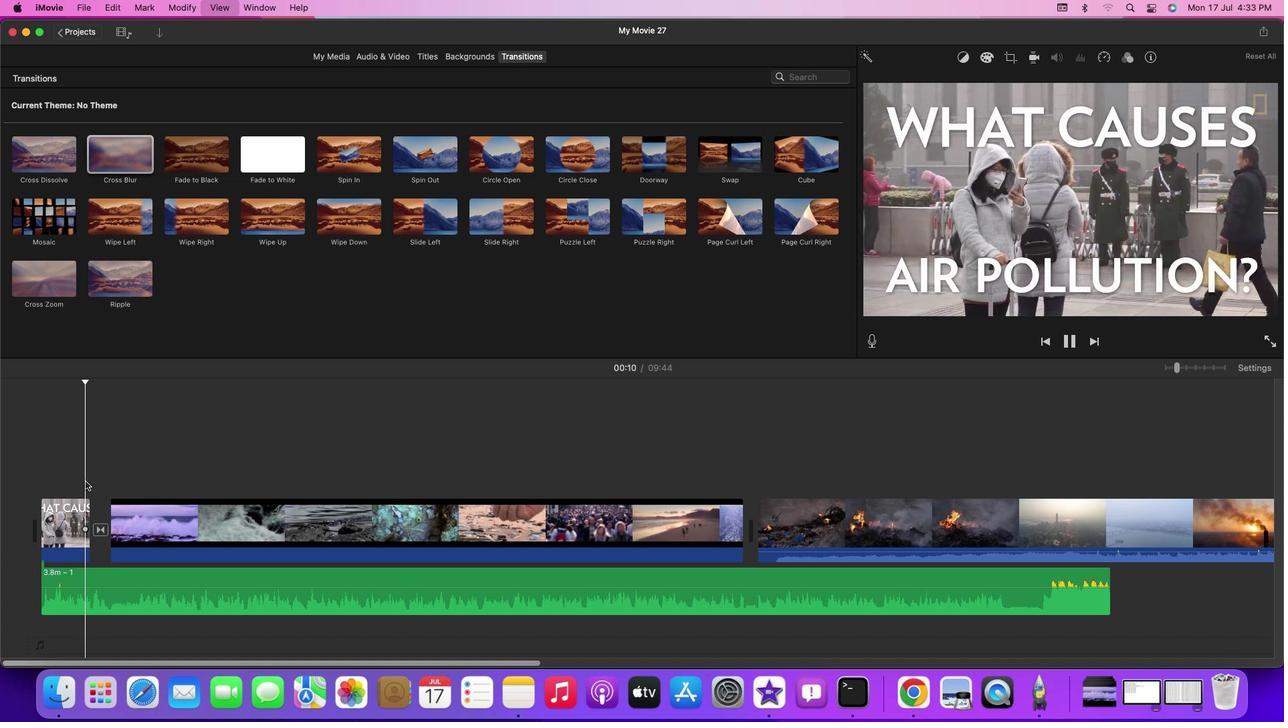 
Action: Mouse moved to (115, 510)
Screenshot: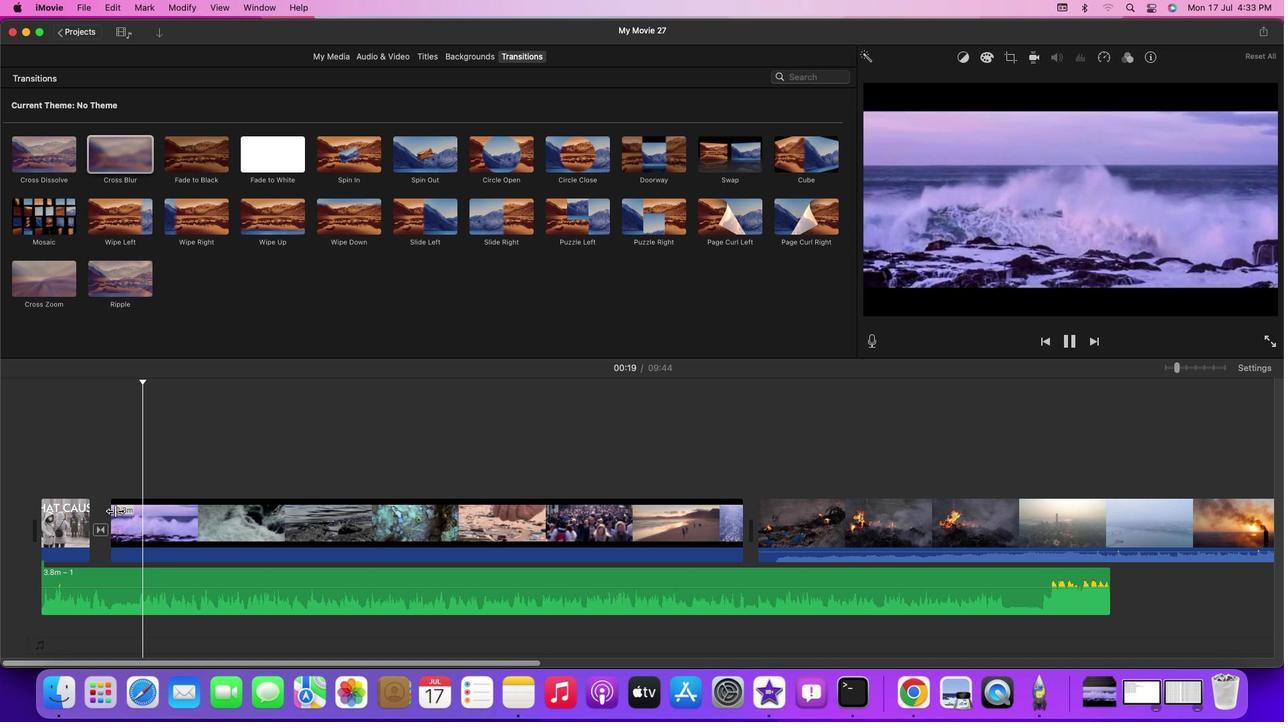 
Action: Key pressed Key.spaceKey.spaceKey.spaceKey.spaceKey.space
Screenshot: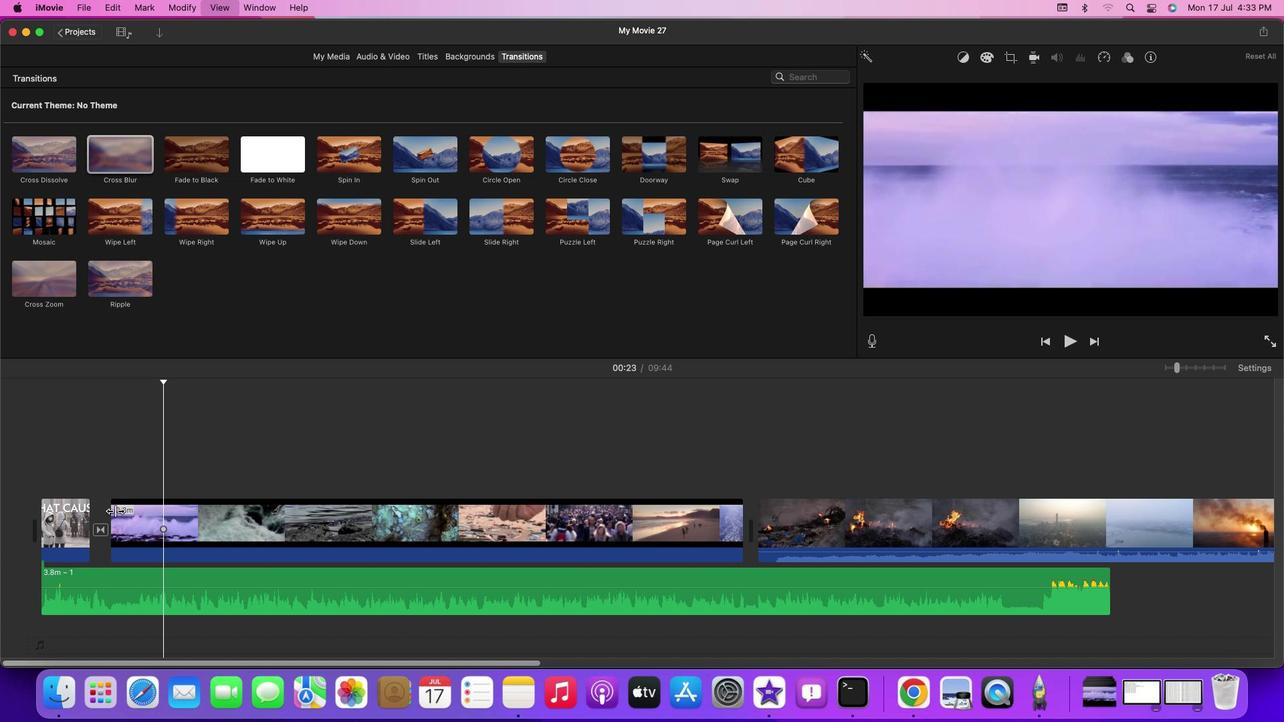 
Action: Mouse moved to (157, 485)
Screenshot: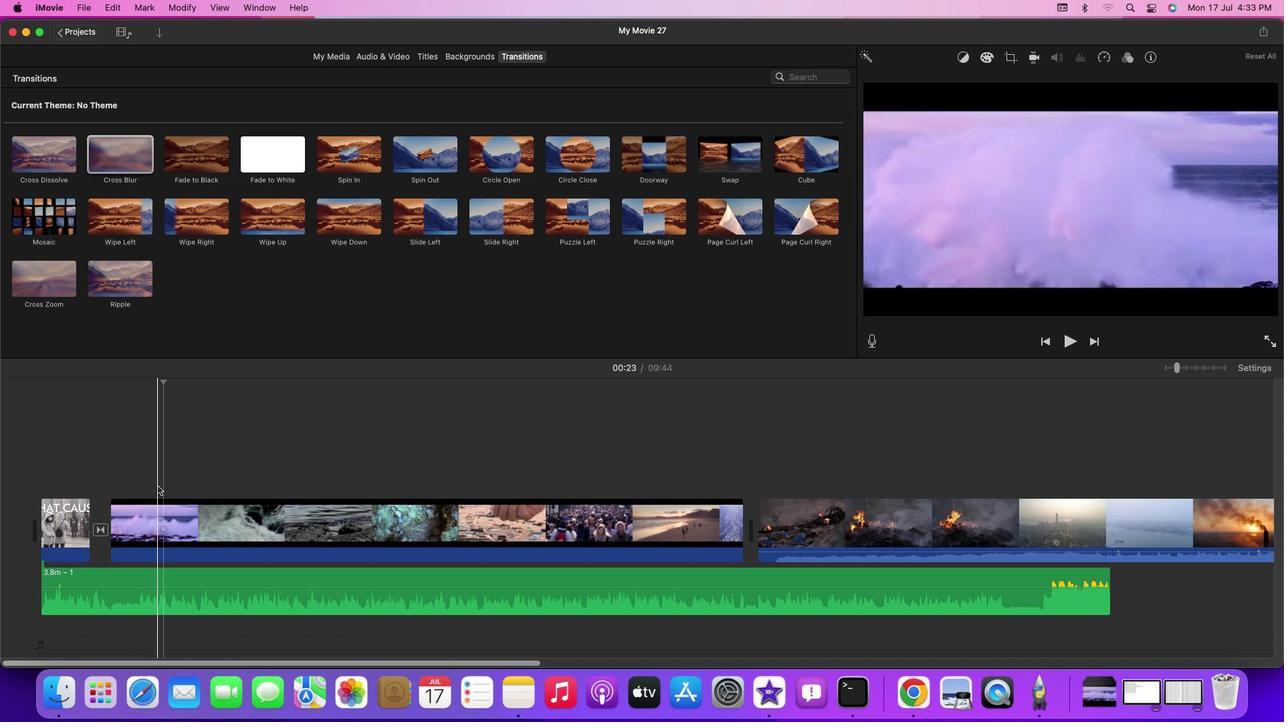 
Action: Mouse pressed left at (157, 485)
Screenshot: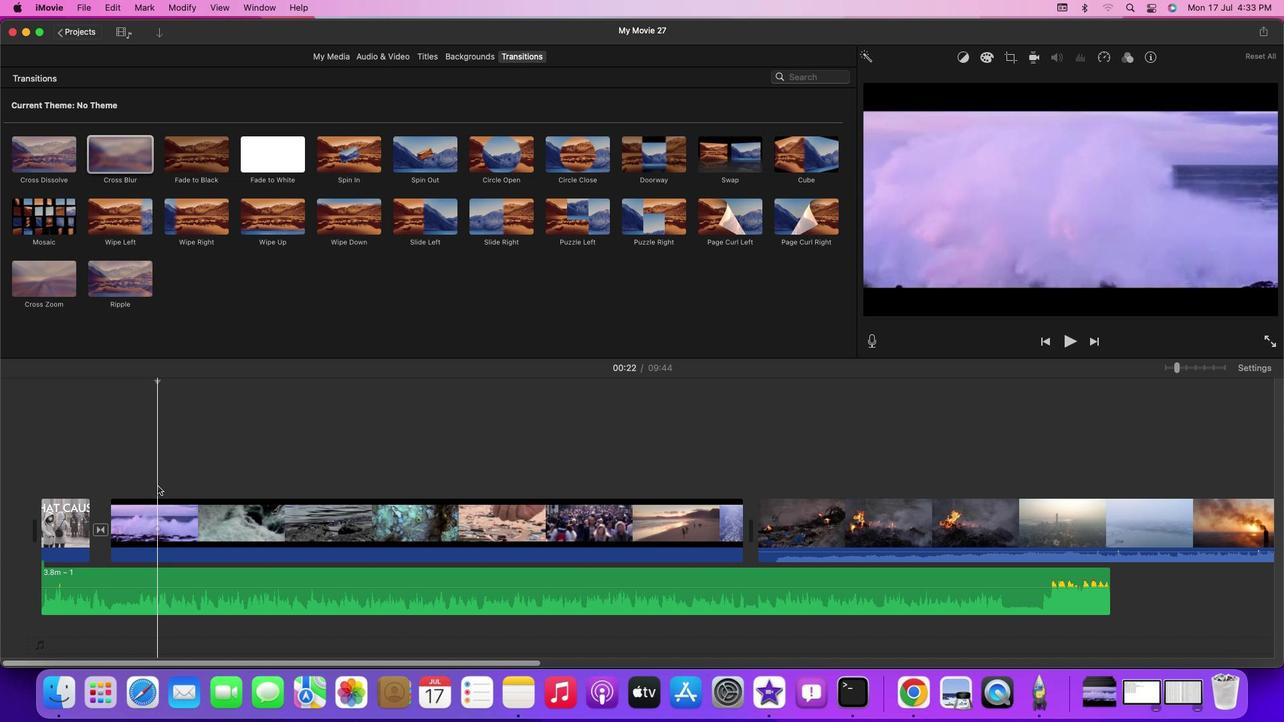 
Action: Mouse moved to (138, 483)
Screenshot: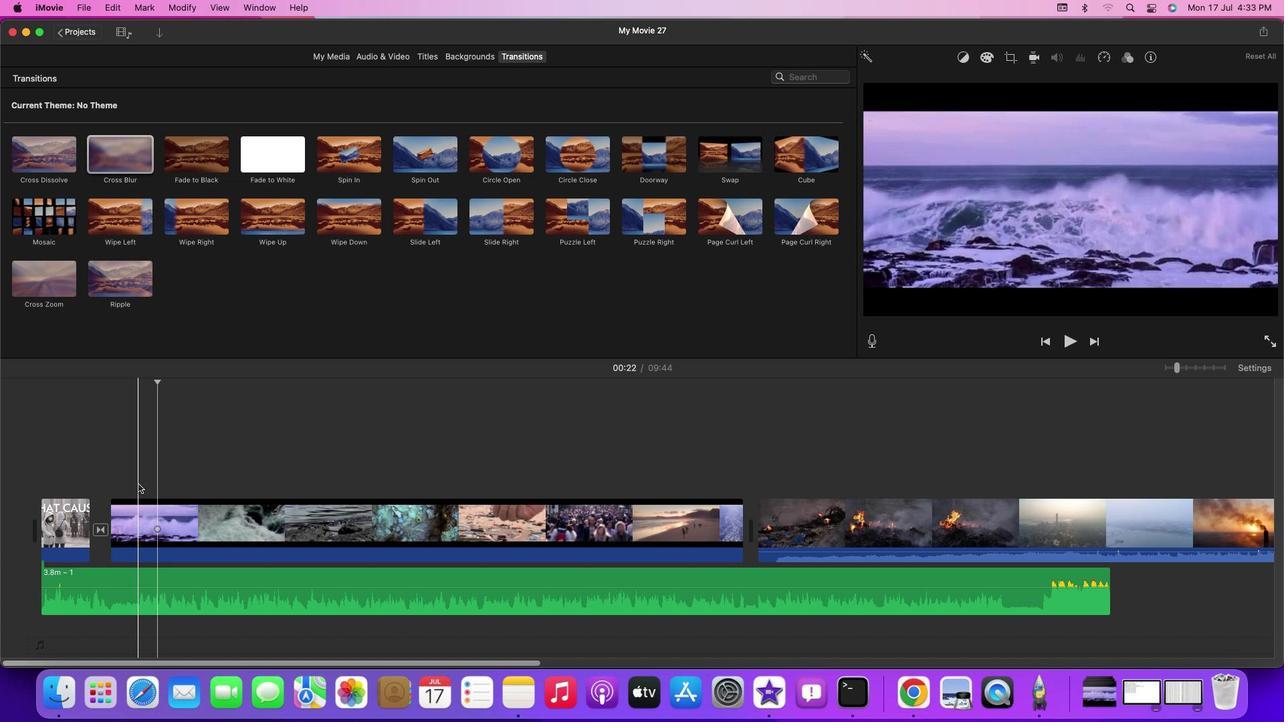 
Action: Mouse pressed left at (138, 483)
Screenshot: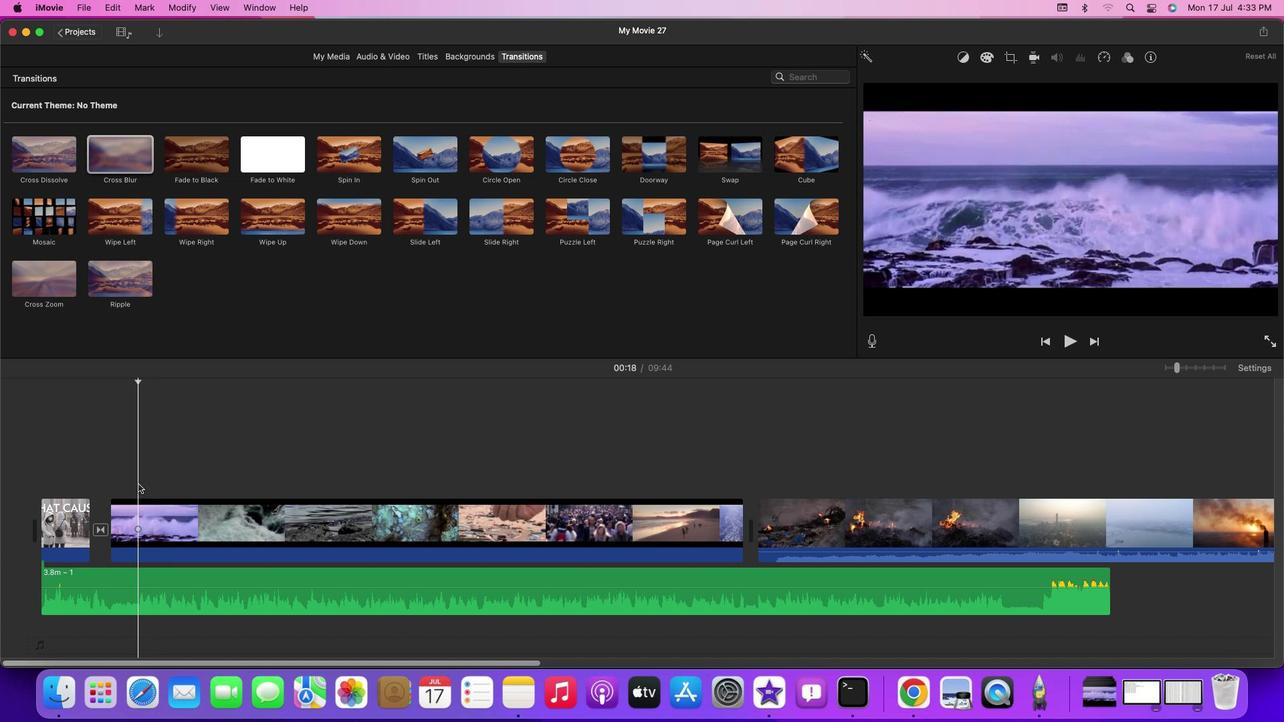 
Action: Key pressed Key.spaceKey.space
Screenshot: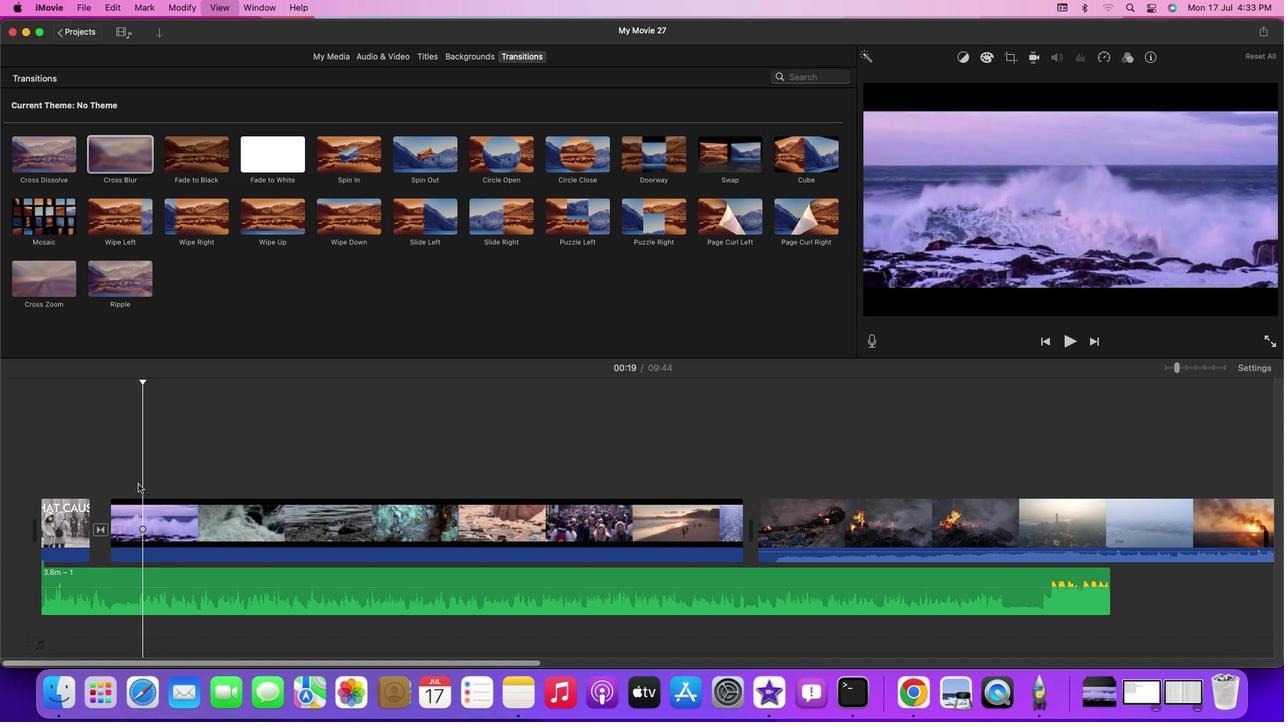 
Action: Mouse moved to (229, 529)
Screenshot: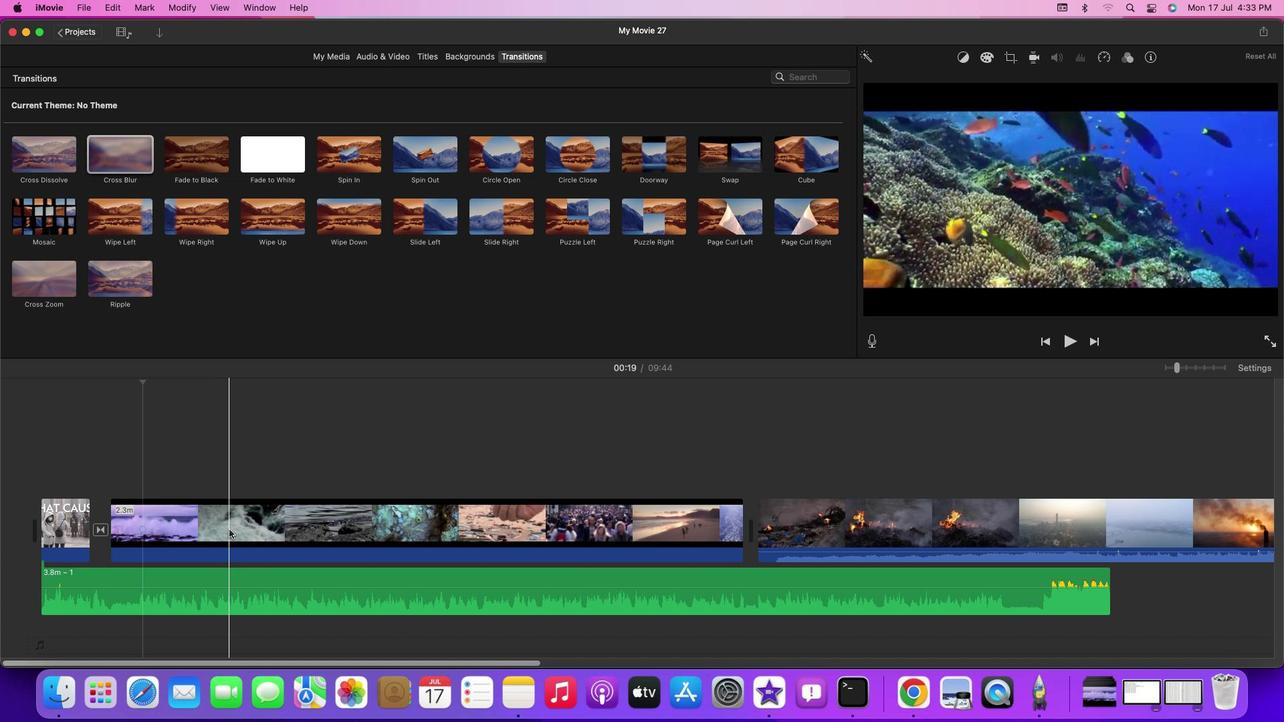 
Action: Mouse pressed left at (229, 529)
Screenshot: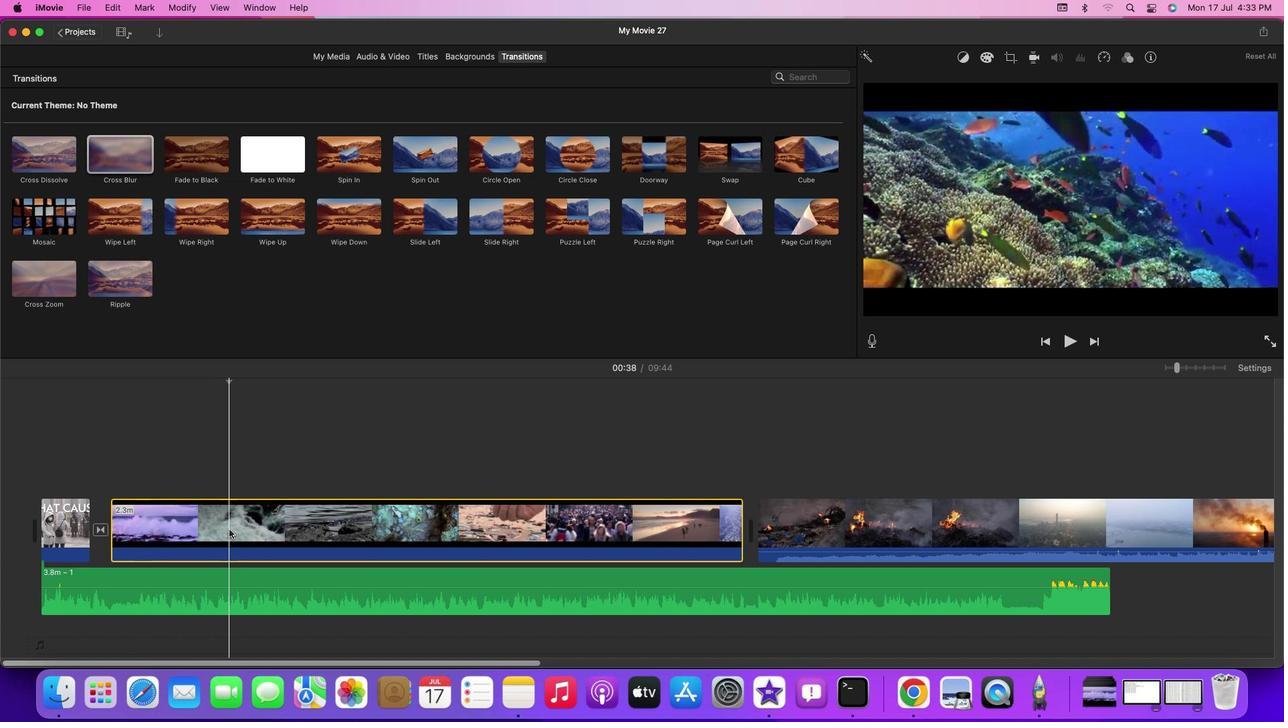 
Action: Mouse pressed right at (229, 529)
Screenshot: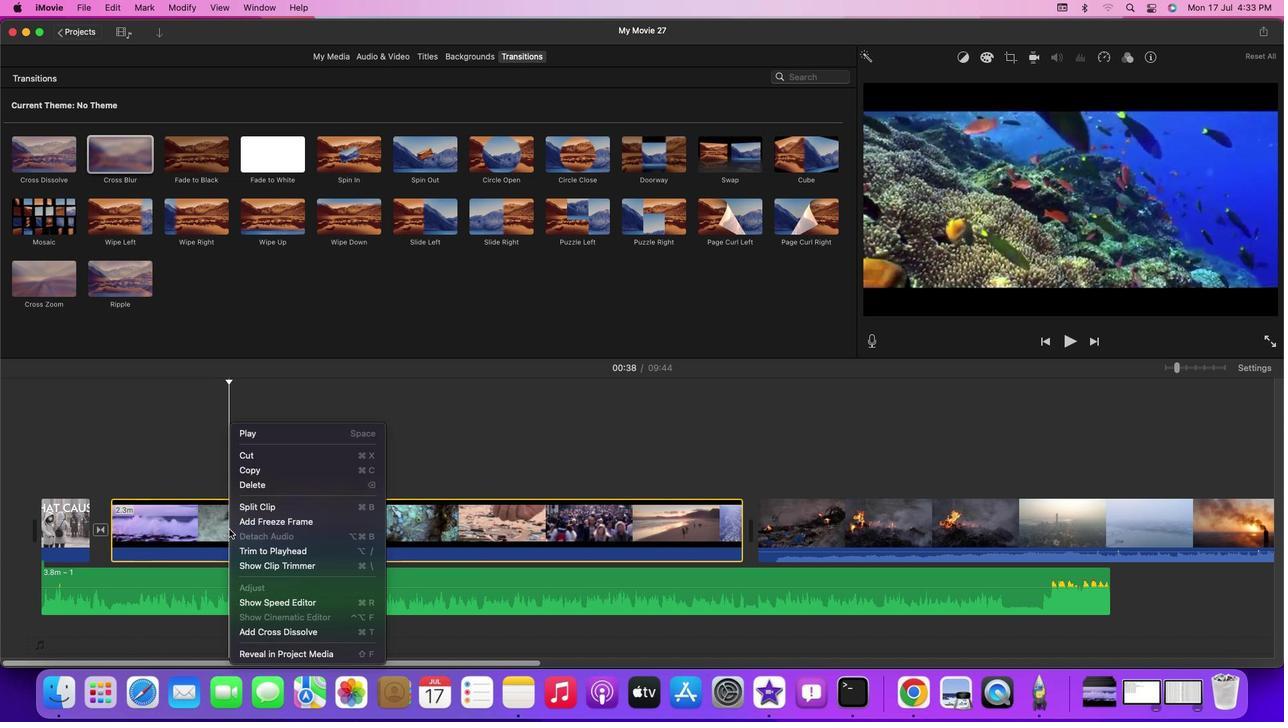 
Action: Mouse moved to (278, 489)
Screenshot: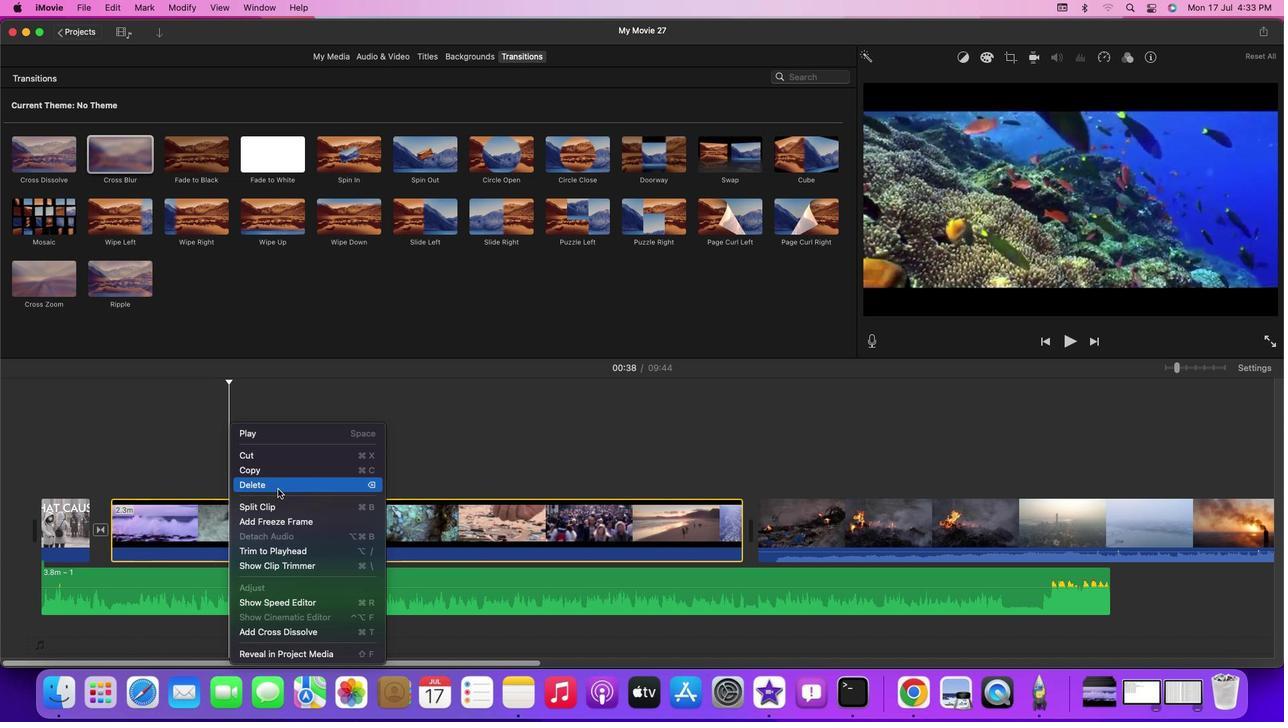 
Action: Mouse pressed left at (278, 489)
Screenshot: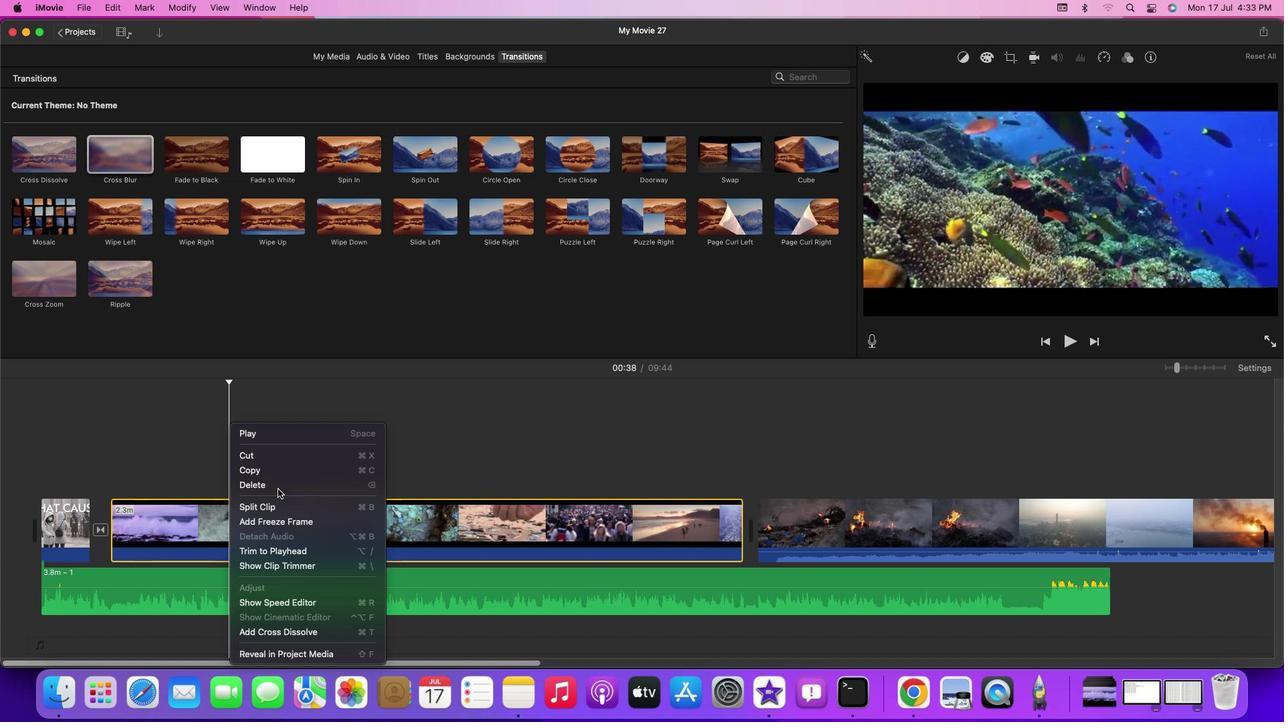 
Action: Mouse moved to (456, 523)
Screenshot: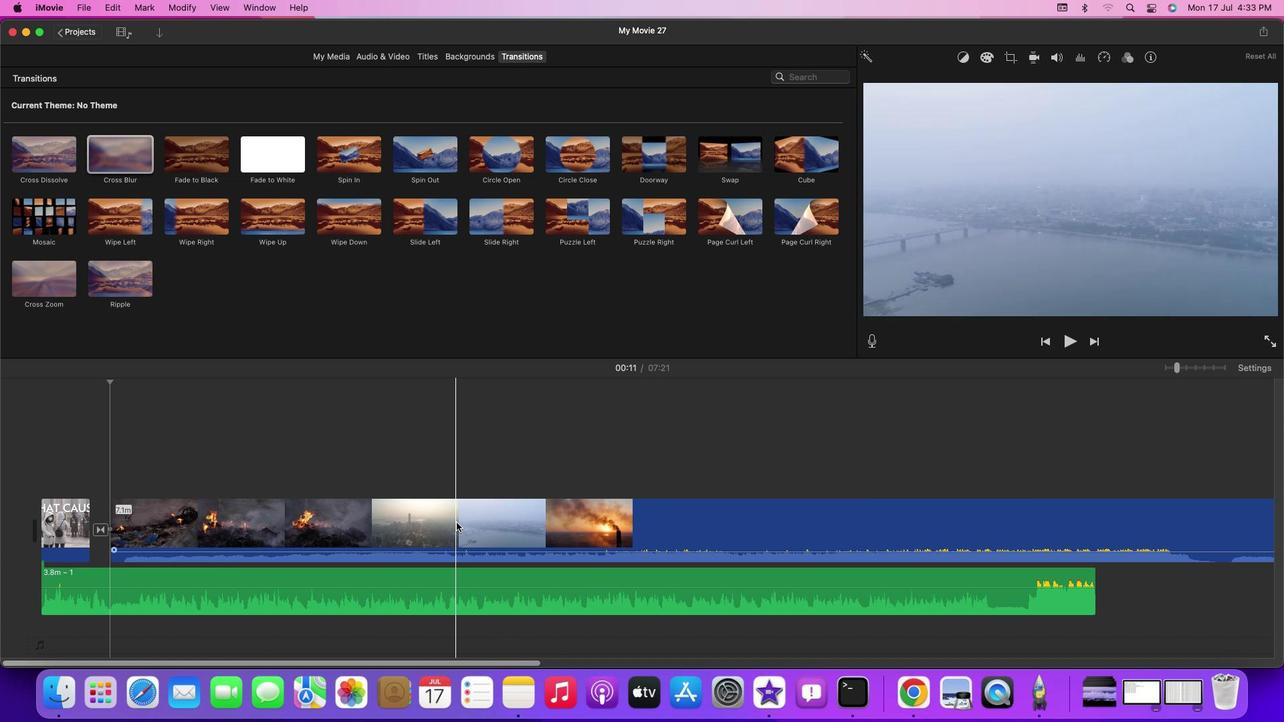 
Action: Mouse pressed right at (456, 523)
Screenshot: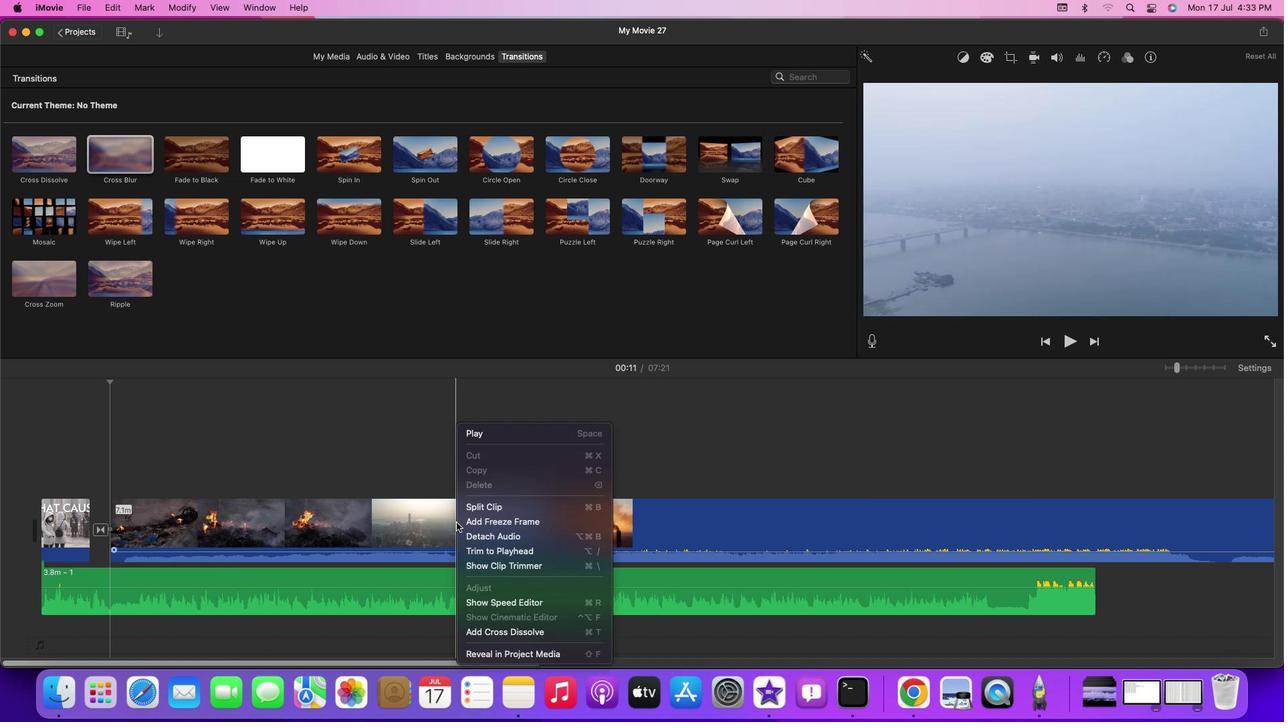 
Action: Mouse moved to (364, 520)
Screenshot: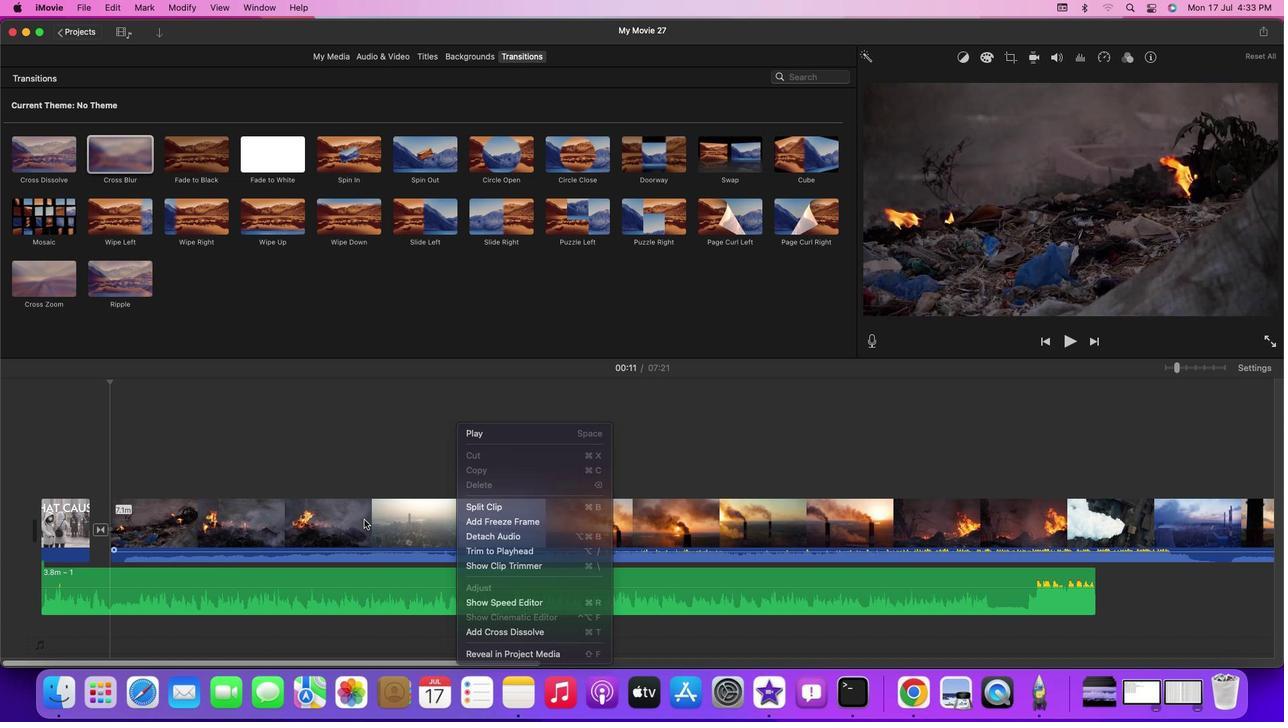 
Action: Mouse pressed left at (364, 520)
Screenshot: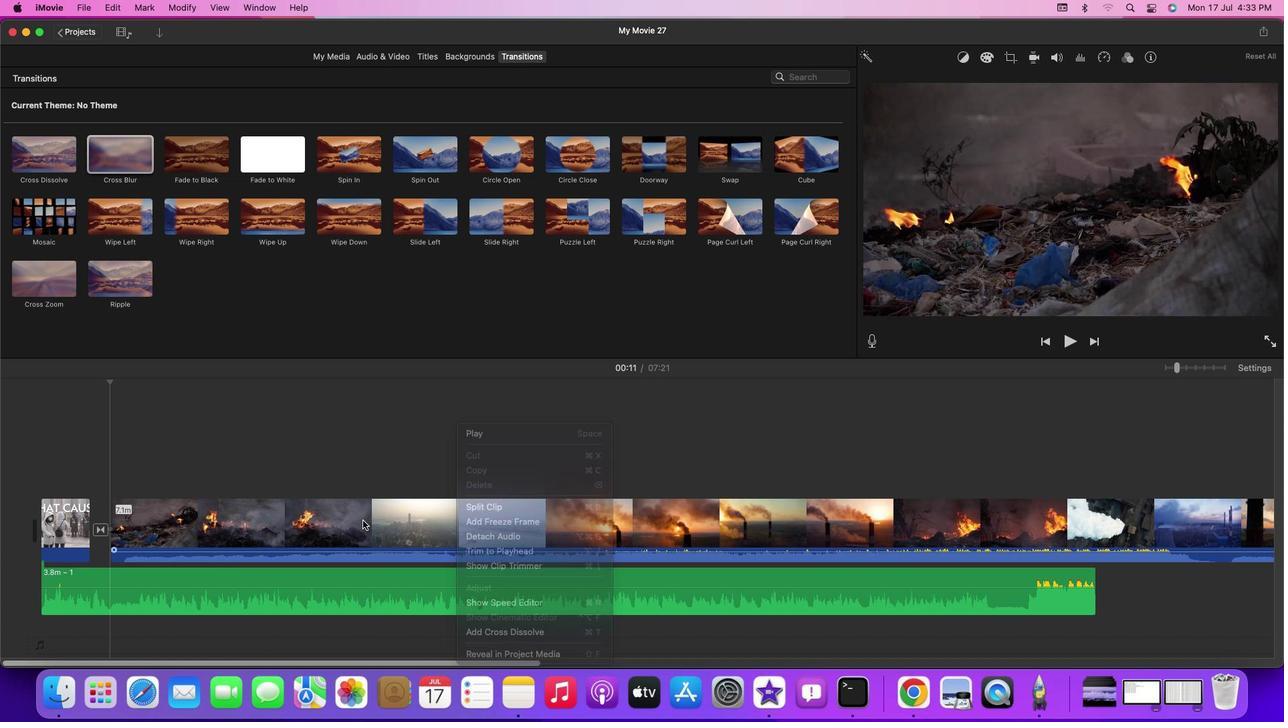 
Action: Mouse moved to (299, 529)
Screenshot: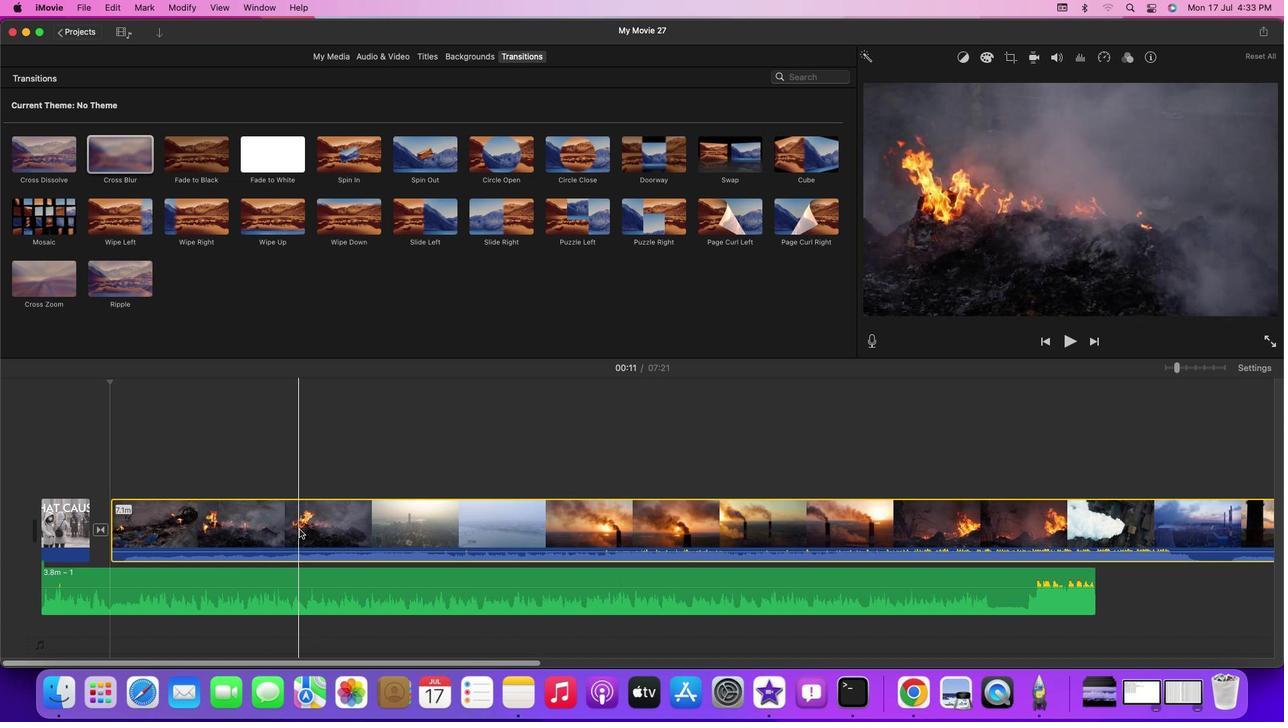 
Action: Mouse pressed left at (299, 529)
Screenshot: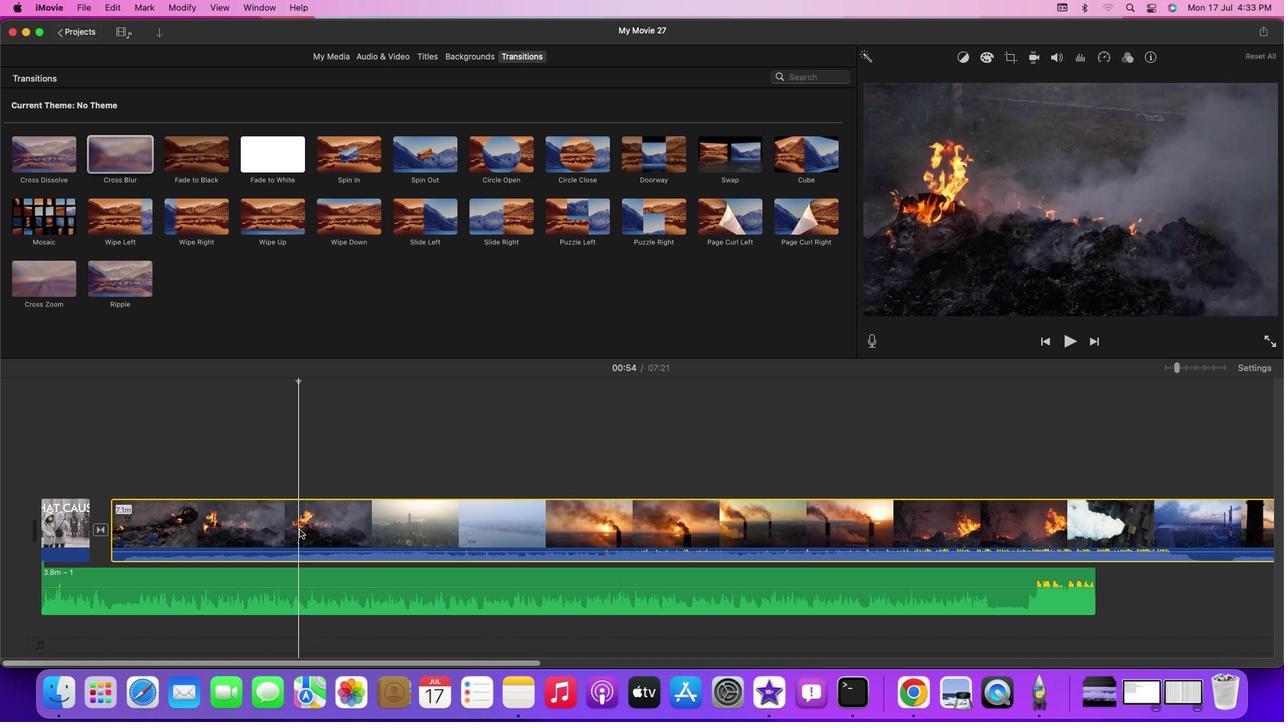 
Action: Mouse moved to (297, 529)
Screenshot: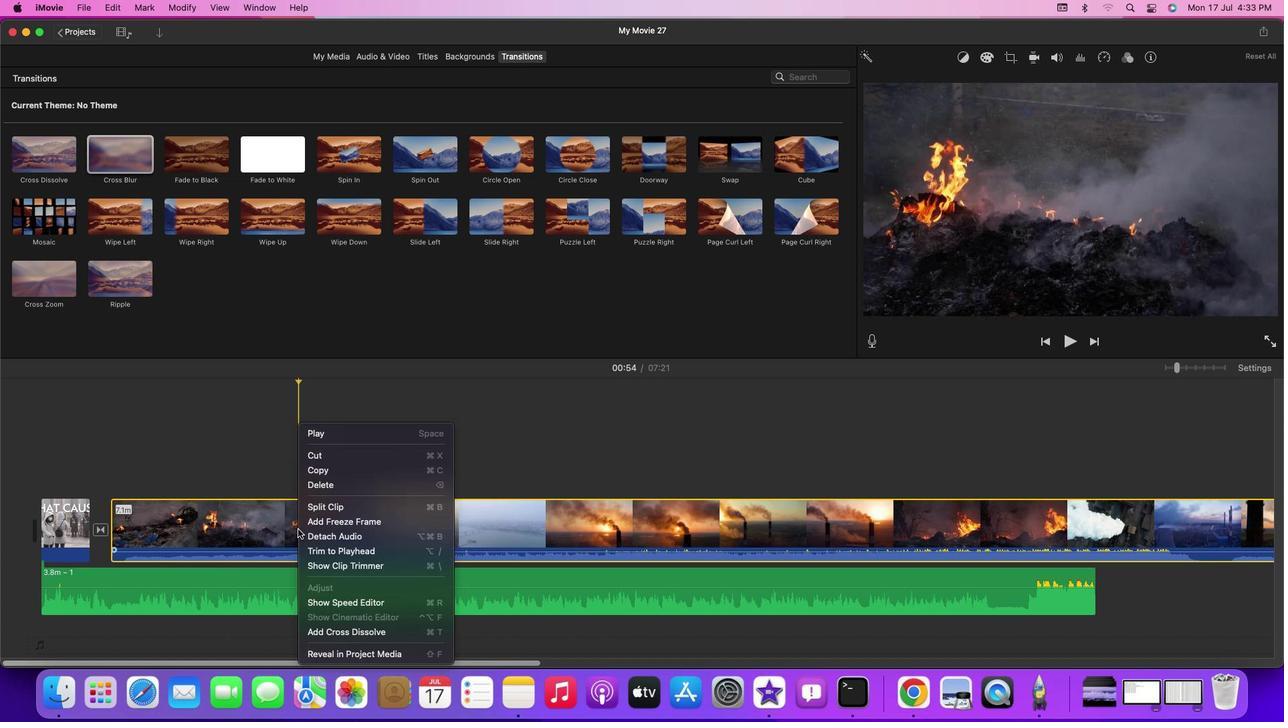 
Action: Mouse pressed right at (297, 529)
Screenshot: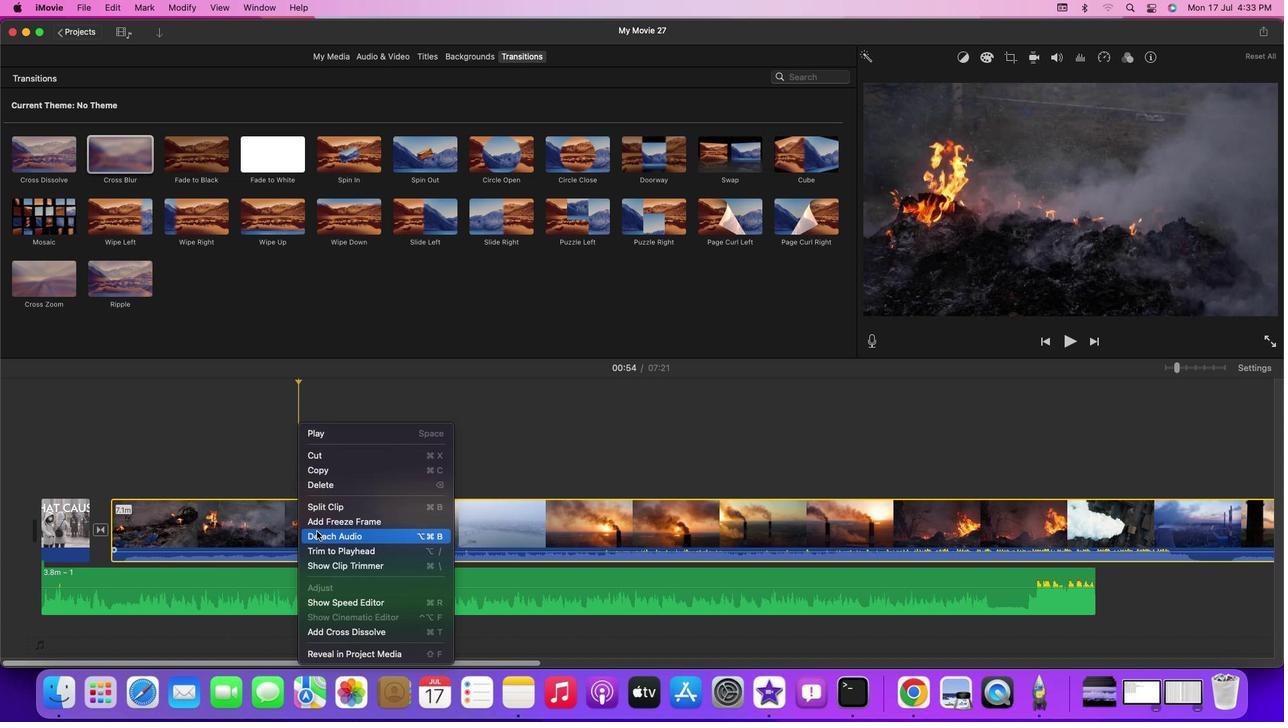 
Action: Mouse moved to (355, 489)
Screenshot: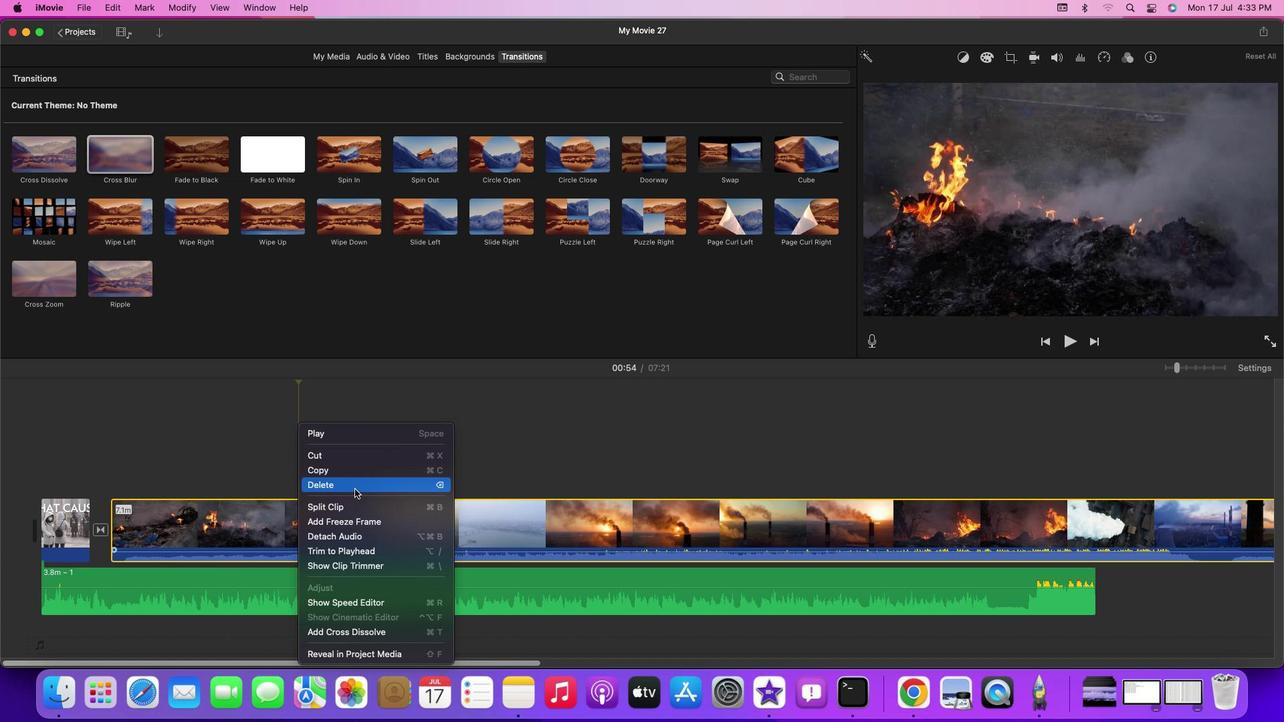 
Action: Mouse pressed left at (355, 489)
Screenshot: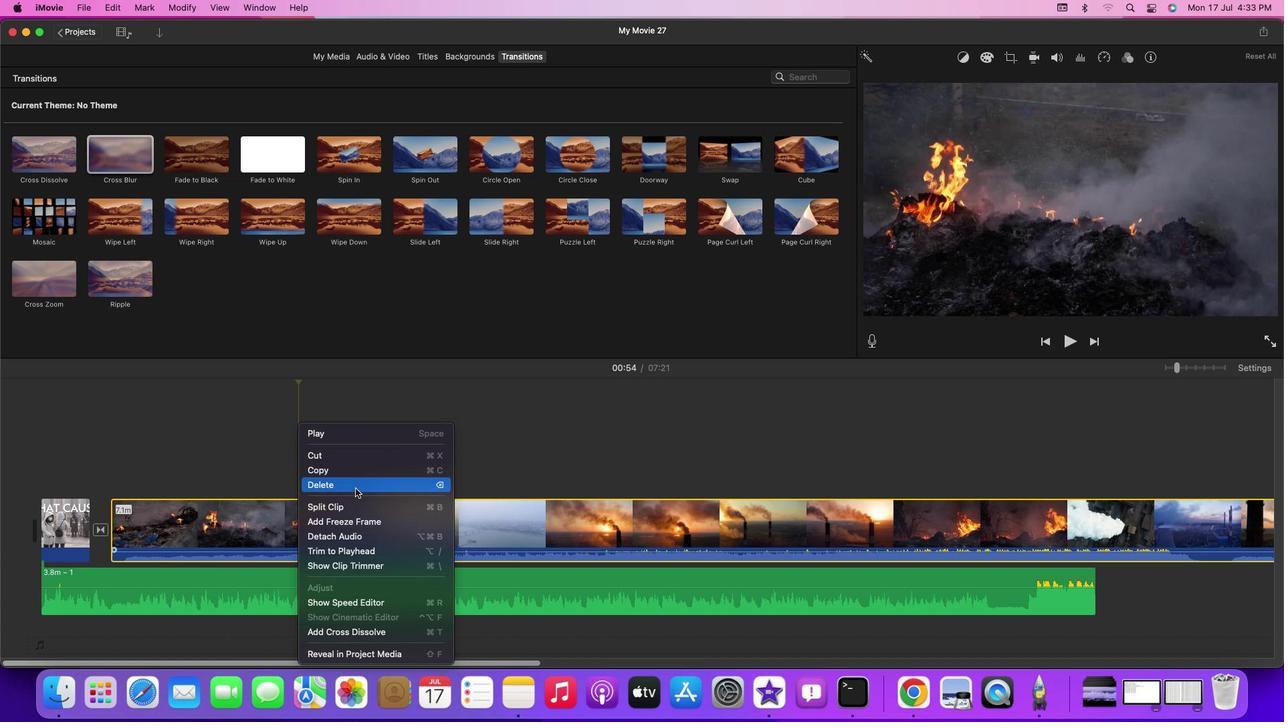 
Action: Mouse moved to (340, 48)
Screenshot: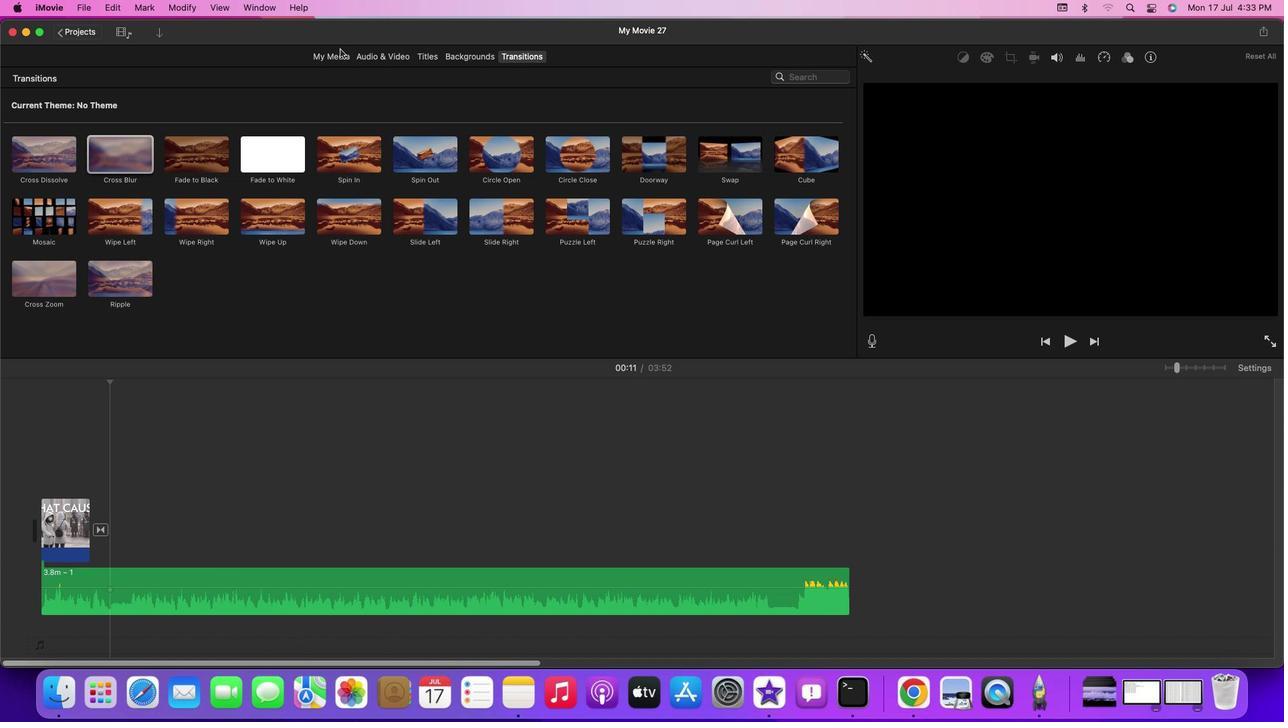 
Action: Mouse pressed left at (340, 48)
Screenshot: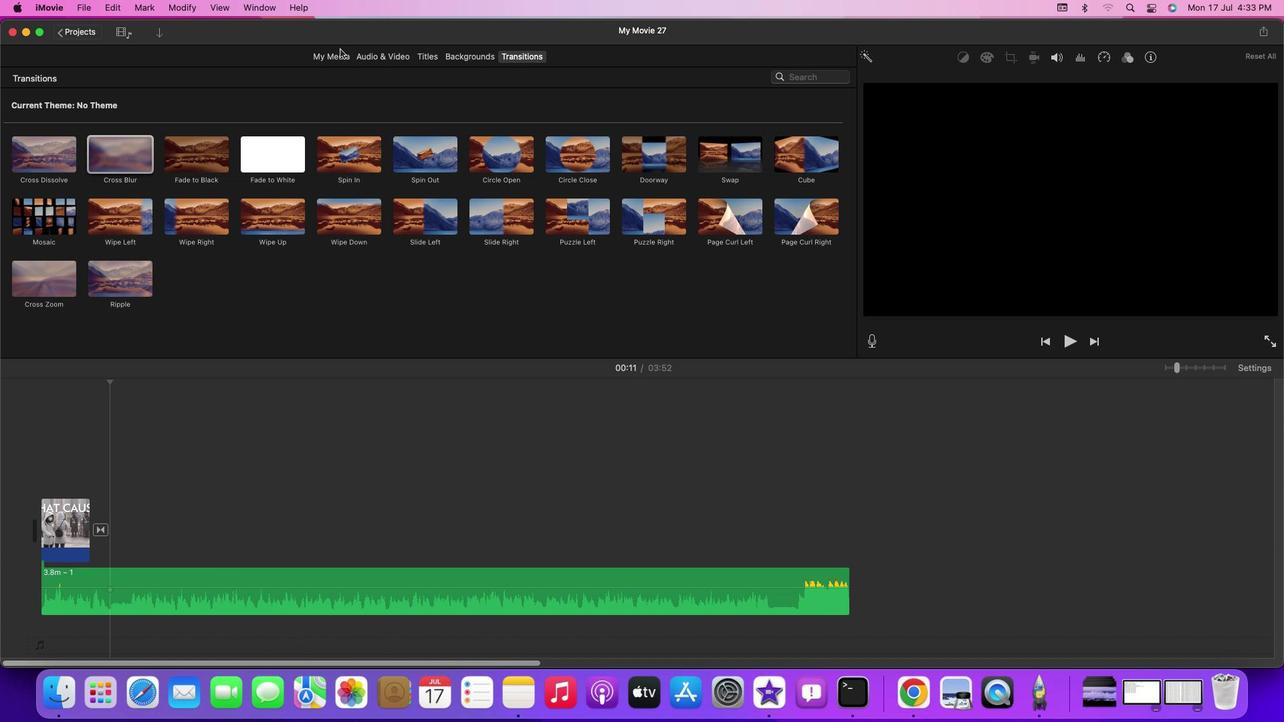 
Action: Mouse moved to (338, 56)
Screenshot: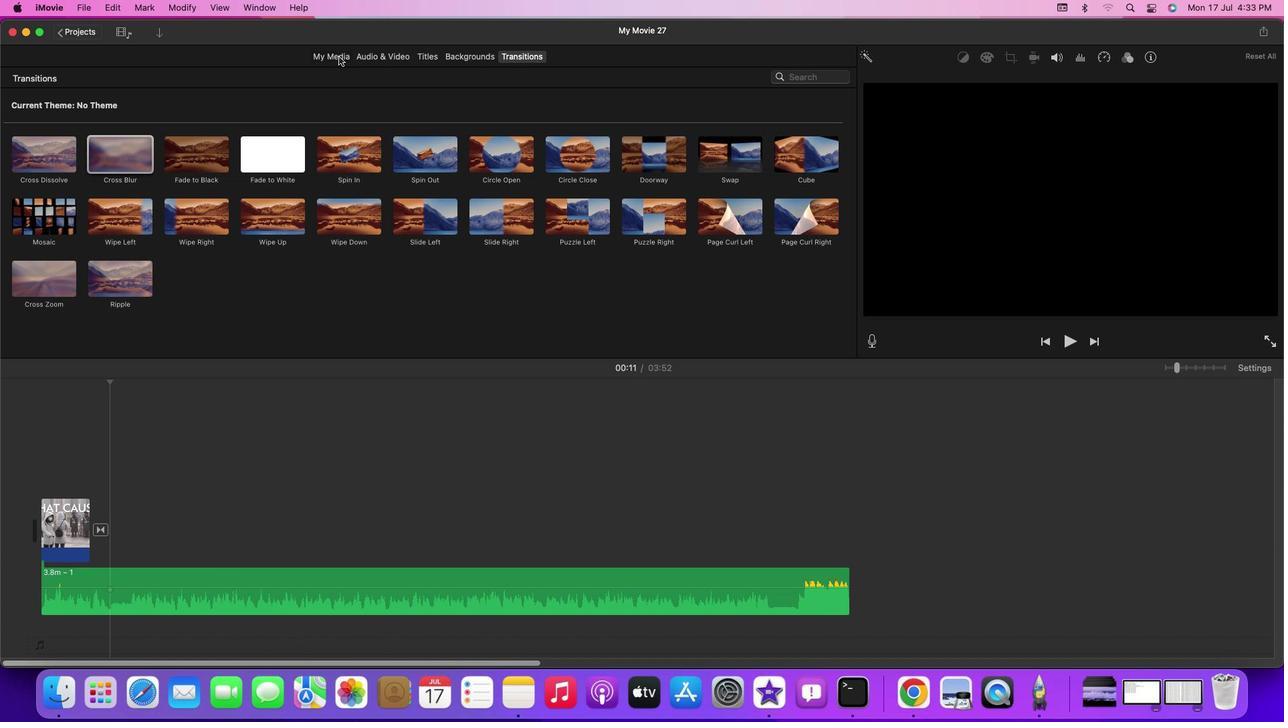 
Action: Mouse pressed left at (338, 56)
Screenshot: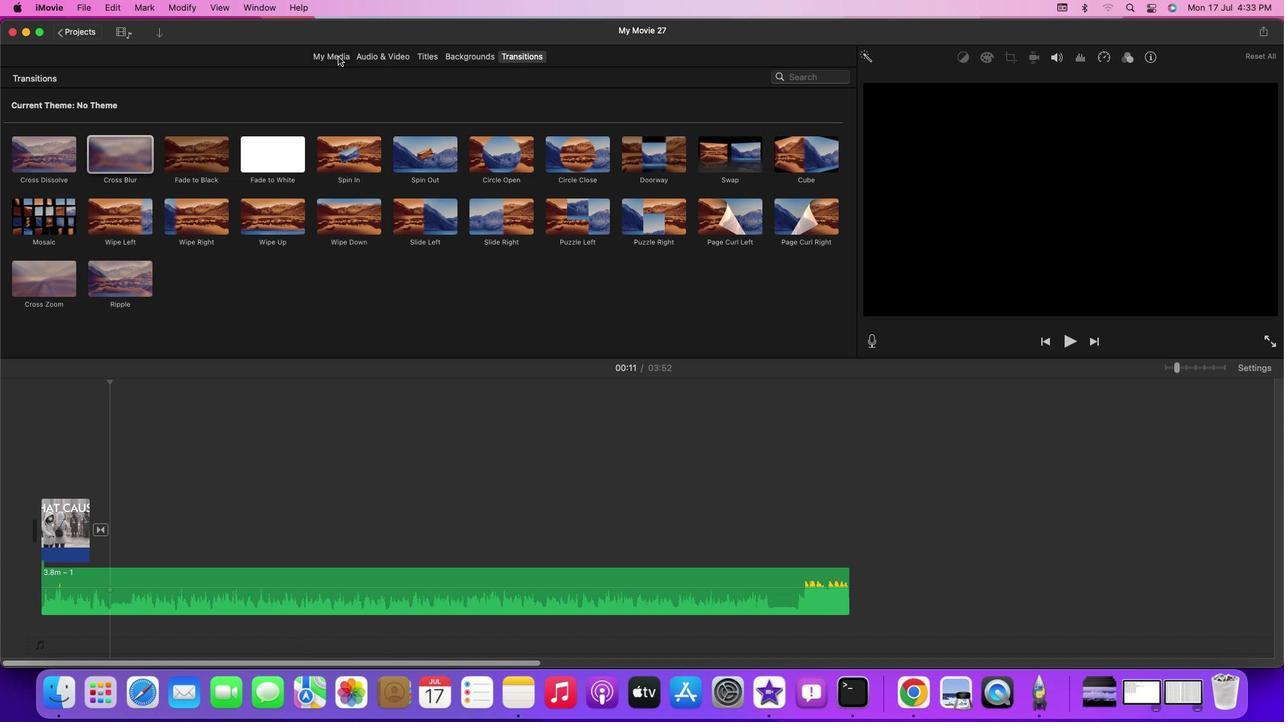 
Action: Mouse moved to (220, 142)
Screenshot: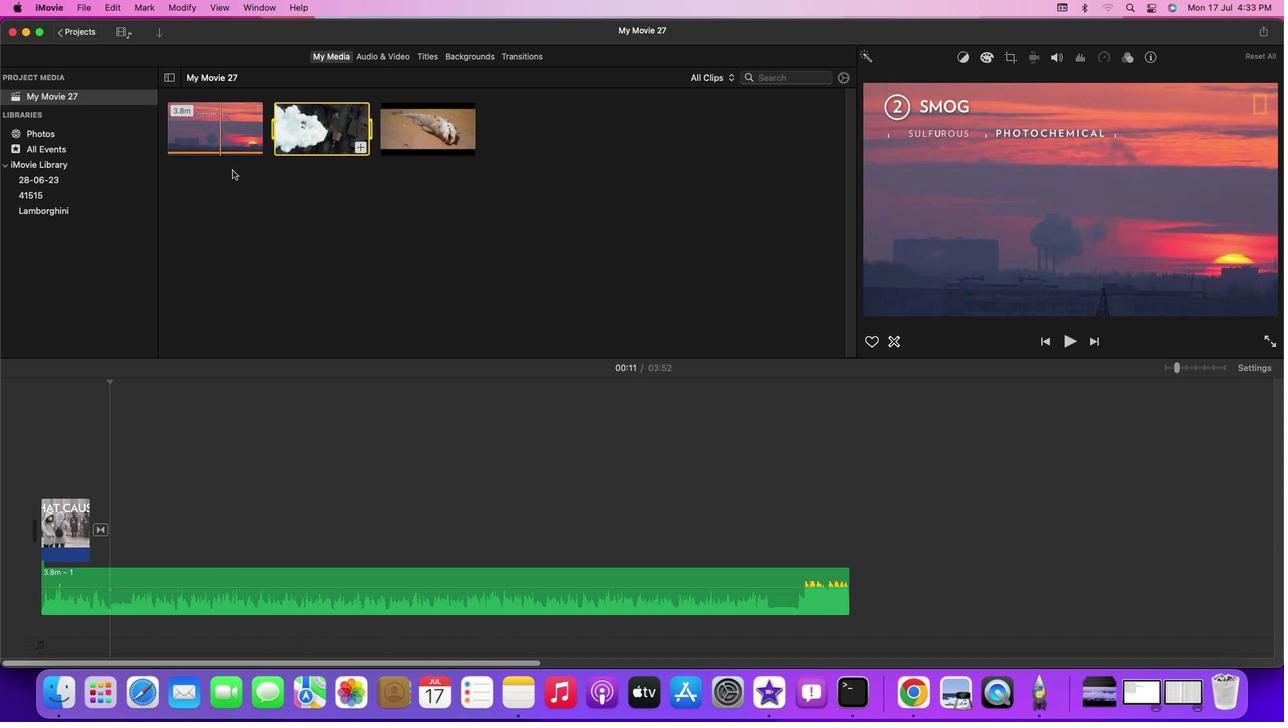 
Action: Mouse pressed left at (220, 142)
Screenshot: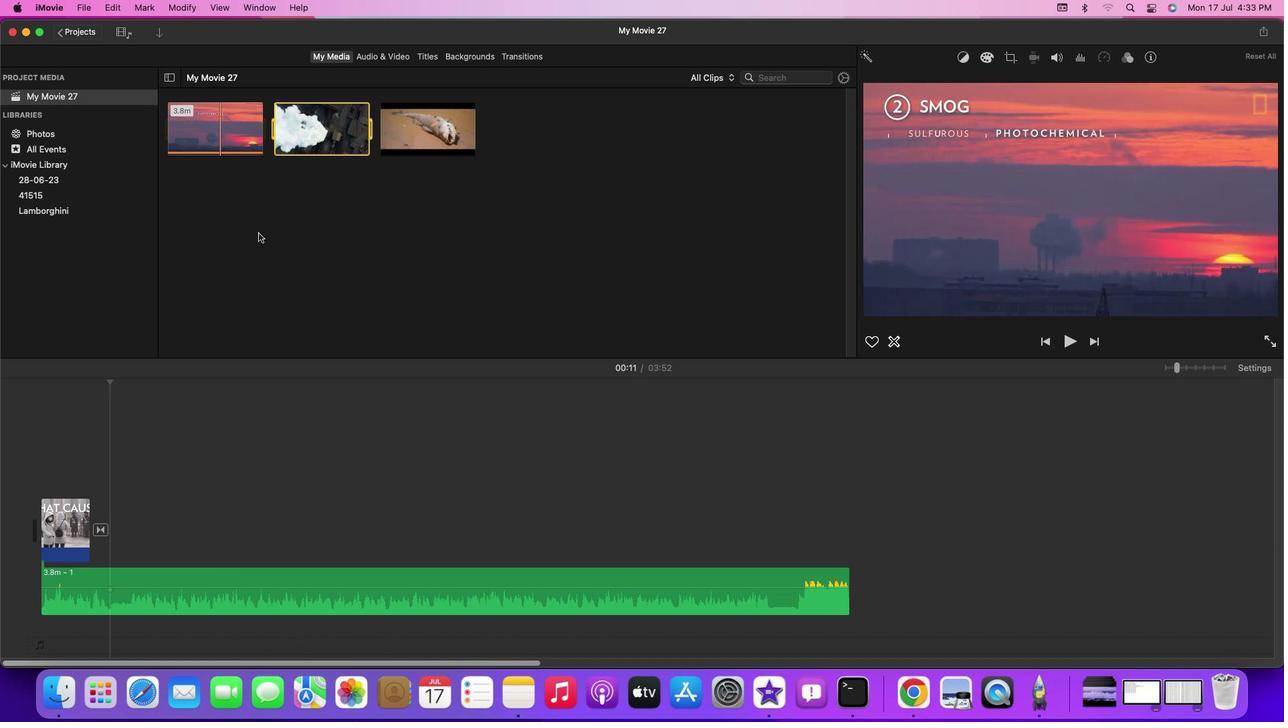 
Action: Mouse moved to (113, 541)
Screenshot: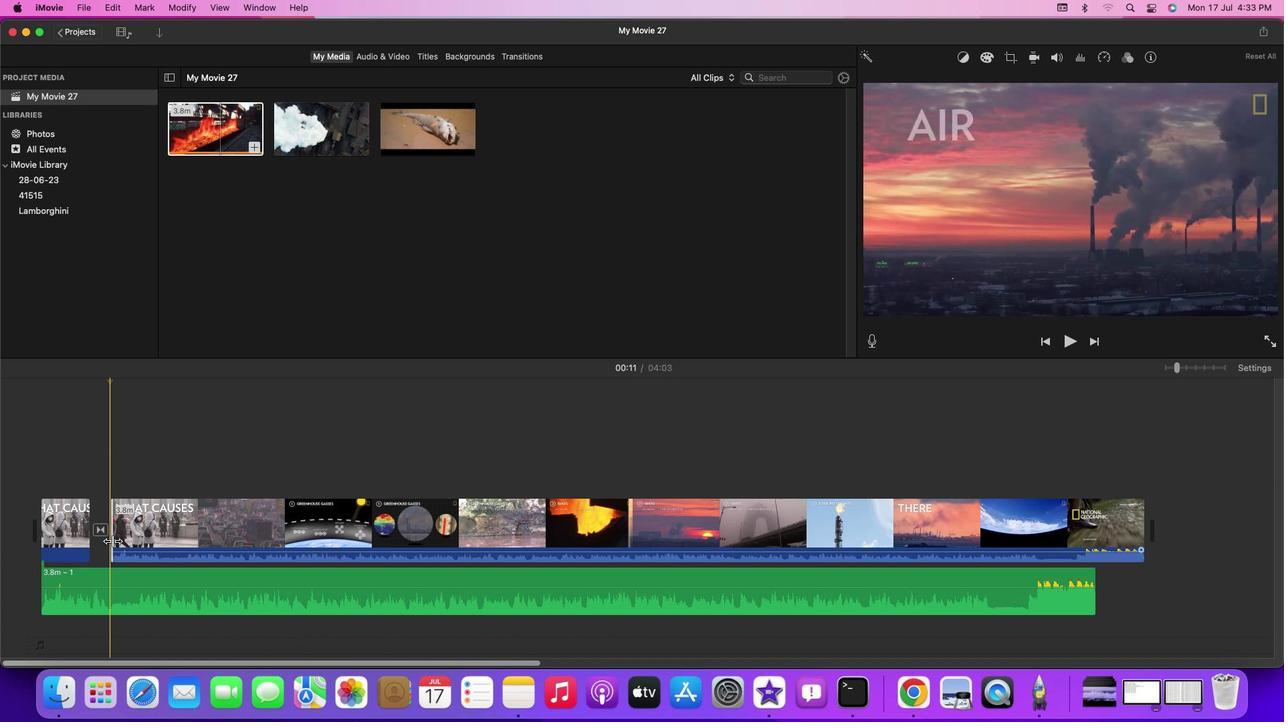 
Action: Mouse pressed left at (113, 541)
Screenshot: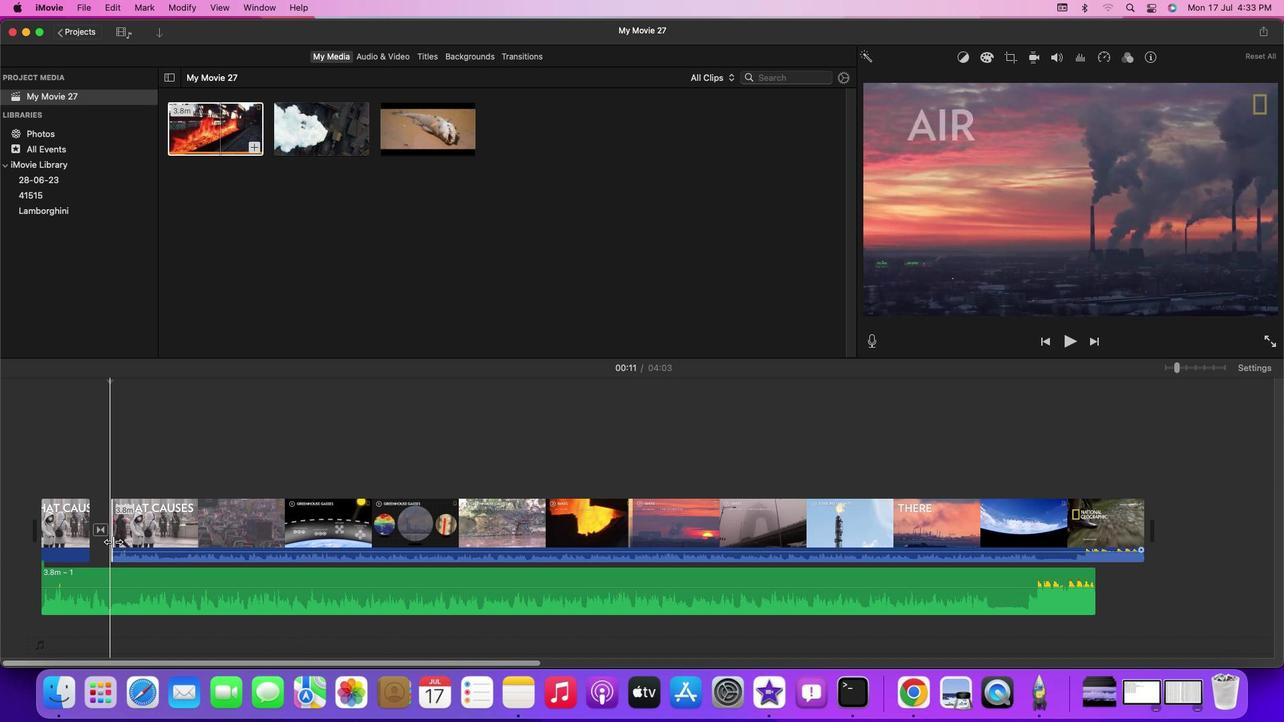 
Action: Mouse moved to (116, 457)
Screenshot: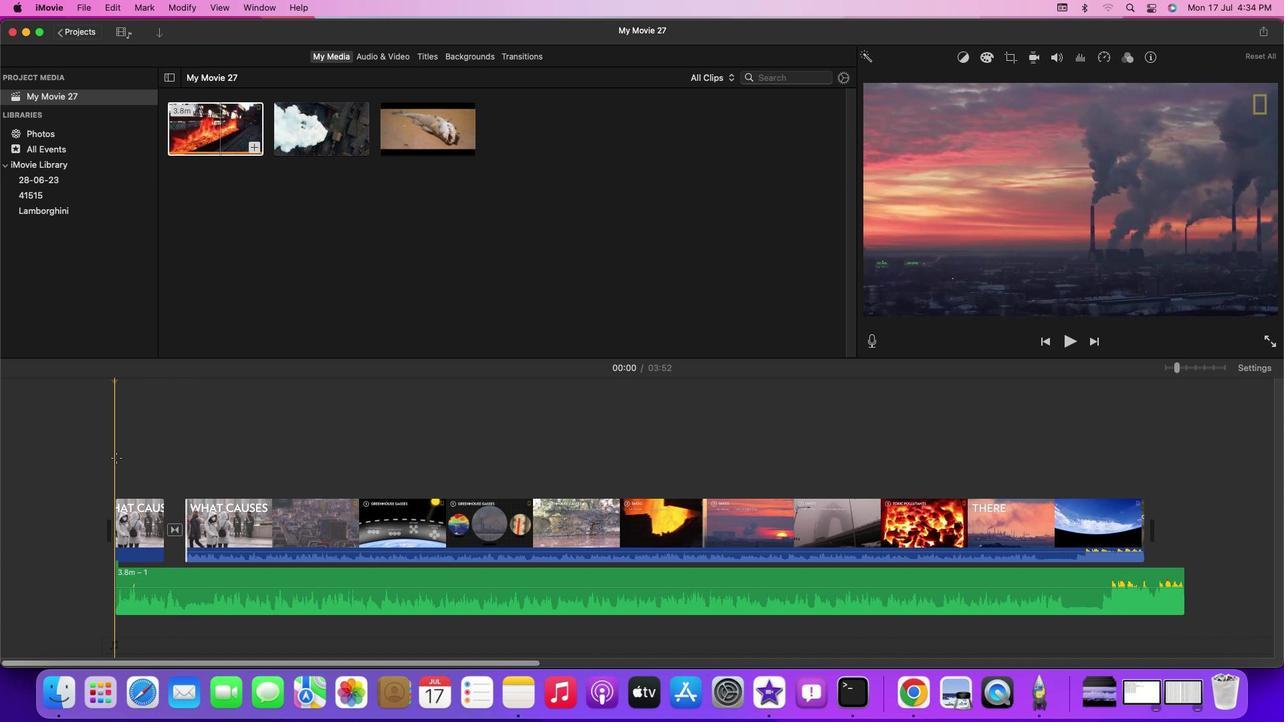
Action: Mouse pressed left at (116, 457)
Screenshot: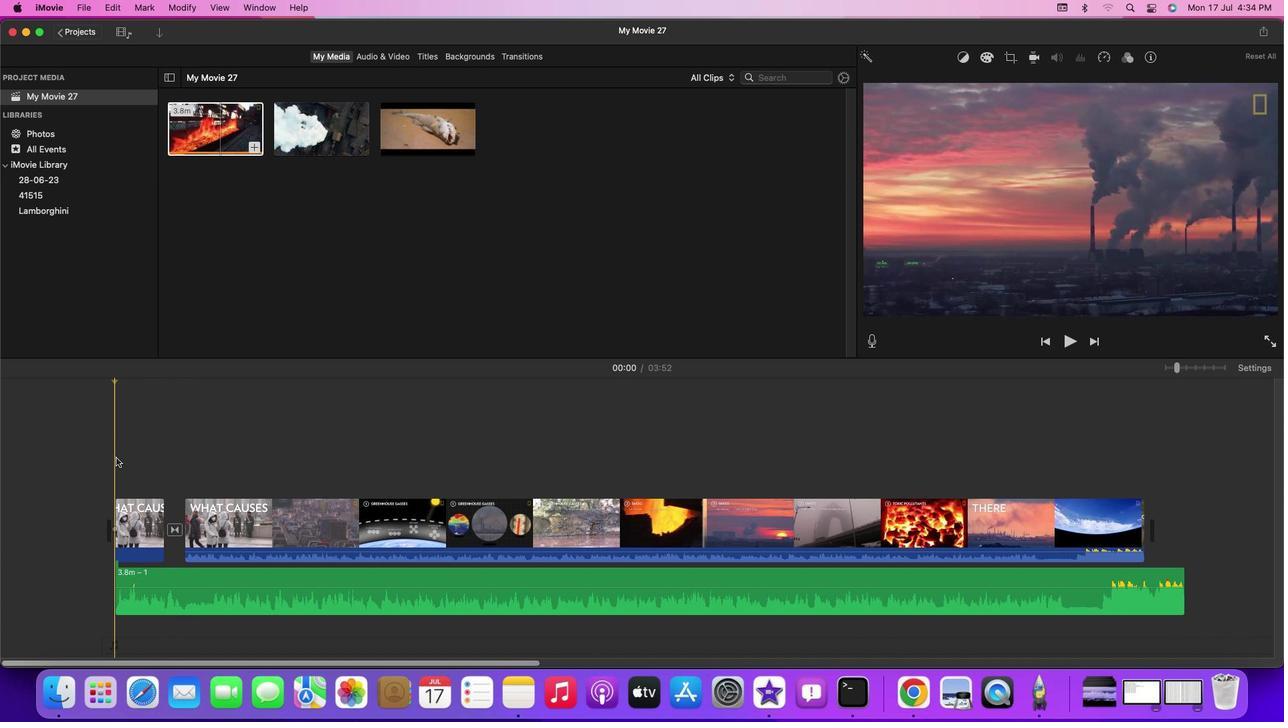 
Action: Key pressed Key.space
Screenshot: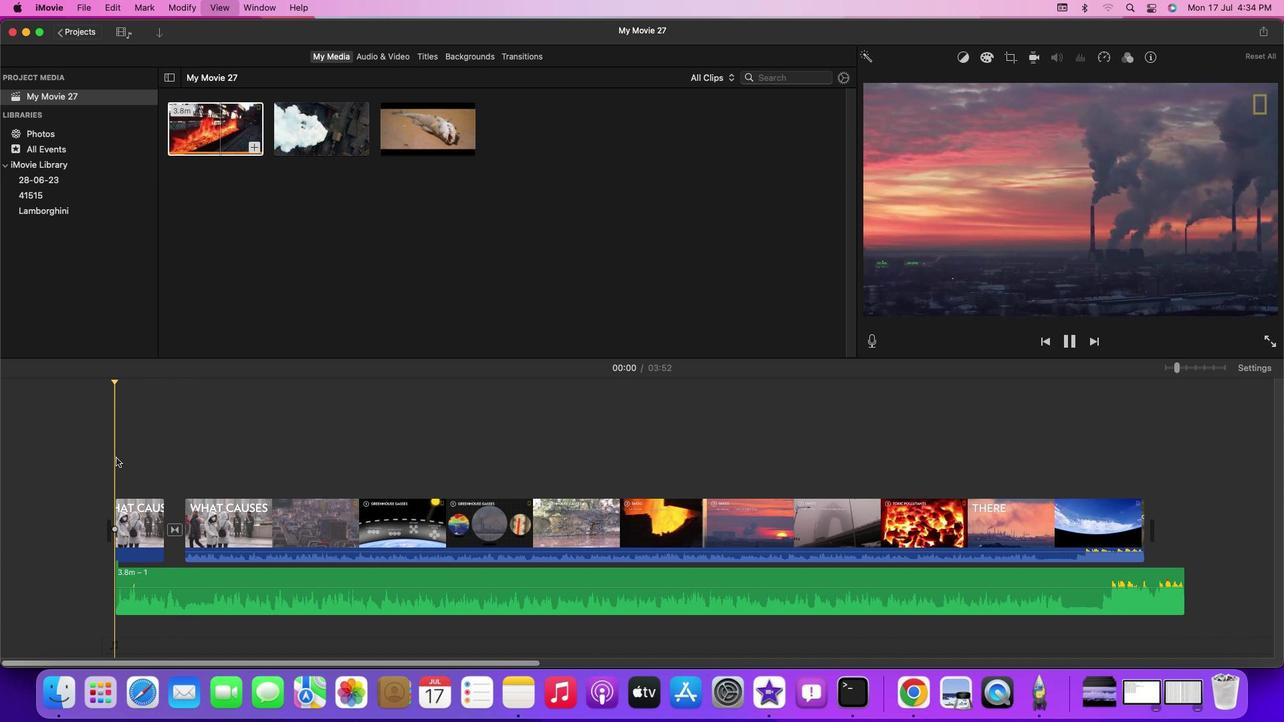 
Action: Mouse moved to (287, 525)
Screenshot: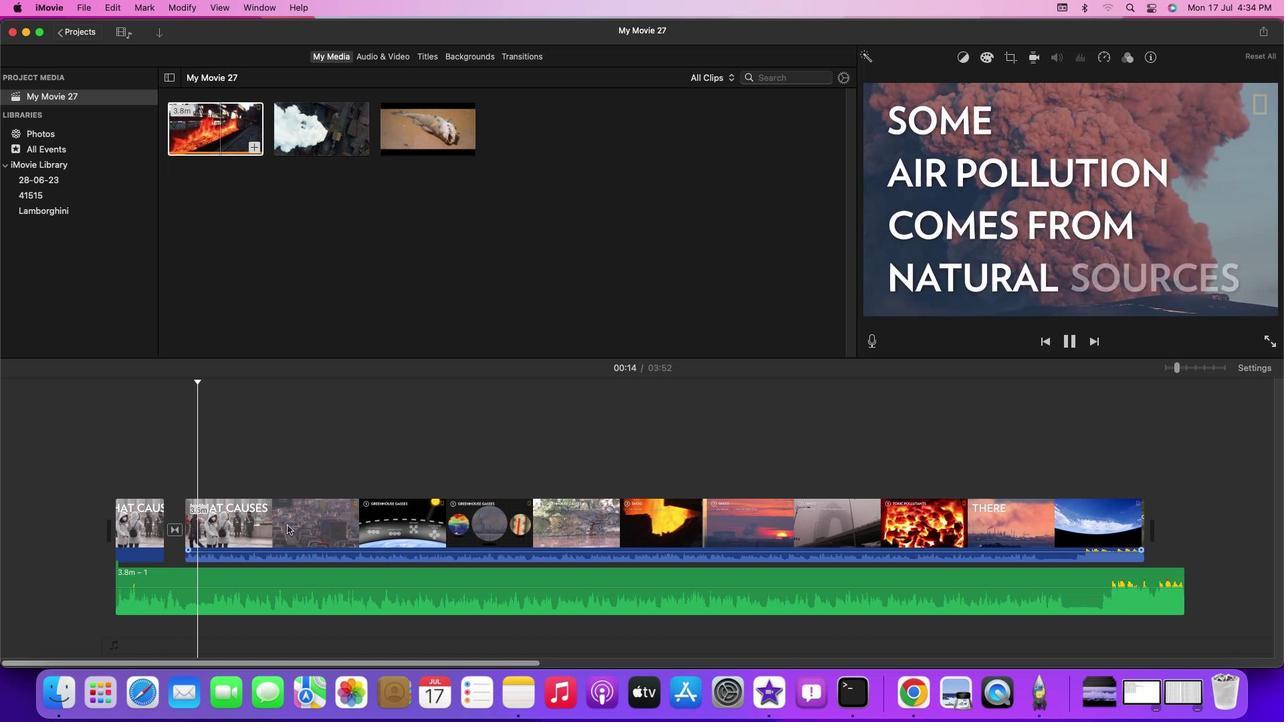 
Action: Mouse pressed right at (287, 525)
Screenshot: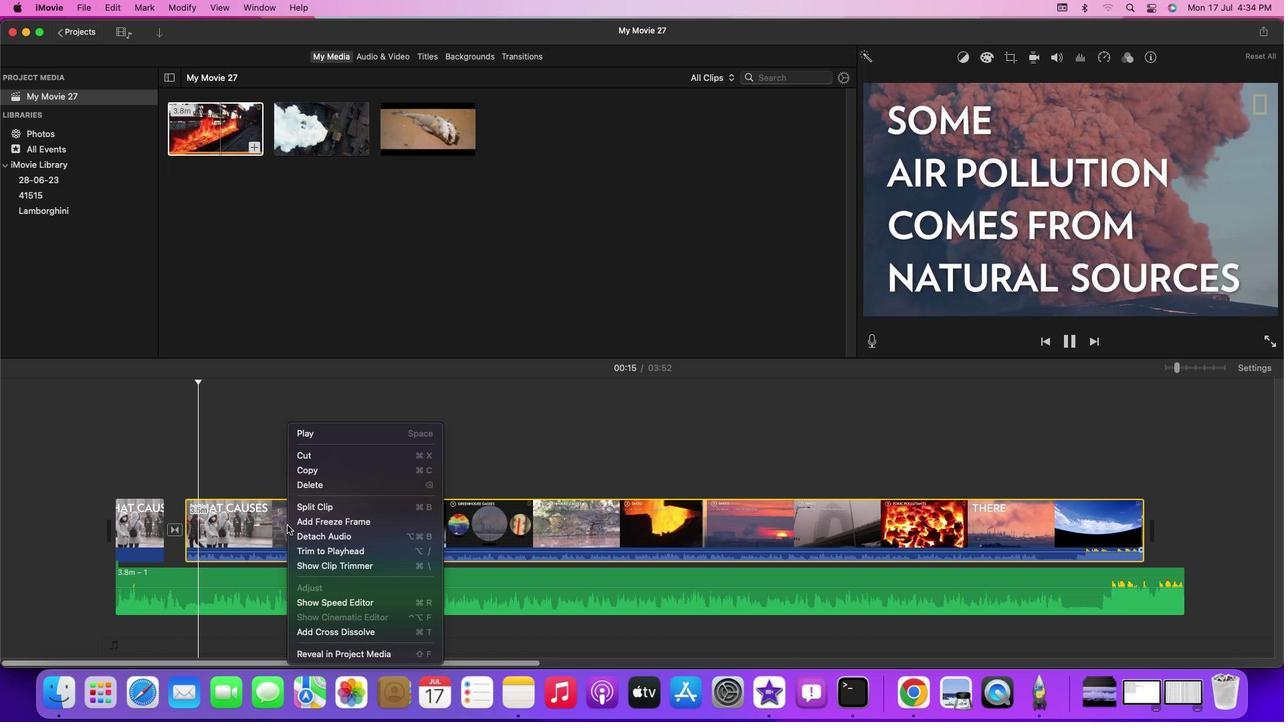 
Action: Mouse moved to (324, 538)
Screenshot: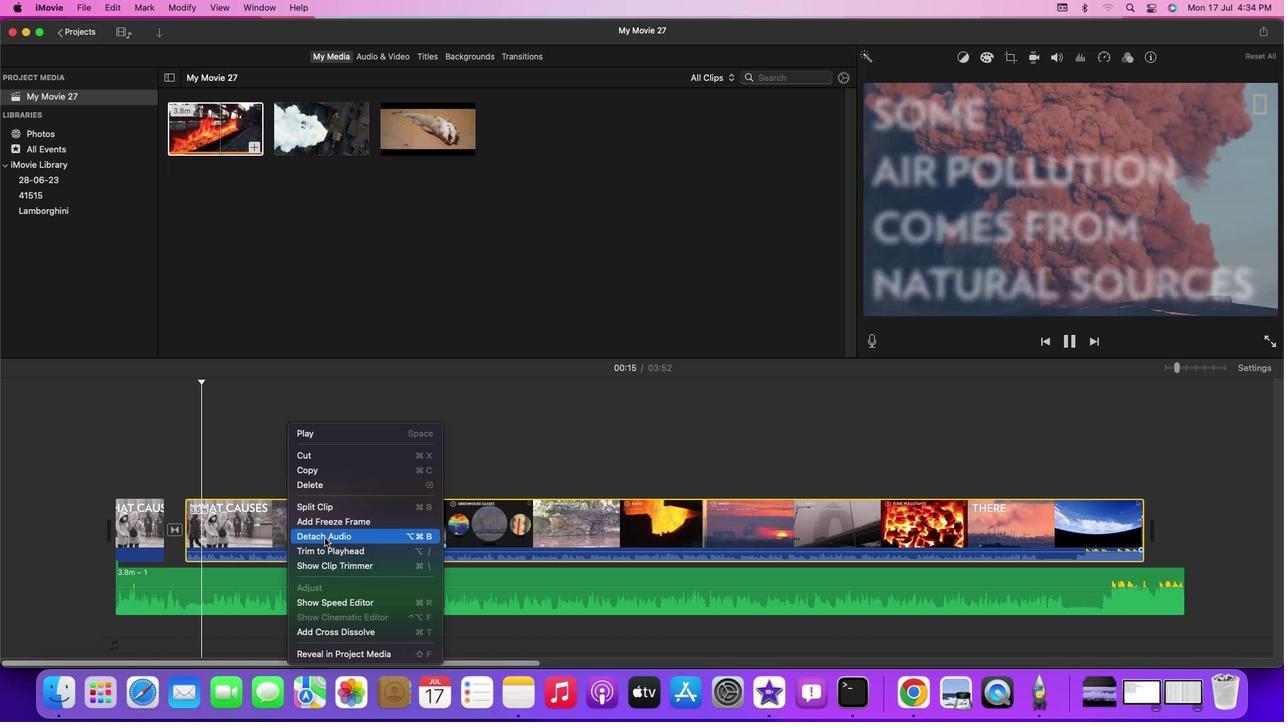 
Action: Mouse pressed left at (324, 538)
Screenshot: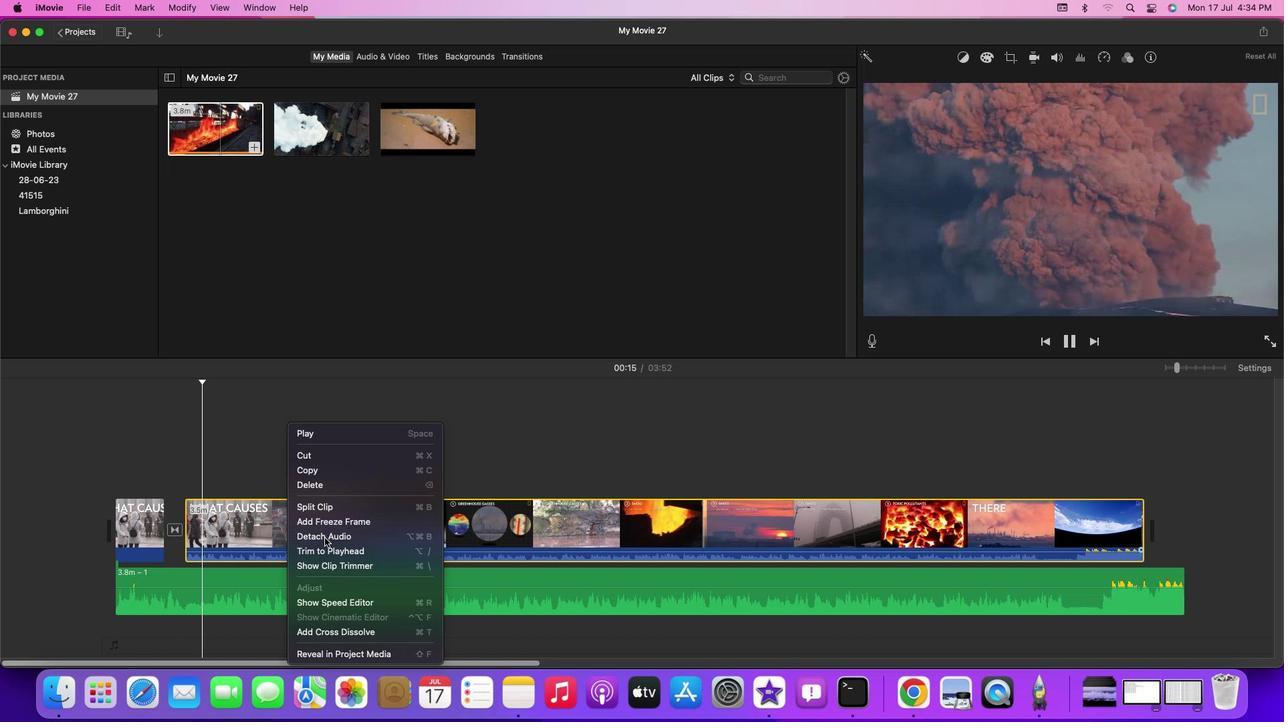 
Action: Mouse moved to (240, 630)
Screenshot: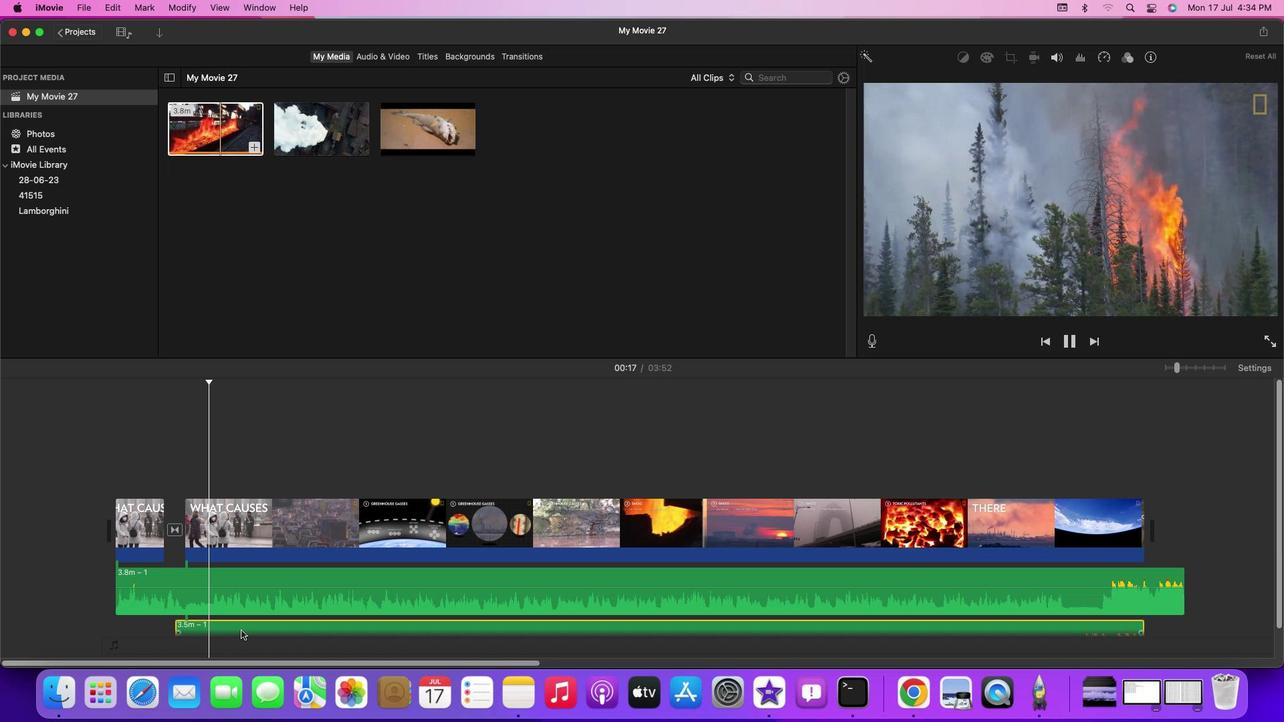 
Action: Mouse pressed right at (240, 630)
Screenshot: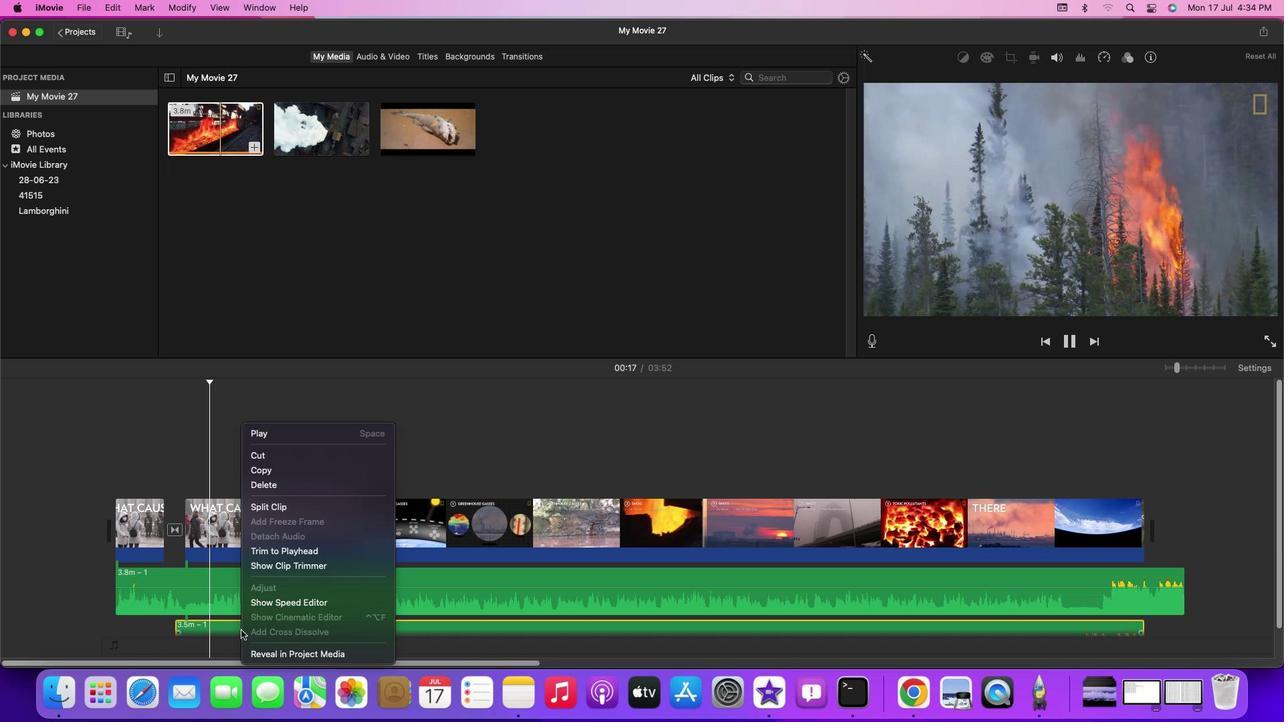 
Action: Mouse moved to (277, 490)
Screenshot: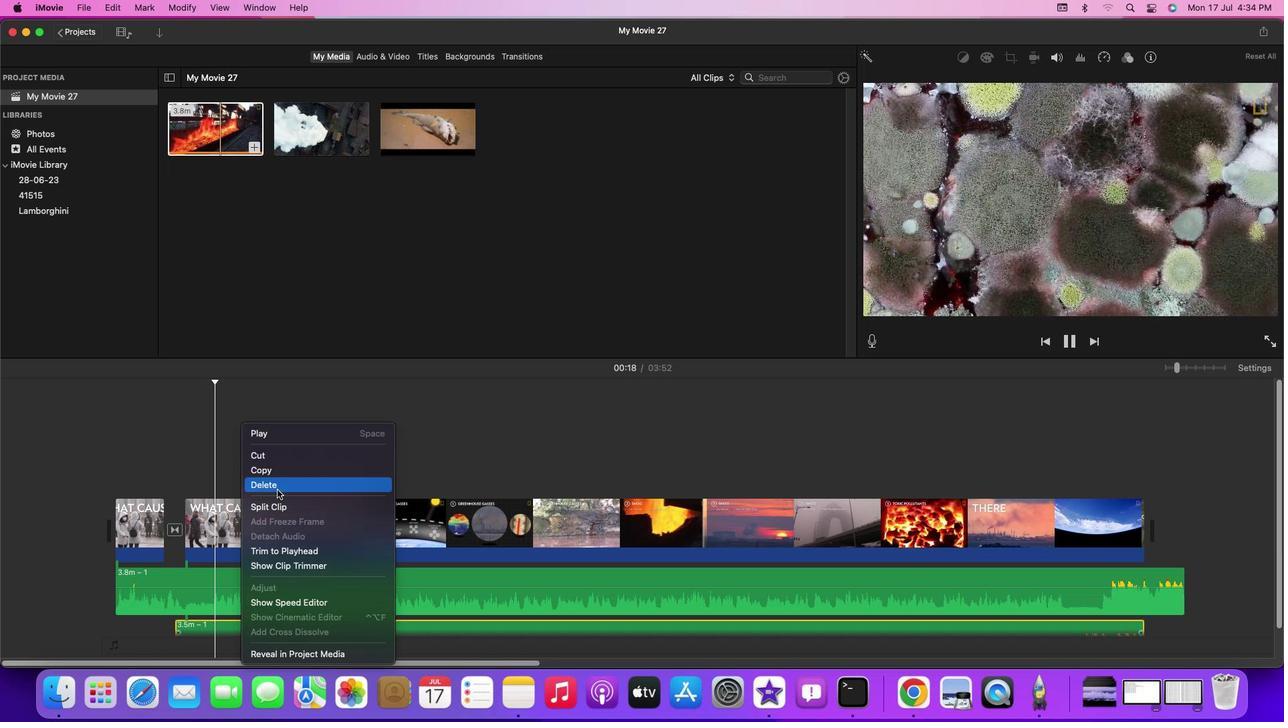 
Action: Mouse pressed left at (277, 490)
Screenshot: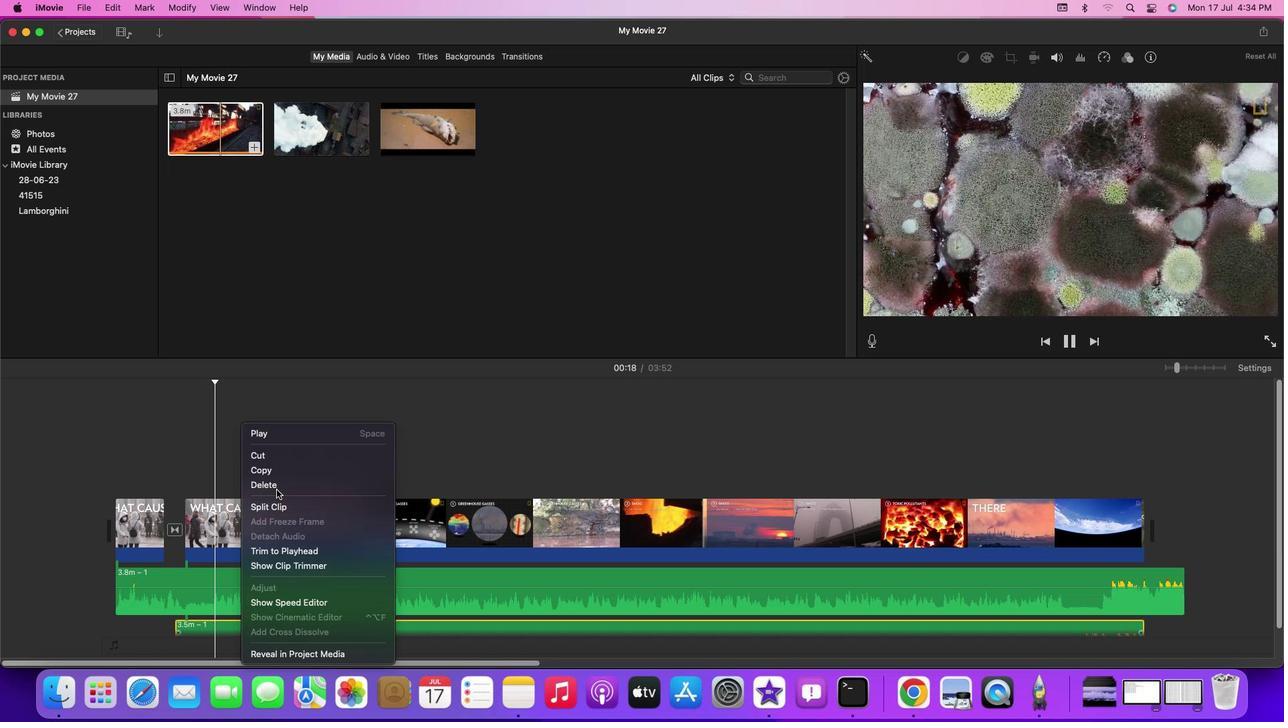 
Action: Mouse moved to (159, 475)
Screenshot: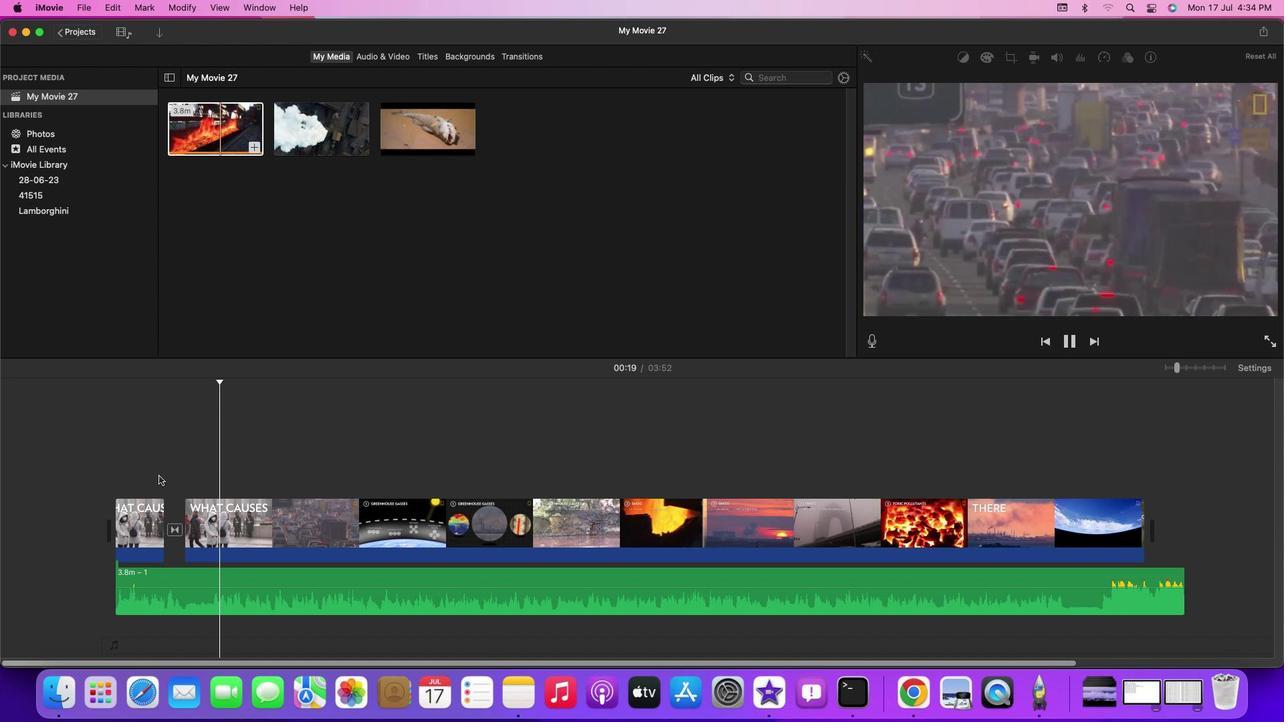 
Action: Mouse pressed left at (159, 475)
Screenshot: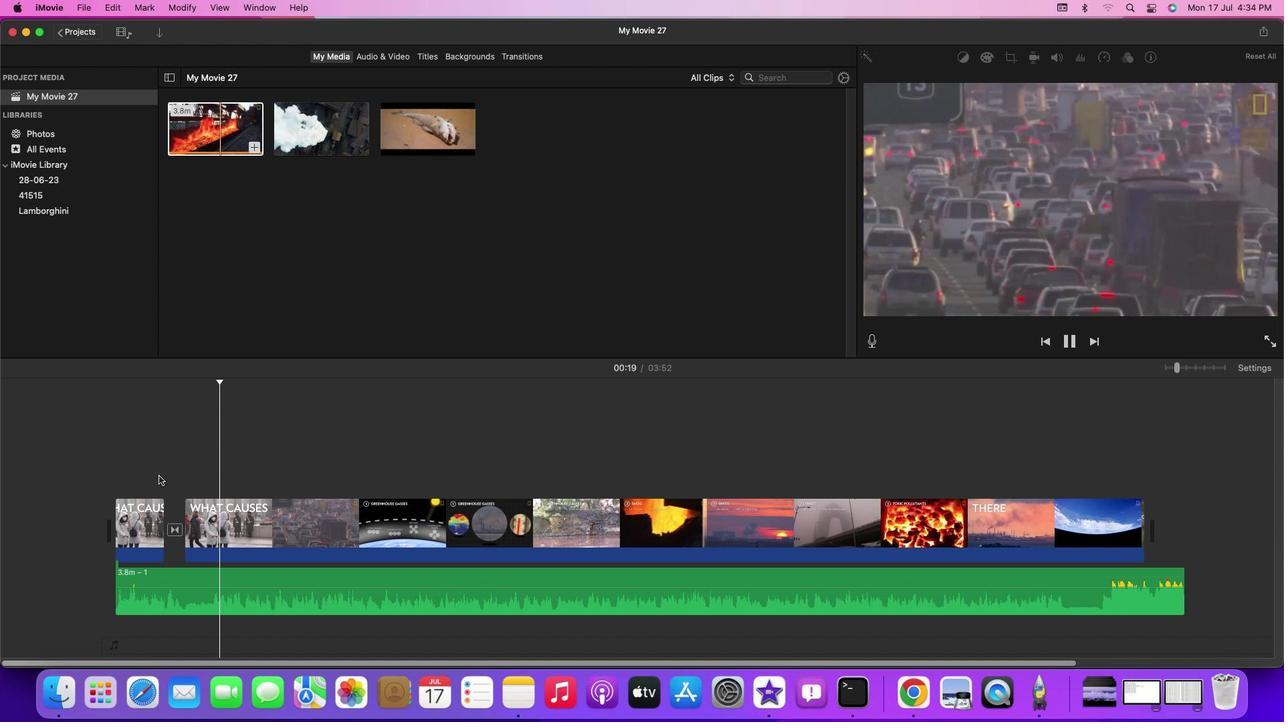 
Action: Mouse moved to (158, 476)
Screenshot: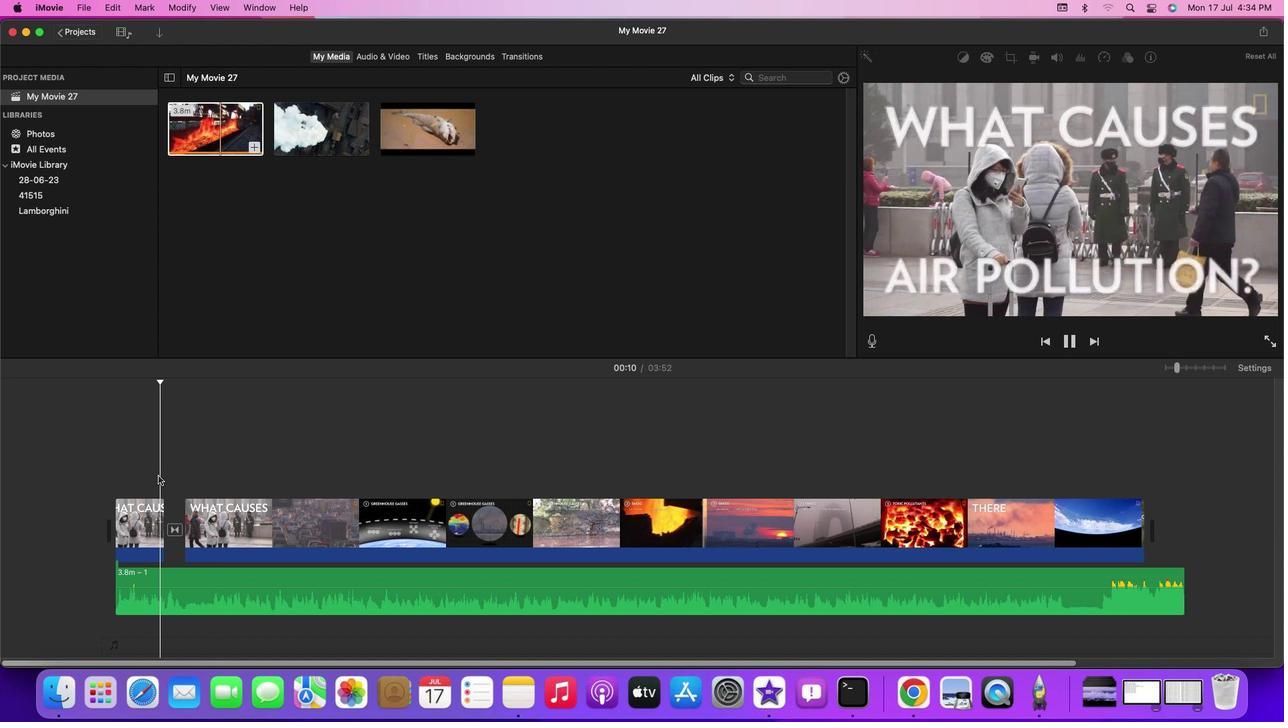 
Action: Key pressed Key.spaceKey.space
Screenshot: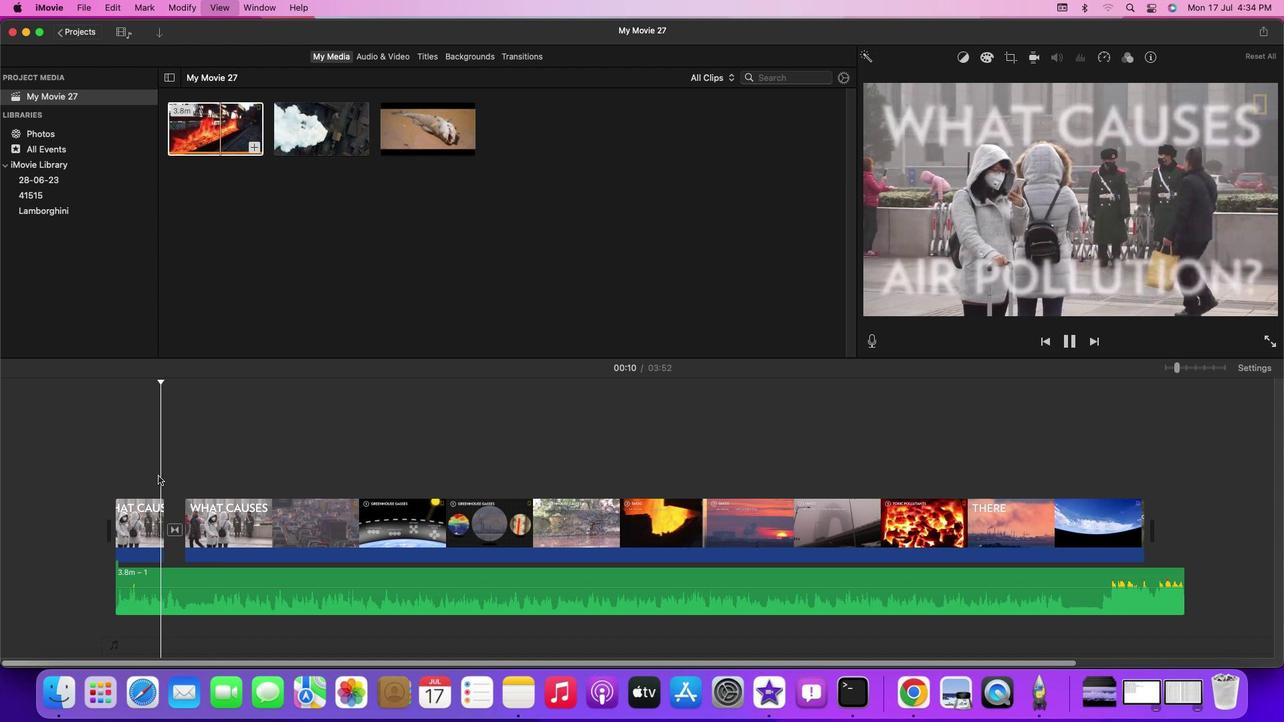 
Action: Mouse moved to (191, 452)
Screenshot: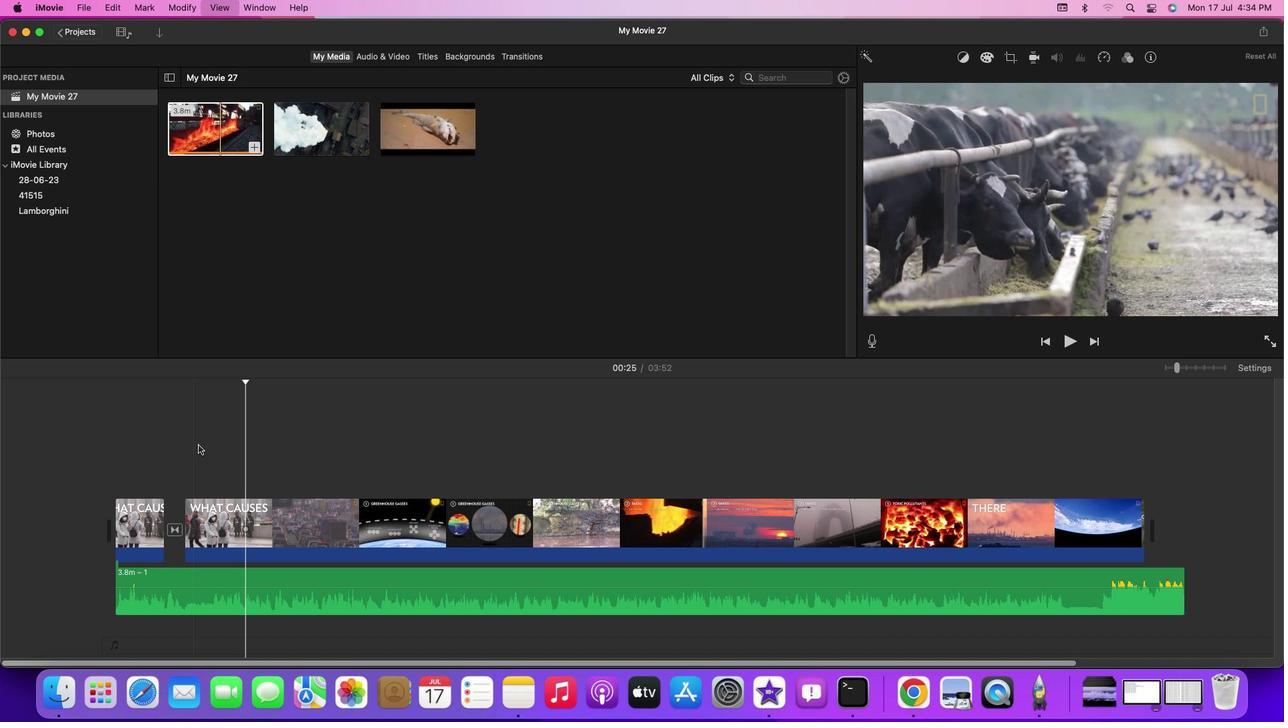 
Action: Key pressed Key.space
Screenshot: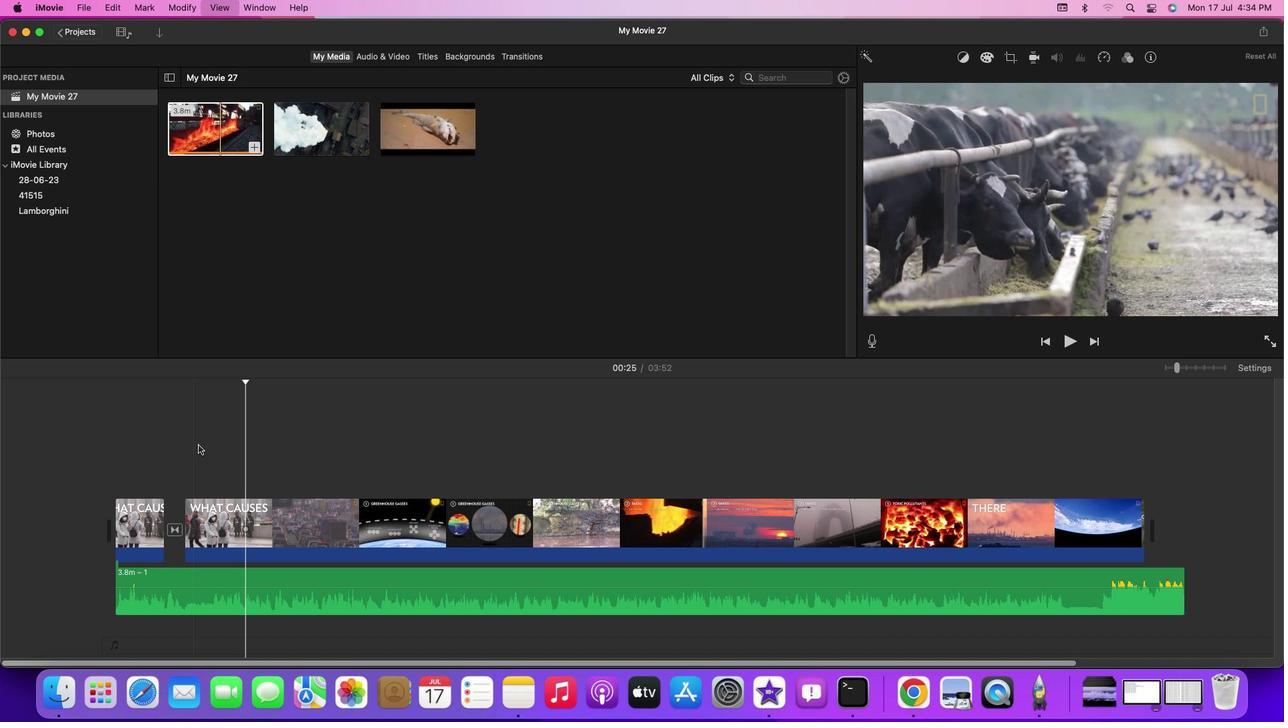 
Action: Mouse moved to (313, 139)
Screenshot: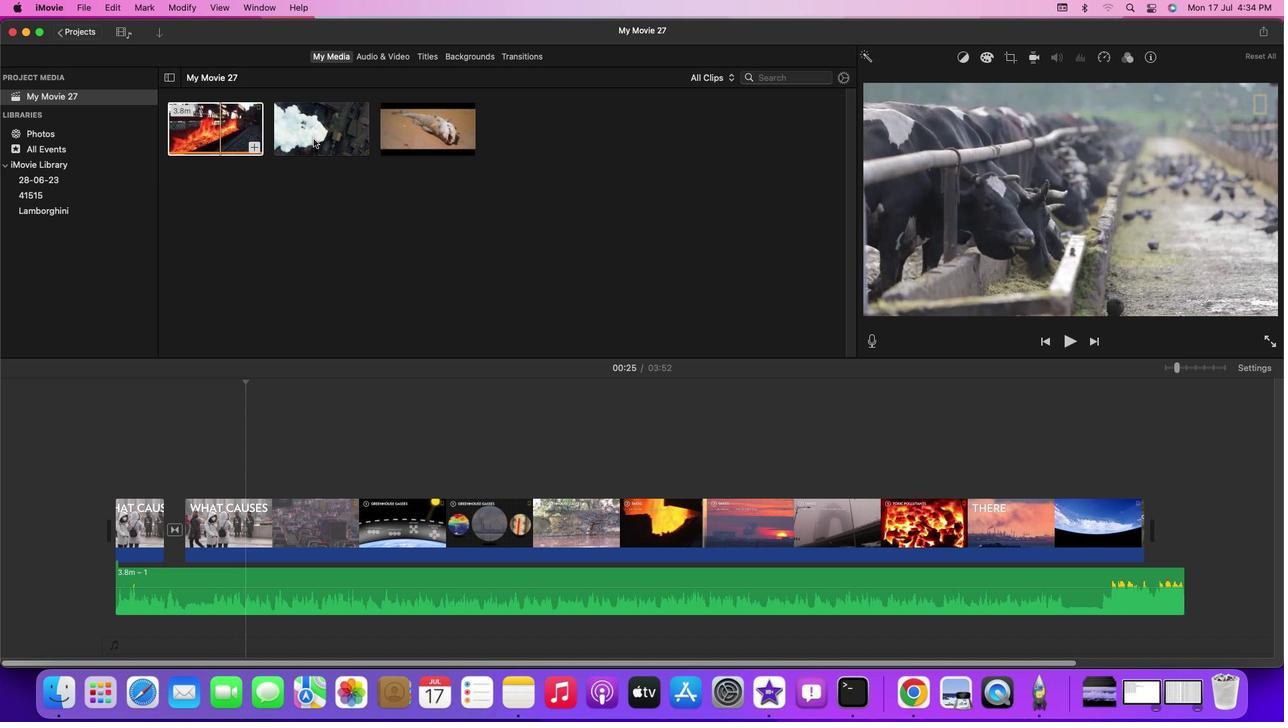 
Action: Mouse pressed left at (313, 139)
Screenshot: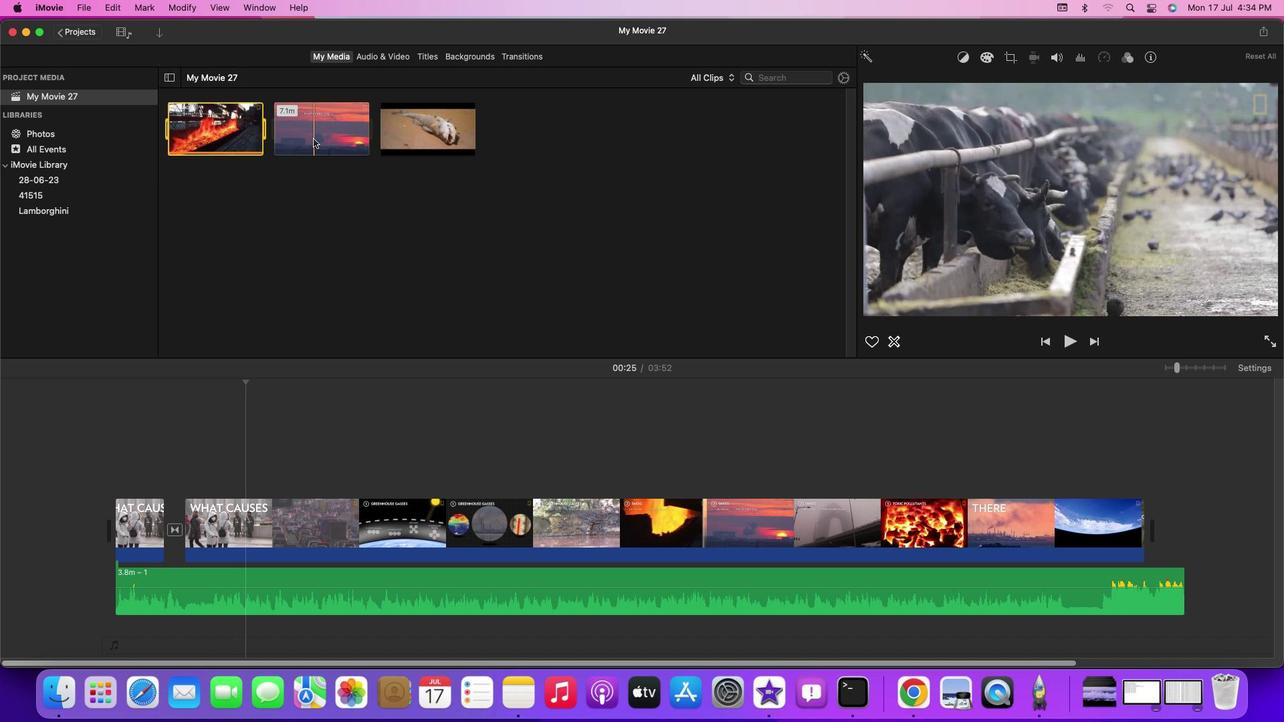 
Action: Mouse moved to (407, 129)
Screenshot: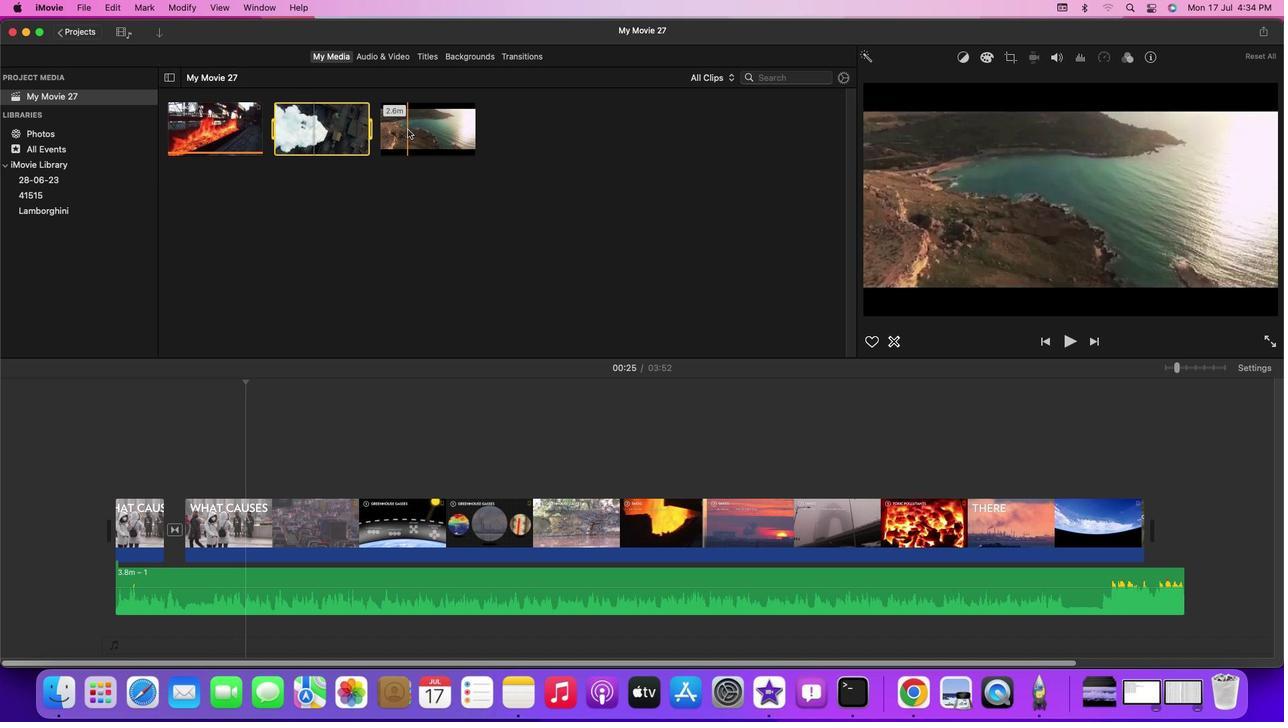 
Action: Mouse pressed left at (407, 129)
Screenshot: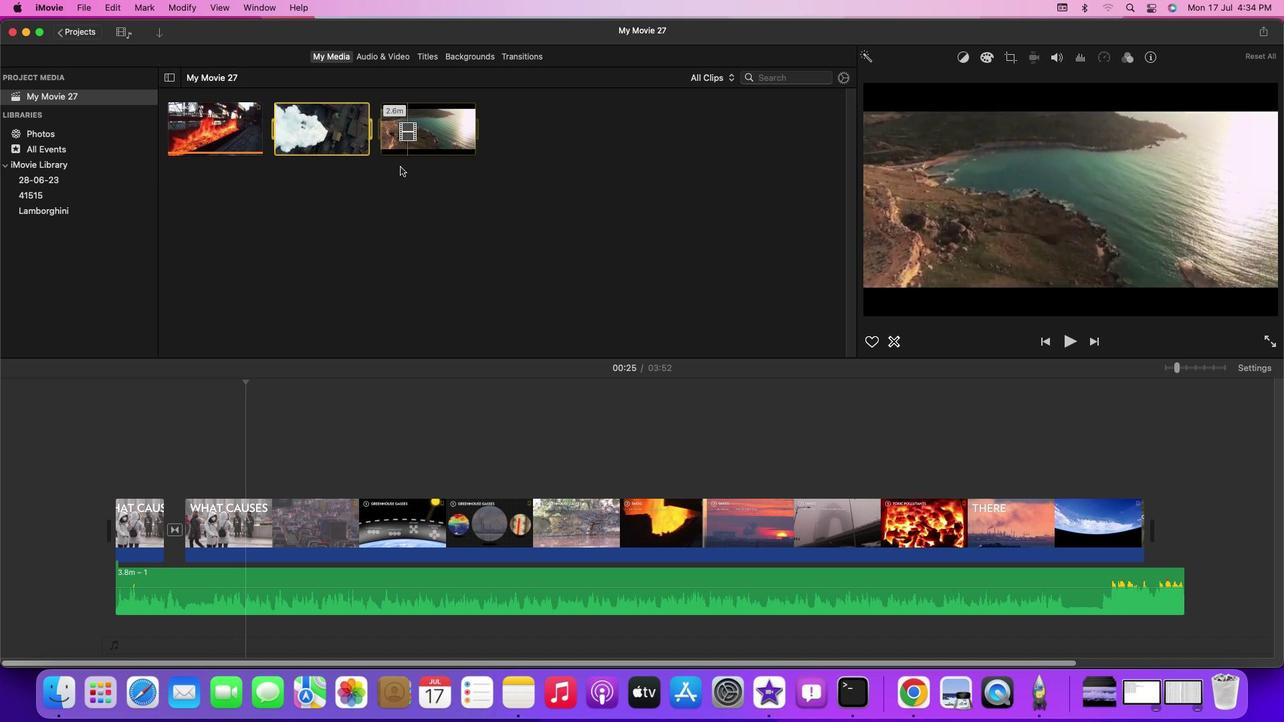 
Action: Mouse moved to (188, 536)
Screenshot: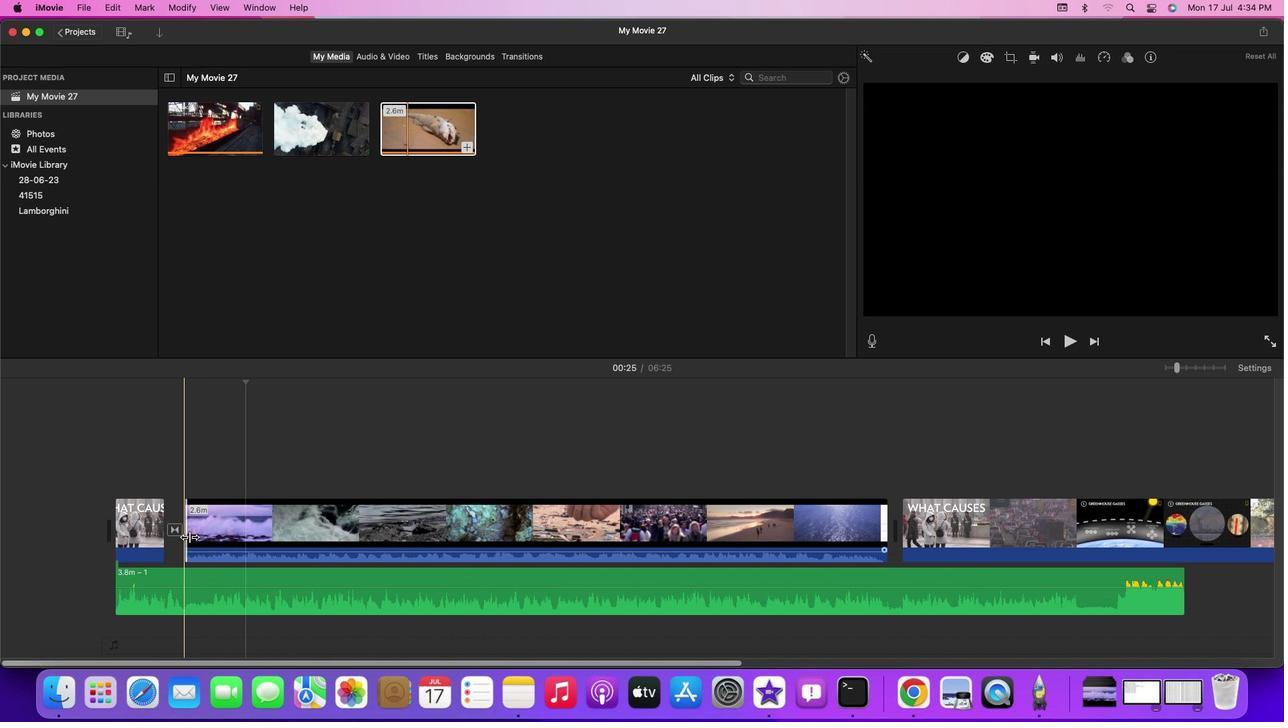 
Action: Mouse pressed left at (188, 536)
Screenshot: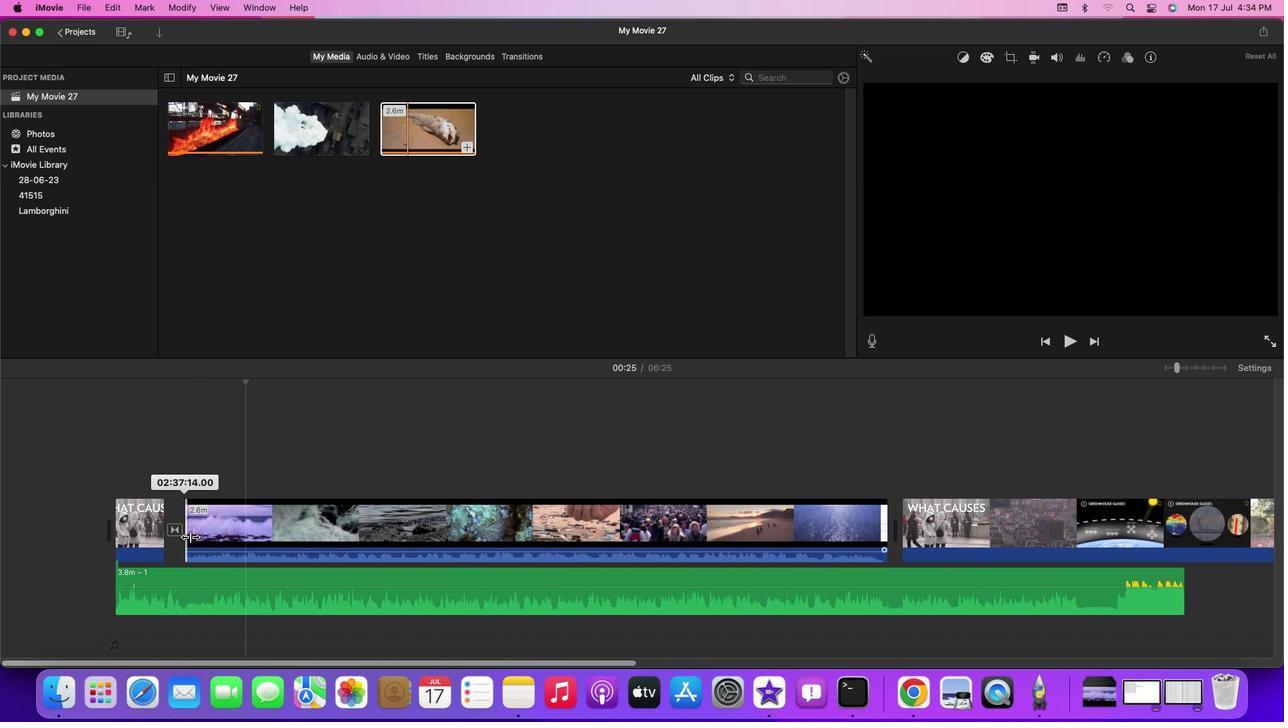 
Action: Mouse moved to (883, 531)
Screenshot: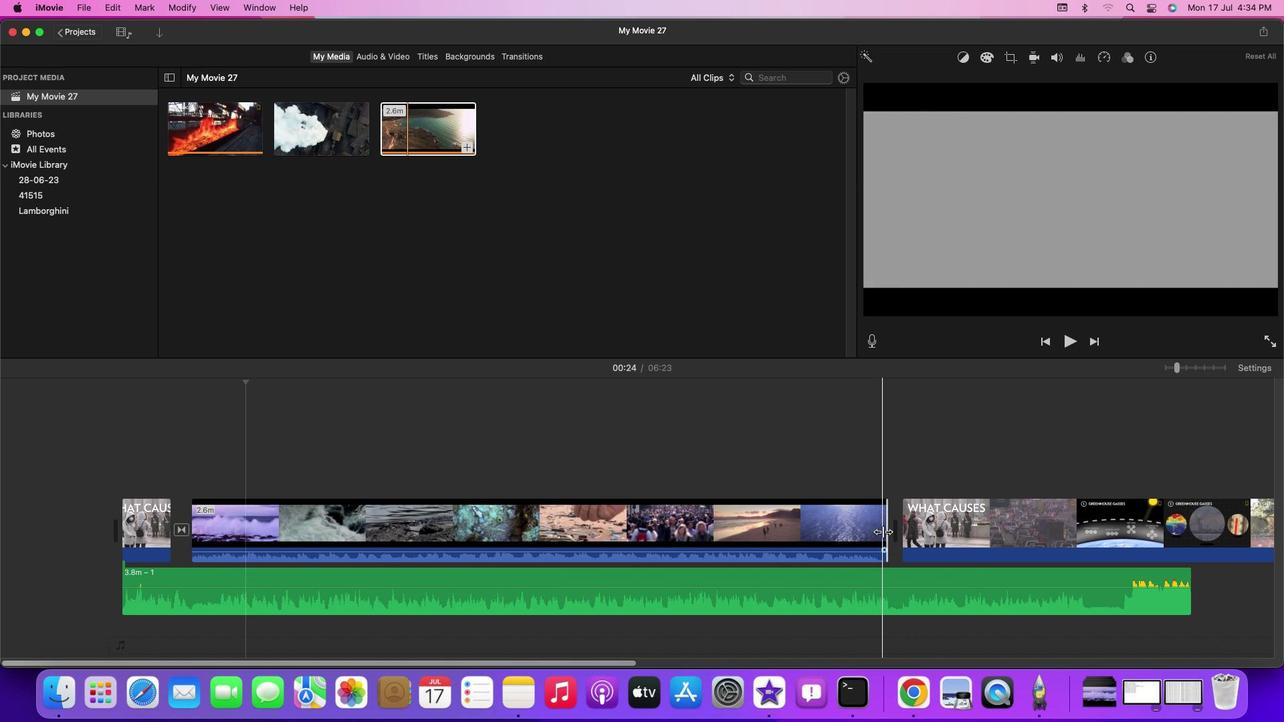 
Action: Mouse pressed left at (883, 531)
Screenshot: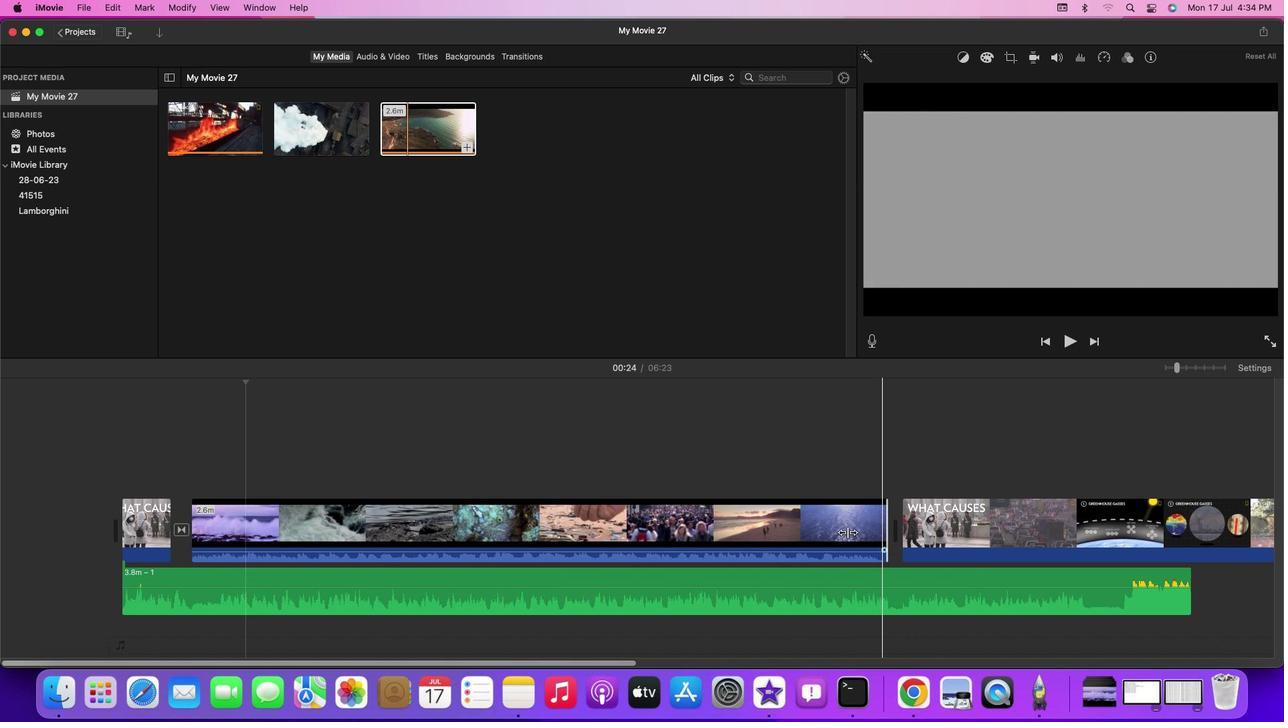 
Action: Mouse moved to (164, 468)
Screenshot: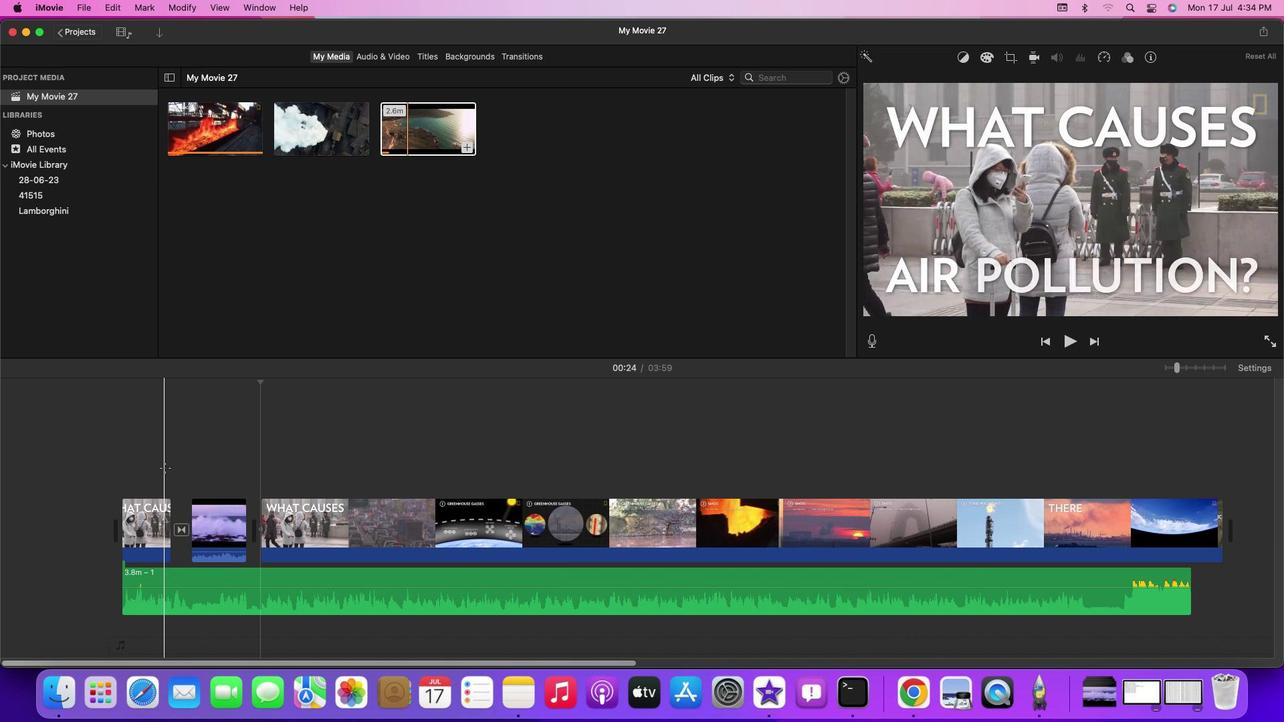 
Action: Mouse pressed left at (164, 468)
Screenshot: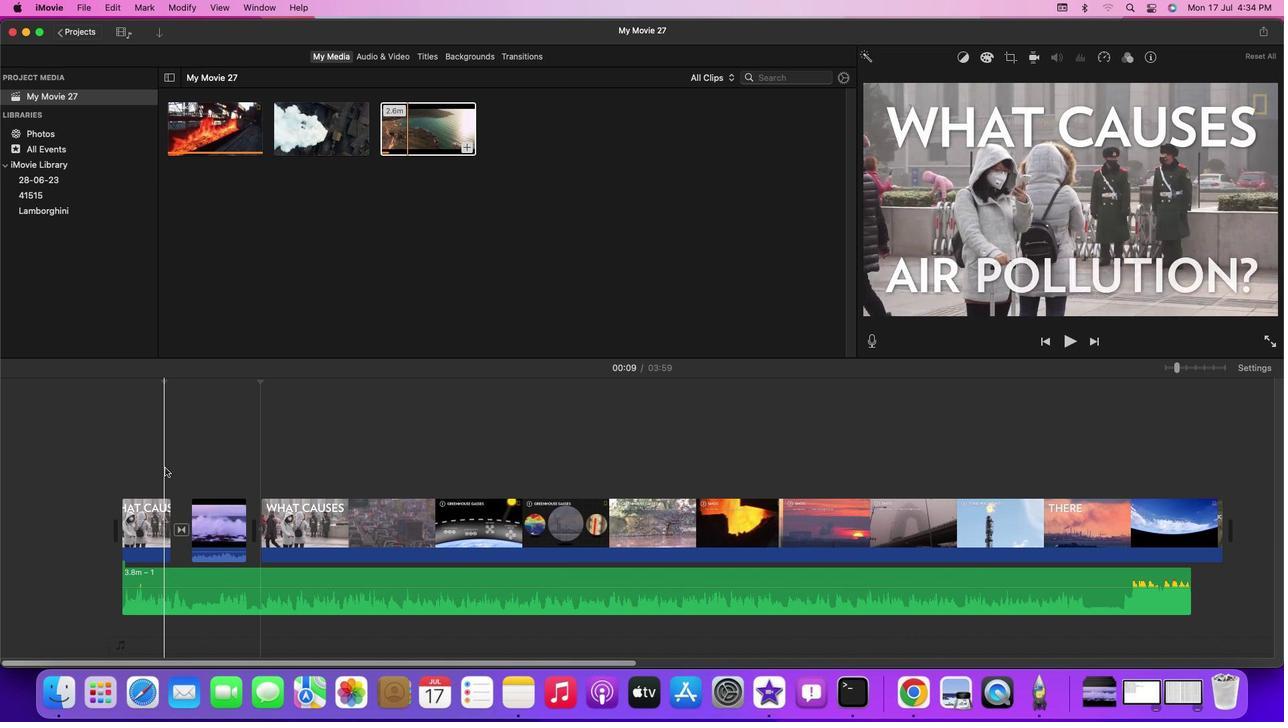 
Action: Key pressed Key.space
Screenshot: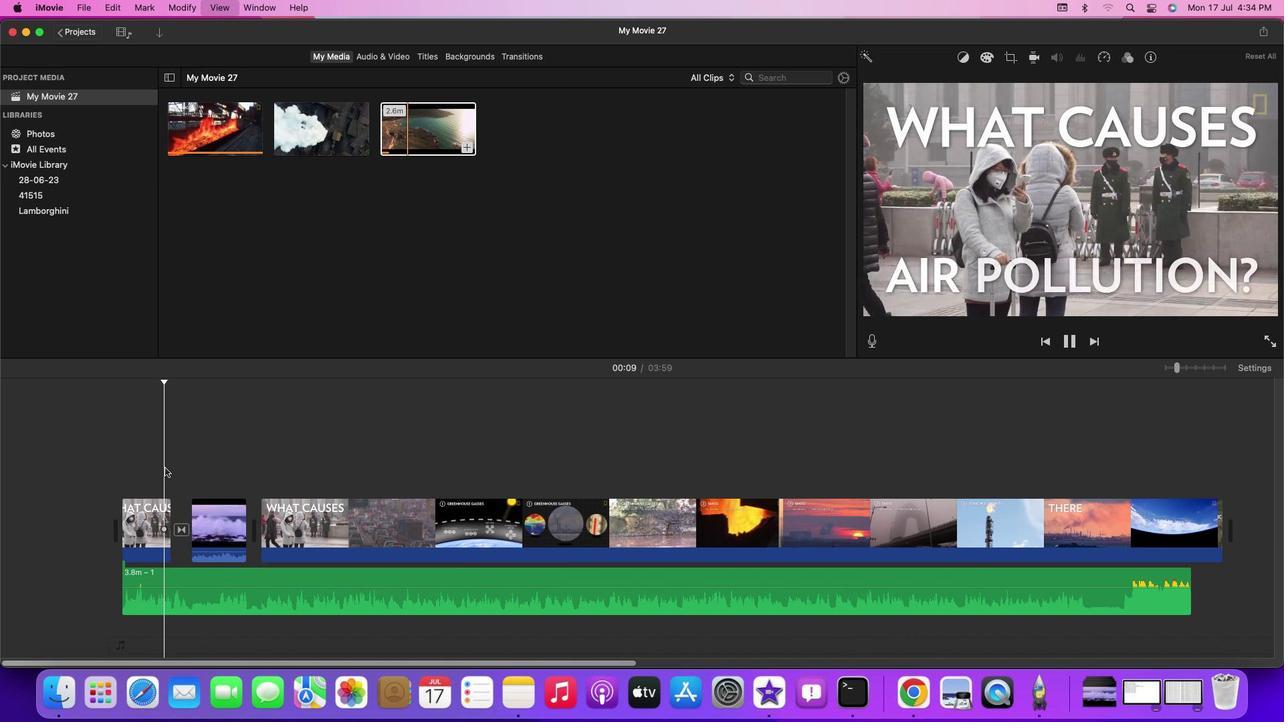 
Action: Mouse moved to (224, 533)
Screenshot: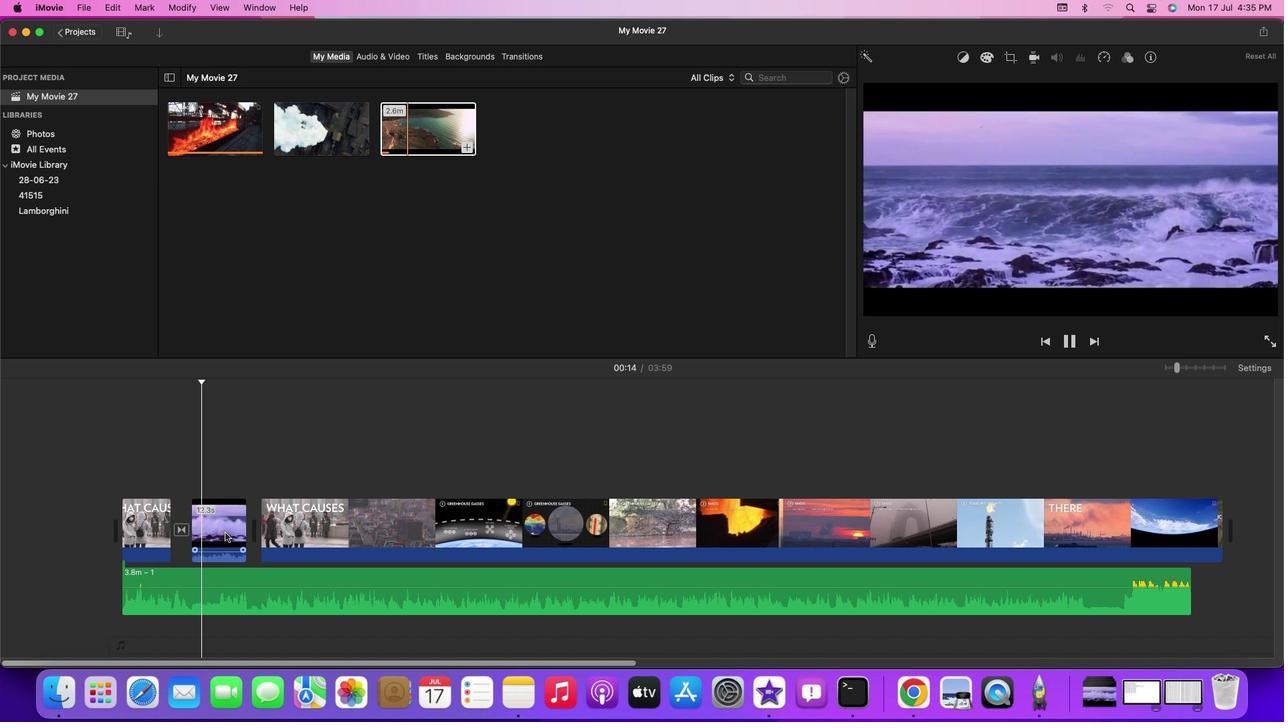 
Action: Mouse pressed right at (224, 533)
Screenshot: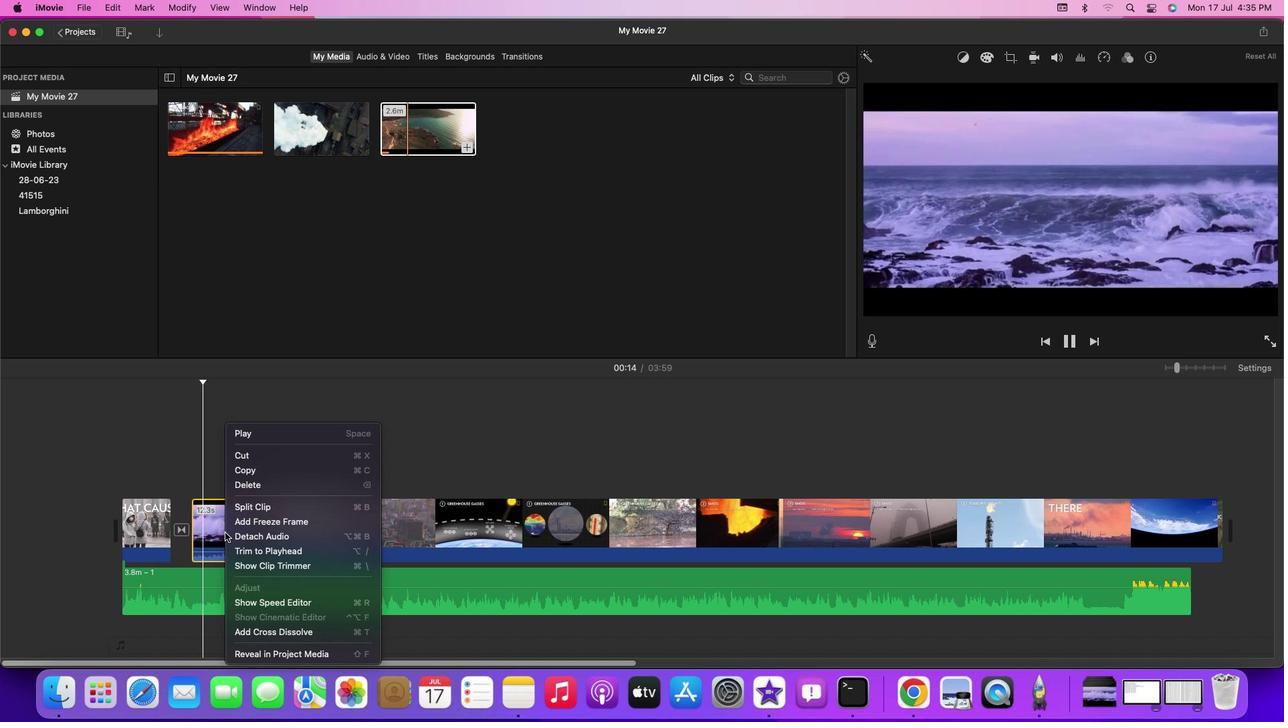 
Action: Mouse moved to (274, 533)
Screenshot: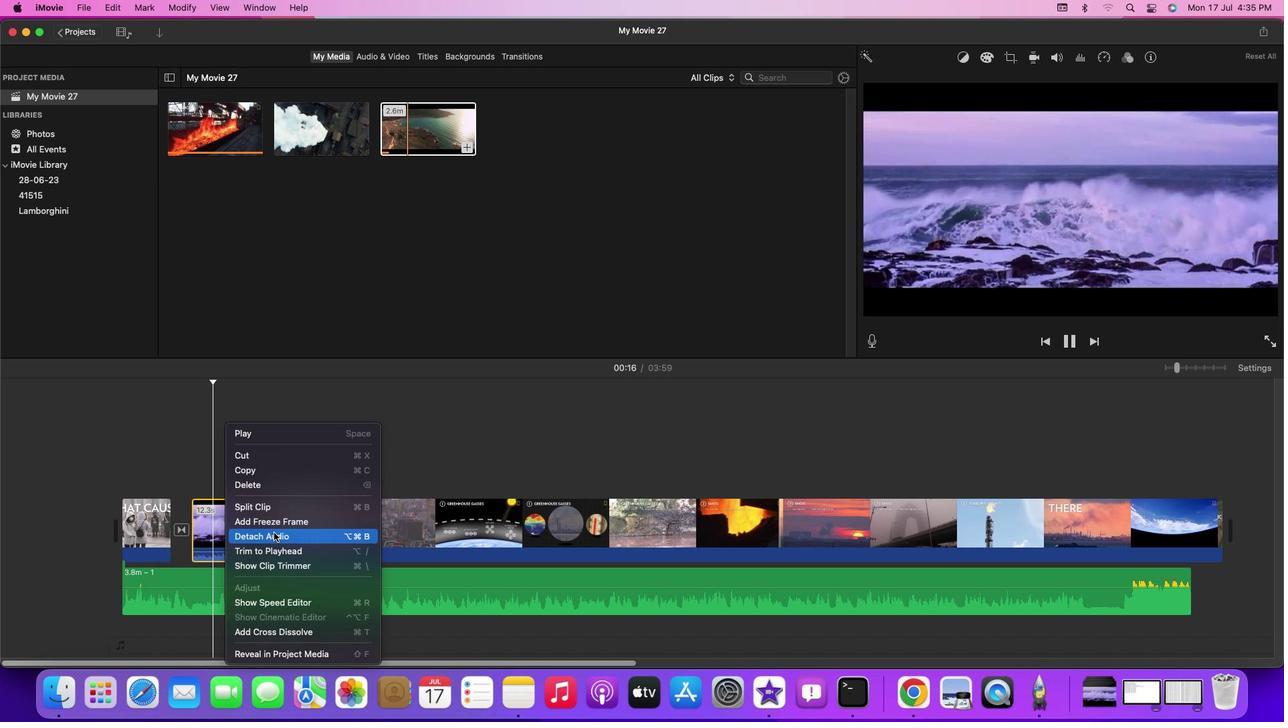 
Action: Mouse pressed left at (274, 533)
Screenshot: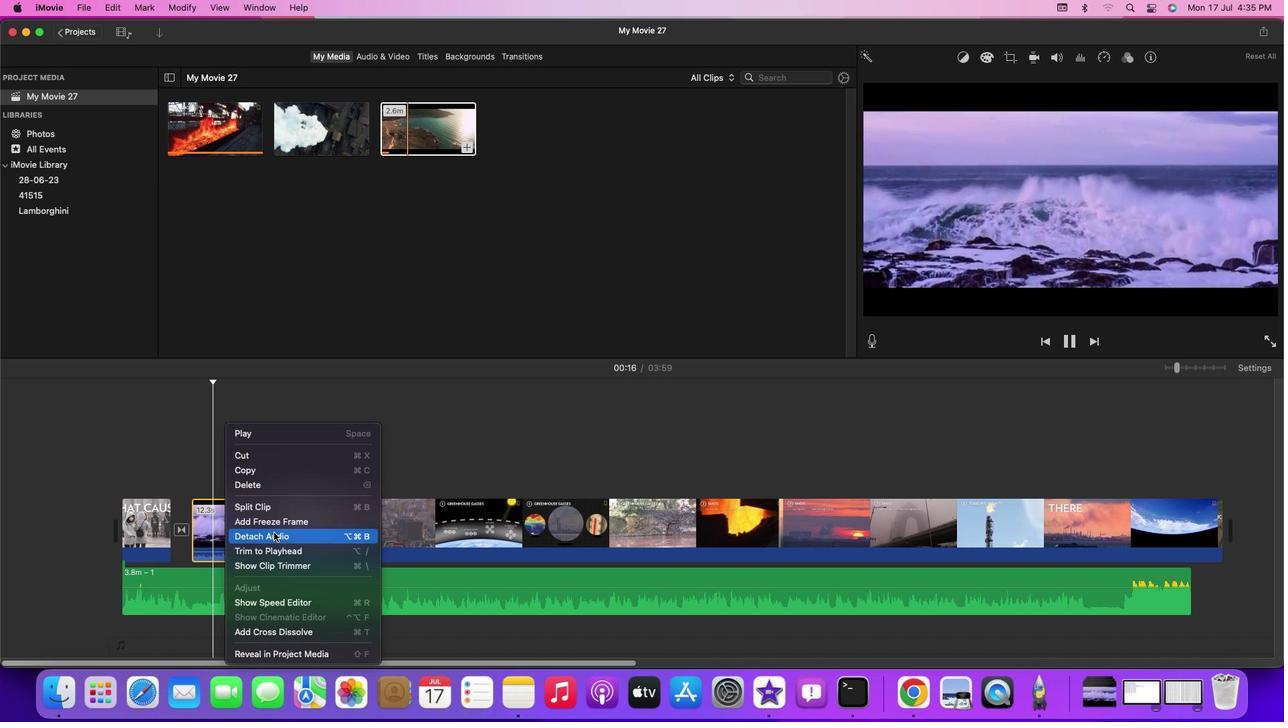 
Action: Mouse moved to (238, 632)
Screenshot: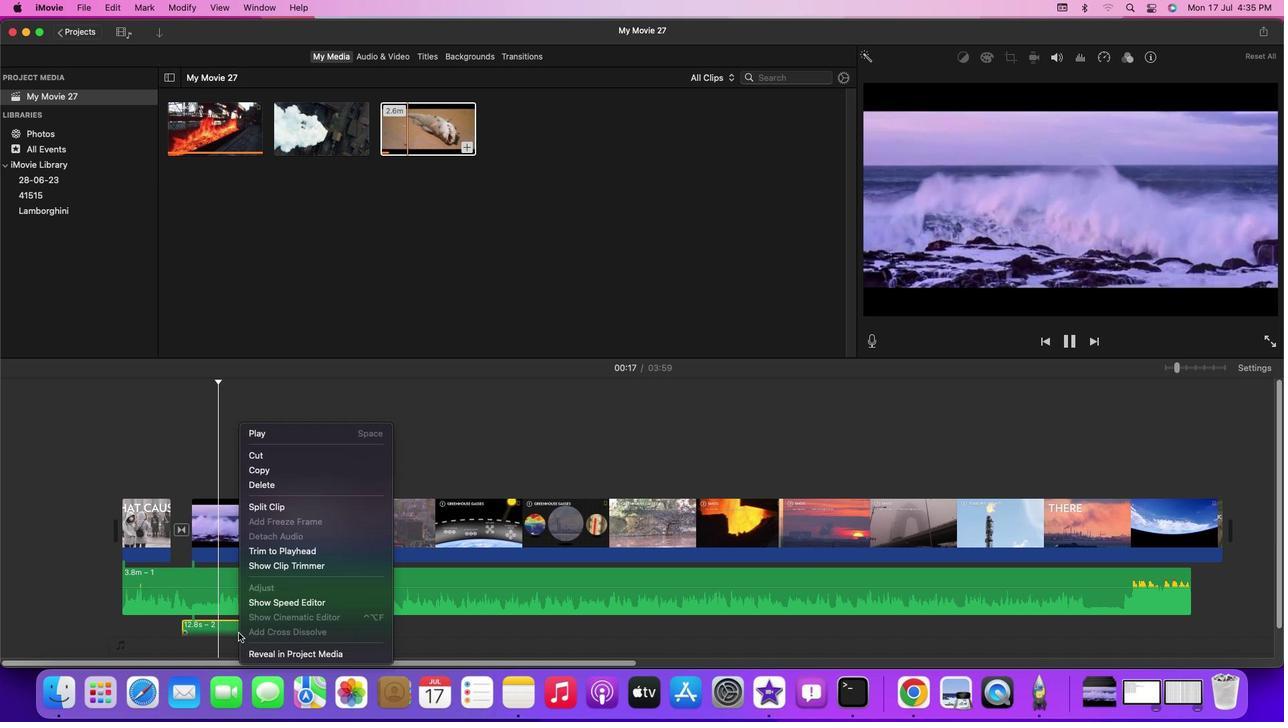 
Action: Mouse pressed right at (238, 632)
Screenshot: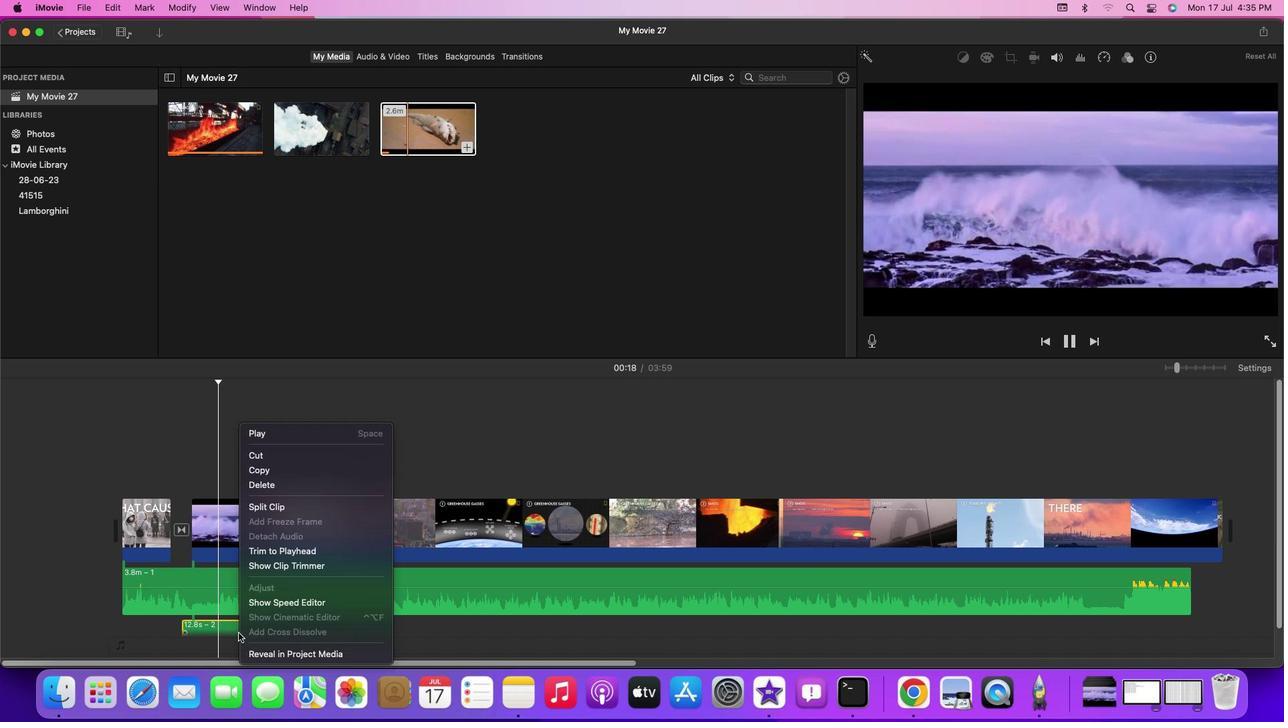 
Action: Mouse moved to (270, 491)
Screenshot: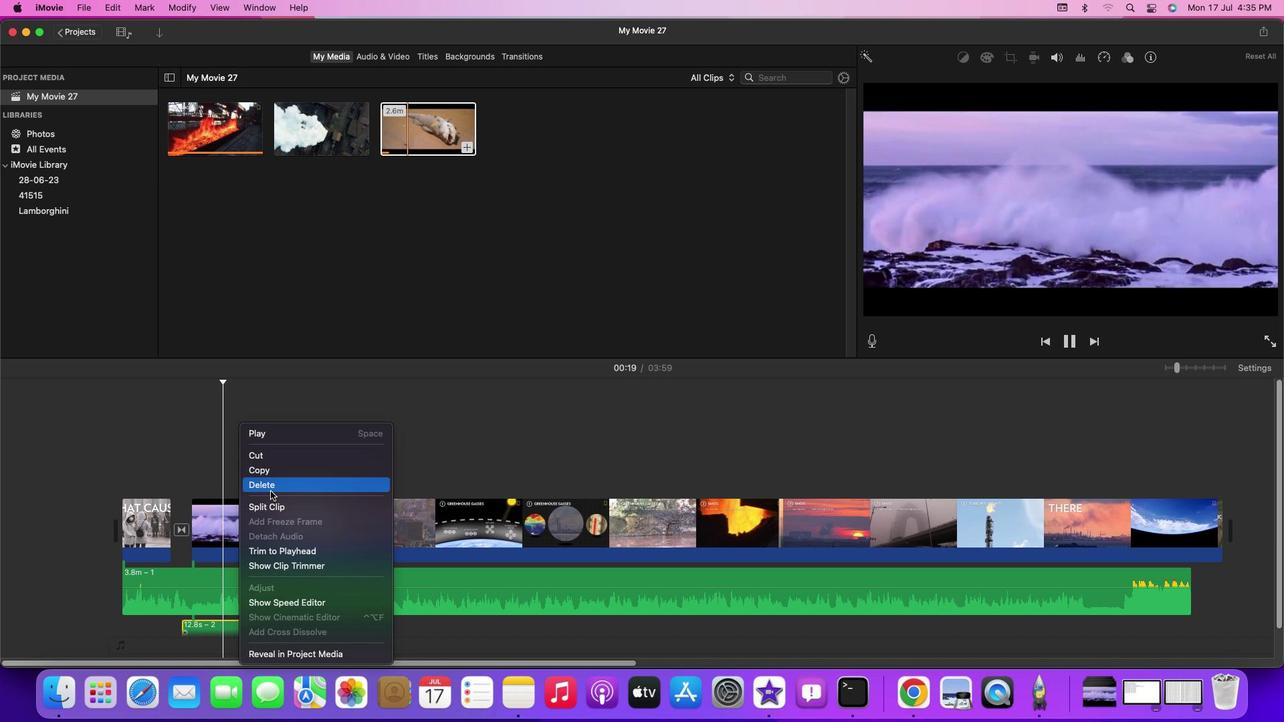 
Action: Mouse pressed left at (270, 491)
Screenshot: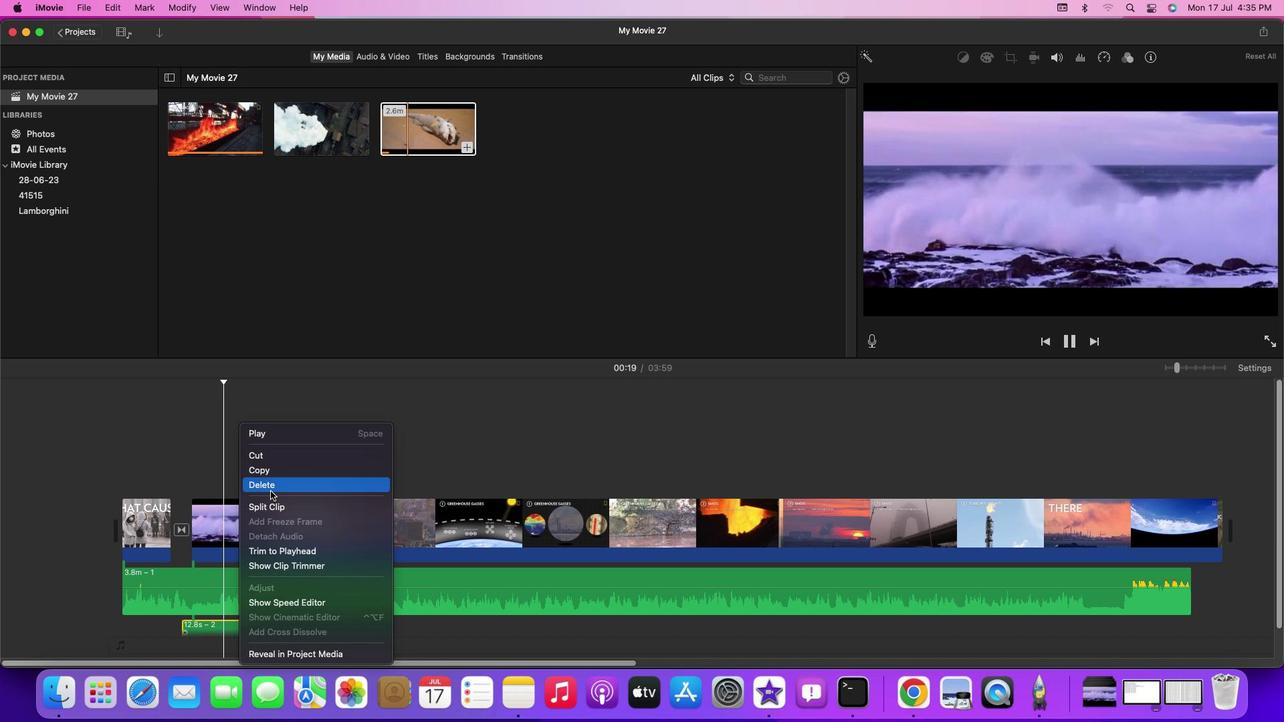 
Action: Mouse moved to (169, 478)
Screenshot: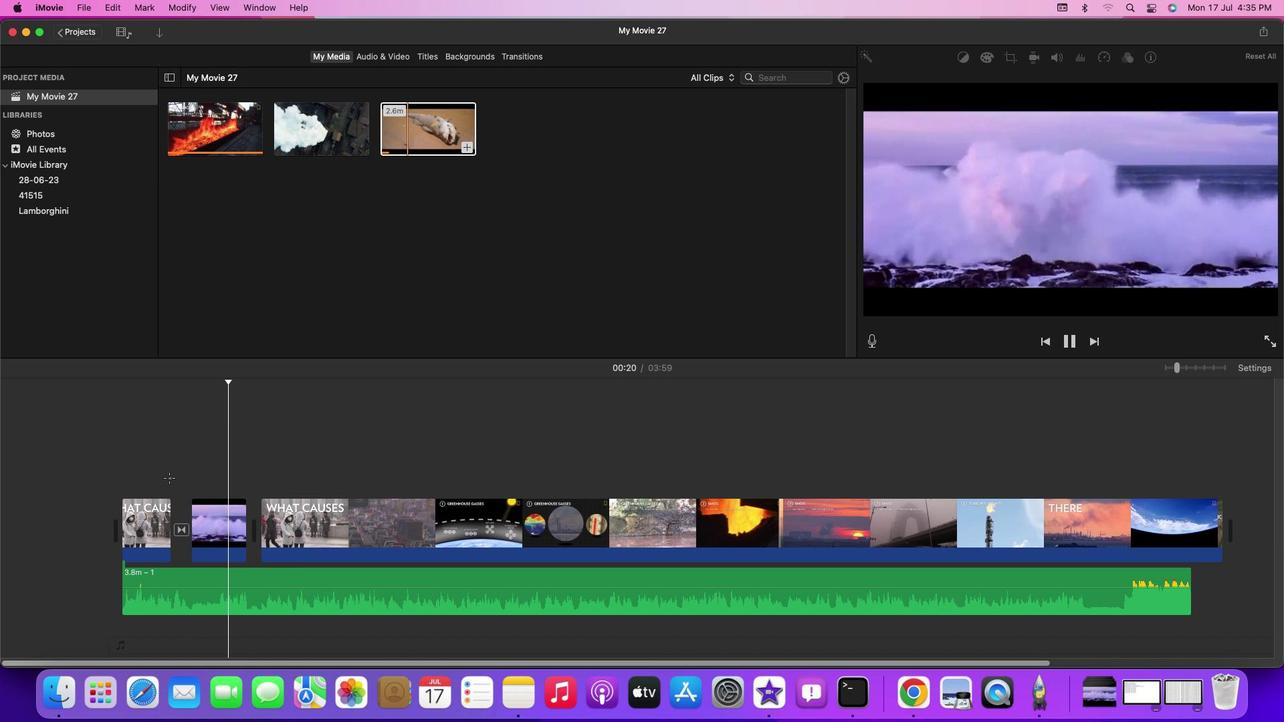 
Action: Mouse pressed left at (169, 478)
Screenshot: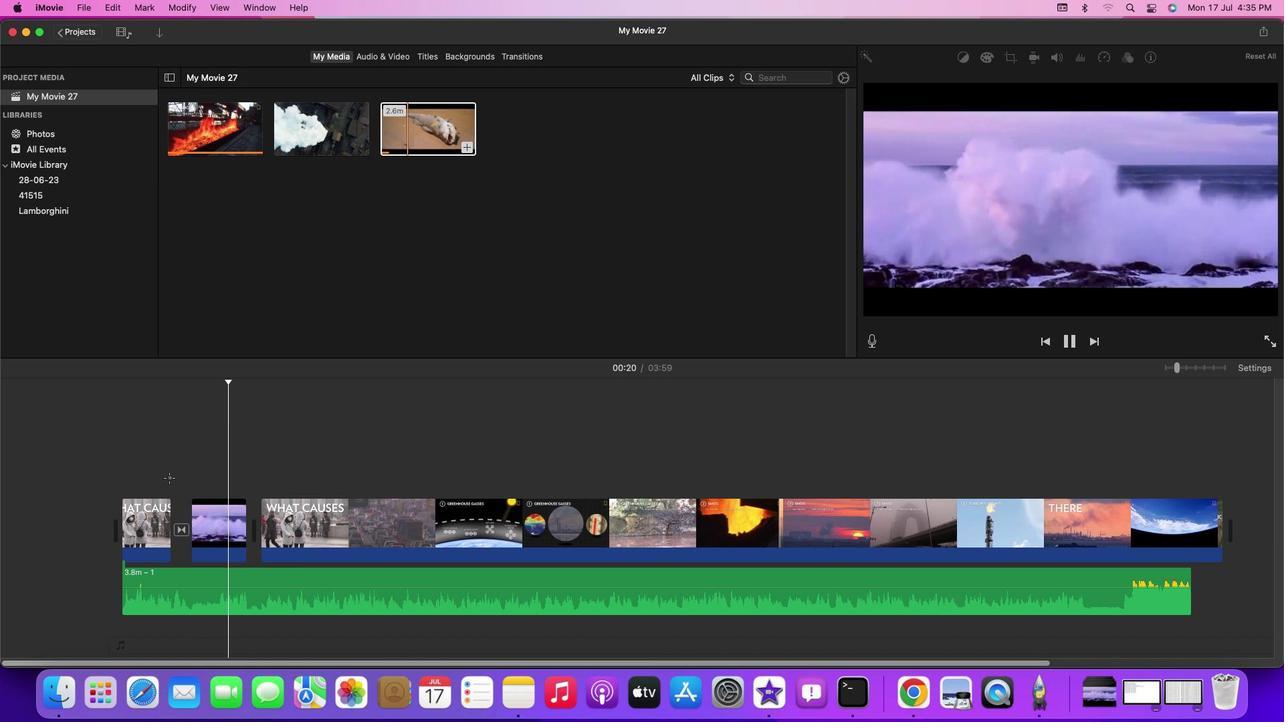 
Action: Mouse moved to (509, 51)
Screenshot: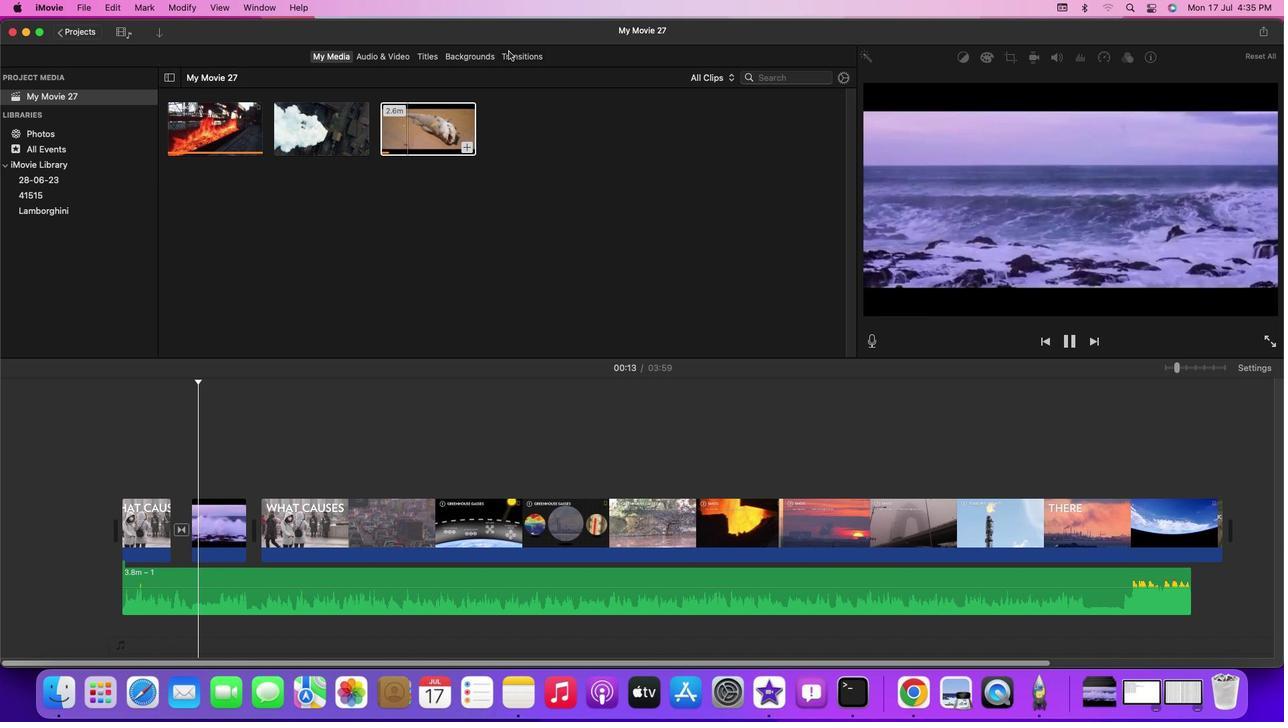 
Action: Mouse pressed left at (509, 51)
Screenshot: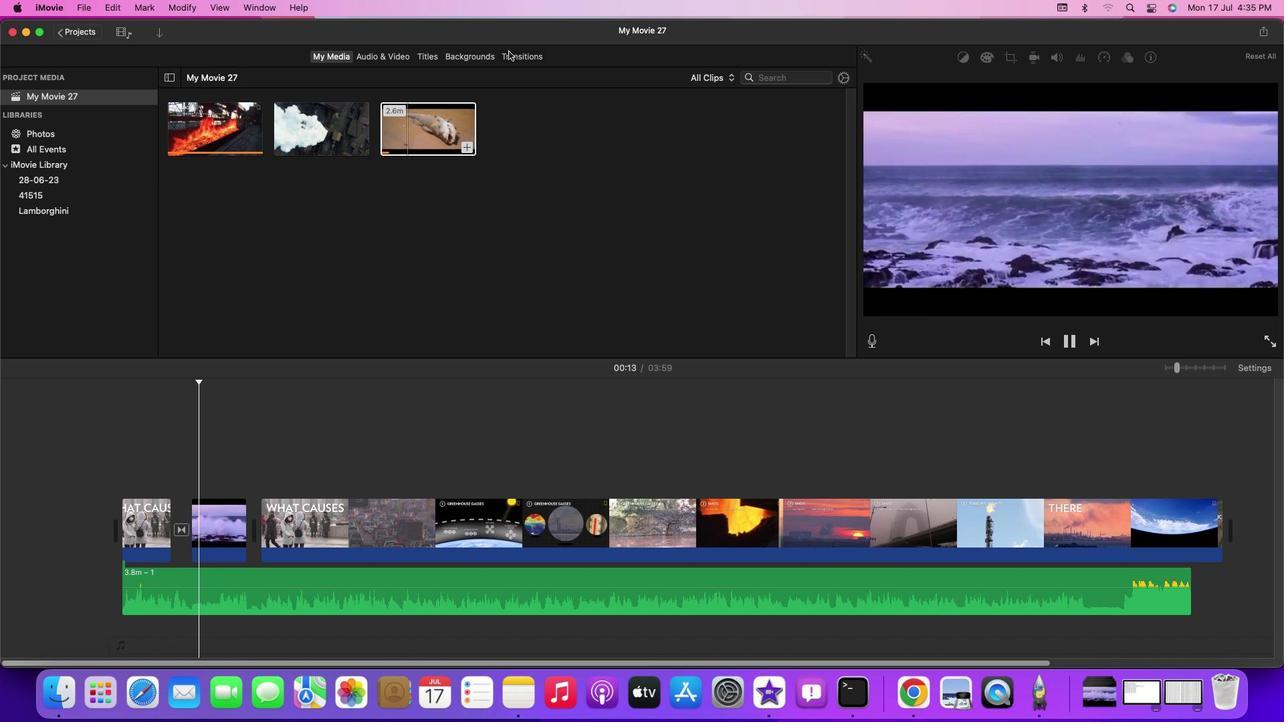 
Action: Mouse moved to (50, 289)
Screenshot: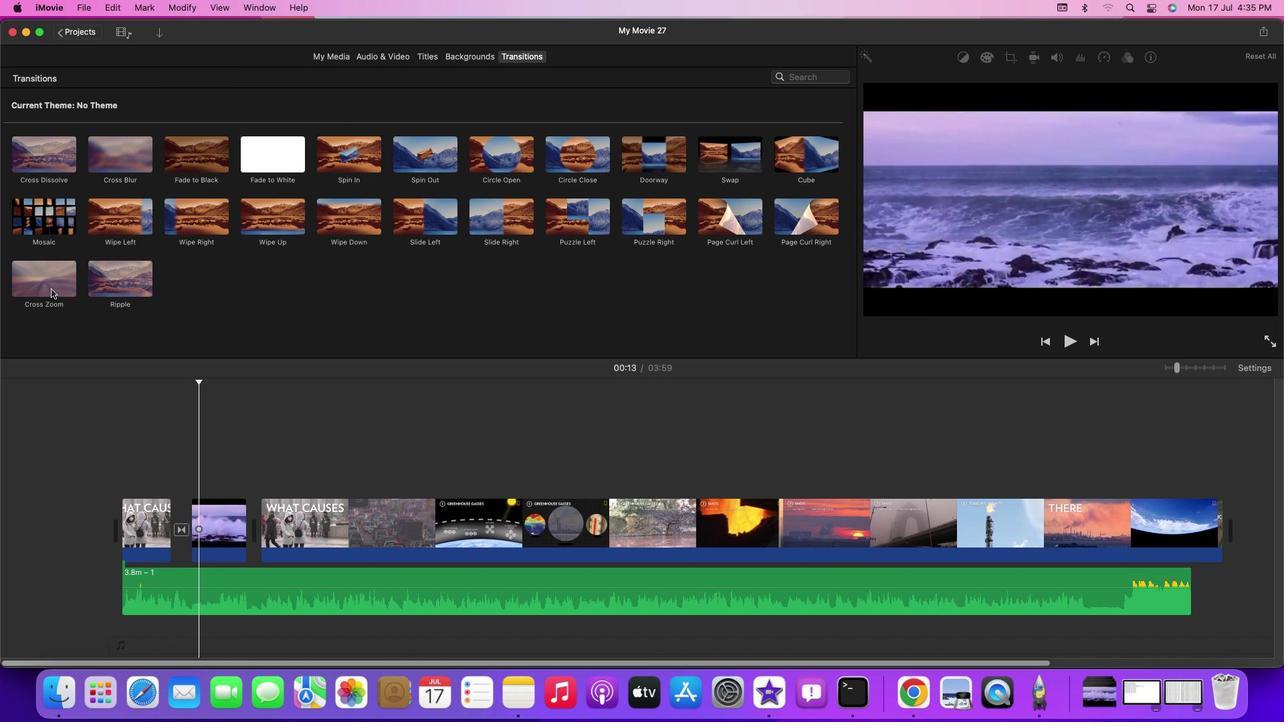 
Action: Mouse pressed left at (50, 289)
Screenshot: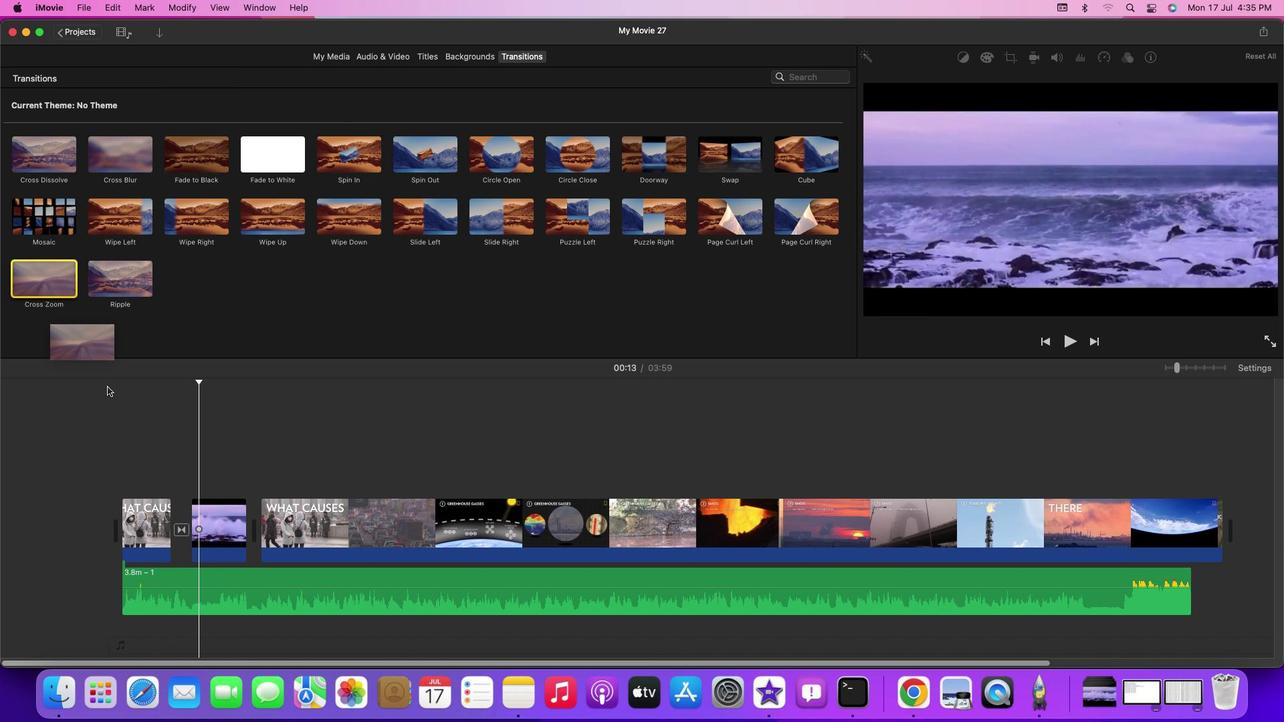
Action: Mouse moved to (116, 529)
Screenshot: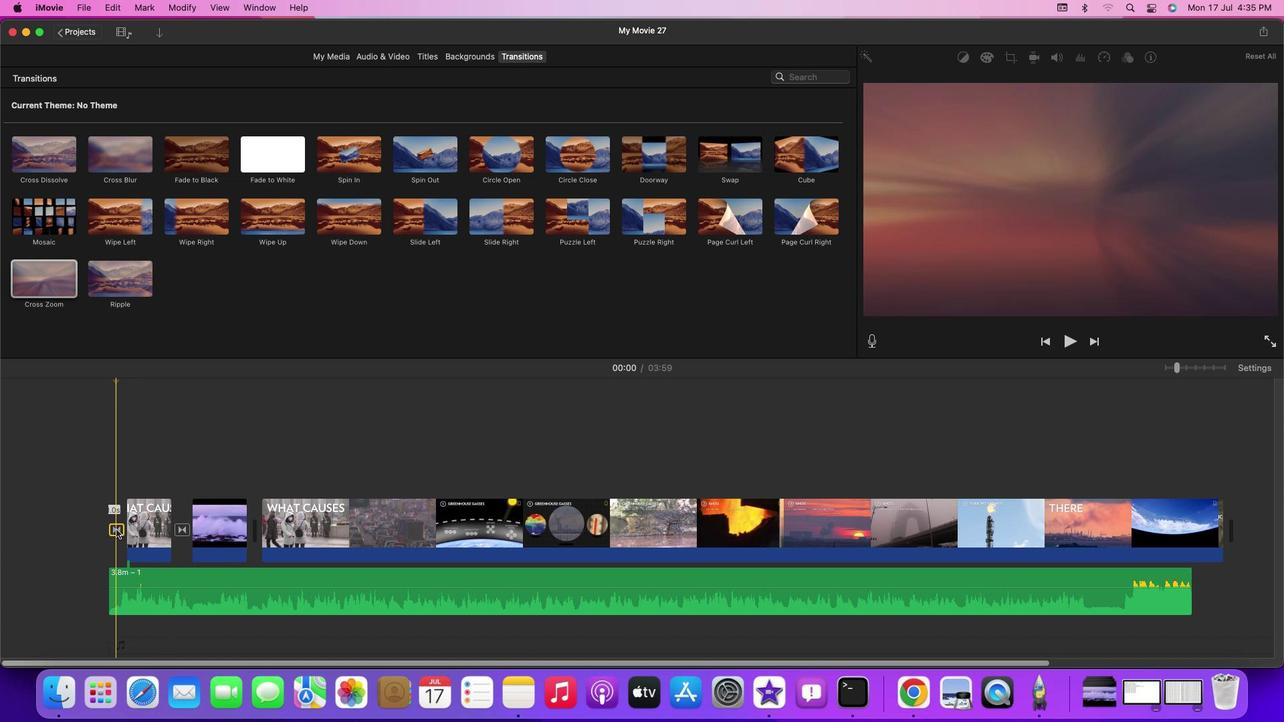 
Action: Mouse pressed left at (116, 529)
Screenshot: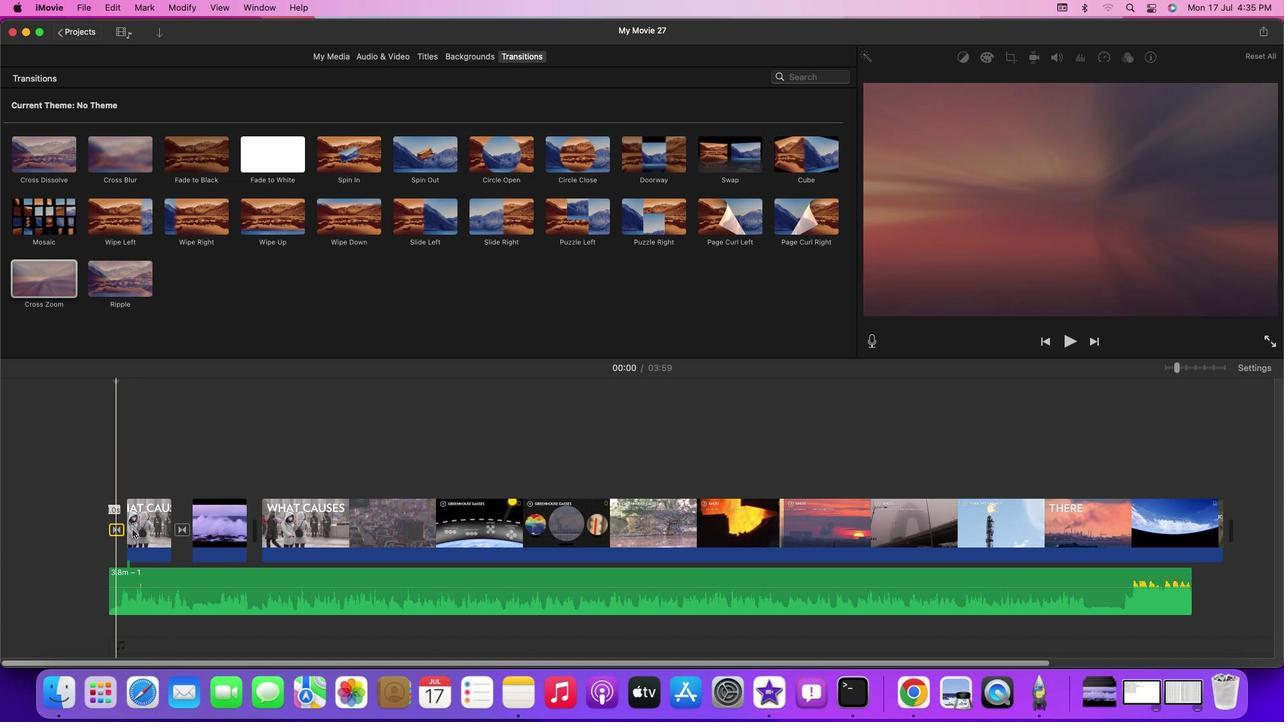 
Action: Mouse moved to (157, 469)
Screenshot: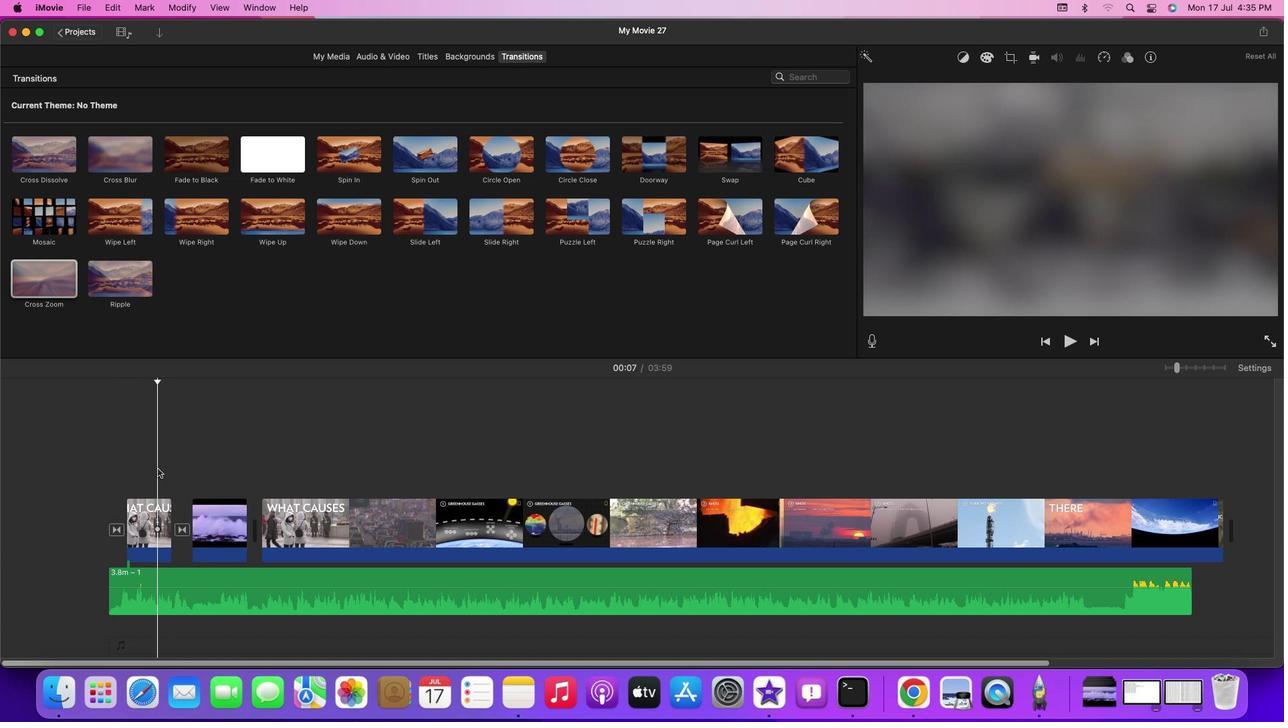 
Action: Mouse pressed left at (157, 469)
Screenshot: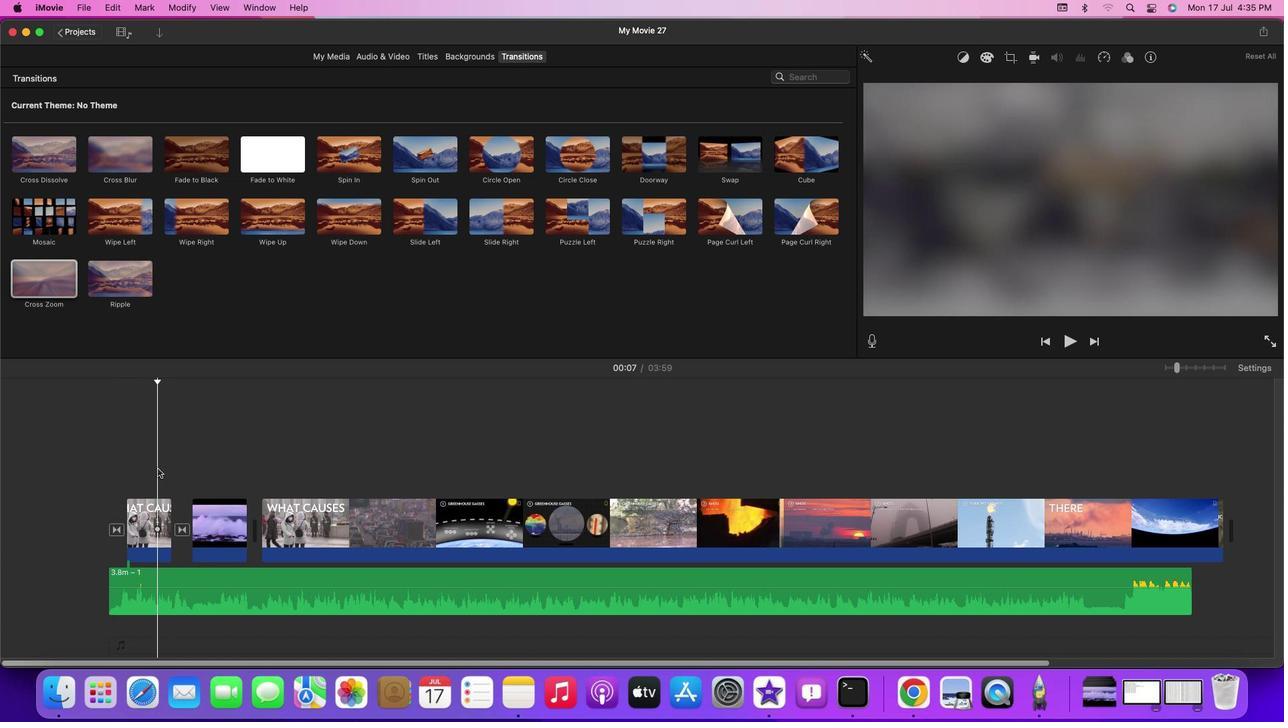 
Action: Mouse moved to (97, 454)
Screenshot: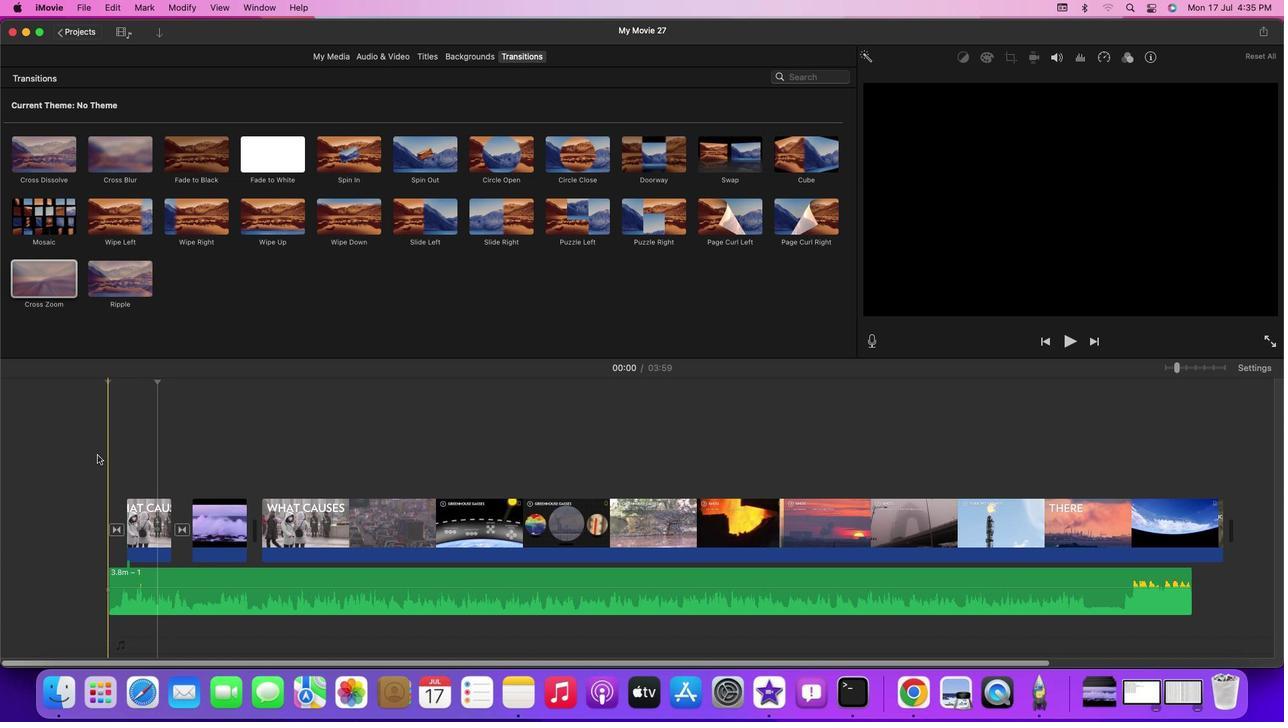 
Action: Mouse pressed left at (97, 454)
Screenshot: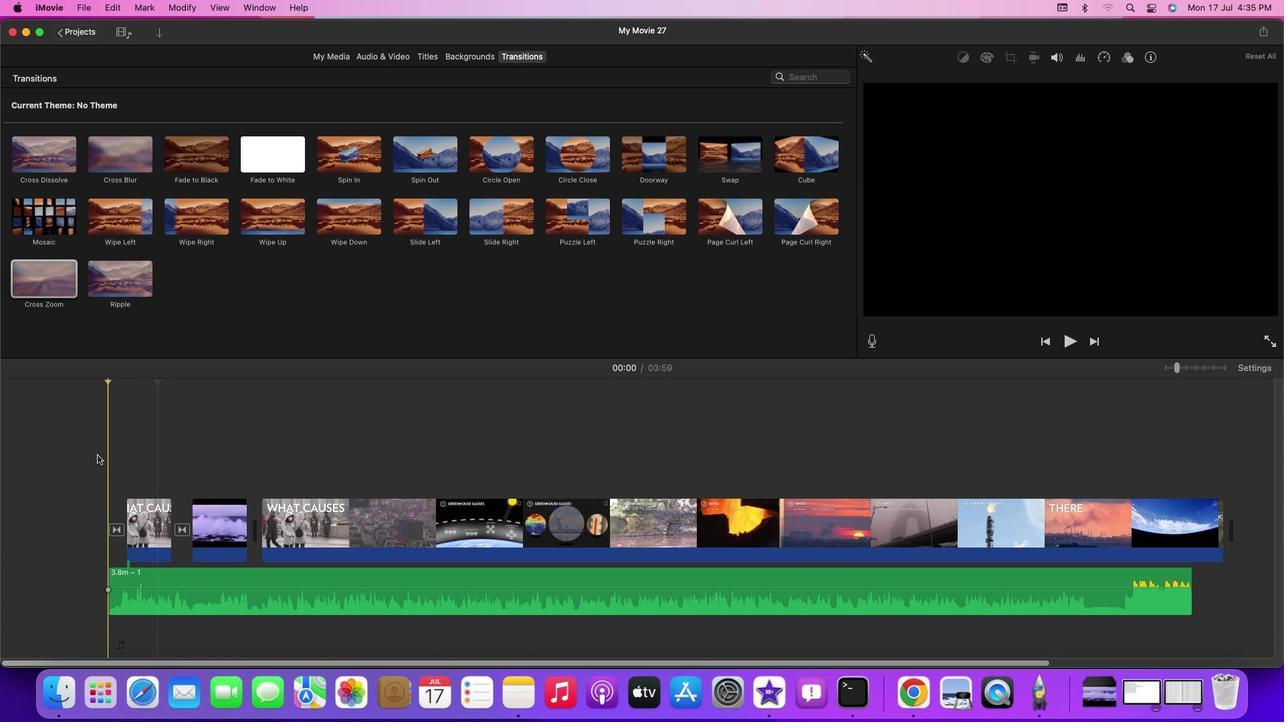 
Action: Key pressed Key.space
Screenshot: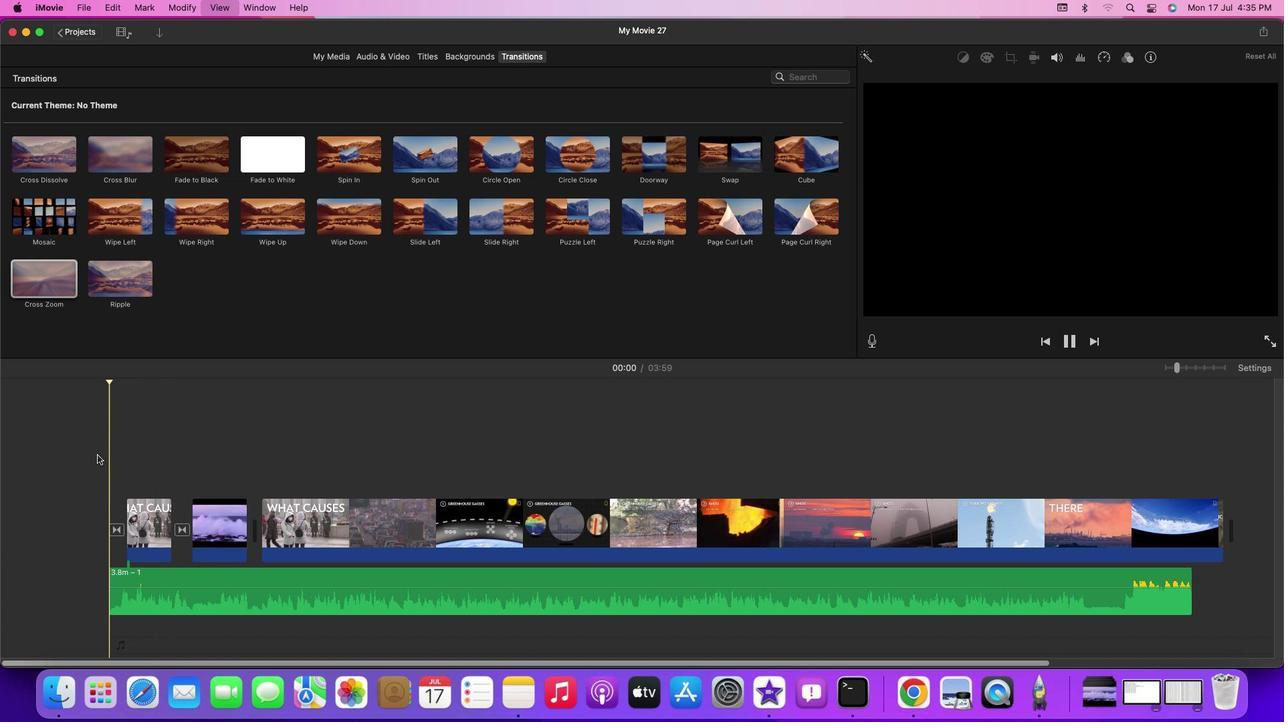 
Action: Mouse moved to (159, 473)
Screenshot: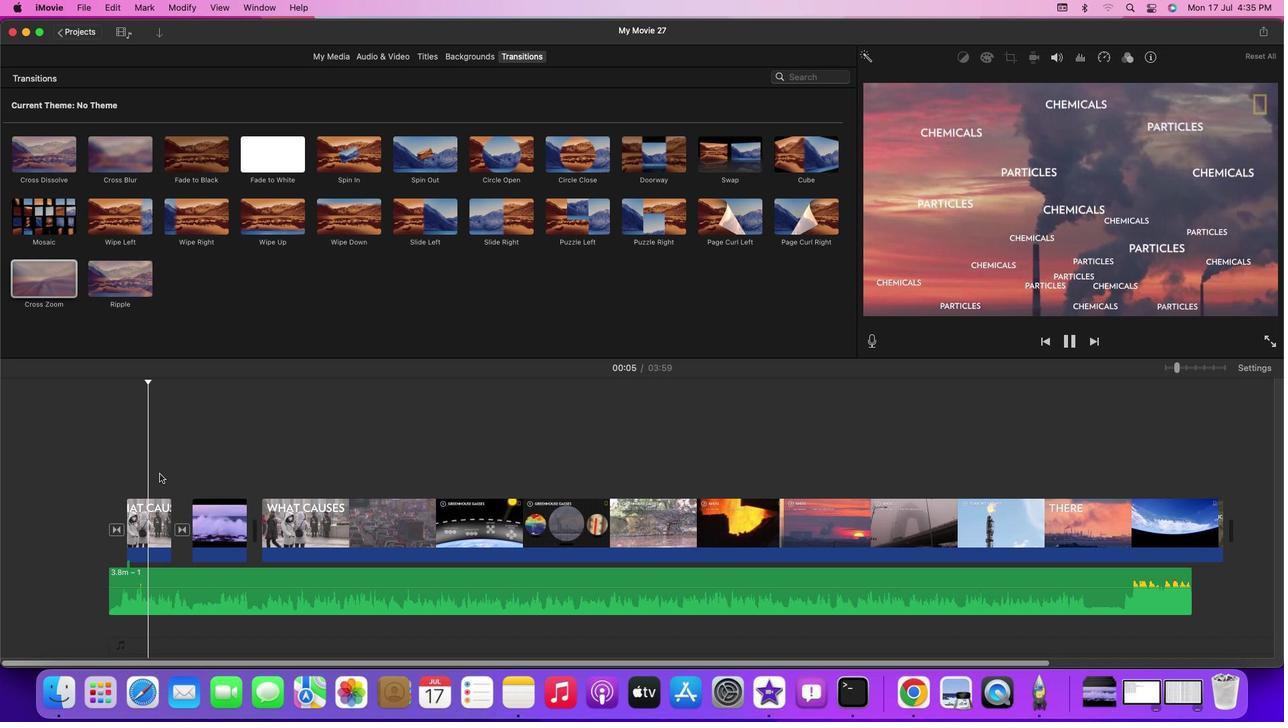 
Action: Mouse pressed left at (159, 473)
Screenshot: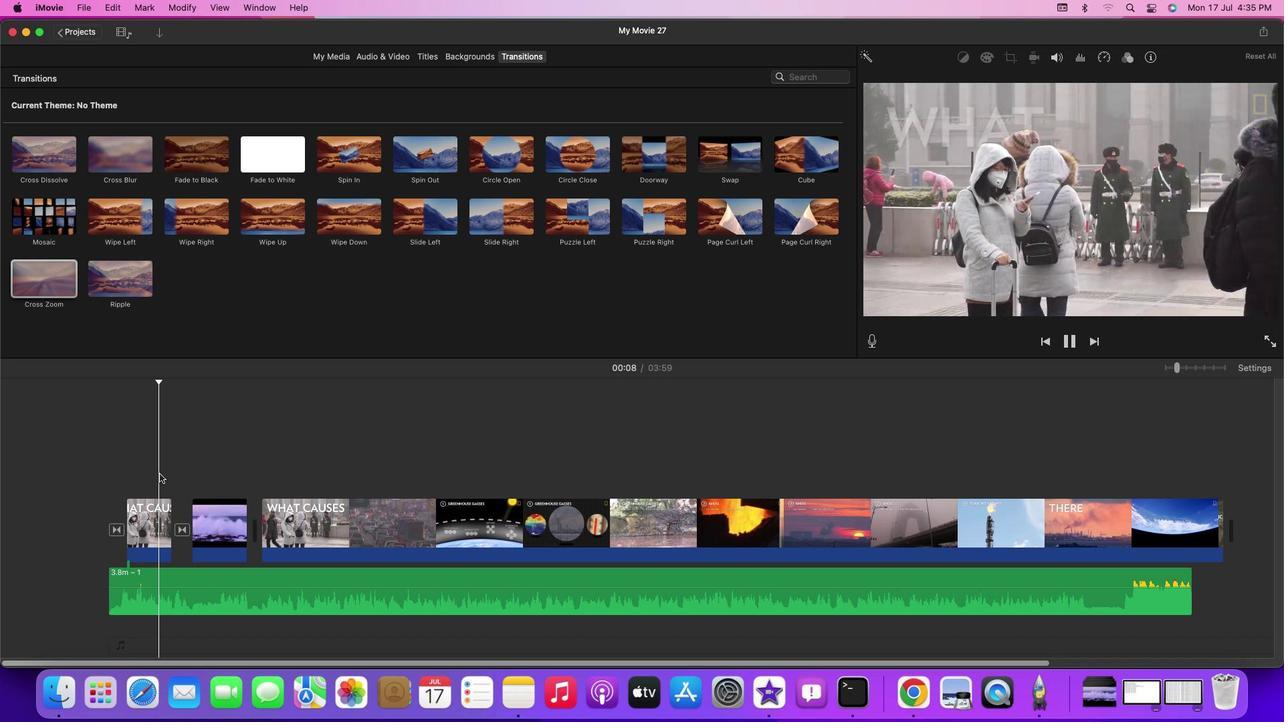 
Action: Mouse moved to (199, 483)
Screenshot: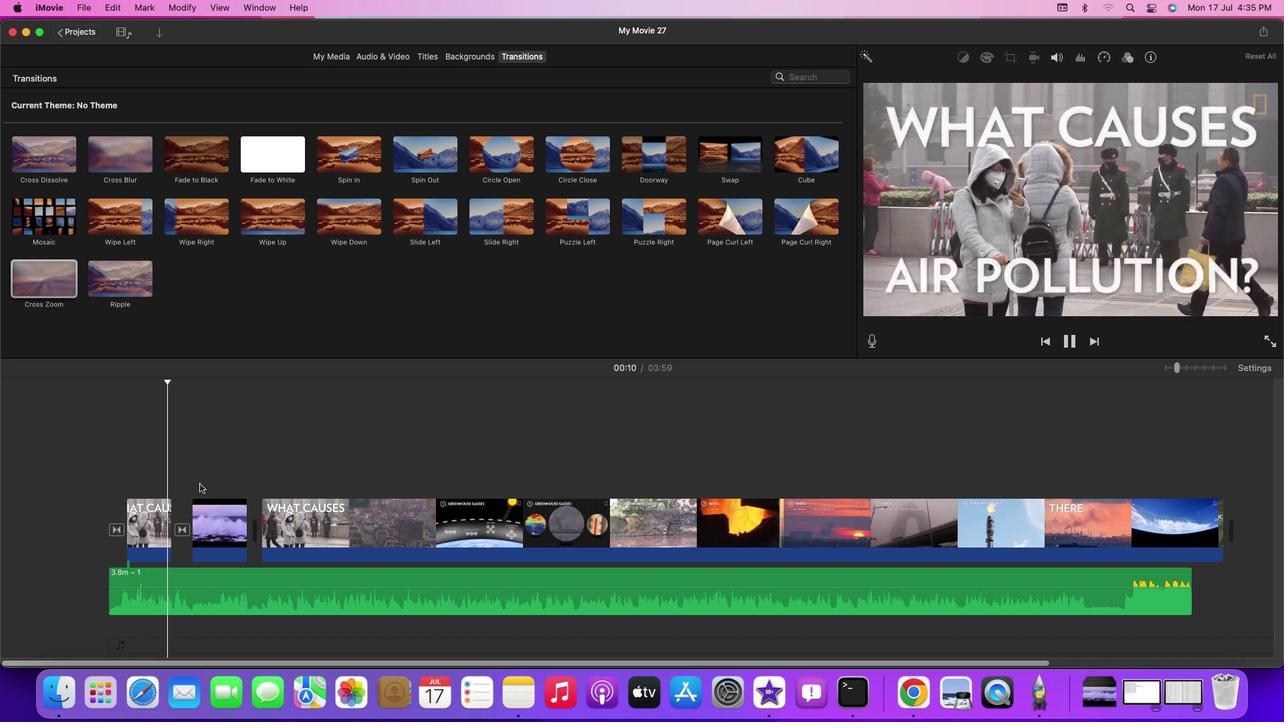 
Action: Key pressed Key.space
Screenshot: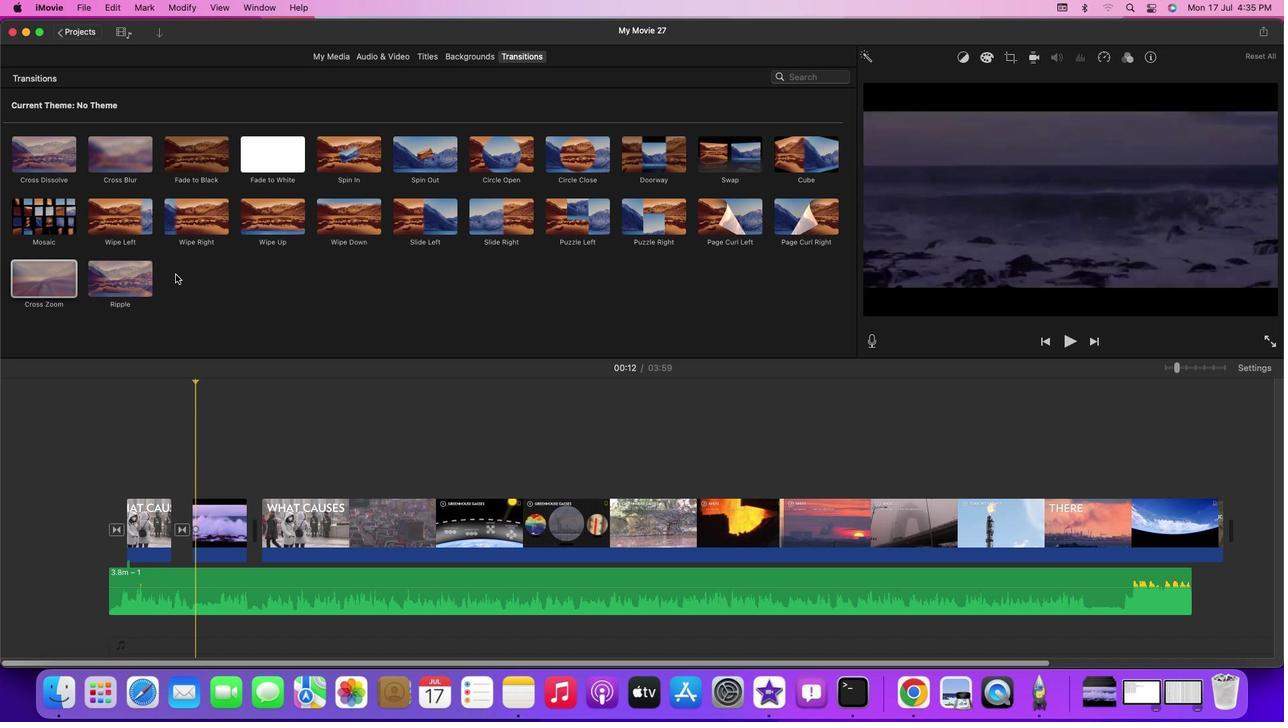 
Action: Mouse moved to (42, 155)
Screenshot: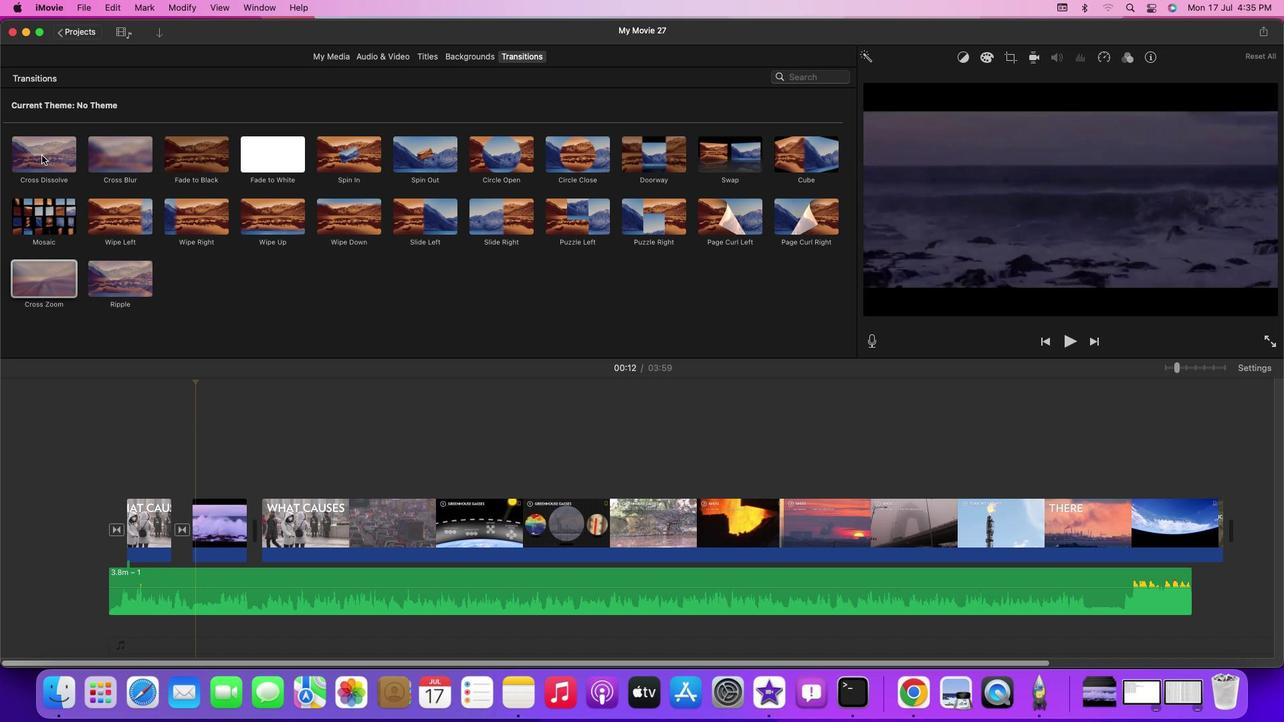 
Action: Mouse pressed left at (42, 155)
Screenshot: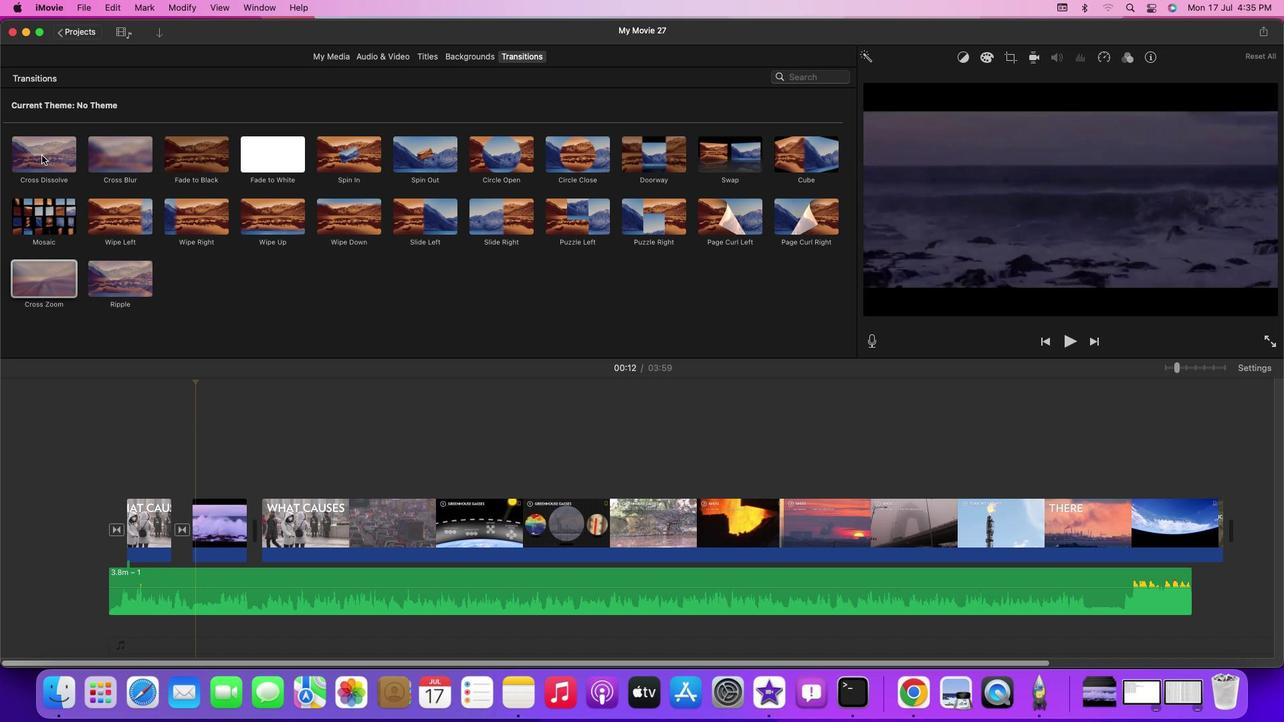 
Action: Mouse moved to (165, 471)
Screenshot: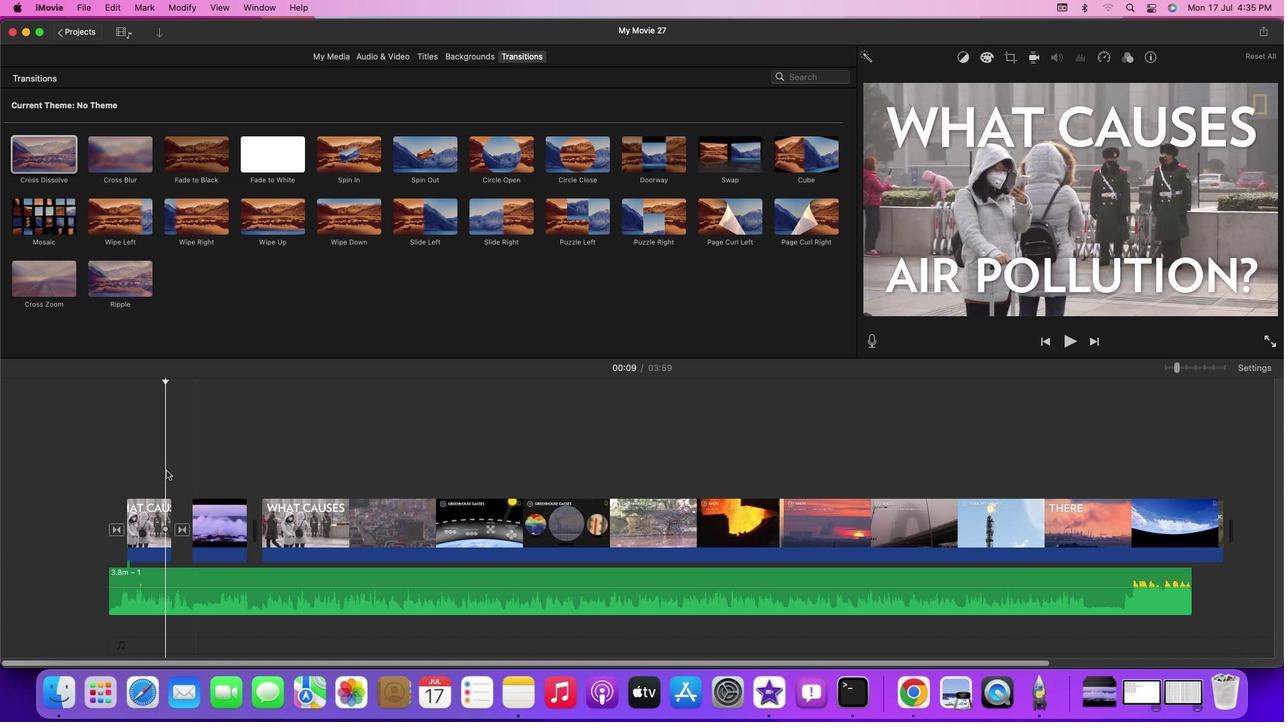 
Action: Mouse pressed left at (165, 471)
Screenshot: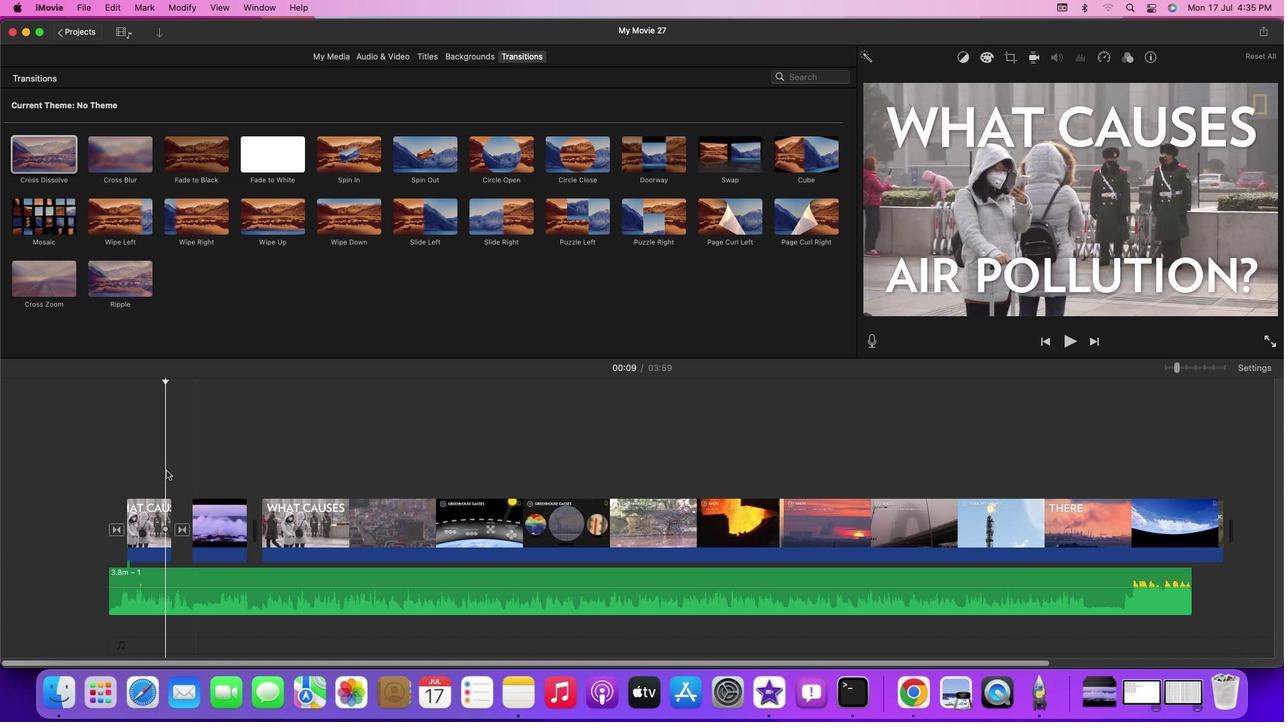 
Action: Key pressed Key.spaceKey.spaceKey.space
Screenshot: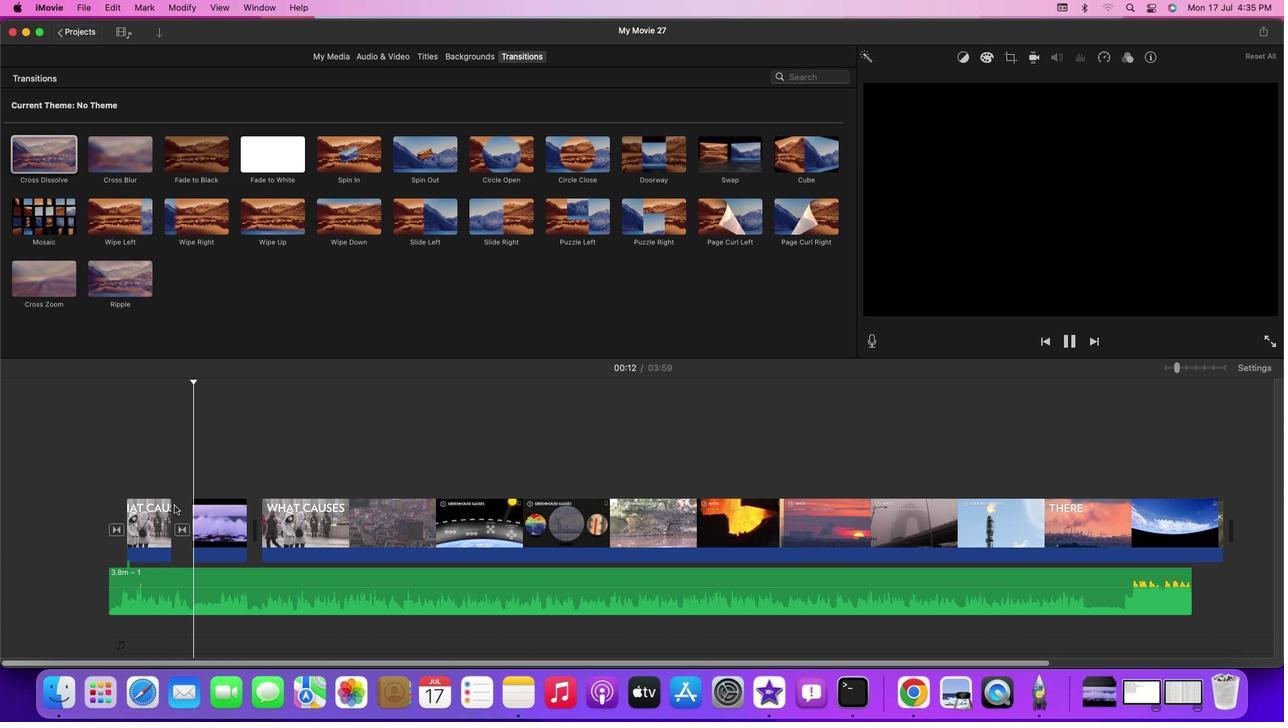 
Action: Mouse moved to (177, 525)
Screenshot: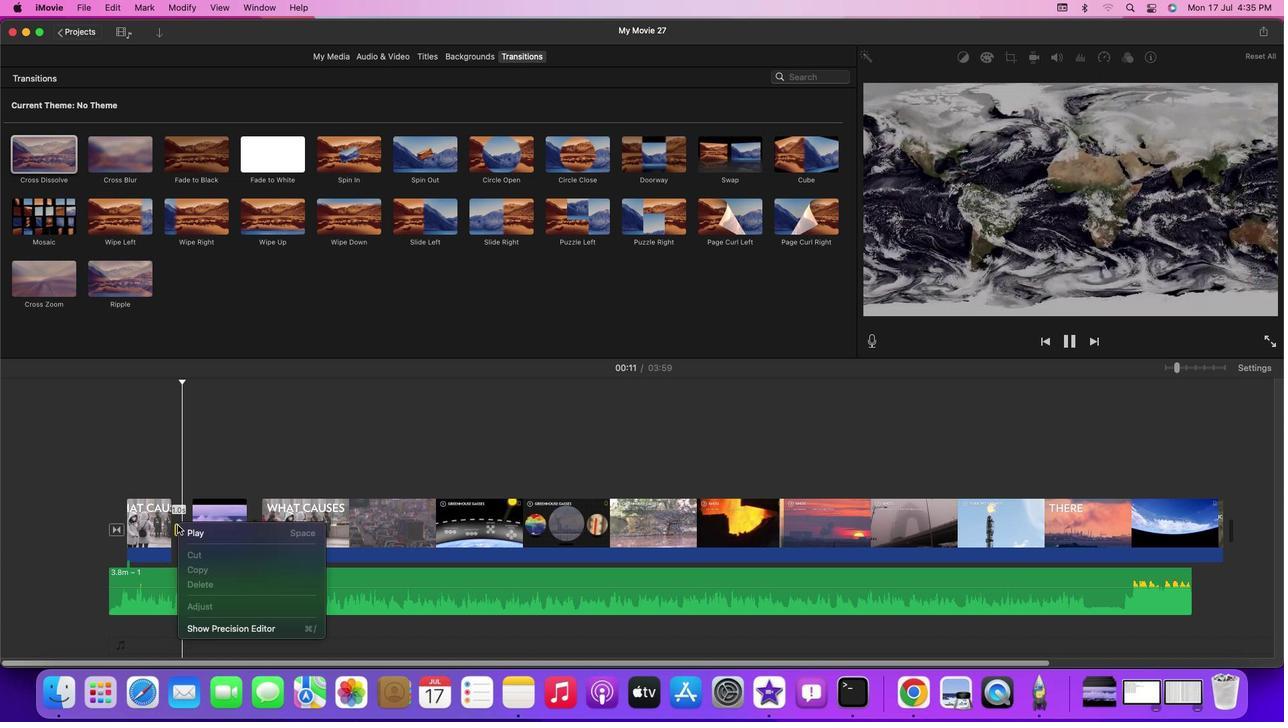 
Action: Mouse pressed right at (177, 525)
Screenshot: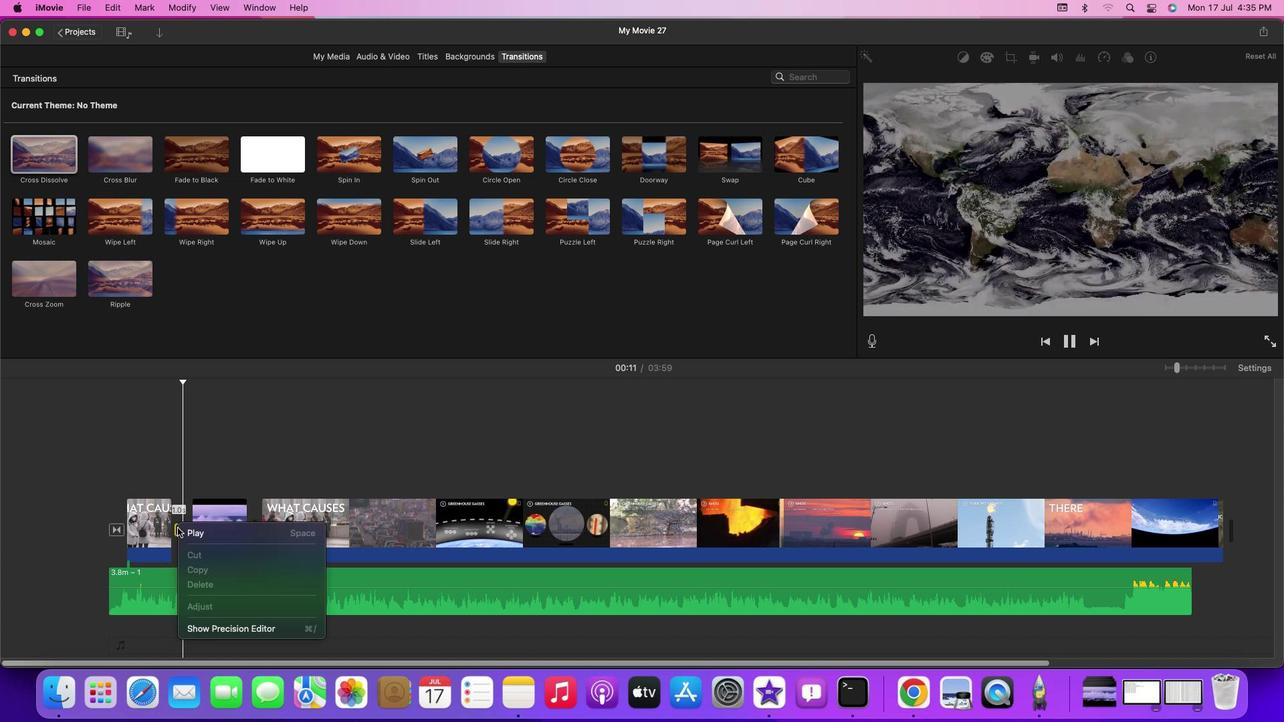 
Action: Mouse moved to (192, 460)
Screenshot: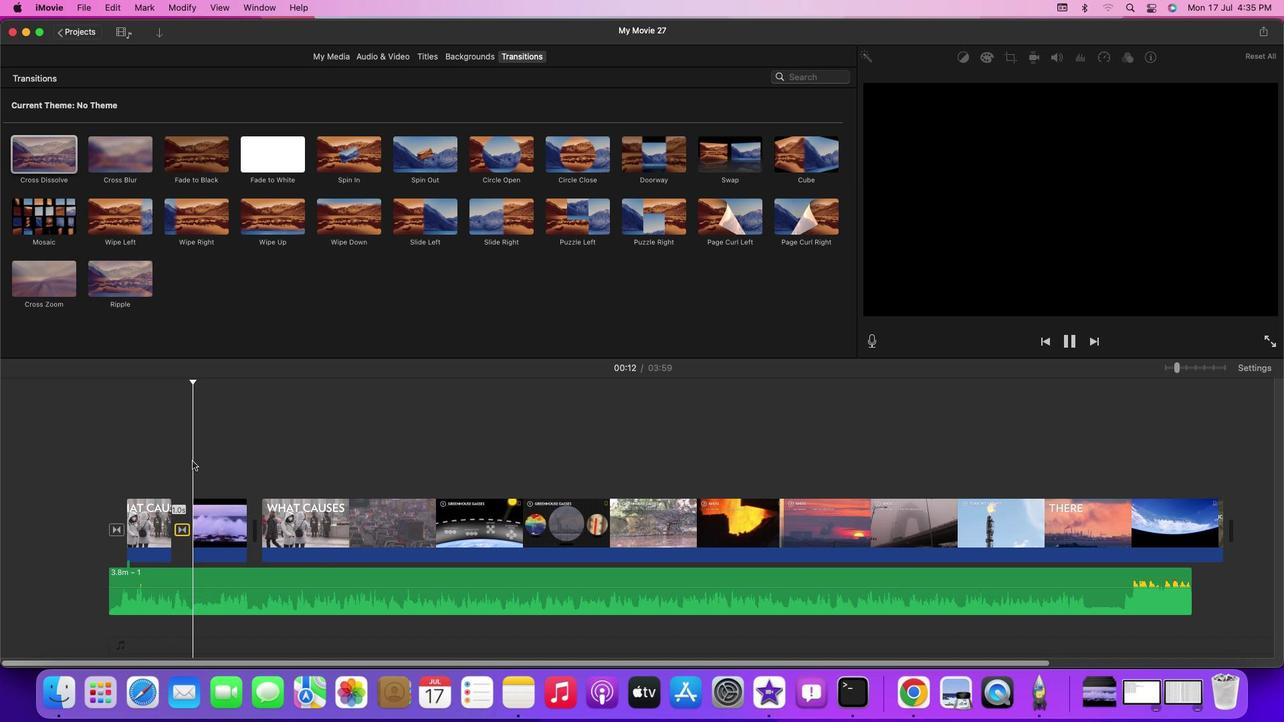 
Action: Mouse pressed left at (192, 460)
Screenshot: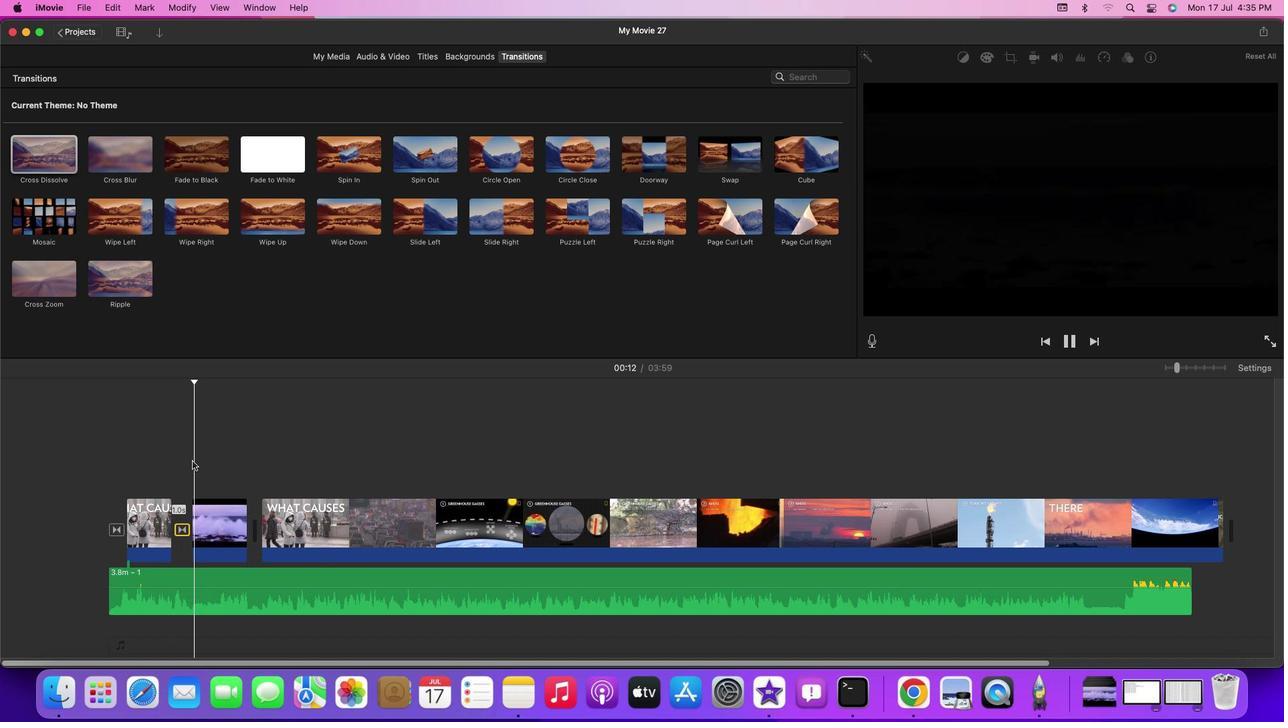 
Action: Mouse moved to (129, 157)
Screenshot: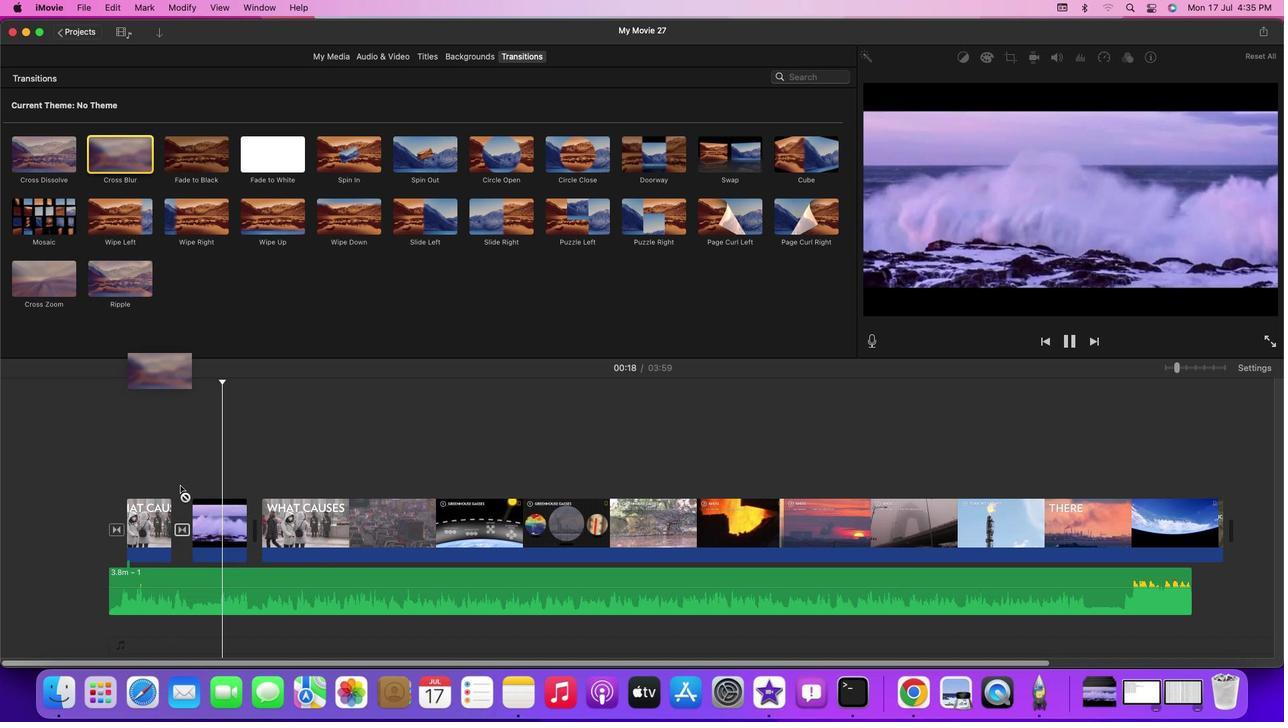 
Action: Mouse pressed left at (129, 157)
